 Task: Measure the distance and displacement between Niagara Falls and Niagara Falls State Park.
Action: Mouse moved to (273, 96)
Screenshot: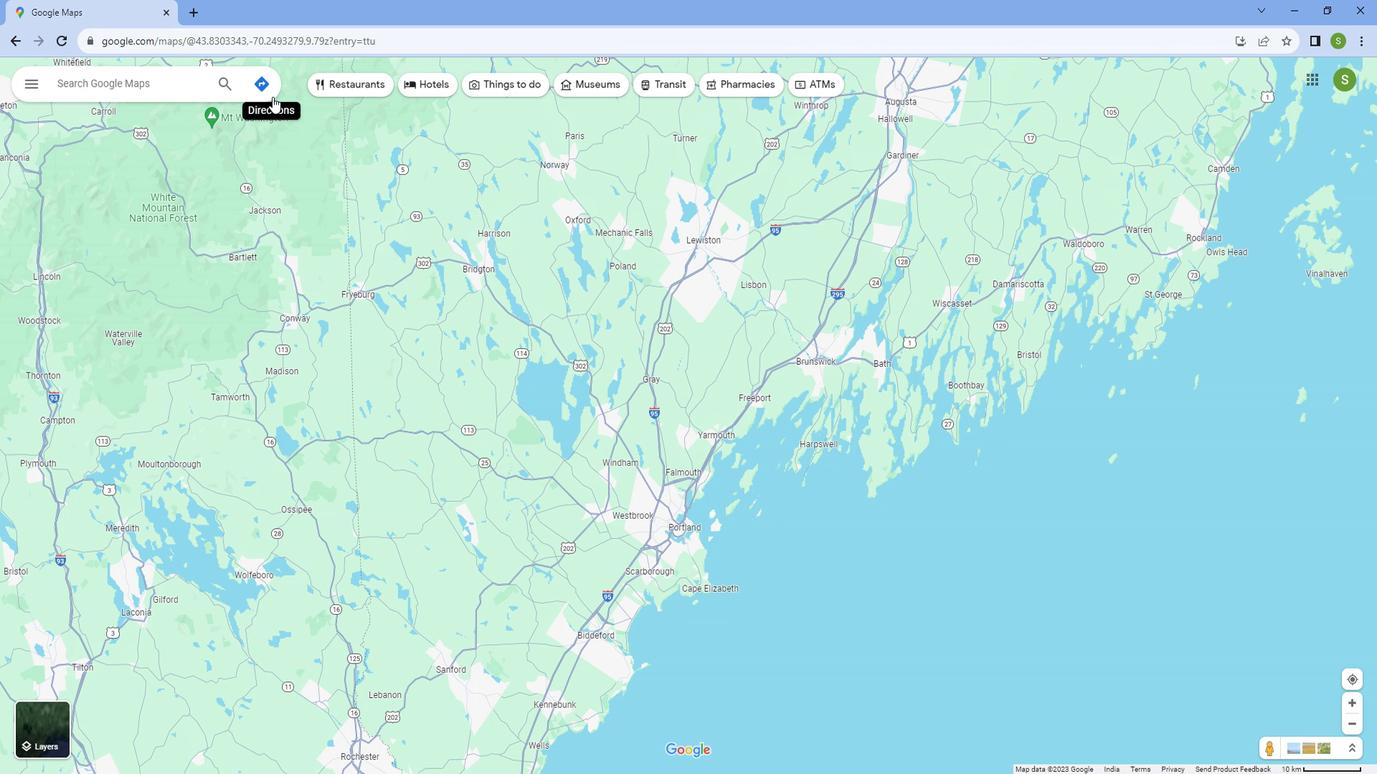 
Action: Mouse pressed left at (273, 96)
Screenshot: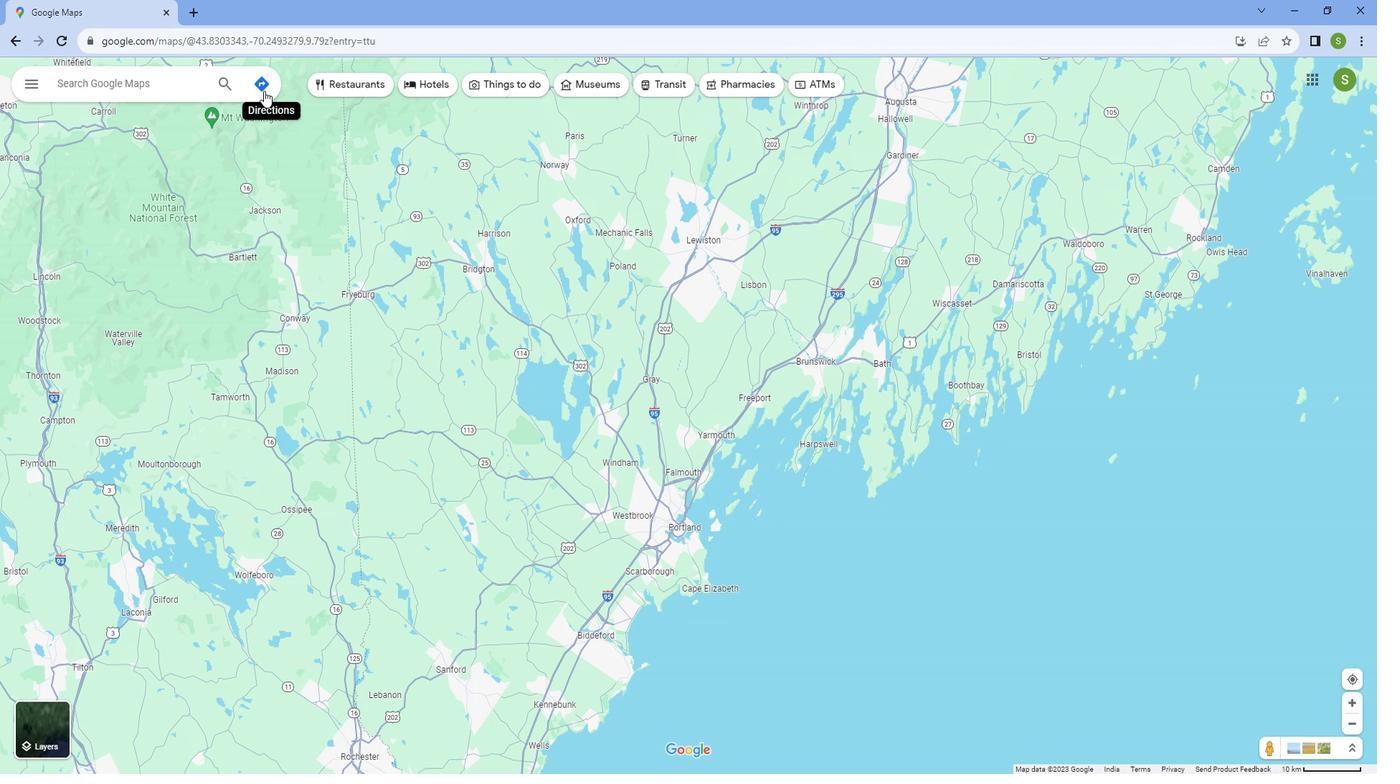
Action: Mouse moved to (167, 137)
Screenshot: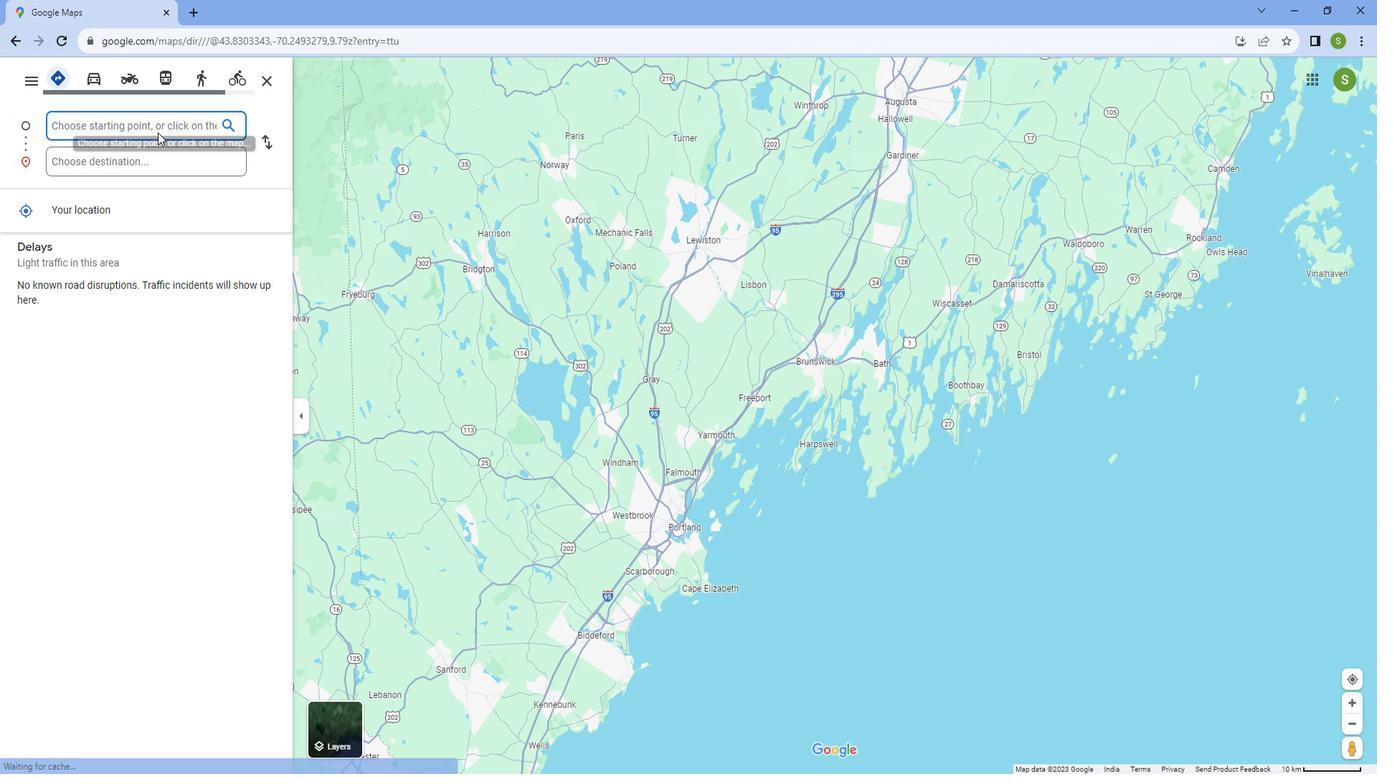 
Action: Mouse pressed left at (167, 137)
Screenshot: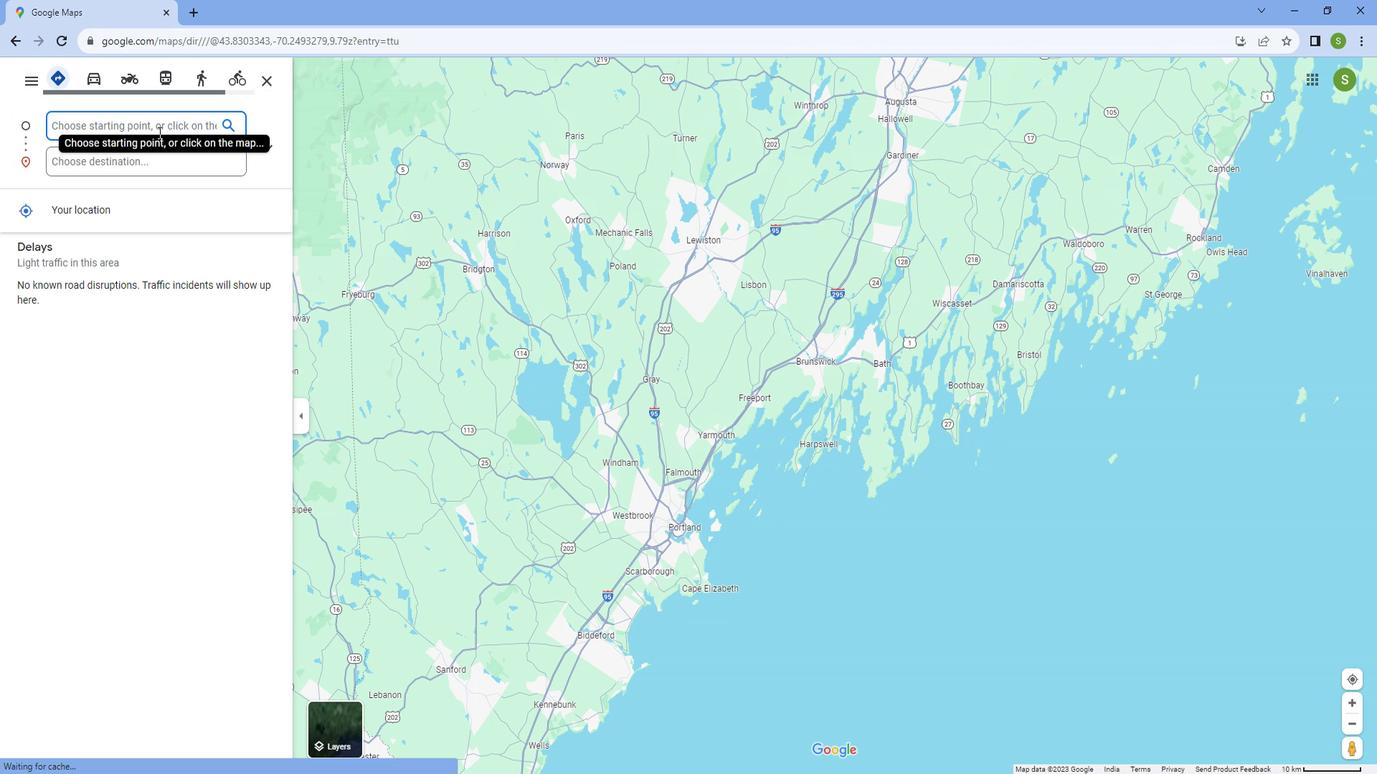 
Action: Mouse moved to (169, 136)
Screenshot: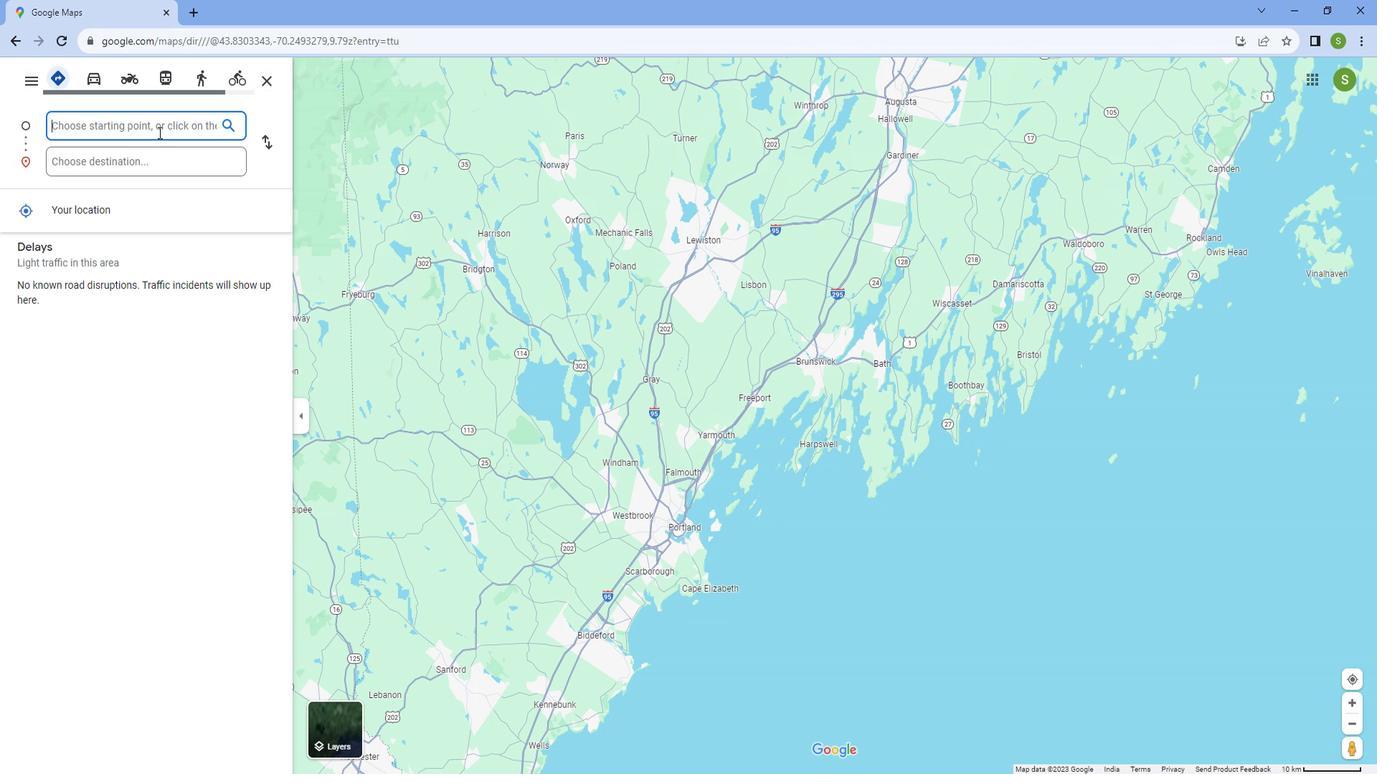 
Action: Key pressed <Key.caps_lock>N<Key.caps_lock>iagara<Key.space><Key.caps_lock>F<Key.caps_lock>alls
Screenshot: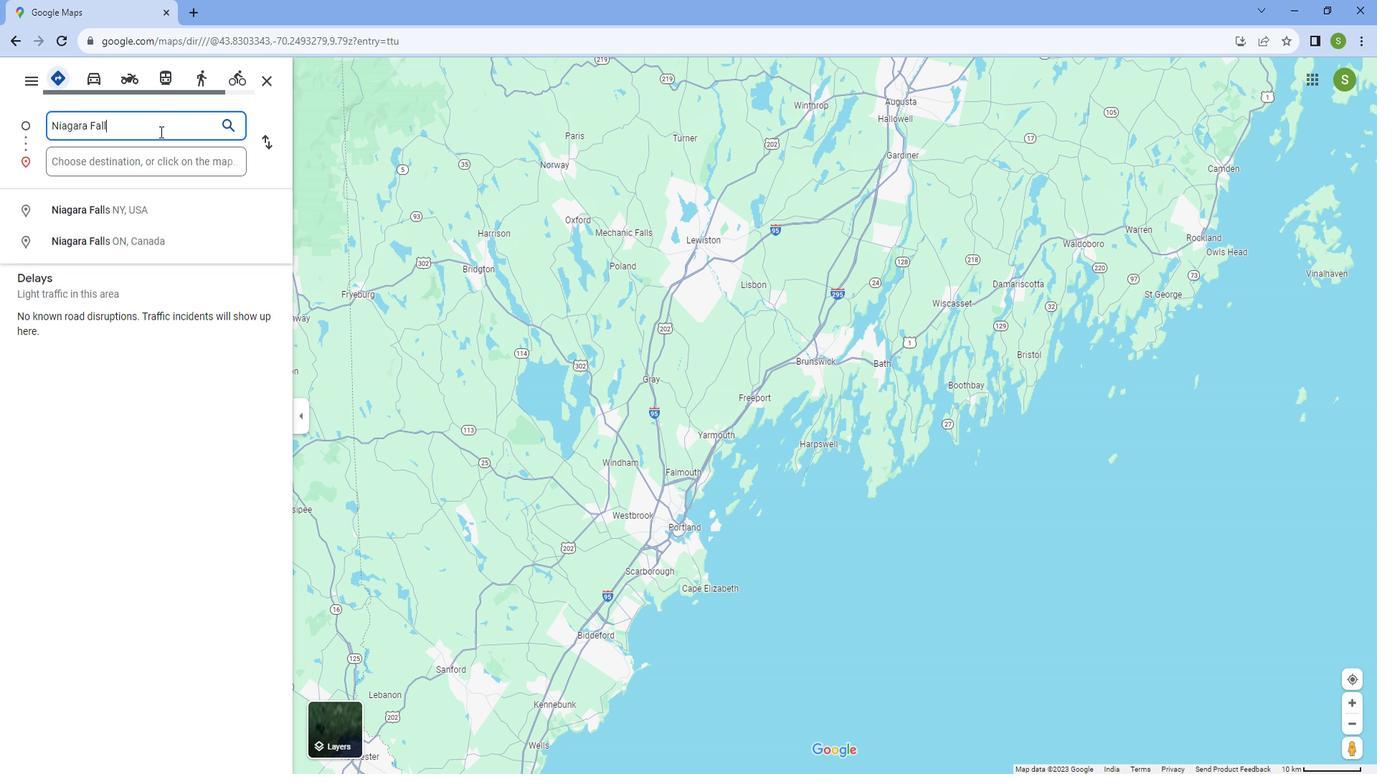 
Action: Mouse moved to (153, 210)
Screenshot: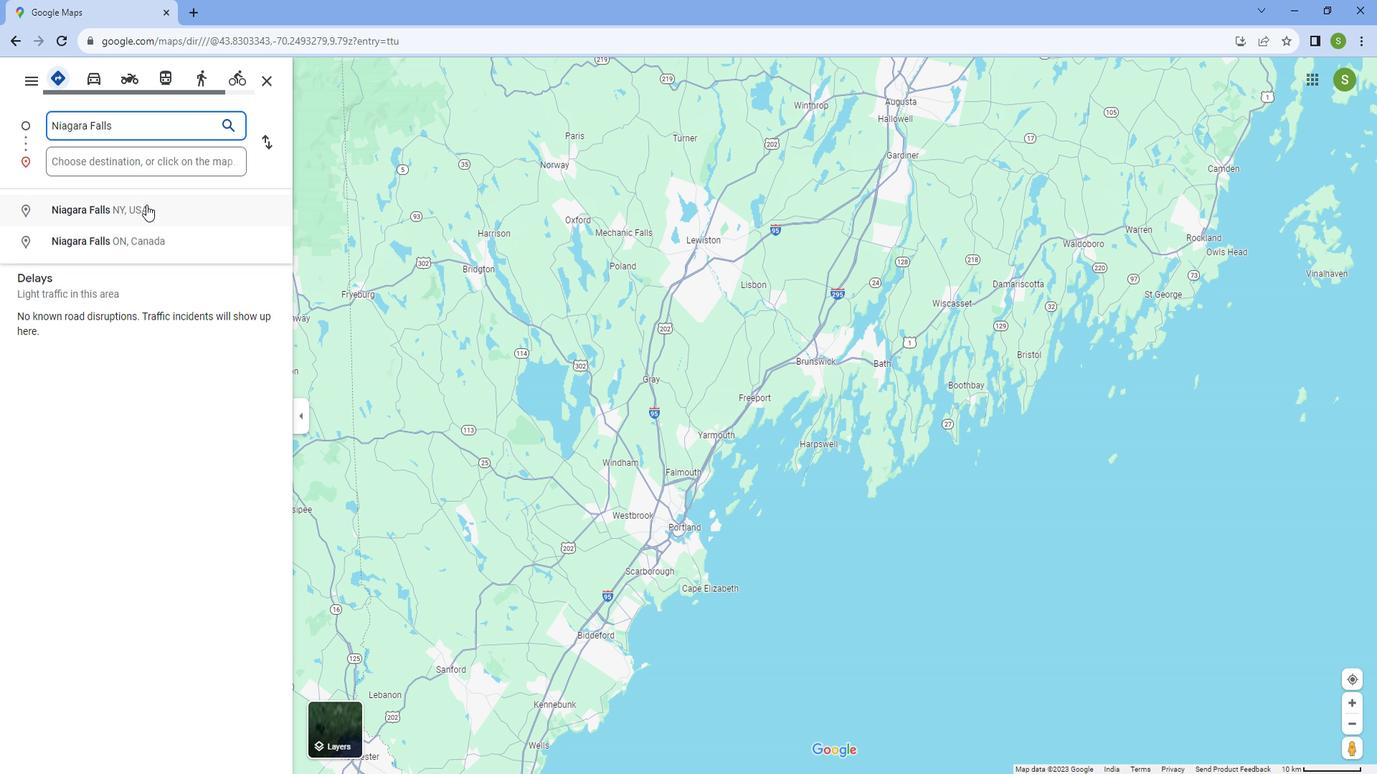 
Action: Mouse pressed left at (153, 210)
Screenshot: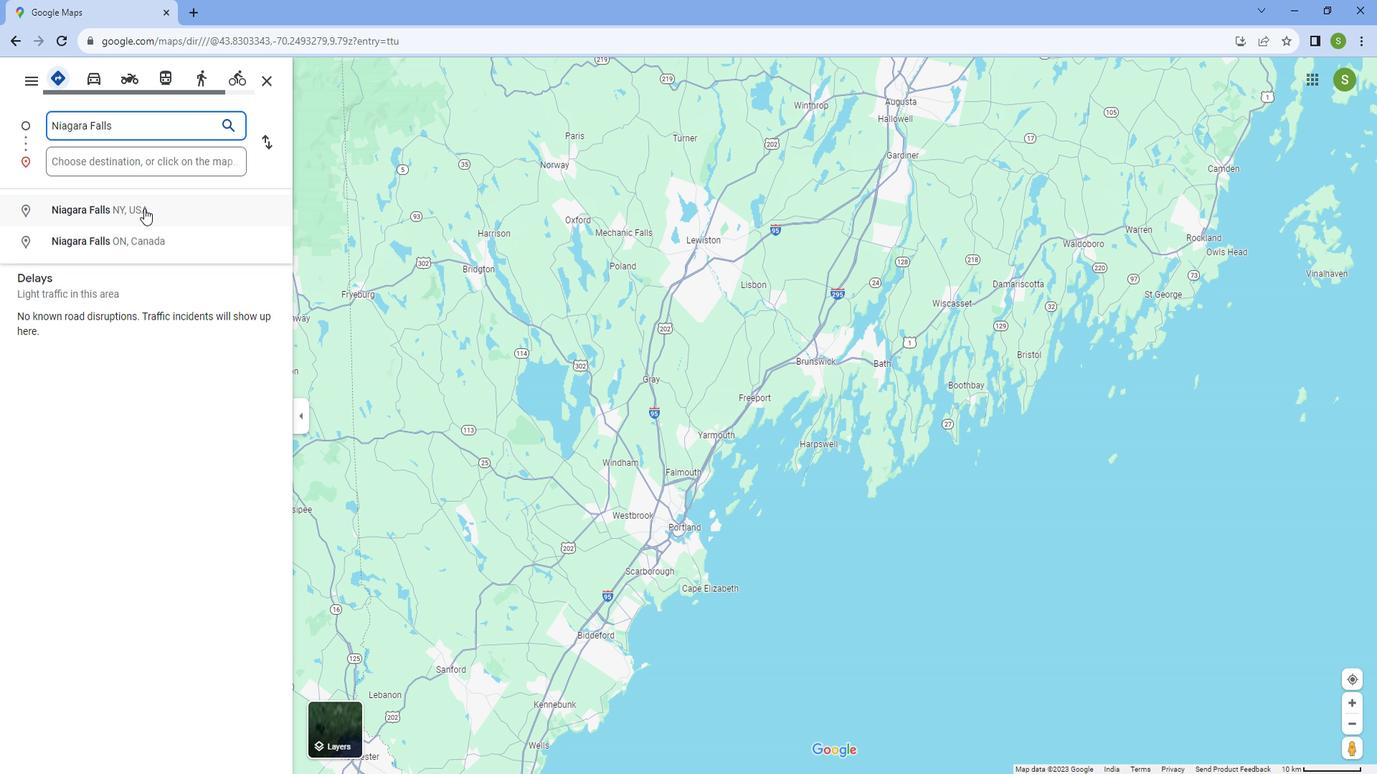 
Action: Mouse moved to (152, 165)
Screenshot: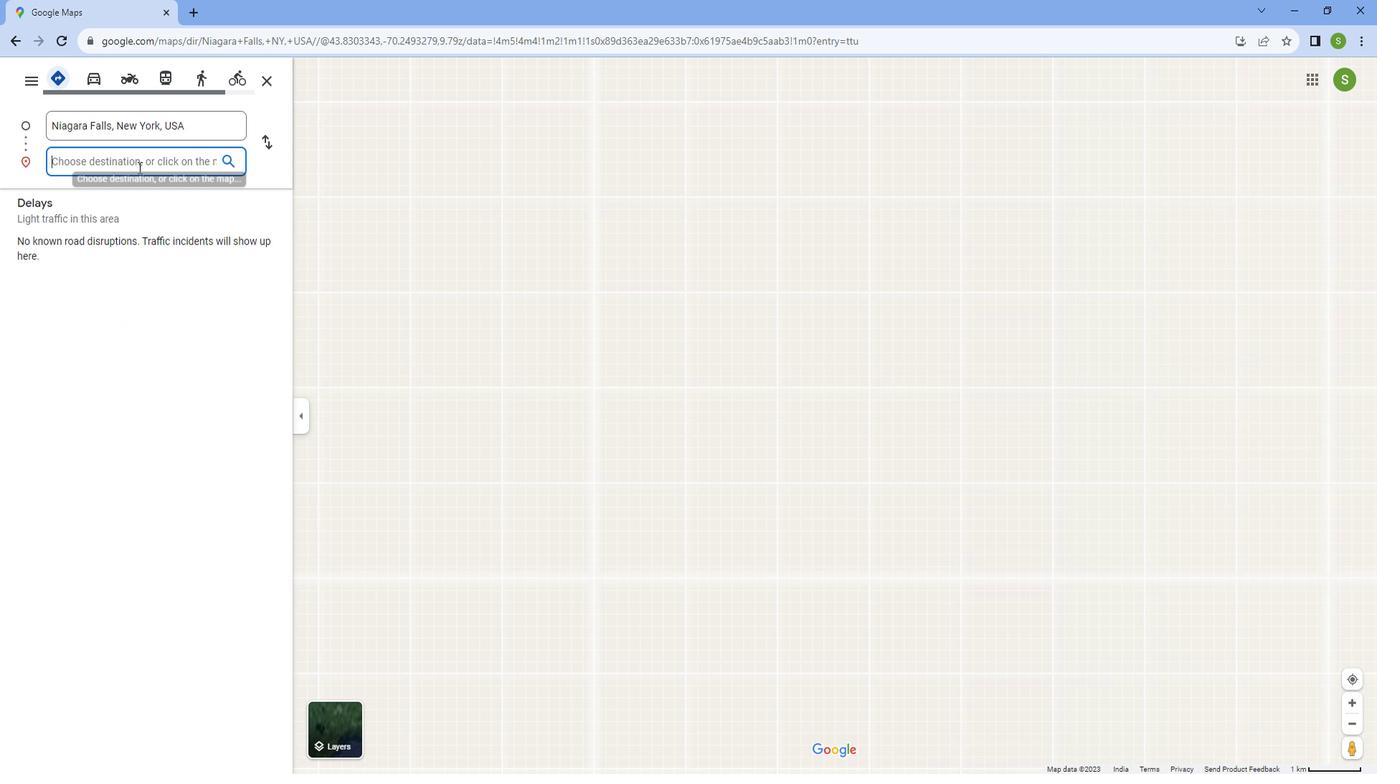 
Action: Mouse pressed left at (152, 165)
Screenshot: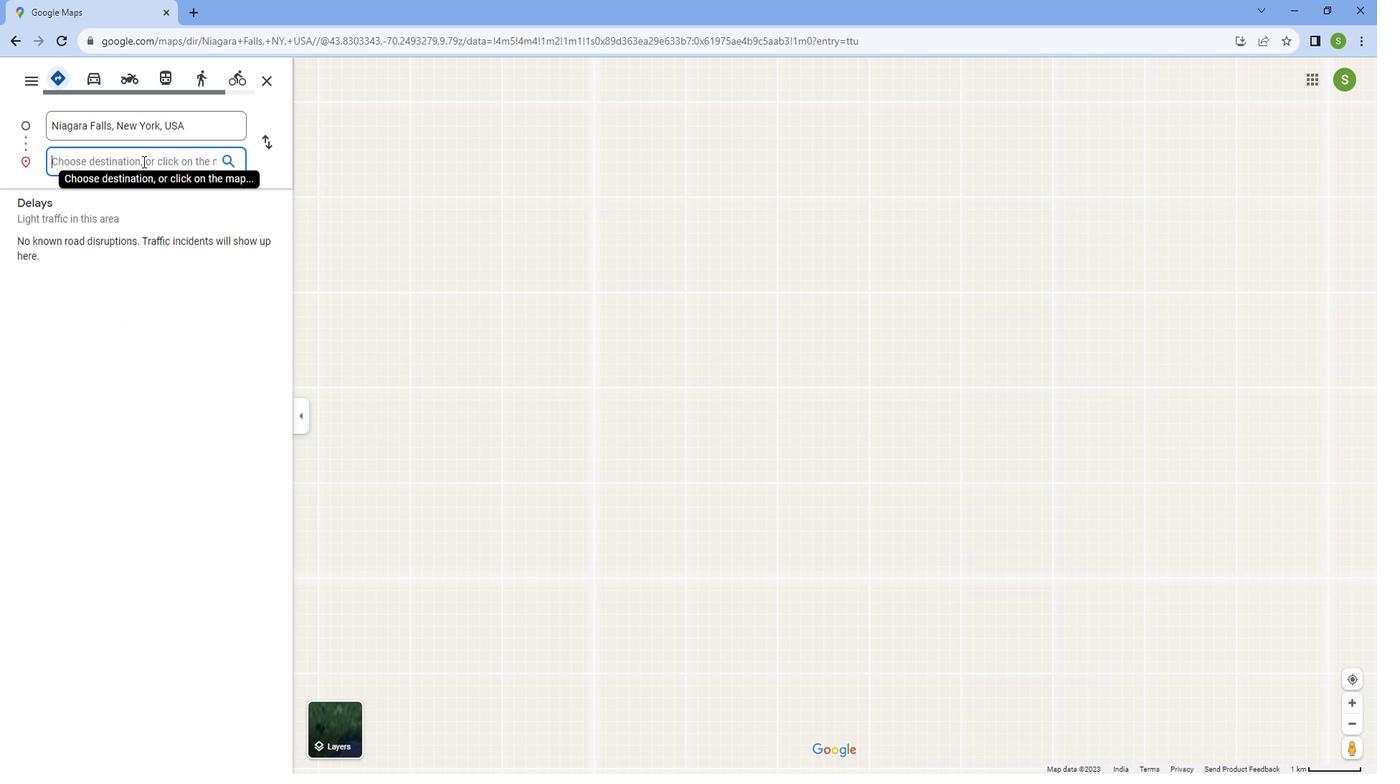 
Action: Key pressed <Key.caps_lock>N<Key.caps_lock>iagara<Key.space><Key.caps_lock>F<Key.caps_lock>alls<Key.space><Key.caps_lock>S<Key.caps_lock>tate<Key.space><Key.caps_lock>P<Key.caps_lock>ark
Screenshot: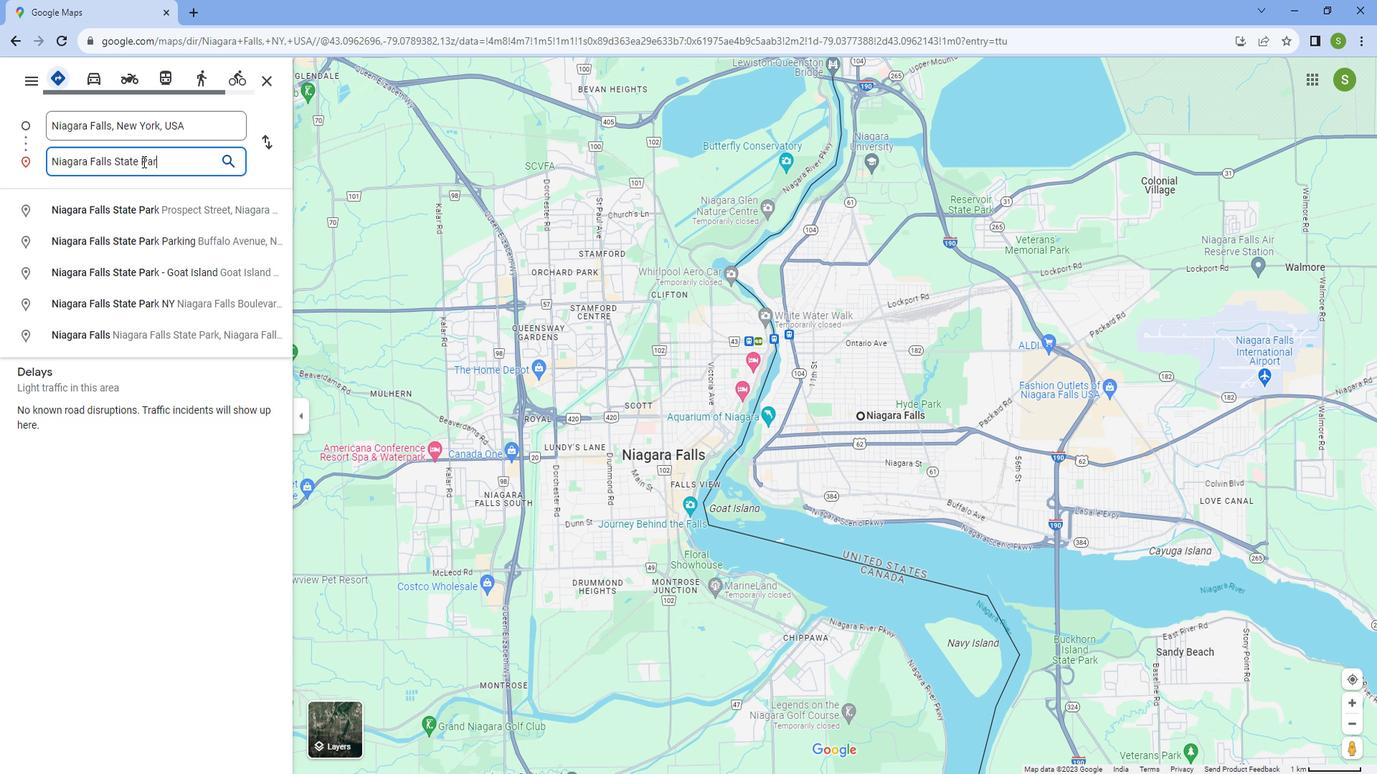 
Action: Mouse moved to (144, 208)
Screenshot: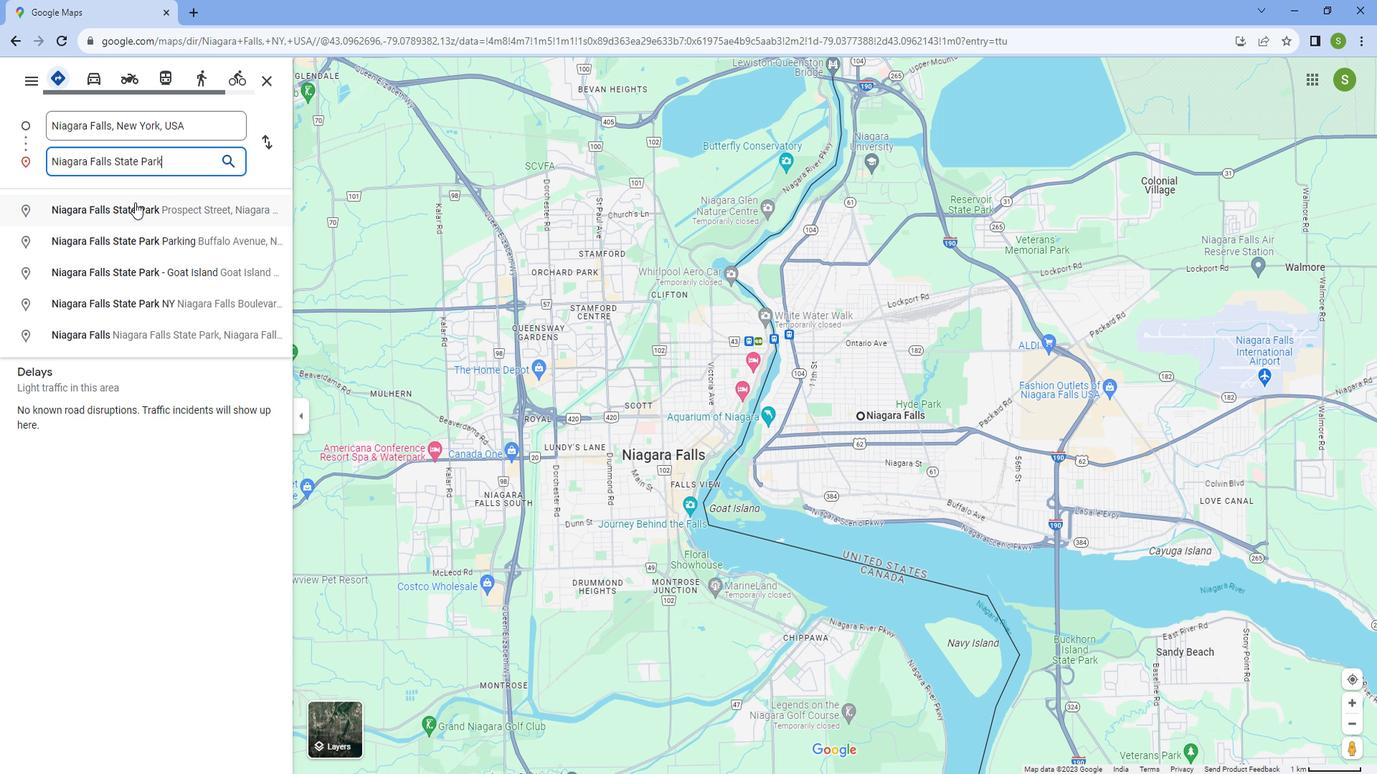 
Action: Mouse pressed left at (144, 208)
Screenshot: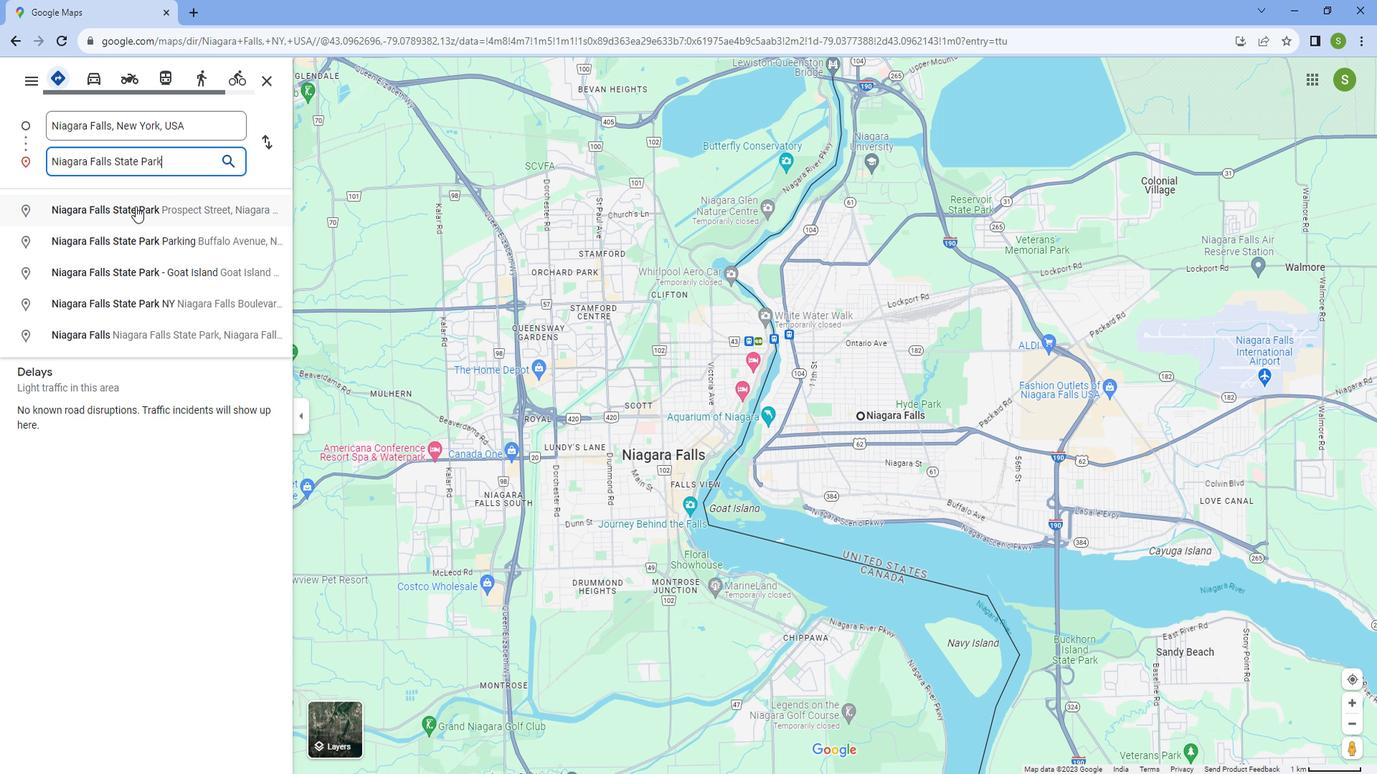 
Action: Mouse moved to (519, 439)
Screenshot: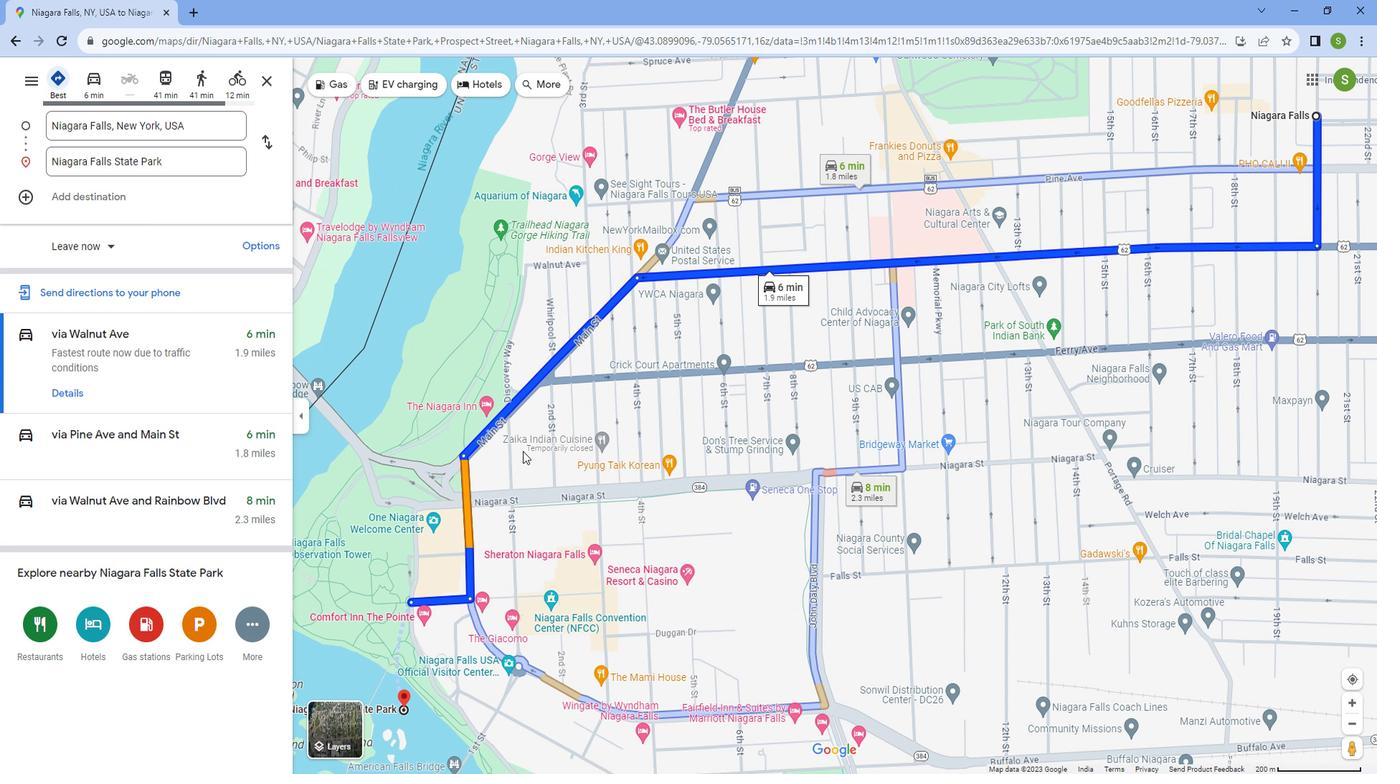 
Action: Mouse scrolled (519, 438) with delta (0, 0)
Screenshot: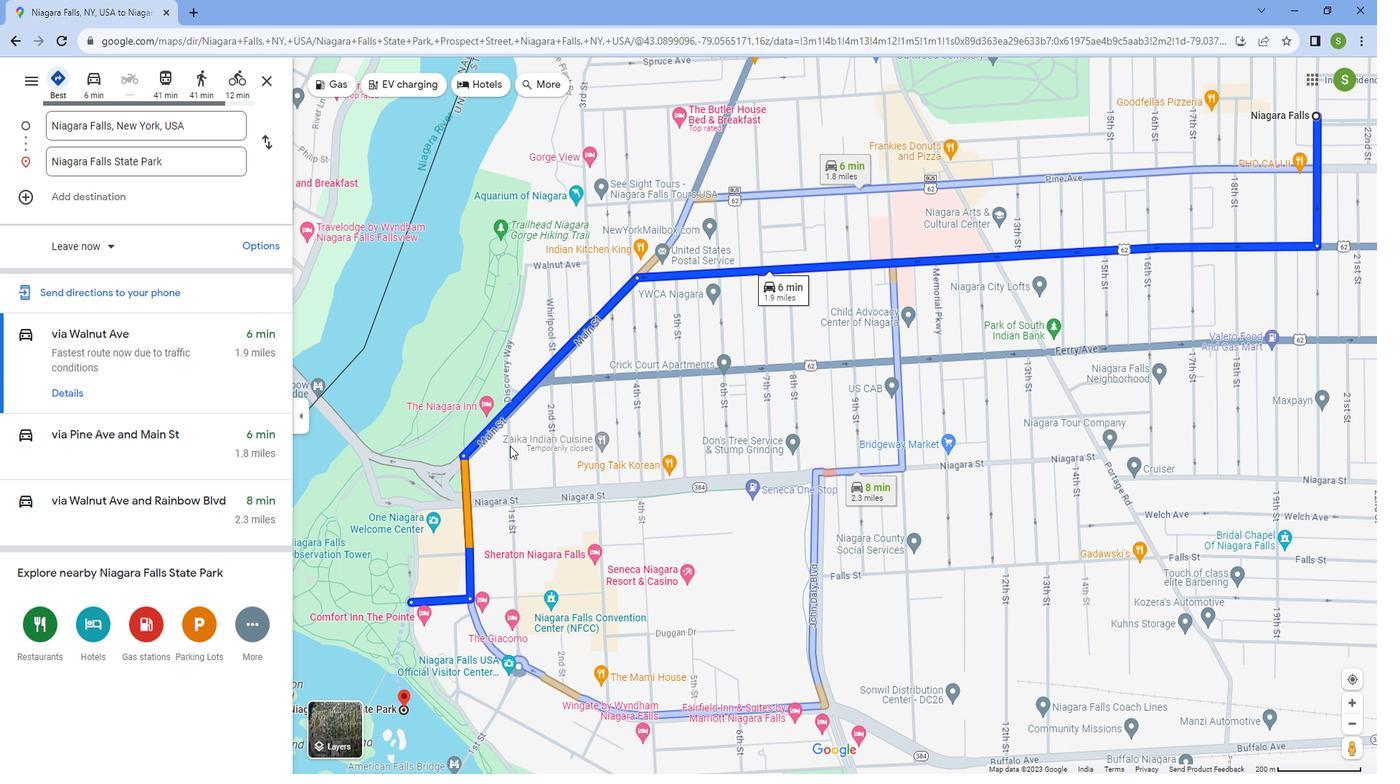 
Action: Mouse scrolled (519, 438) with delta (0, 0)
Screenshot: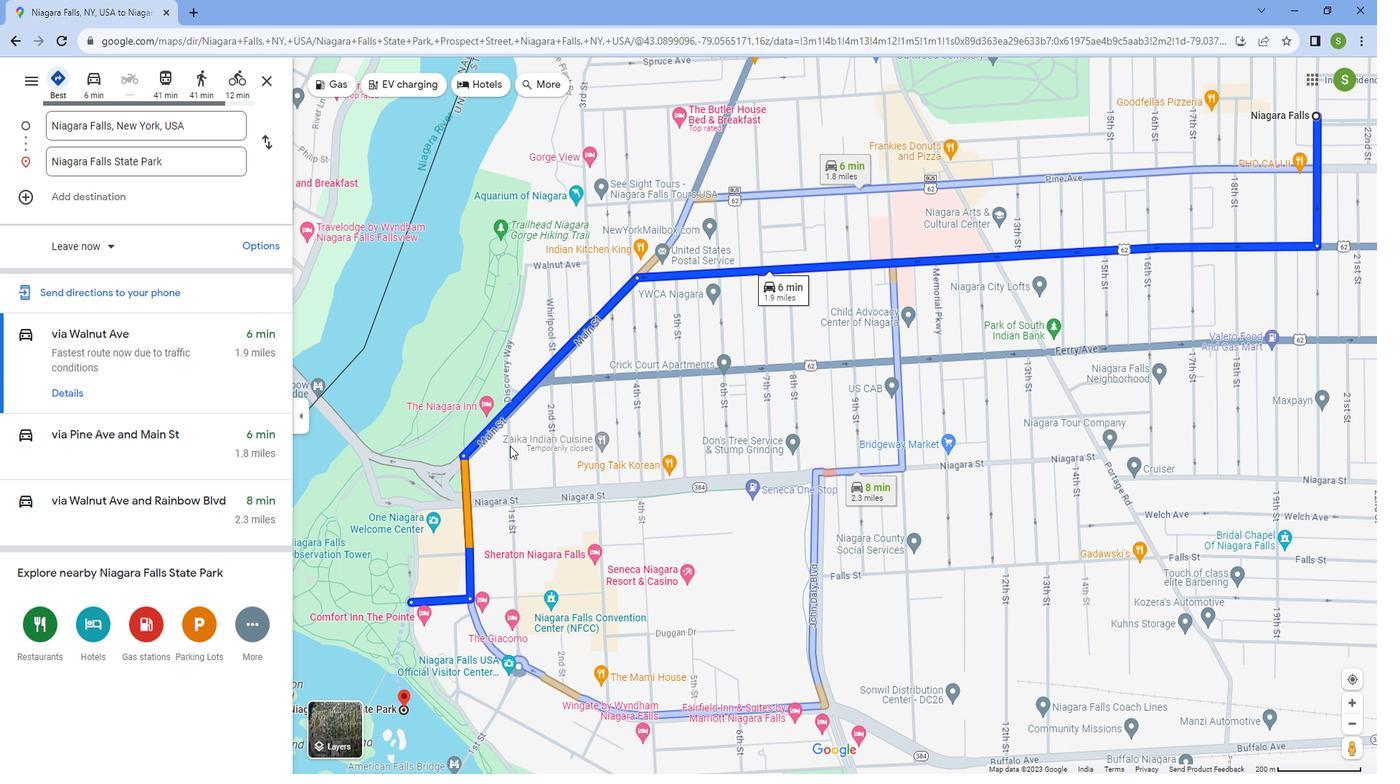 
Action: Mouse scrolled (519, 438) with delta (0, 0)
Screenshot: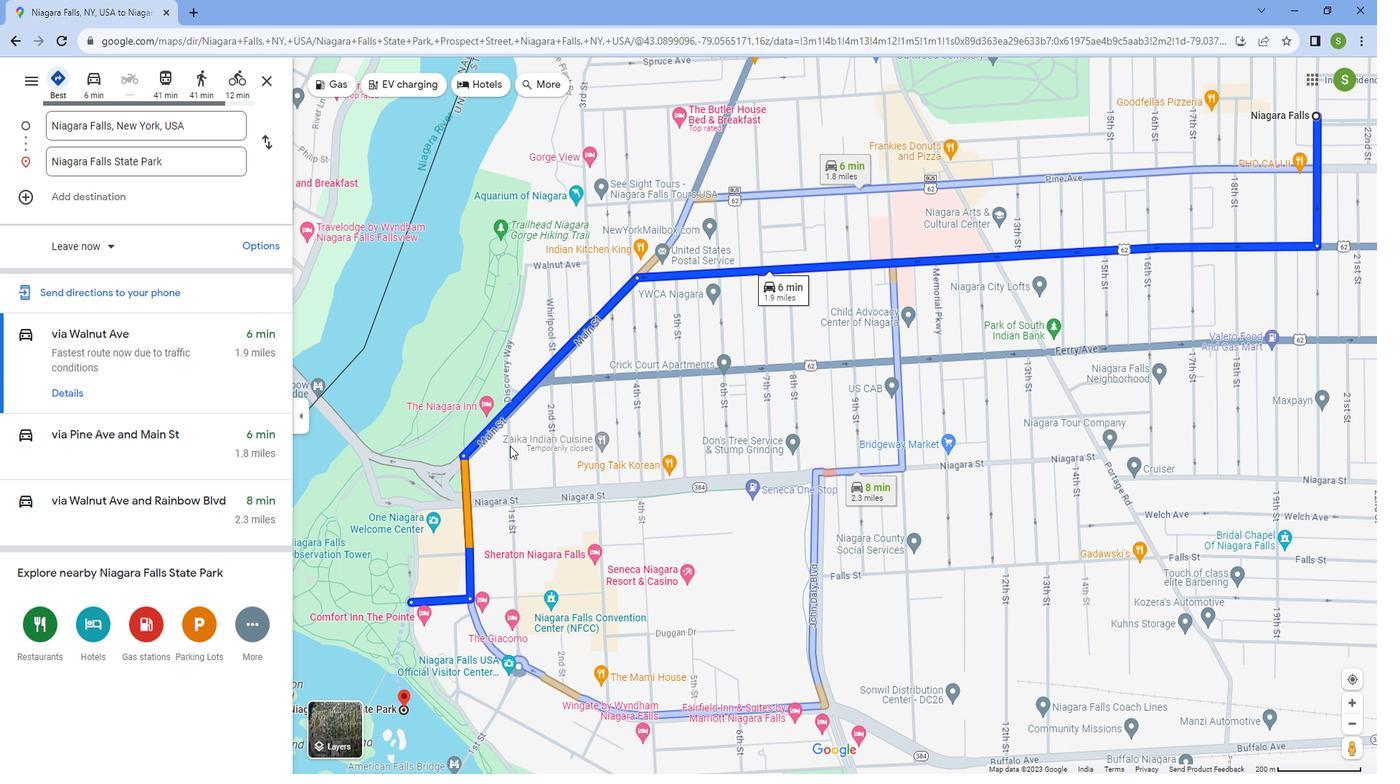 
Action: Mouse scrolled (519, 438) with delta (0, 0)
Screenshot: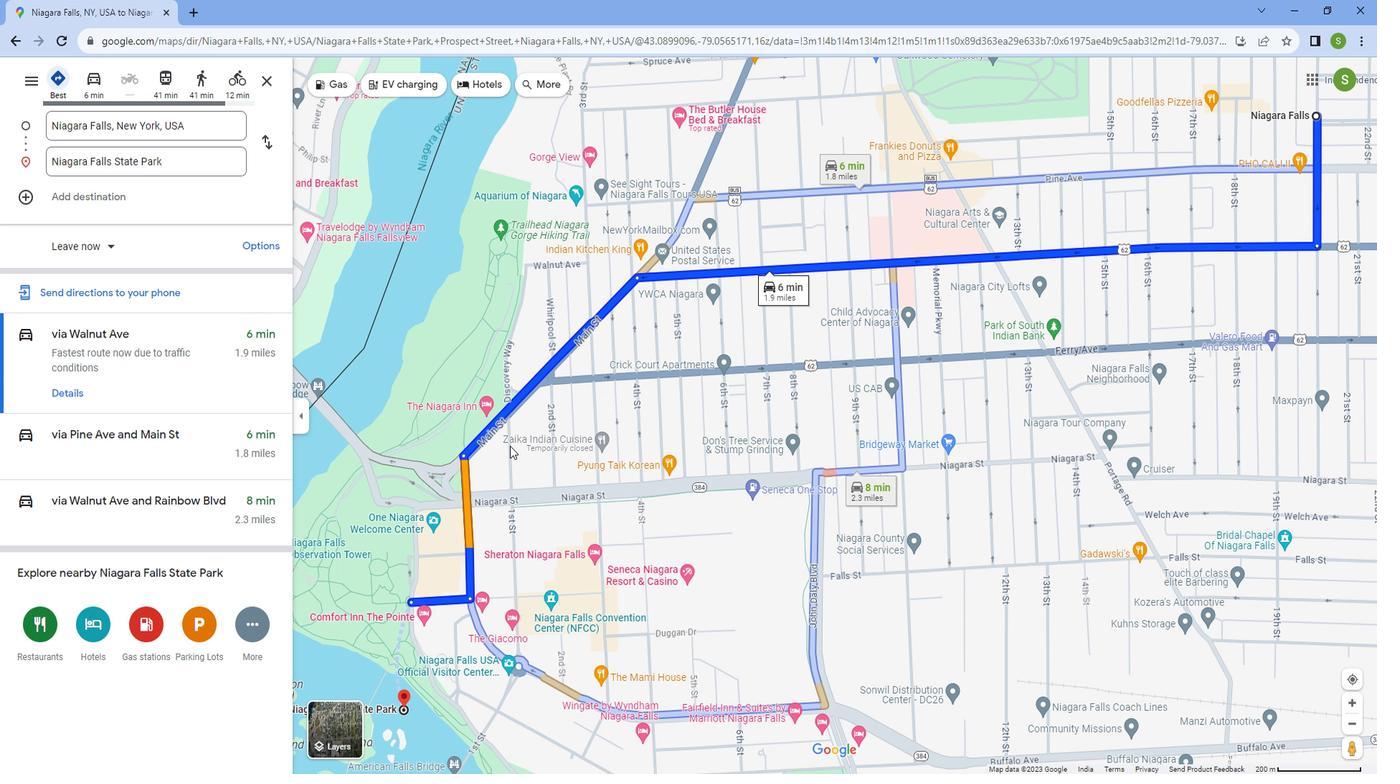 
Action: Mouse scrolled (519, 438) with delta (0, 0)
Screenshot: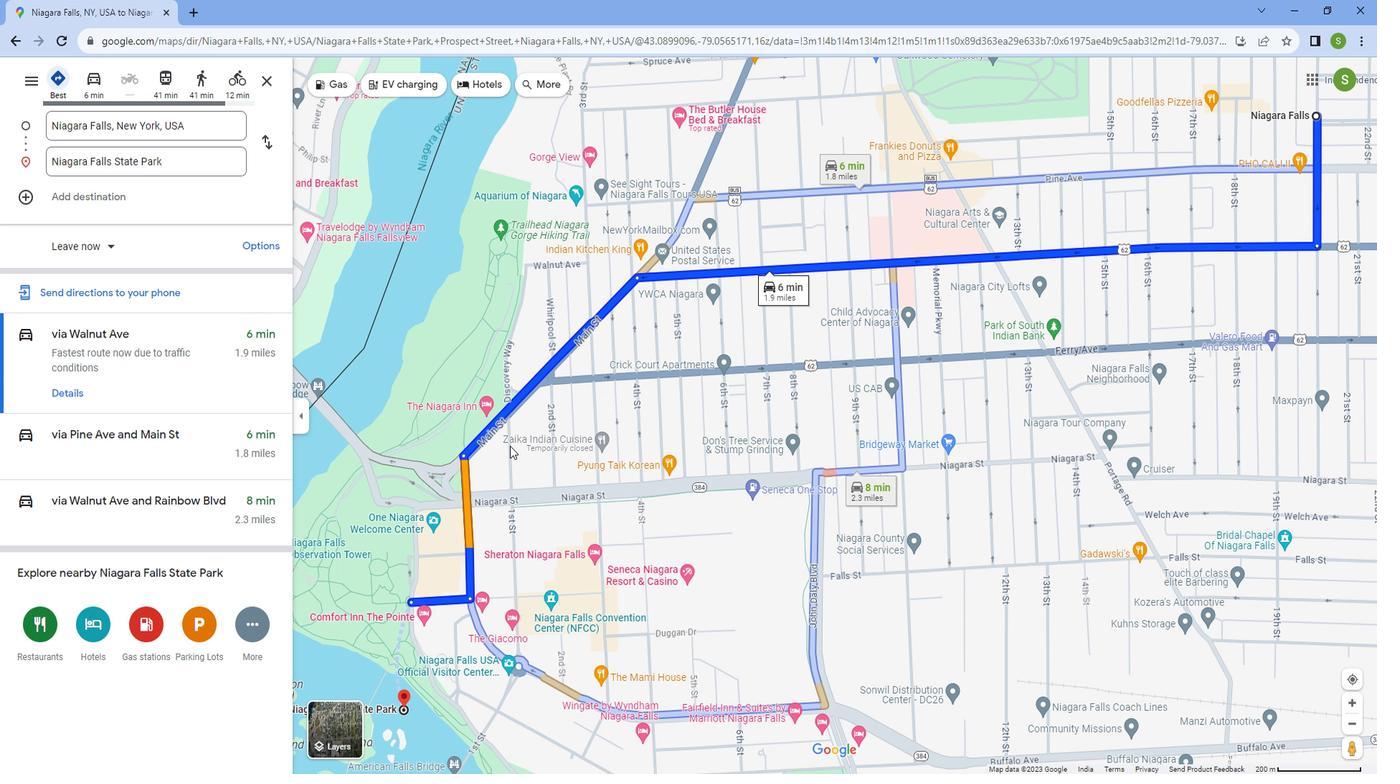 
Action: Mouse scrolled (519, 438) with delta (0, 0)
Screenshot: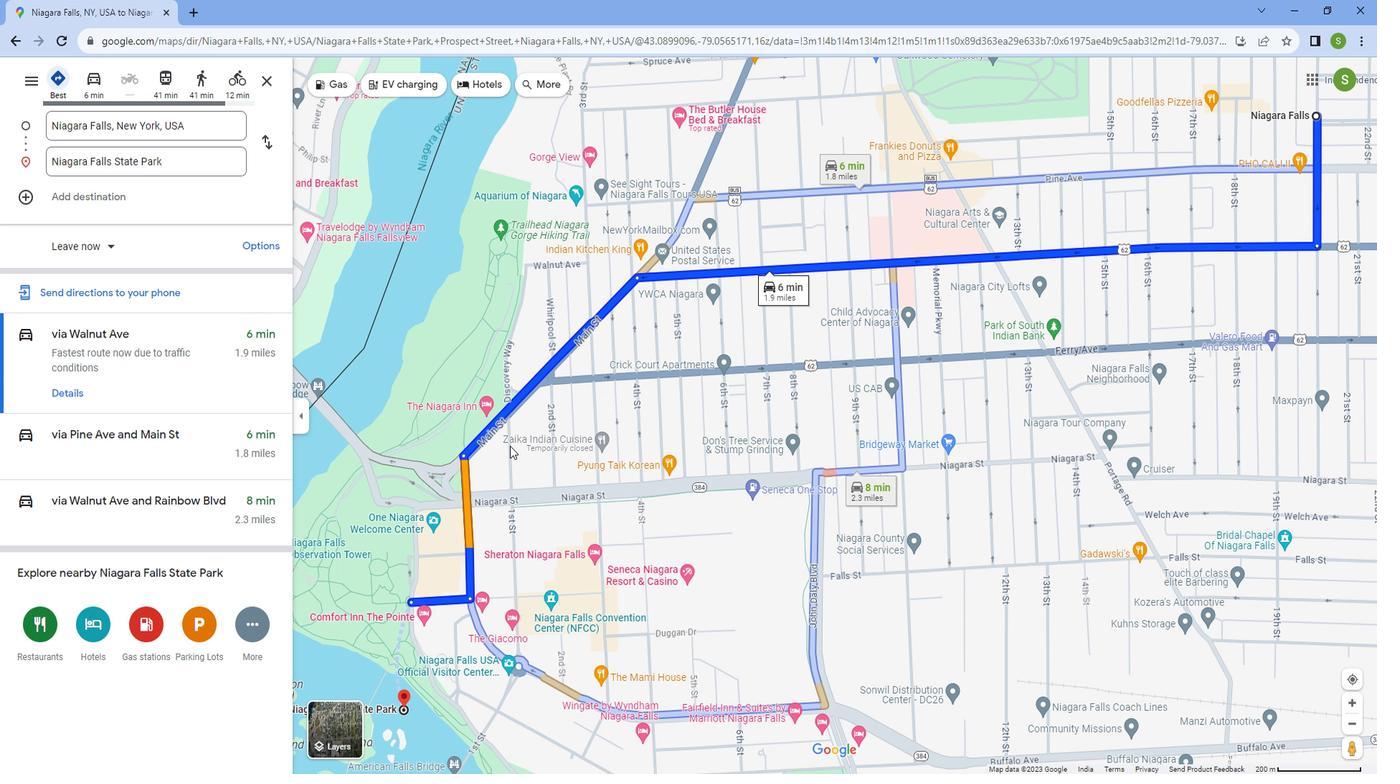 
Action: Mouse moved to (578, 713)
Screenshot: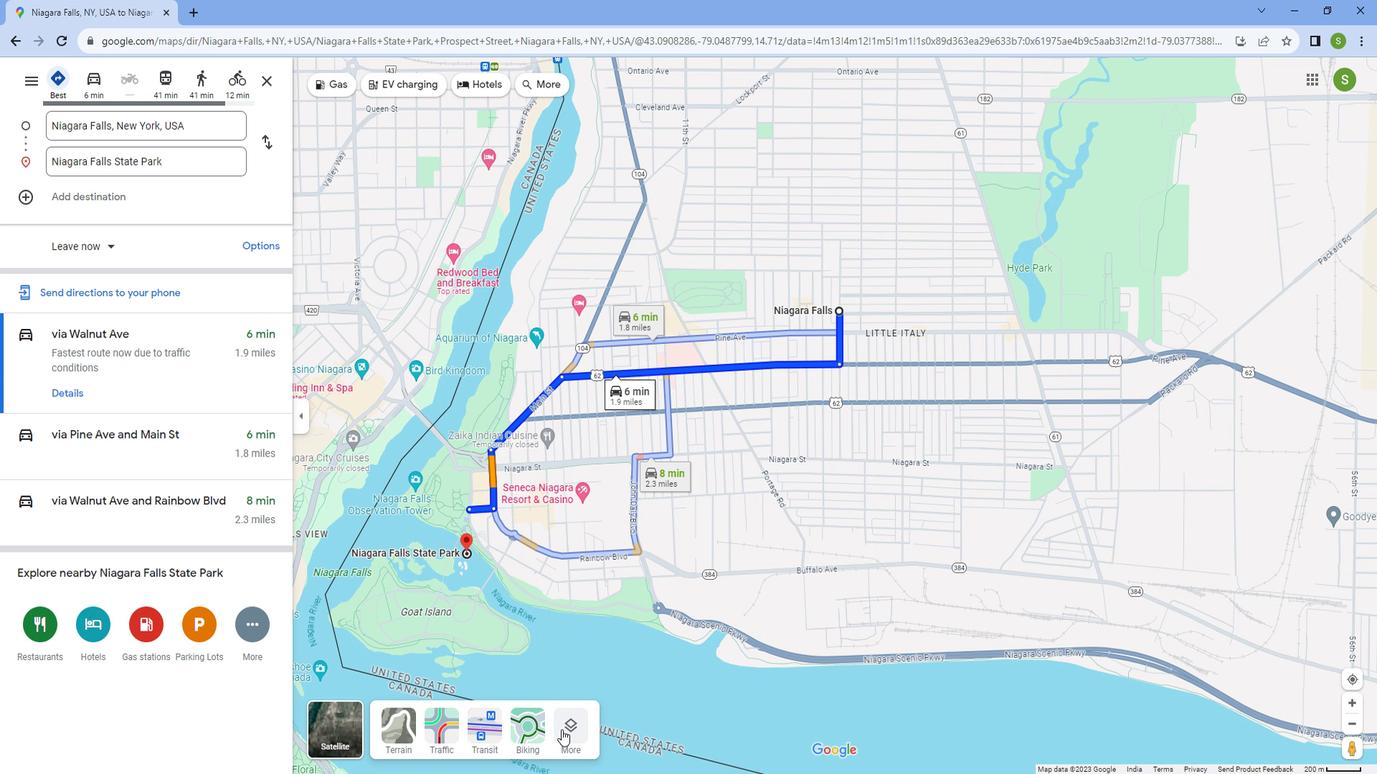 
Action: Mouse pressed left at (578, 713)
Screenshot: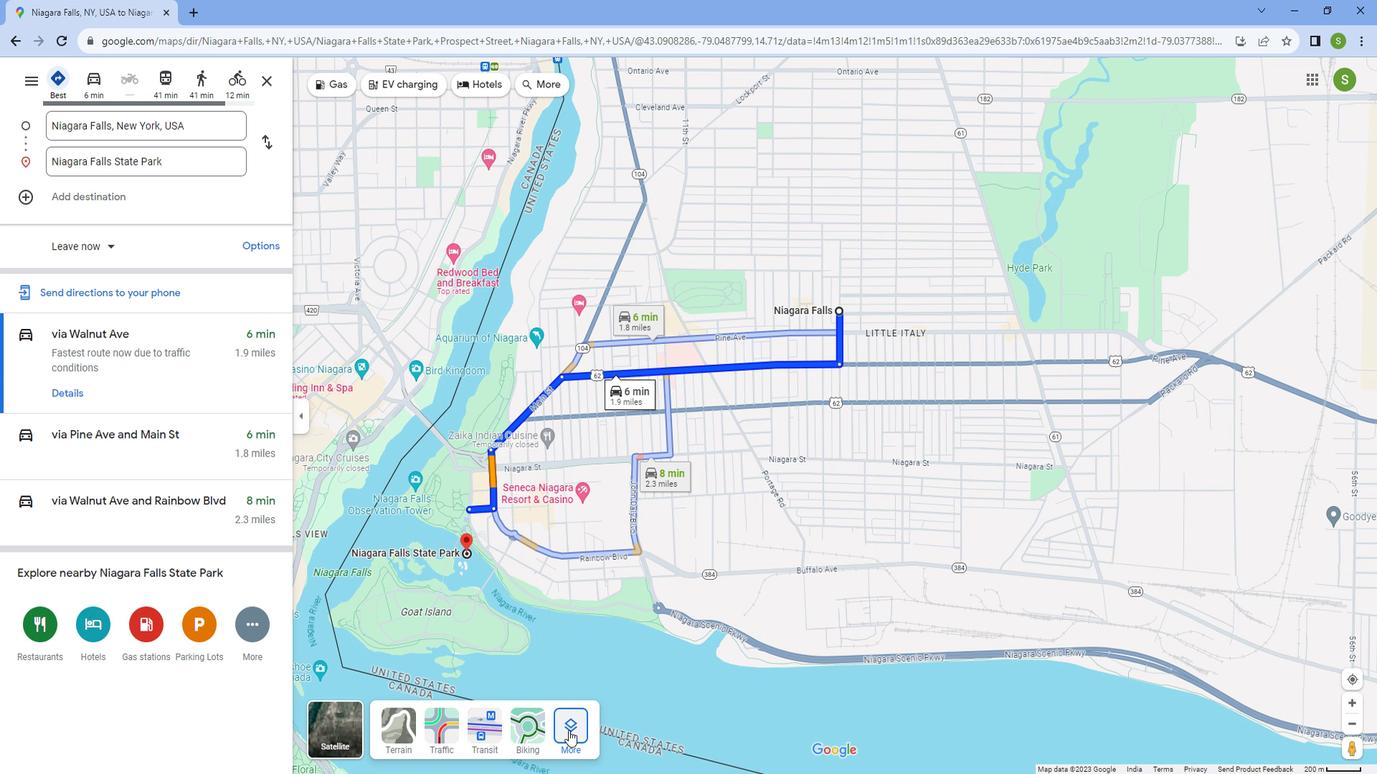
Action: Mouse moved to (451, 591)
Screenshot: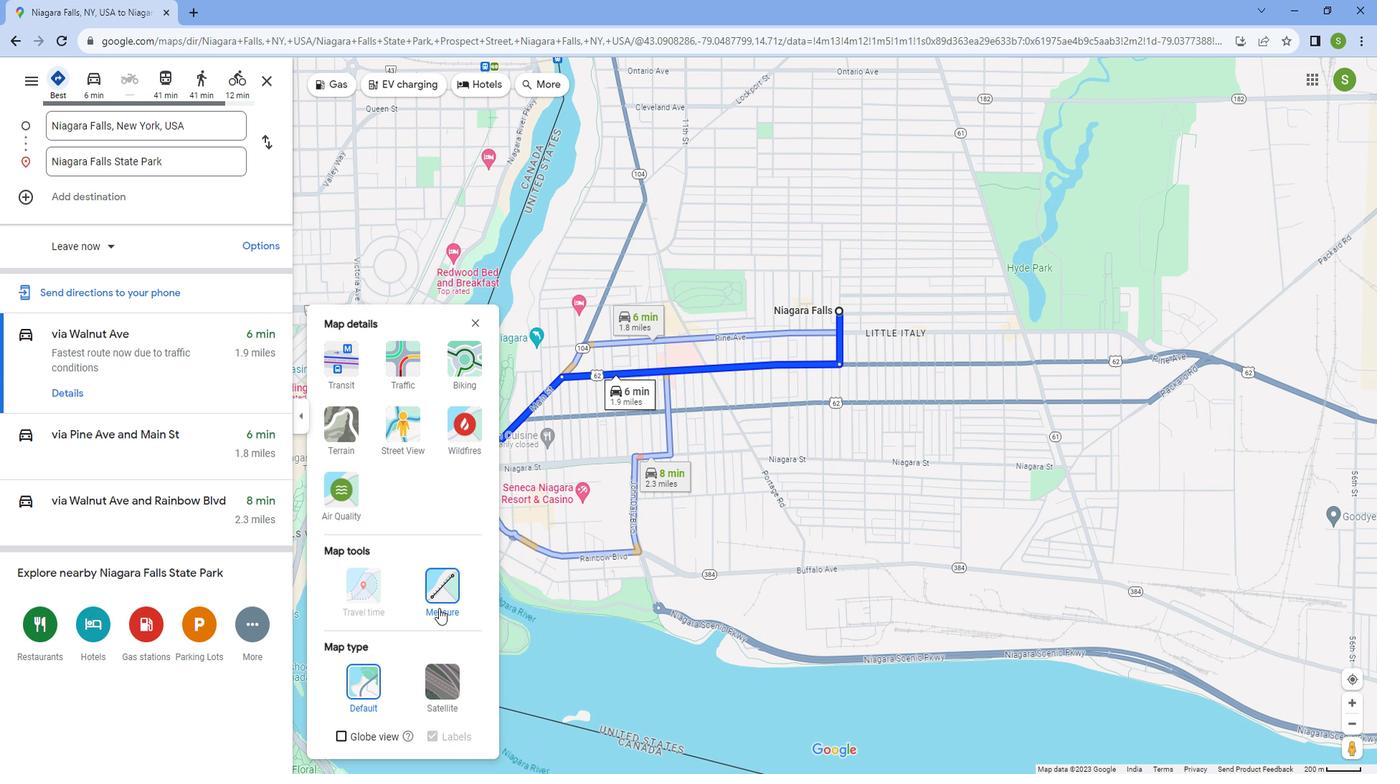
Action: Mouse pressed left at (451, 591)
Screenshot: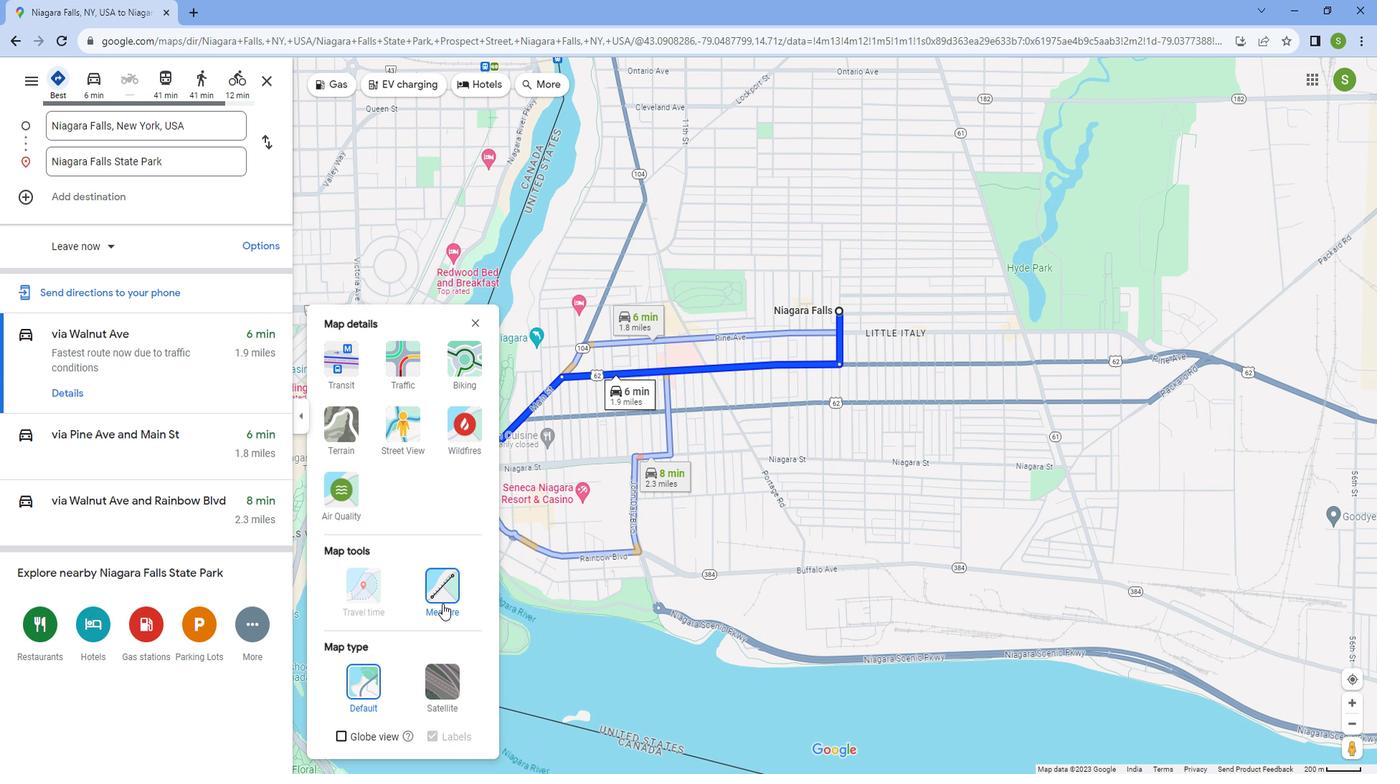 
Action: Mouse moved to (848, 287)
Screenshot: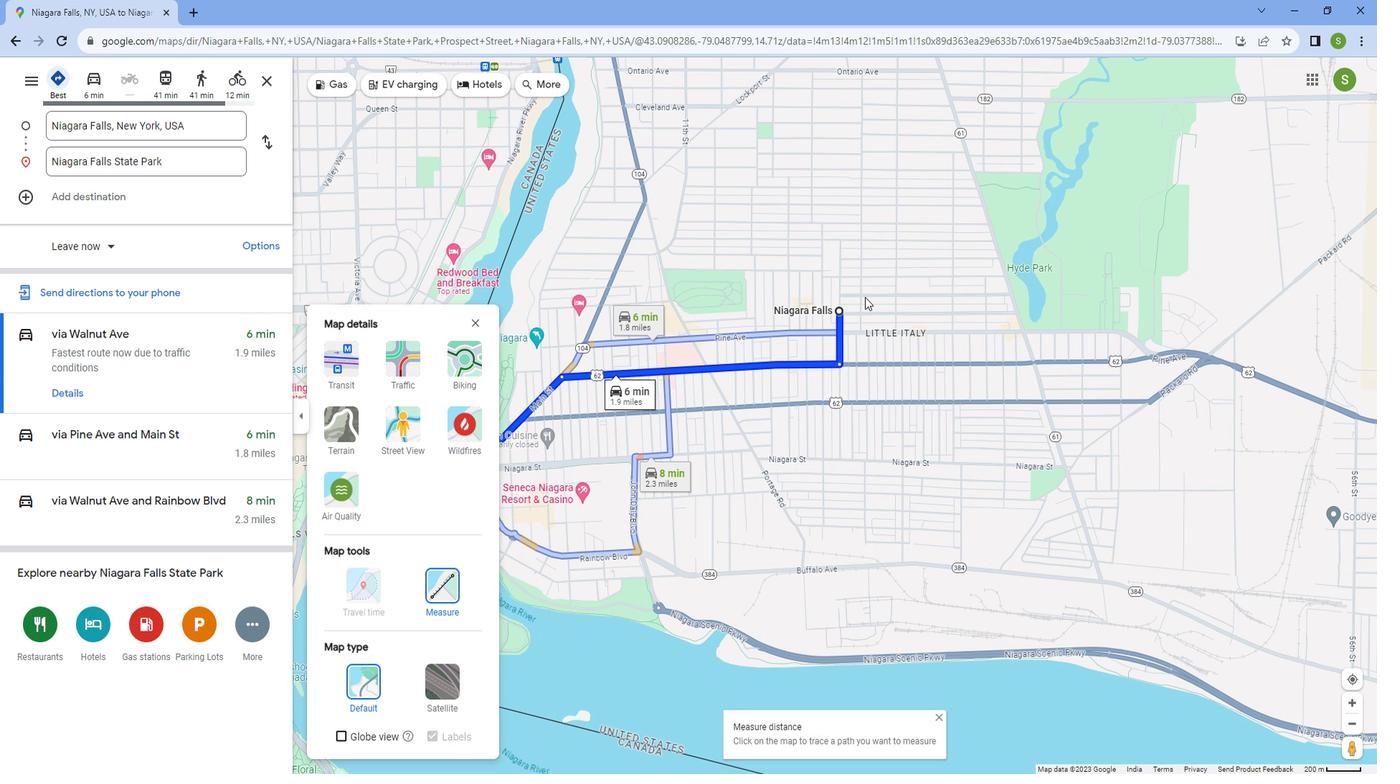 
Action: Mouse scrolled (848, 288) with delta (0, 0)
Screenshot: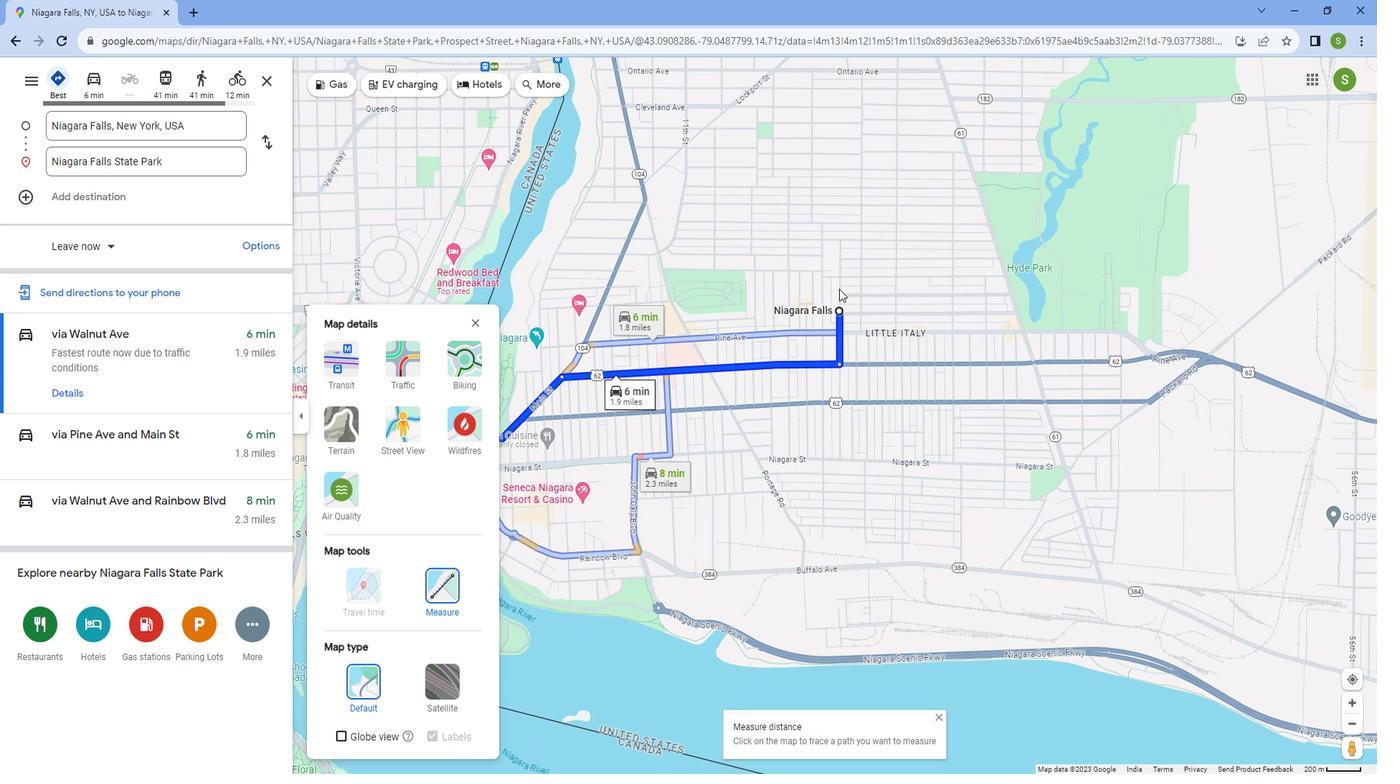 
Action: Mouse scrolled (848, 288) with delta (0, 0)
Screenshot: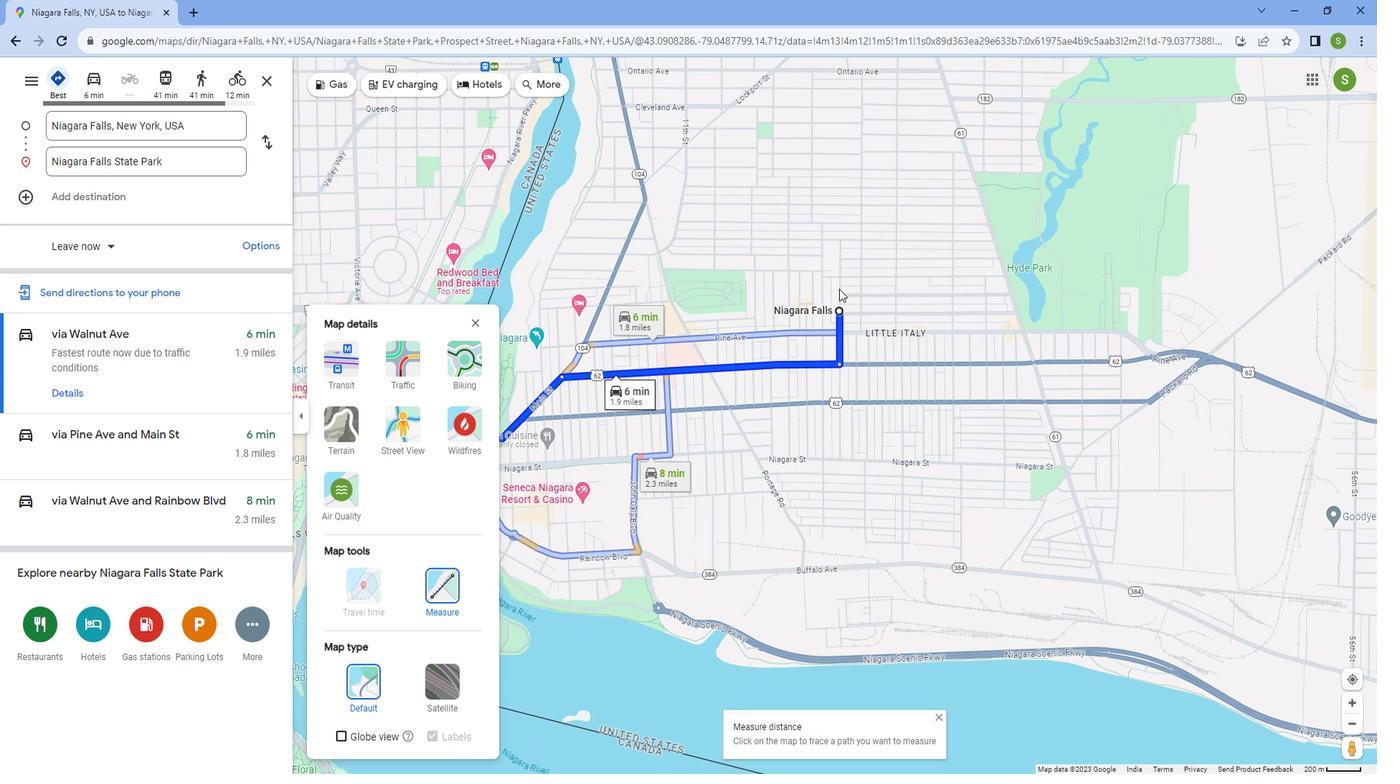 
Action: Mouse scrolled (848, 288) with delta (0, 0)
Screenshot: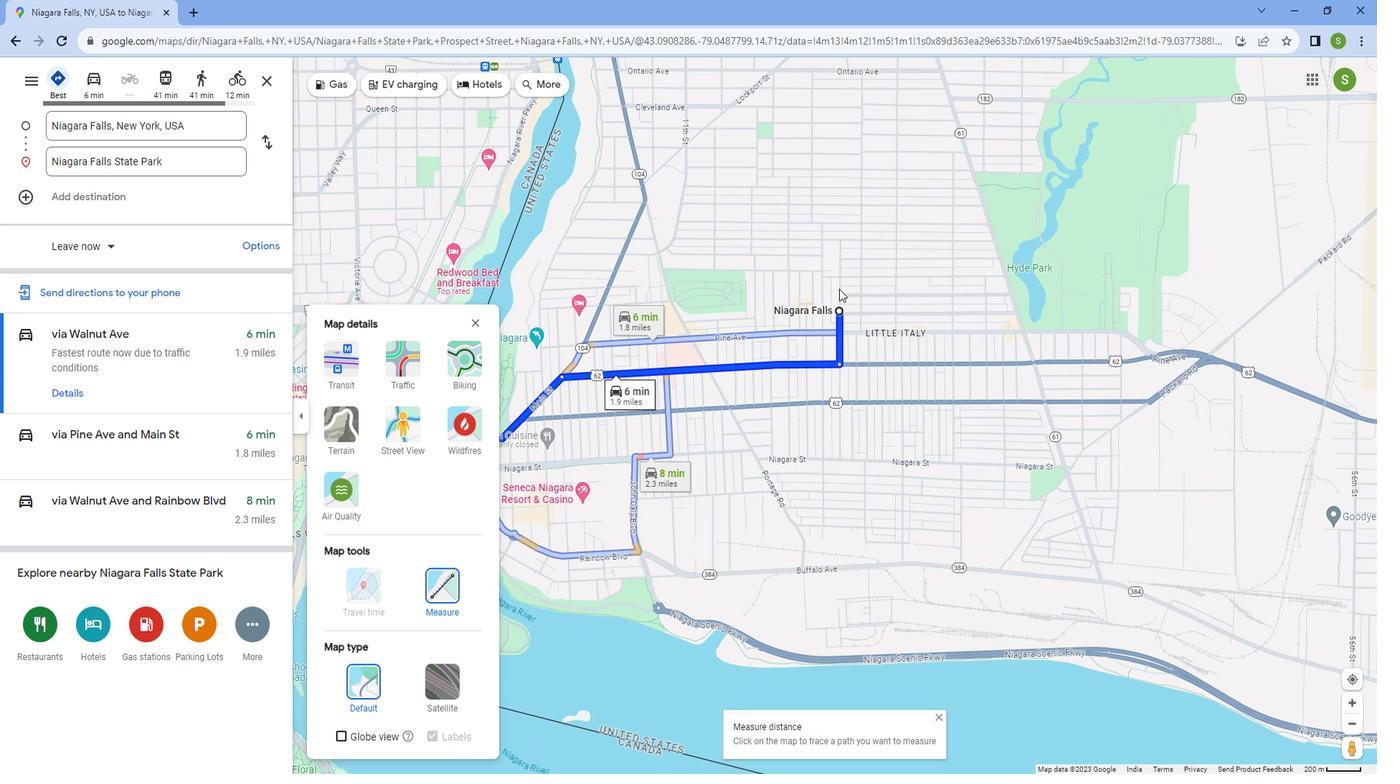 
Action: Mouse scrolled (848, 288) with delta (0, 0)
Screenshot: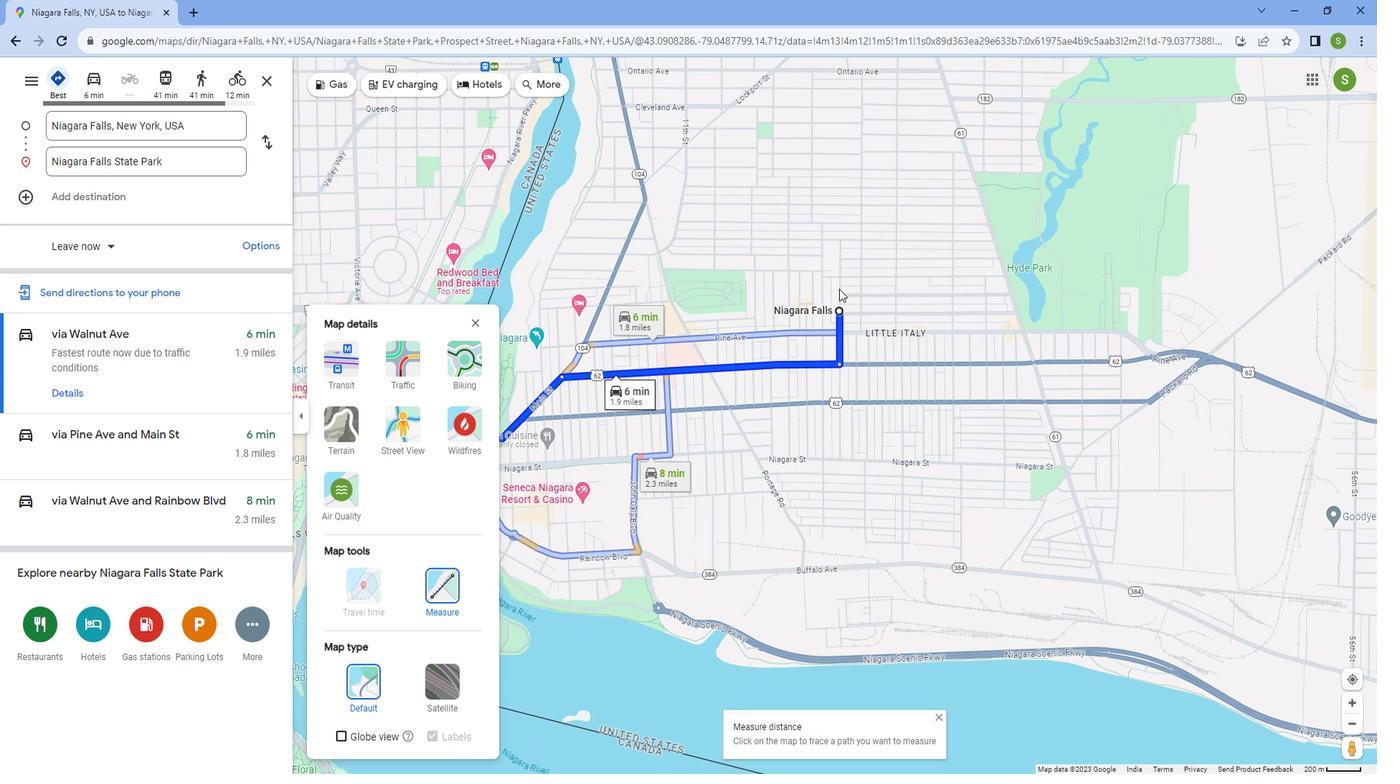 
Action: Mouse scrolled (848, 288) with delta (0, 0)
Screenshot: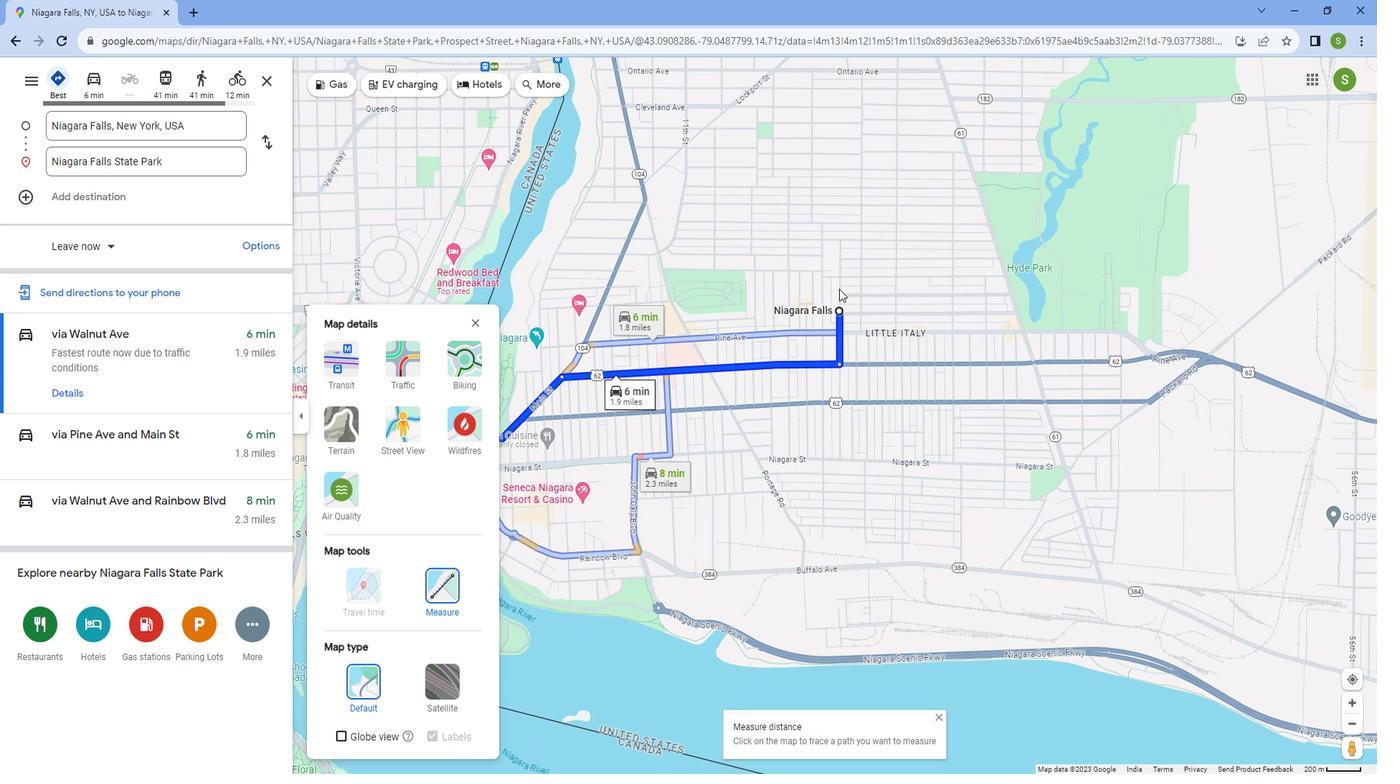 
Action: Mouse scrolled (848, 288) with delta (0, 0)
Screenshot: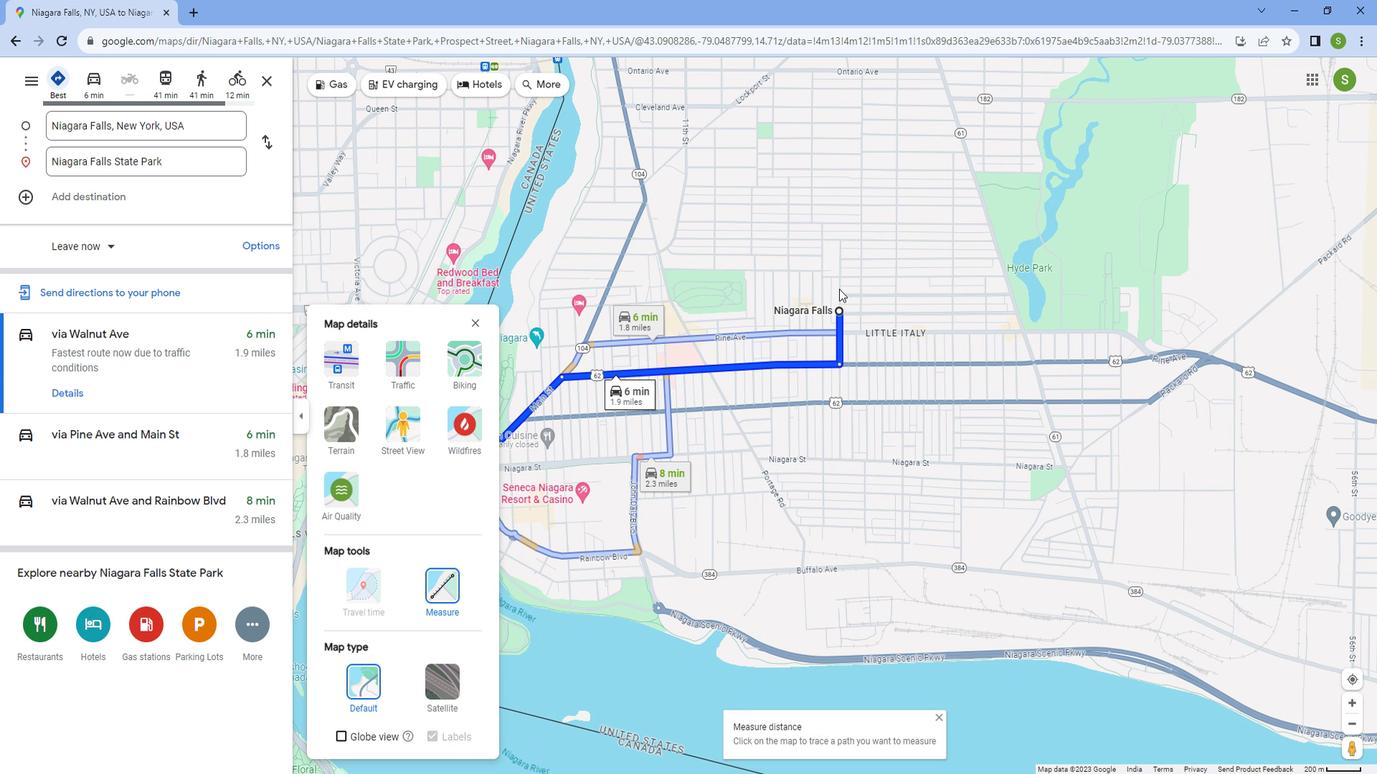 
Action: Mouse scrolled (848, 288) with delta (0, 0)
Screenshot: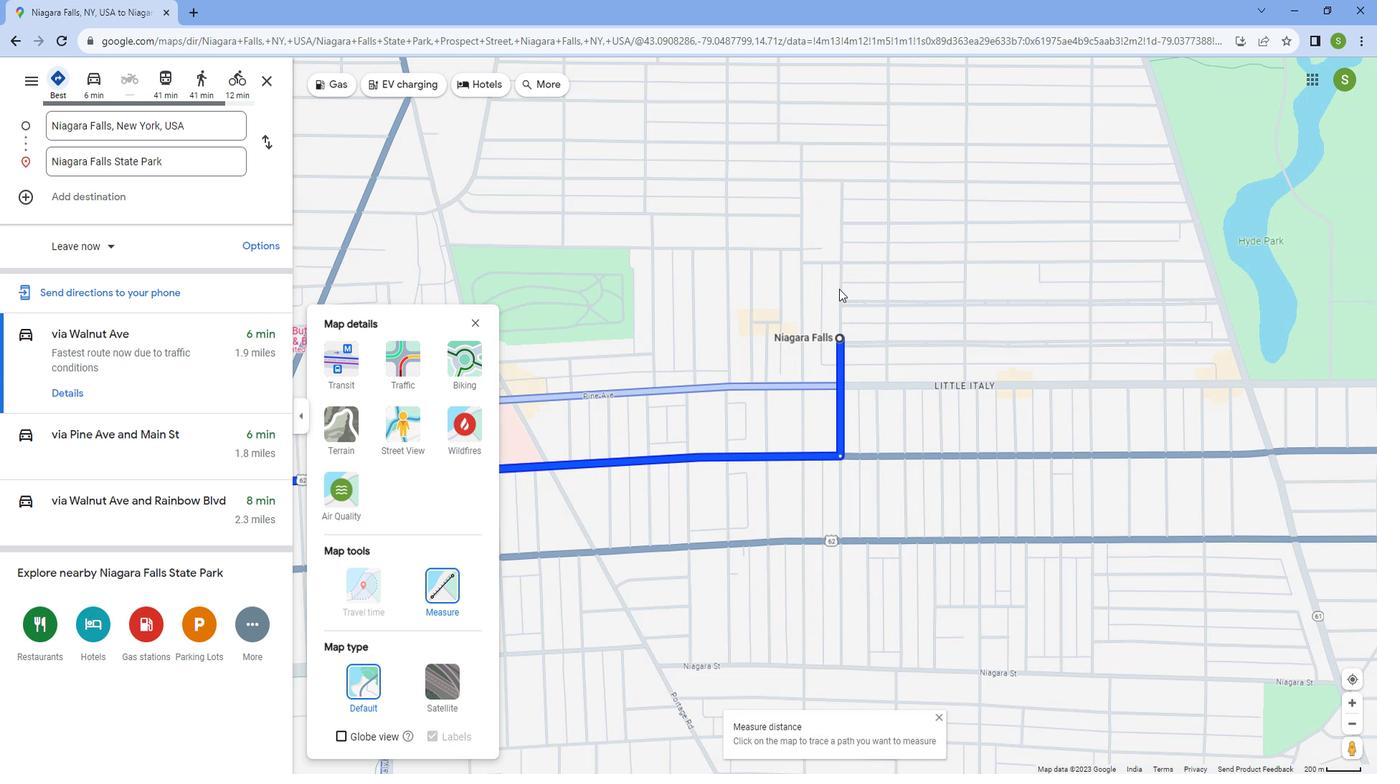 
Action: Mouse scrolled (848, 288) with delta (0, 0)
Screenshot: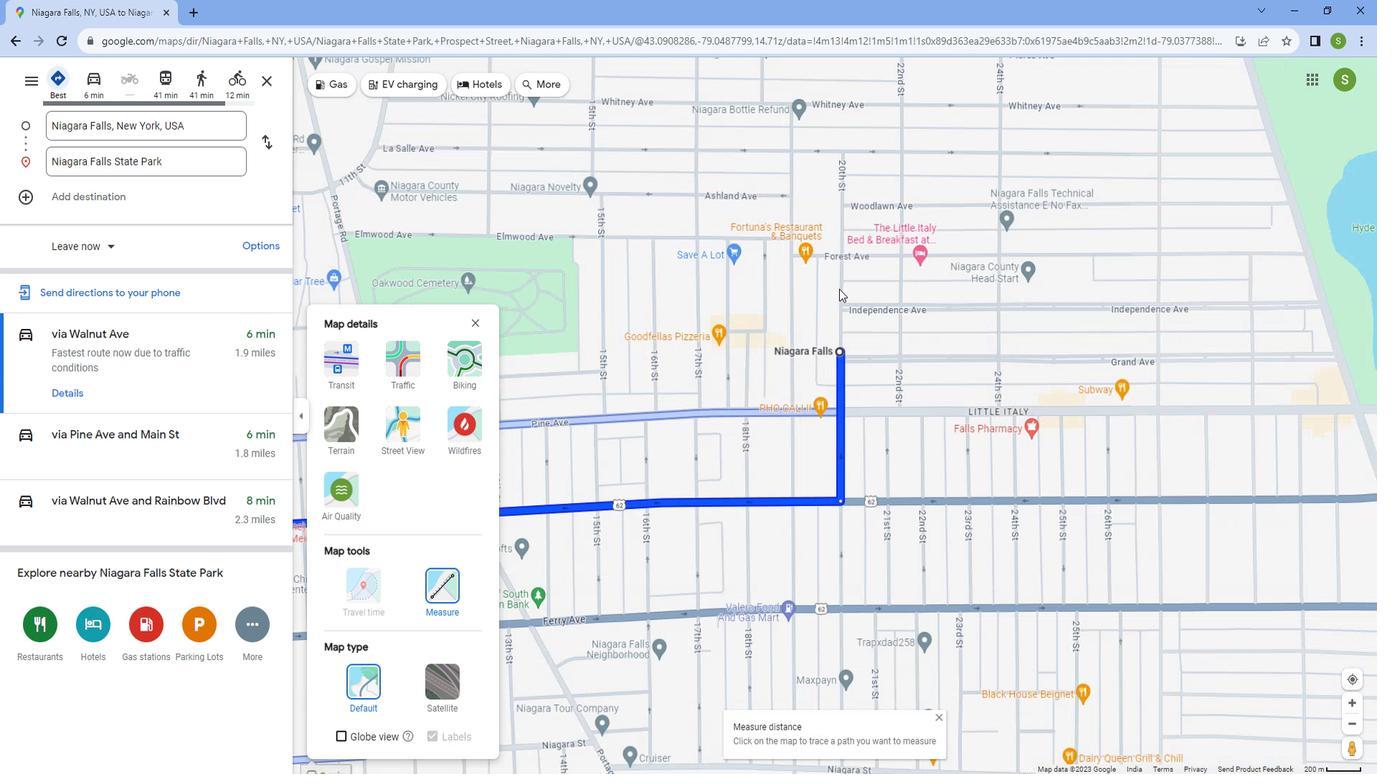 
Action: Mouse scrolled (848, 288) with delta (0, 0)
Screenshot: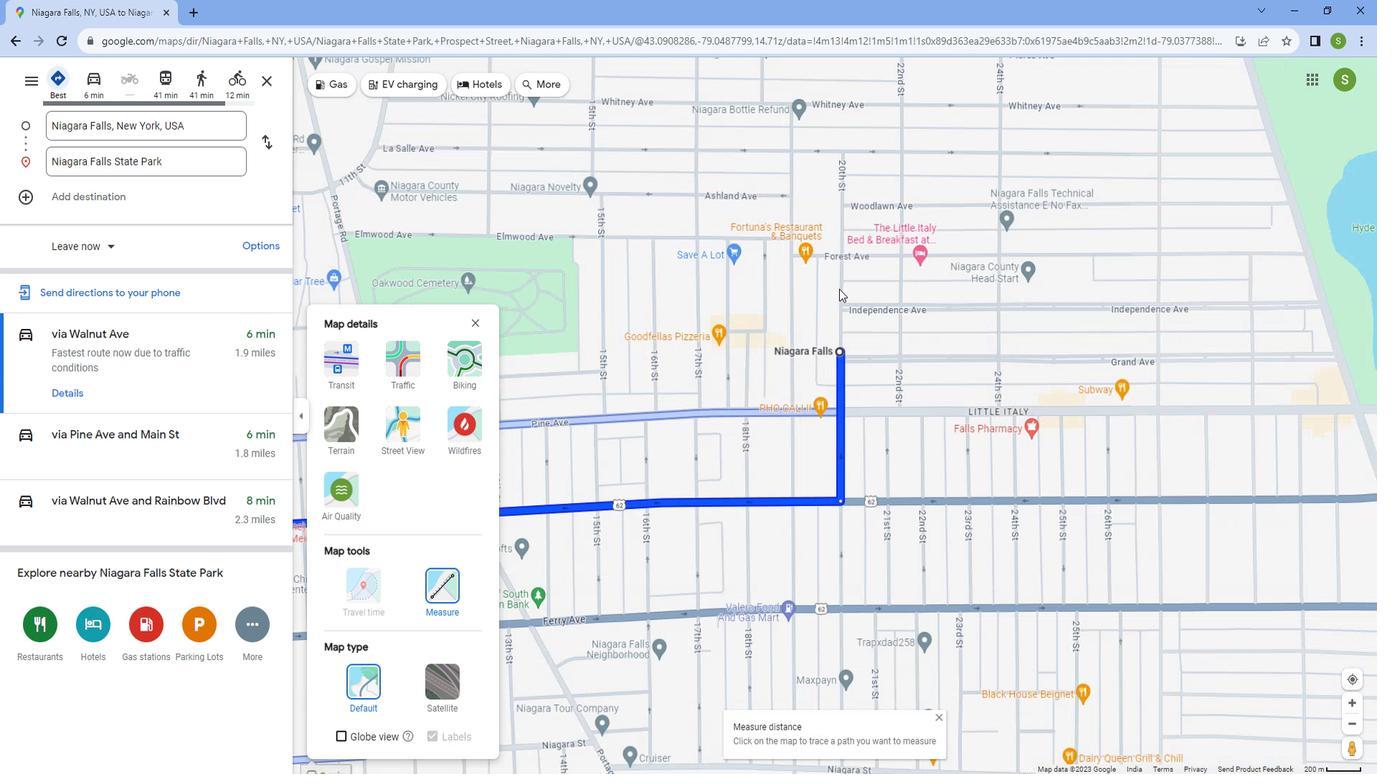 
Action: Mouse scrolled (848, 288) with delta (0, 0)
Screenshot: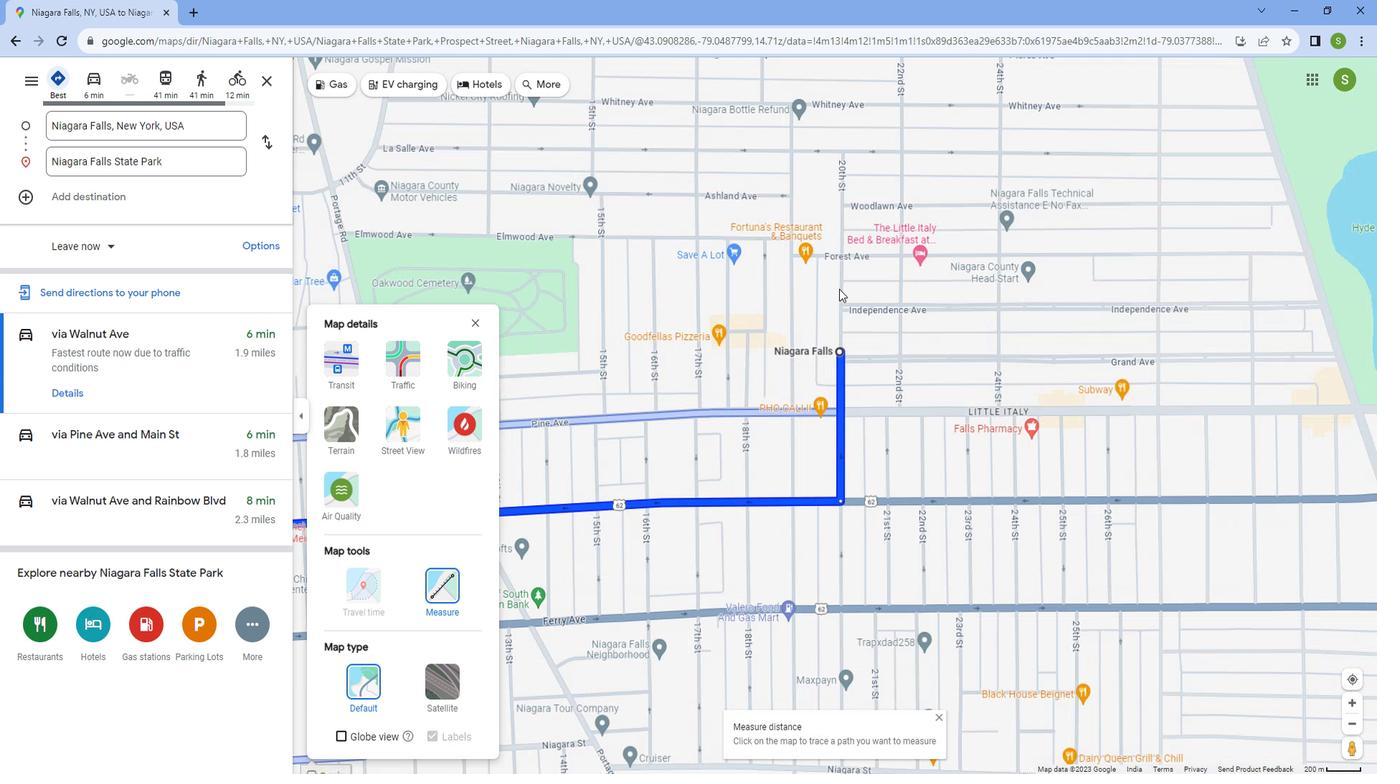 
Action: Mouse scrolled (848, 288) with delta (0, 0)
Screenshot: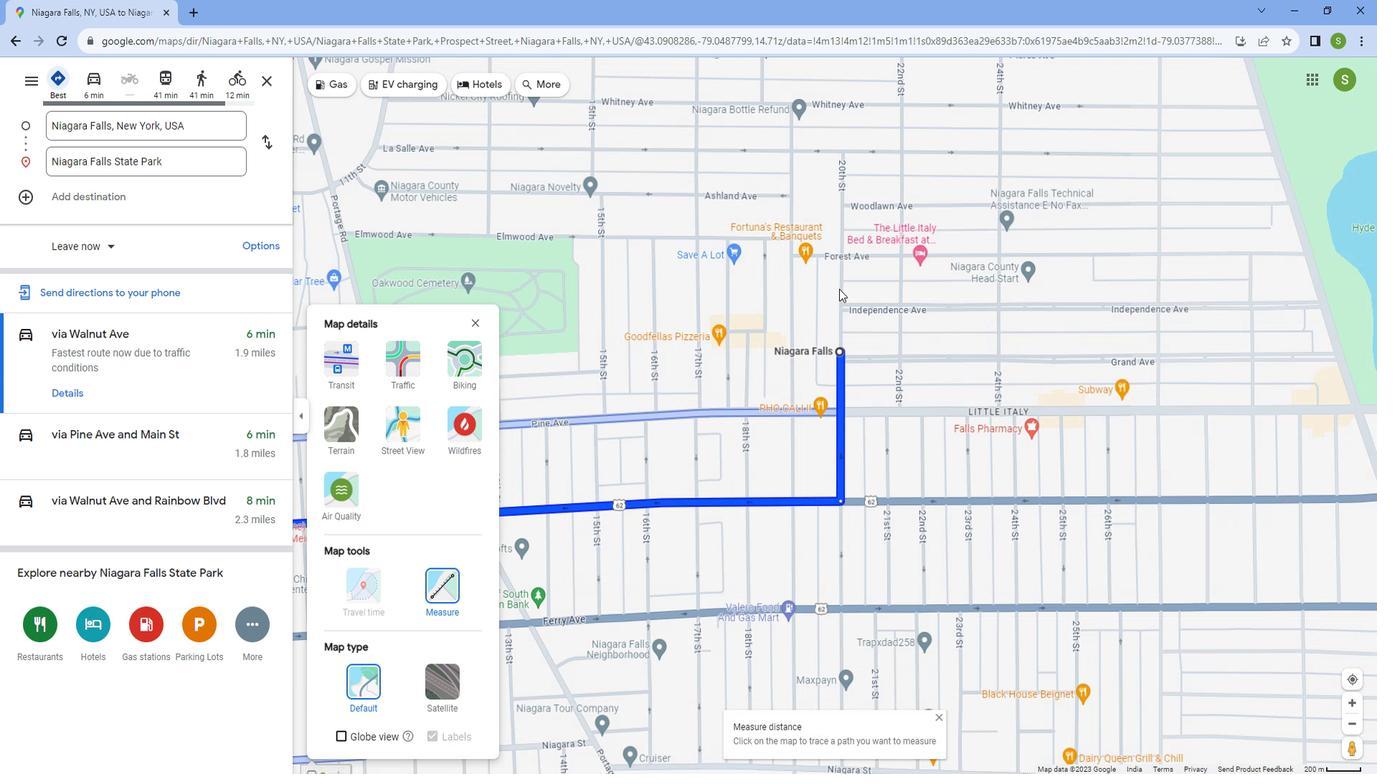 
Action: Mouse scrolled (848, 288) with delta (0, 0)
Screenshot: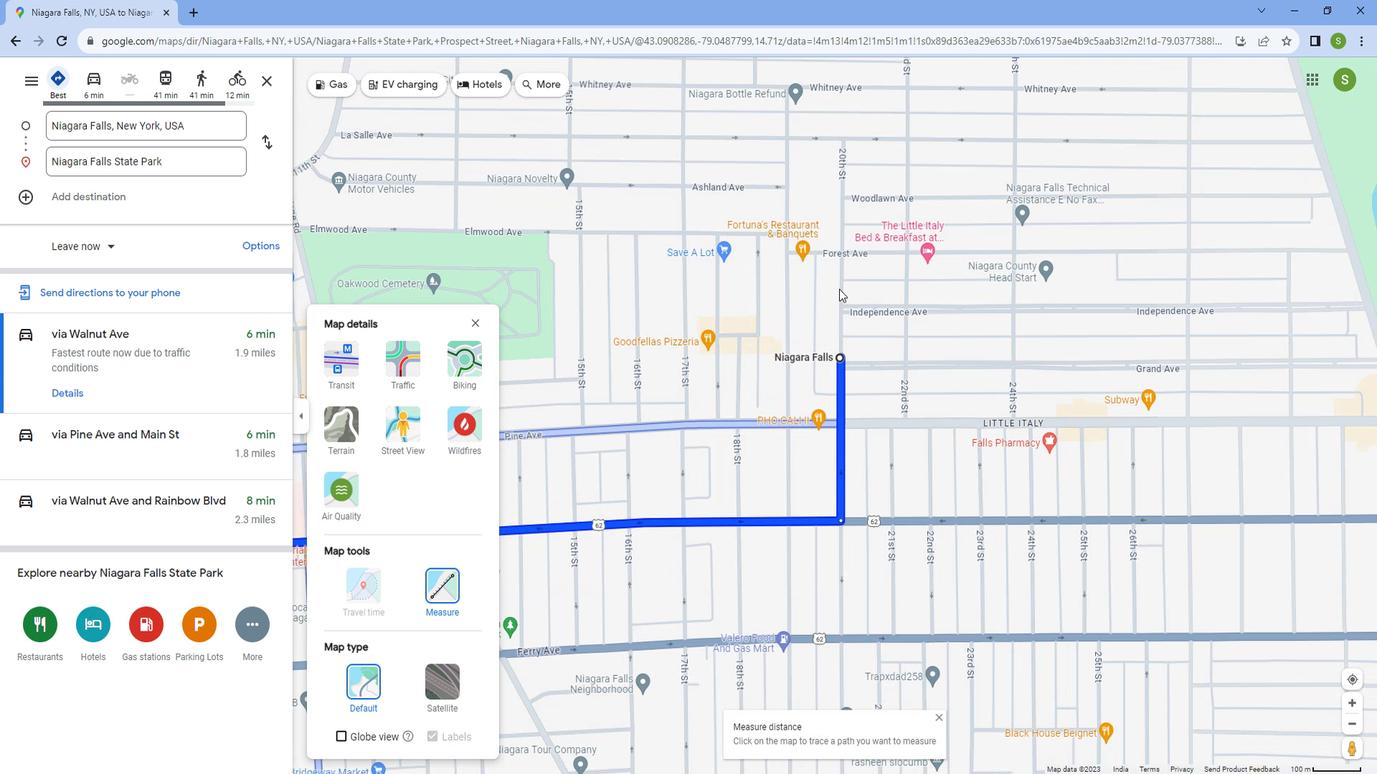 
Action: Mouse moved to (837, 446)
Screenshot: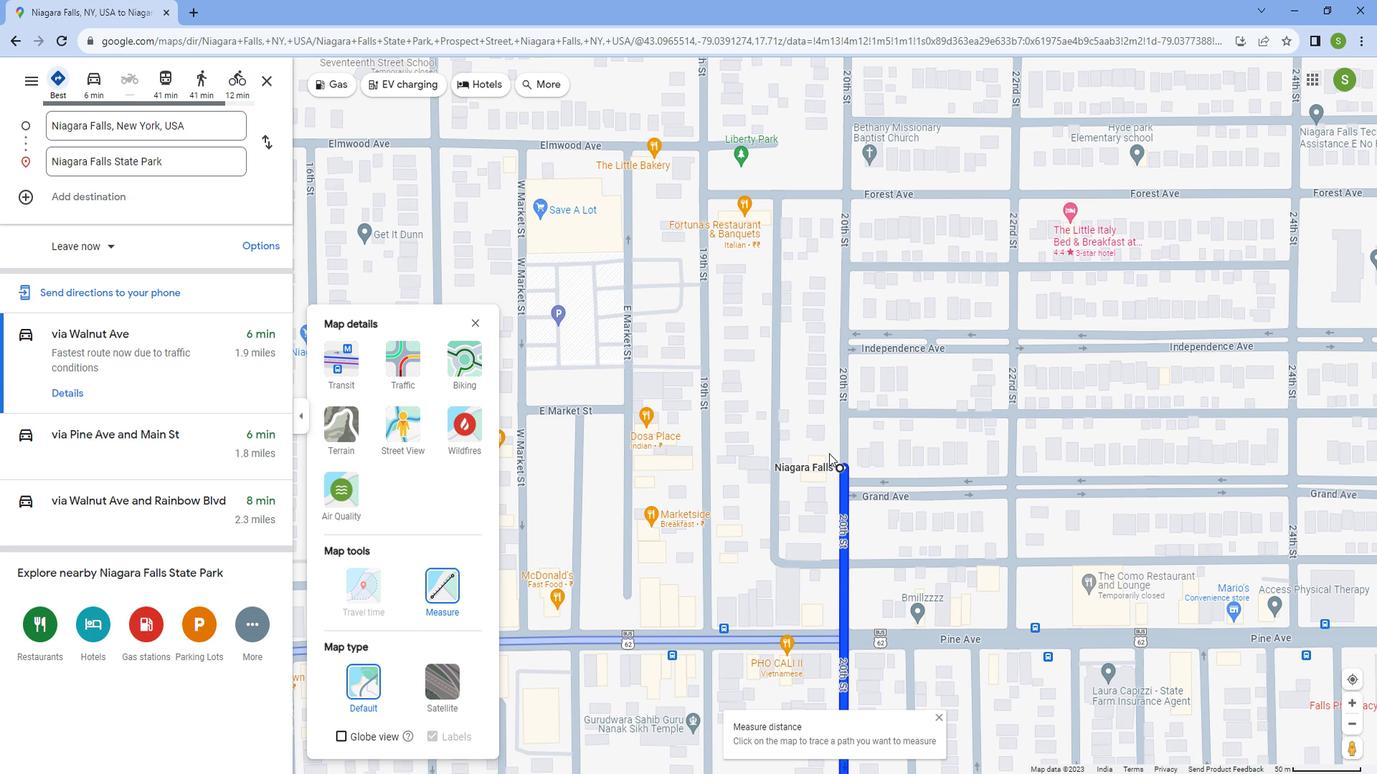 
Action: Mouse scrolled (837, 445) with delta (0, 0)
Screenshot: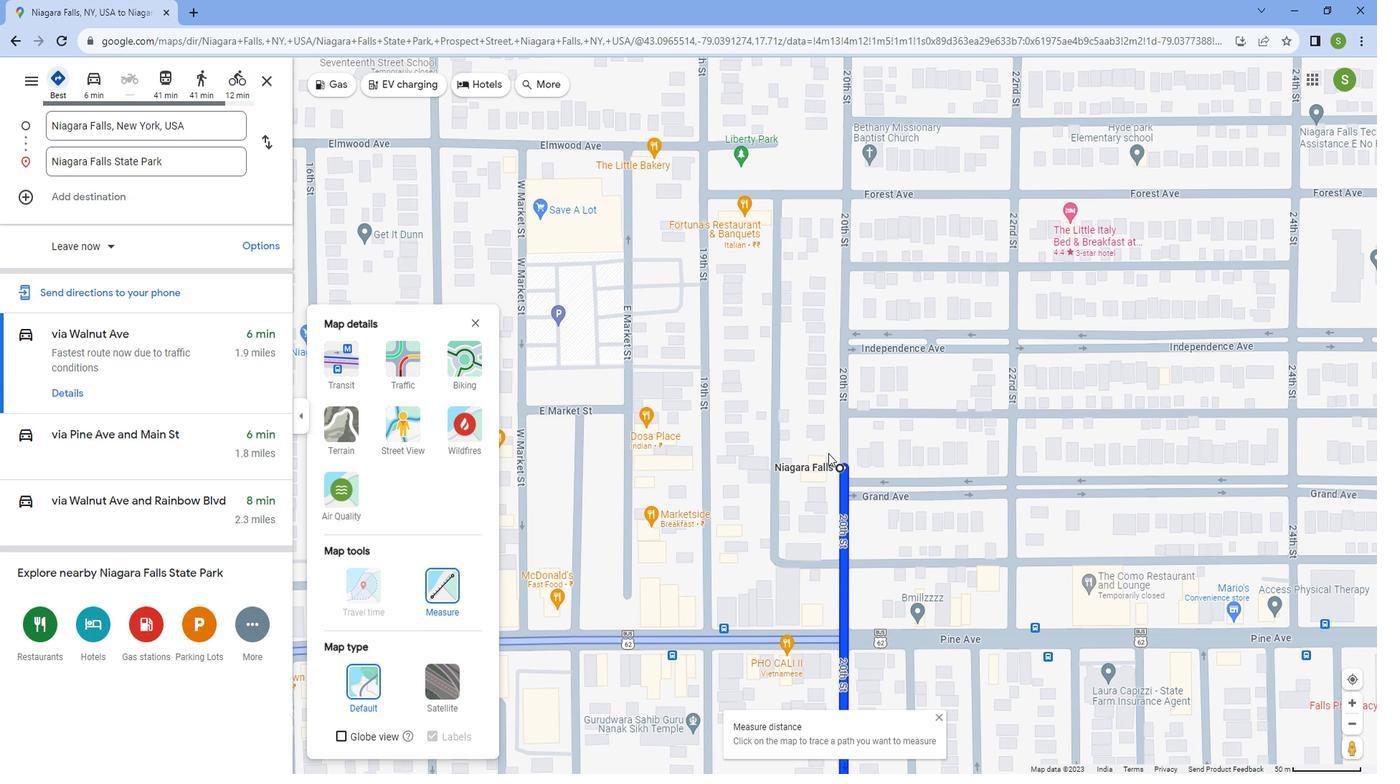 
Action: Mouse scrolled (837, 445) with delta (0, 0)
Screenshot: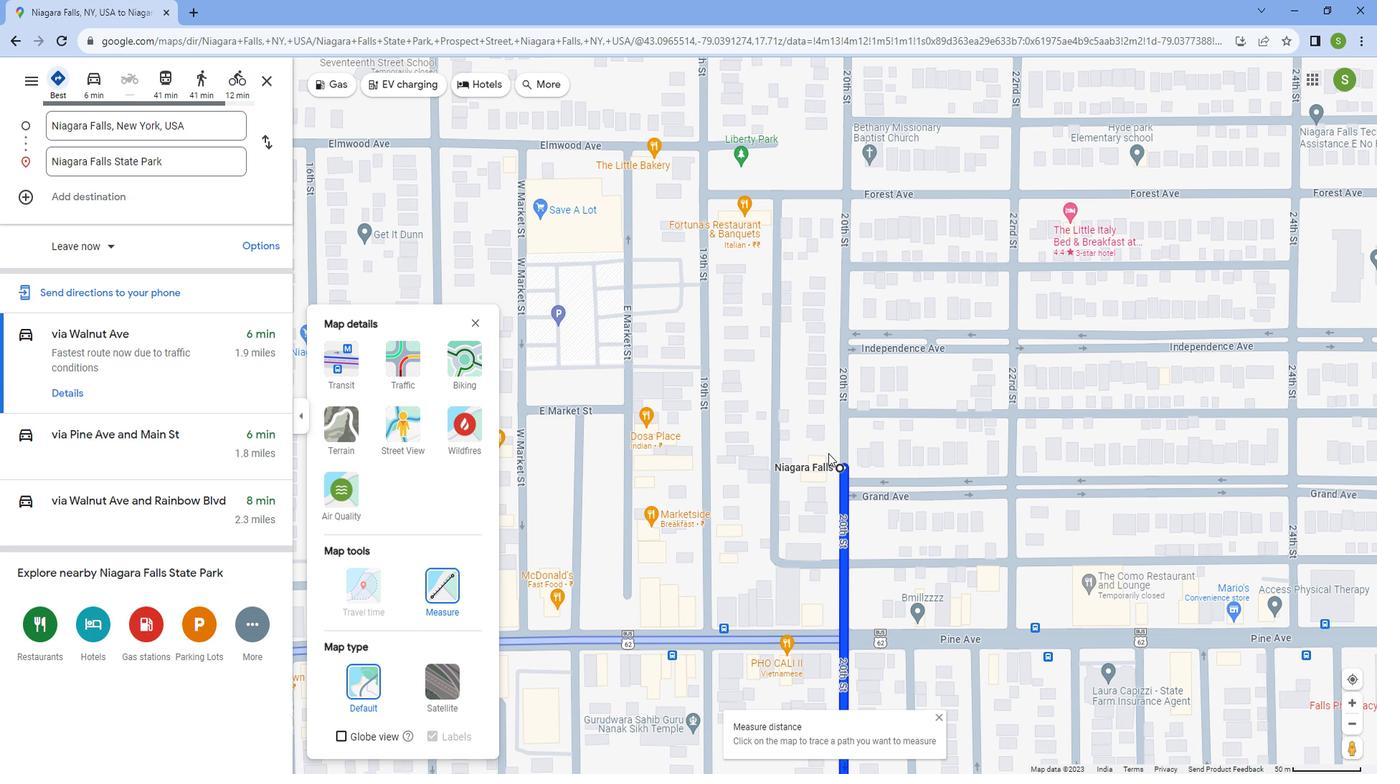 
Action: Mouse moved to (842, 472)
Screenshot: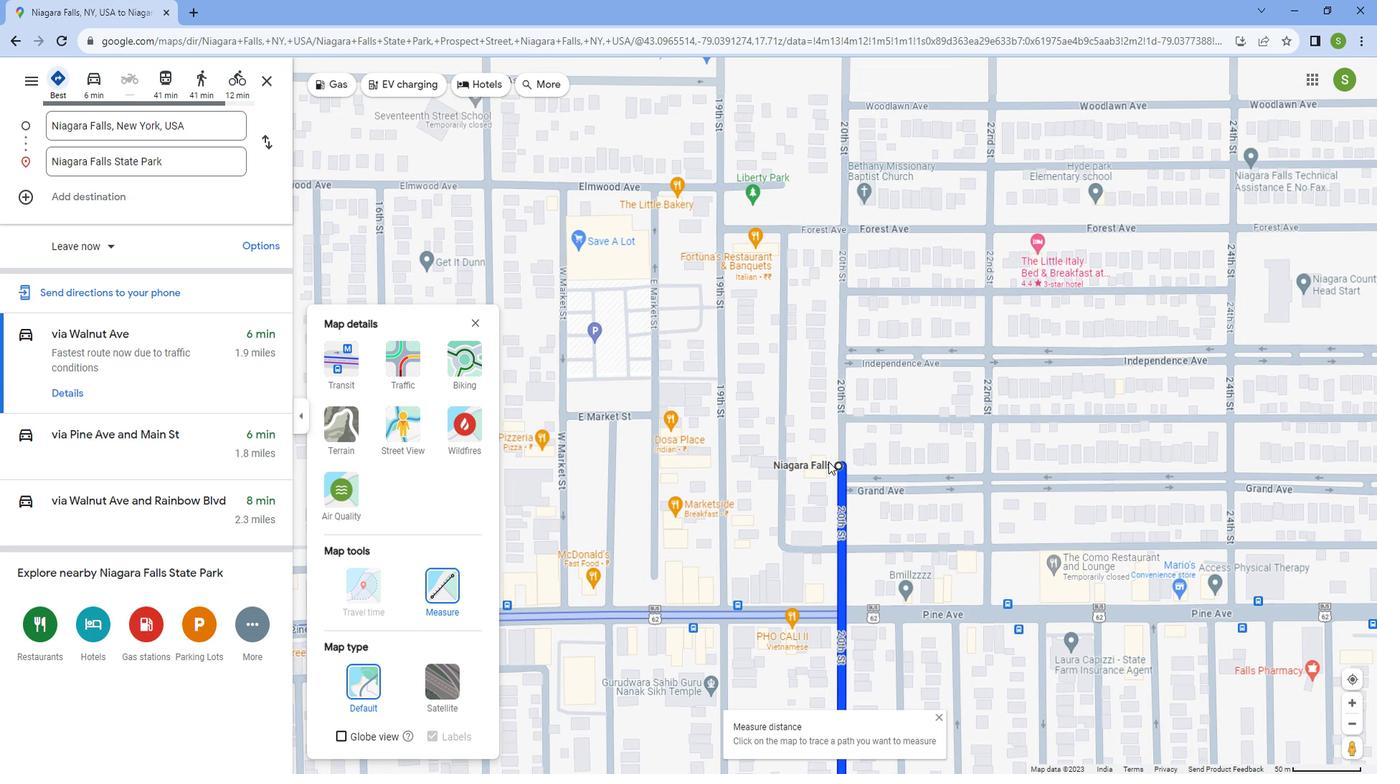 
Action: Mouse scrolled (842, 473) with delta (0, 0)
Screenshot: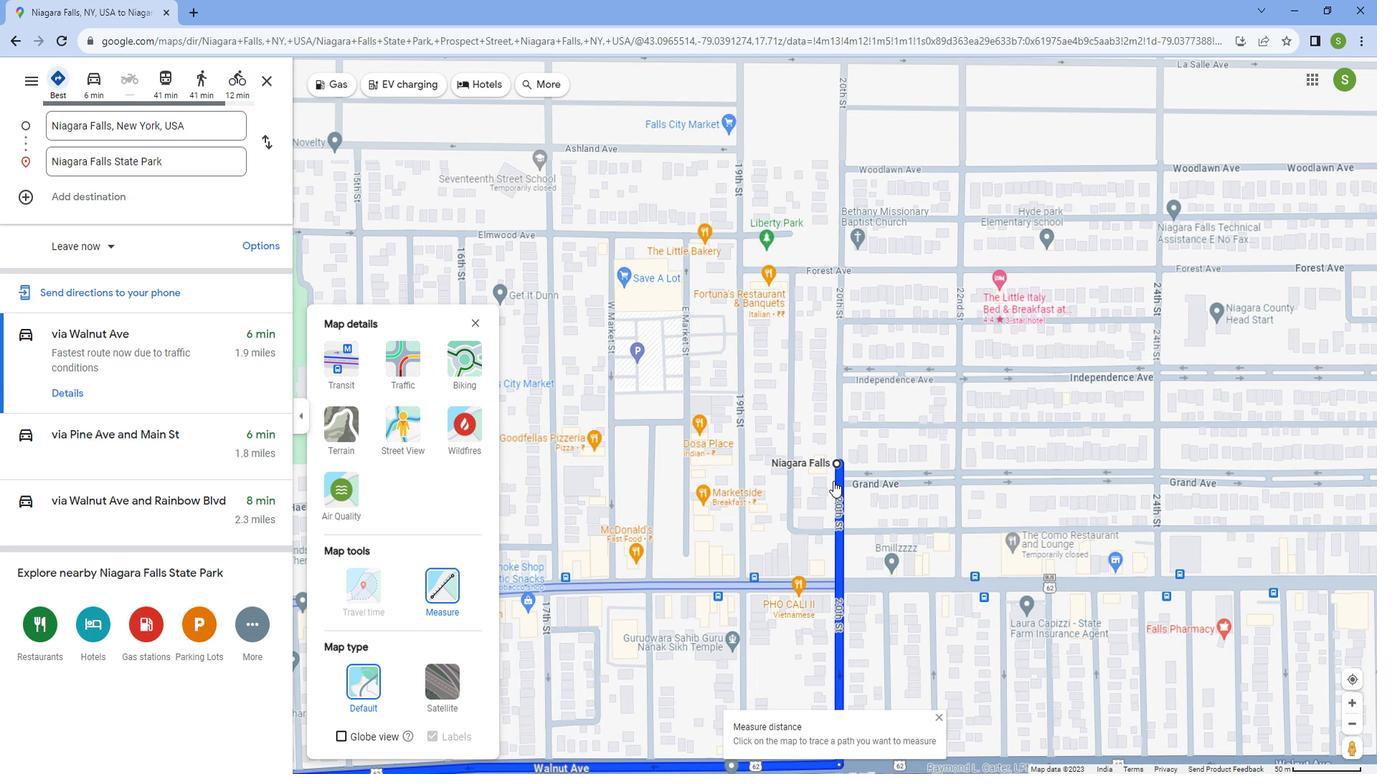 
Action: Mouse scrolled (842, 473) with delta (0, 0)
Screenshot: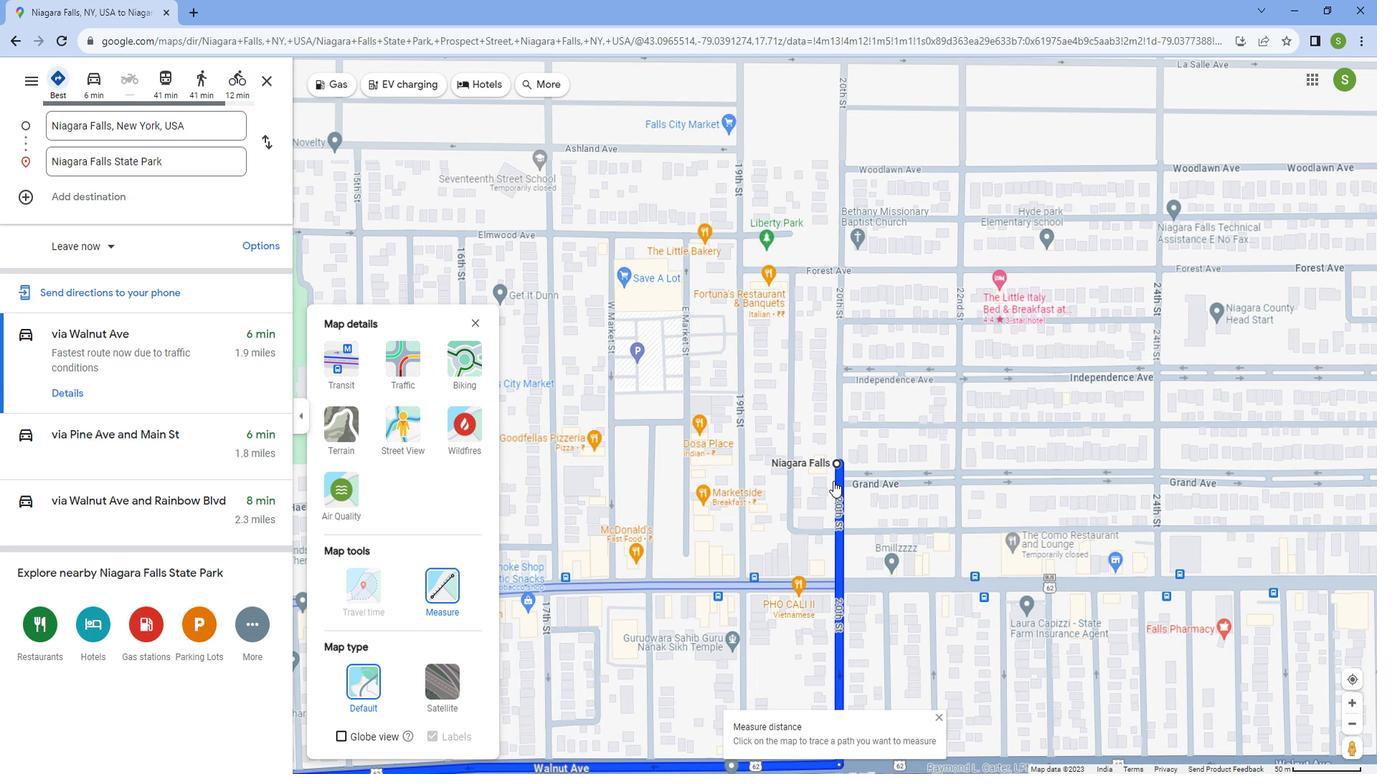 
Action: Mouse scrolled (842, 473) with delta (0, 0)
Screenshot: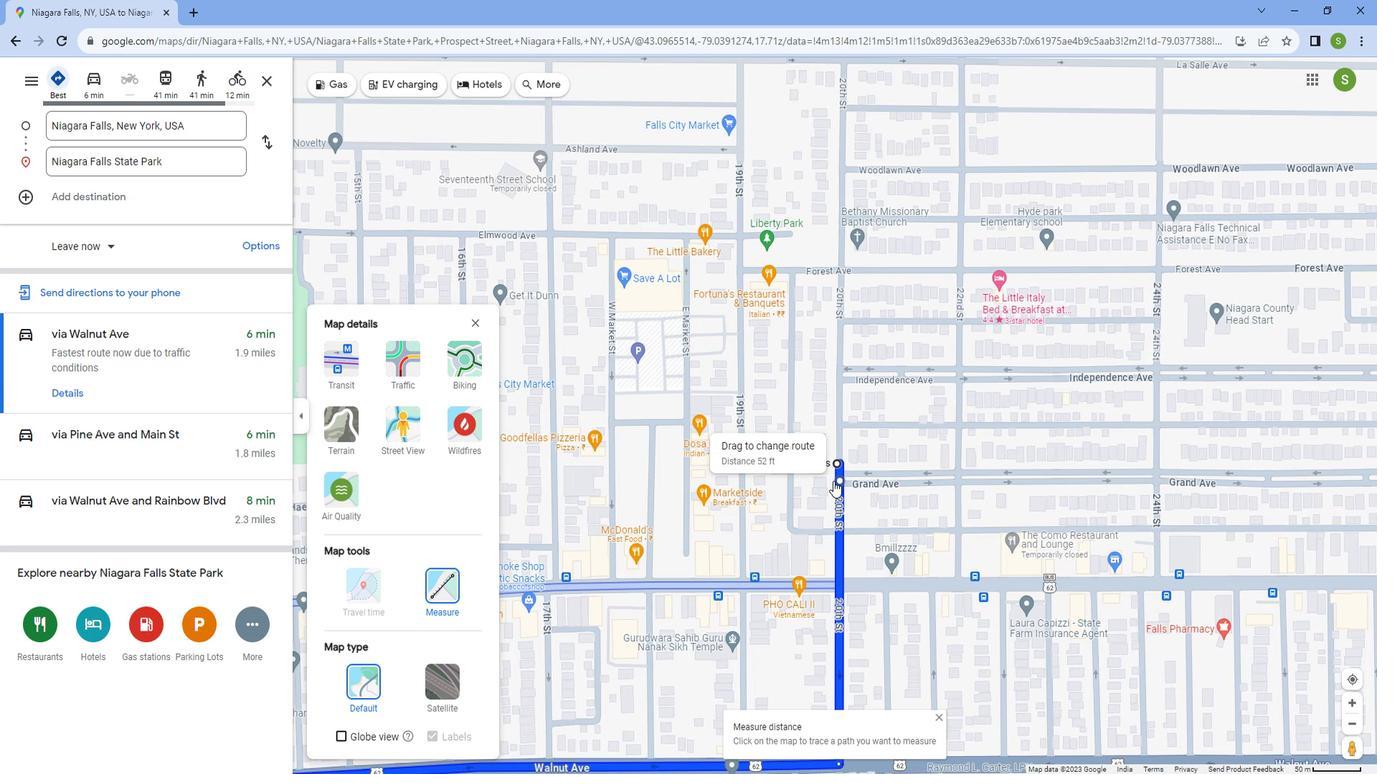 
Action: Mouse moved to (842, 473)
Screenshot: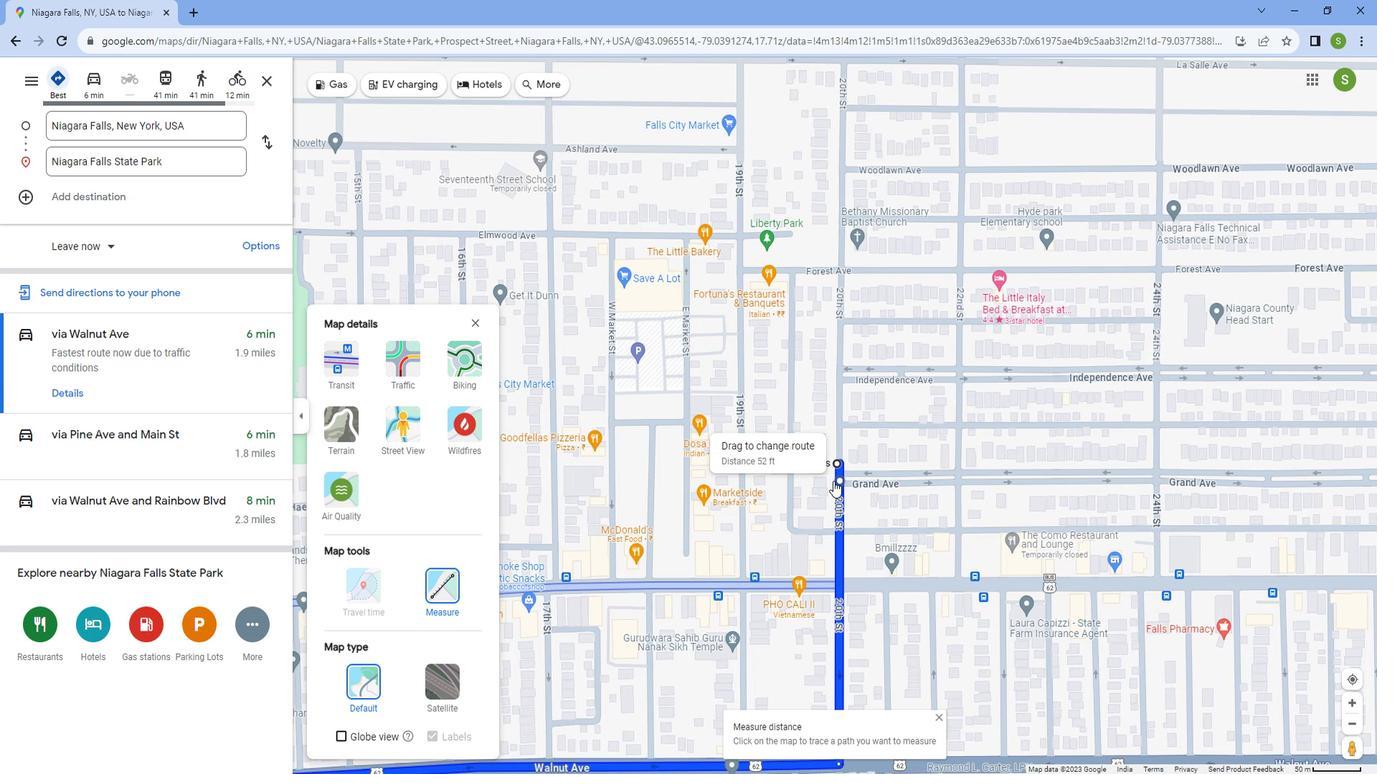 
Action: Mouse scrolled (842, 474) with delta (0, 0)
Screenshot: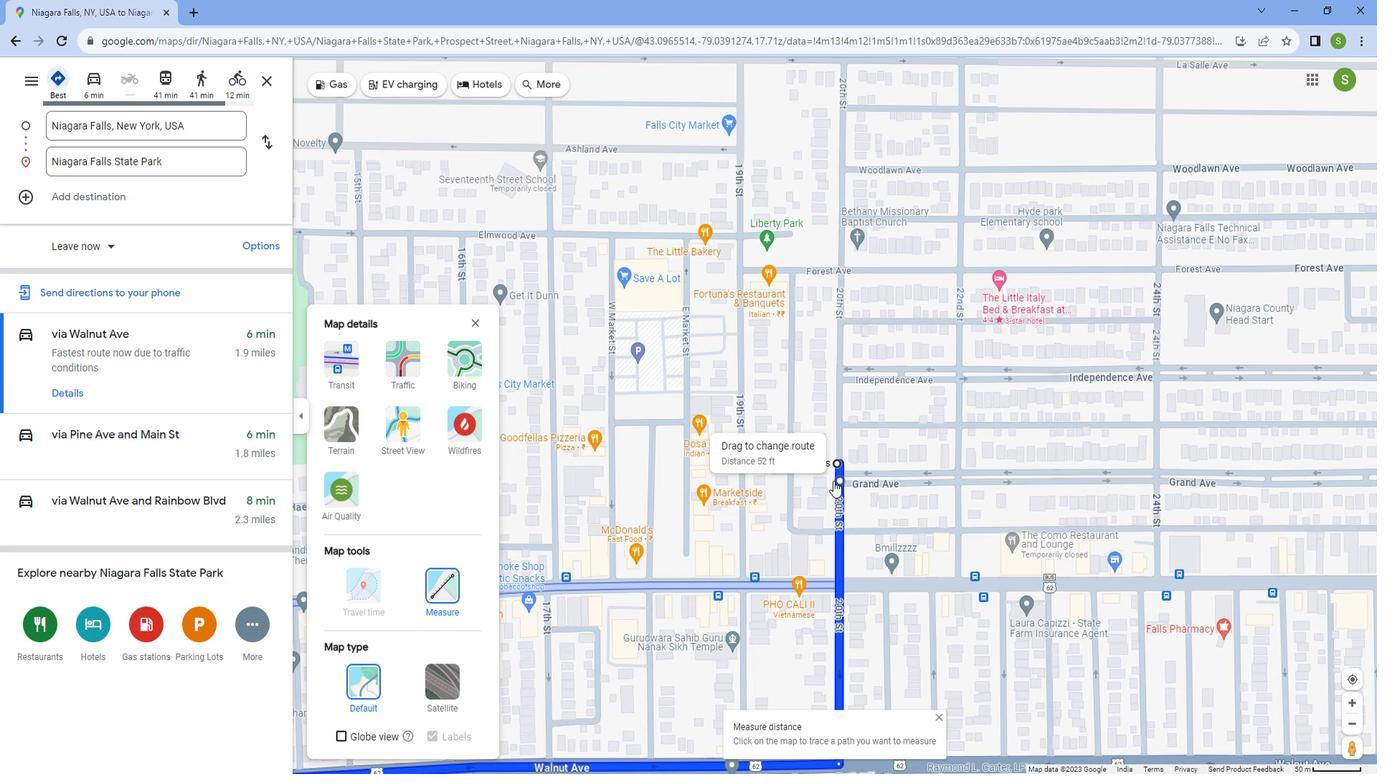 
Action: Mouse moved to (842, 473)
Screenshot: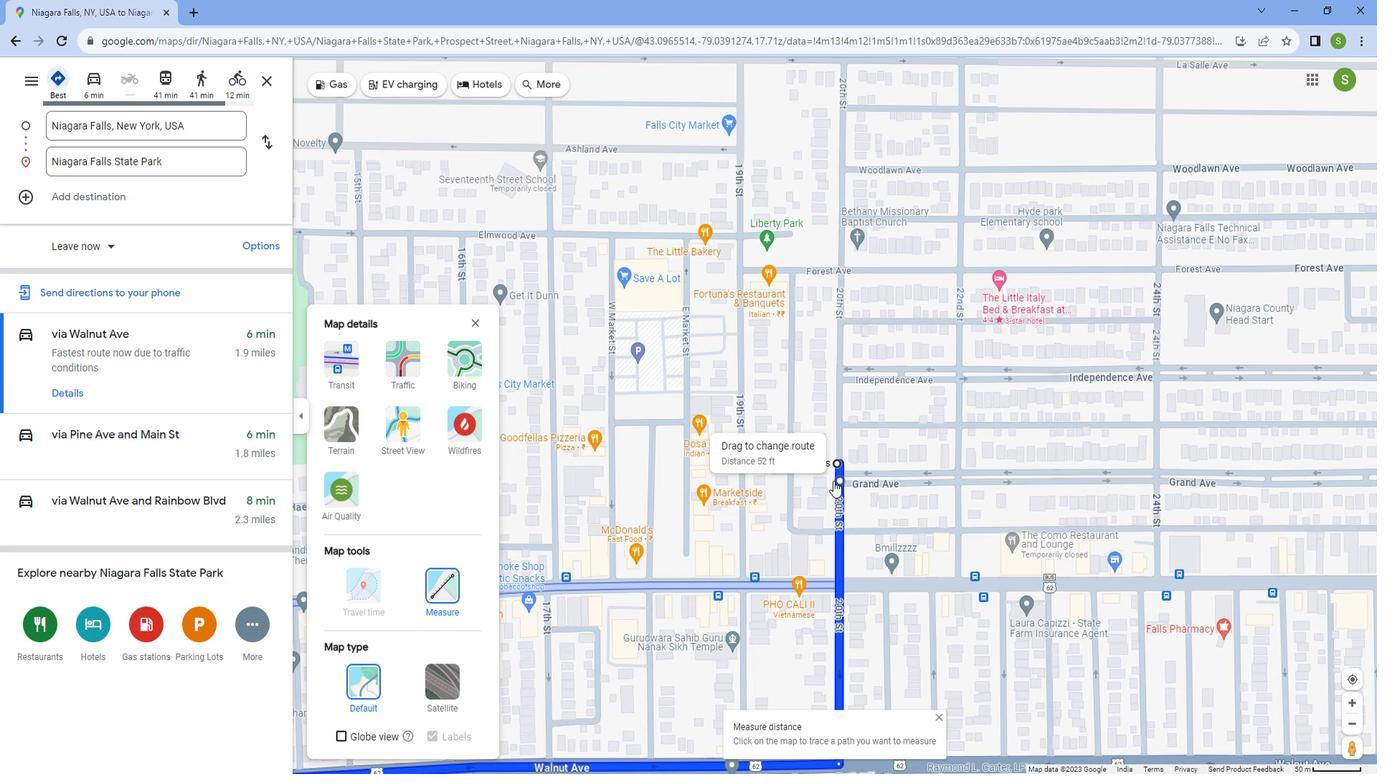 
Action: Mouse scrolled (842, 474) with delta (0, 0)
Screenshot: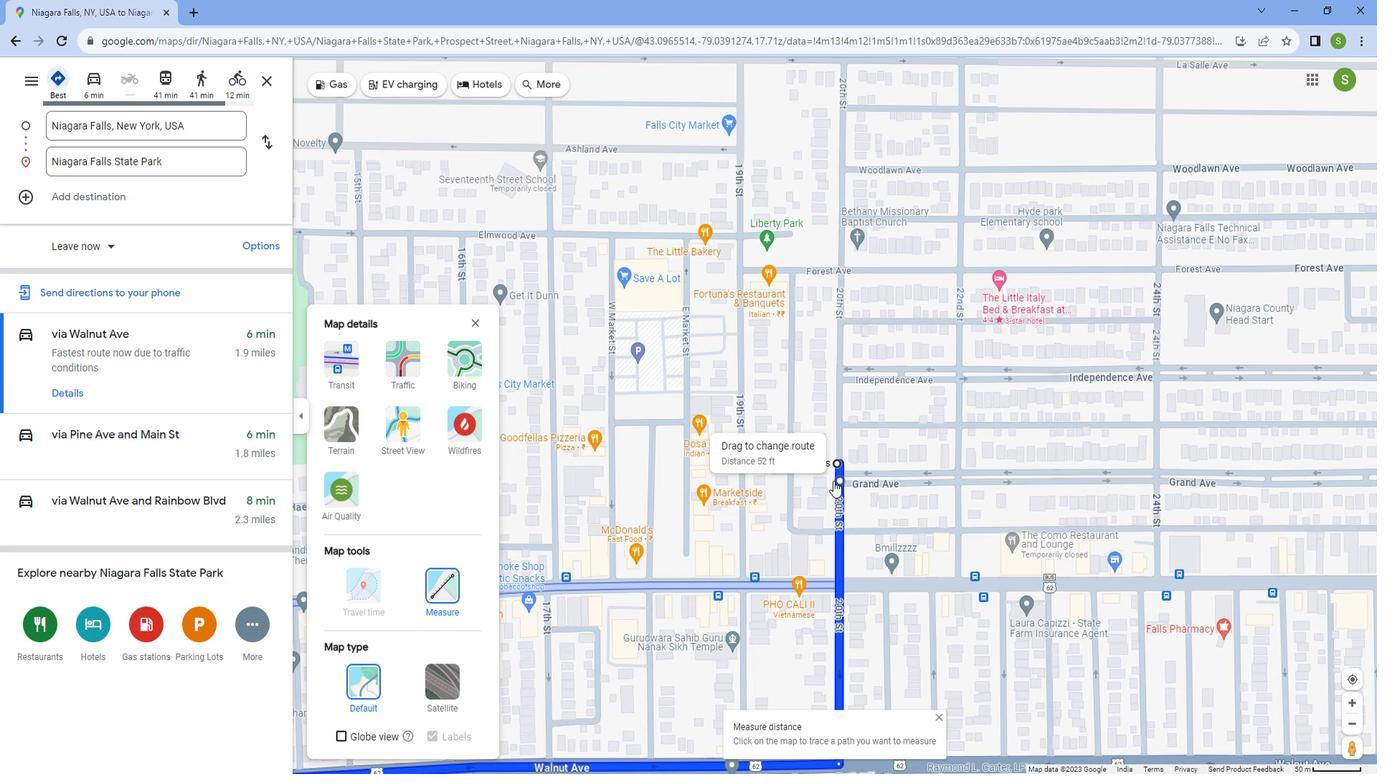 
Action: Mouse moved to (842, 473)
Screenshot: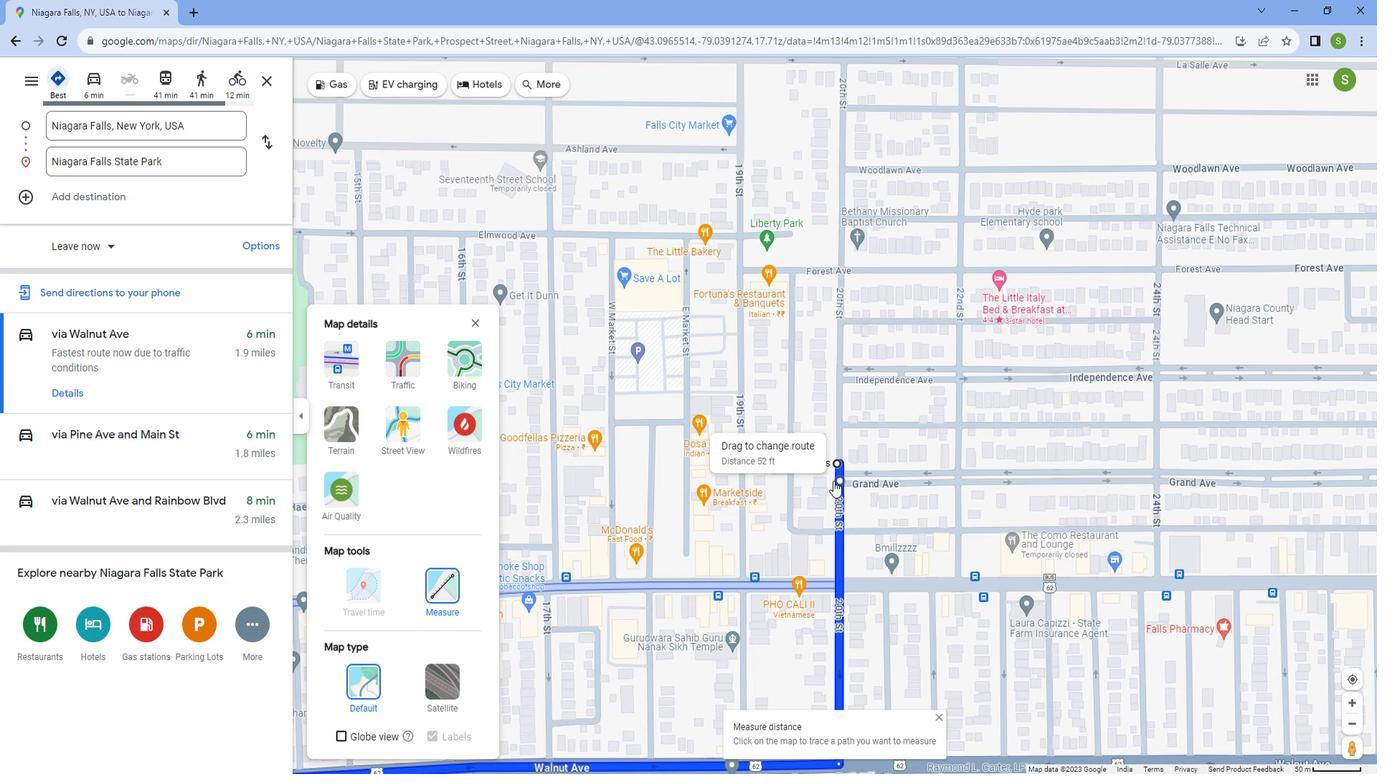 
Action: Mouse scrolled (842, 474) with delta (0, 0)
Screenshot: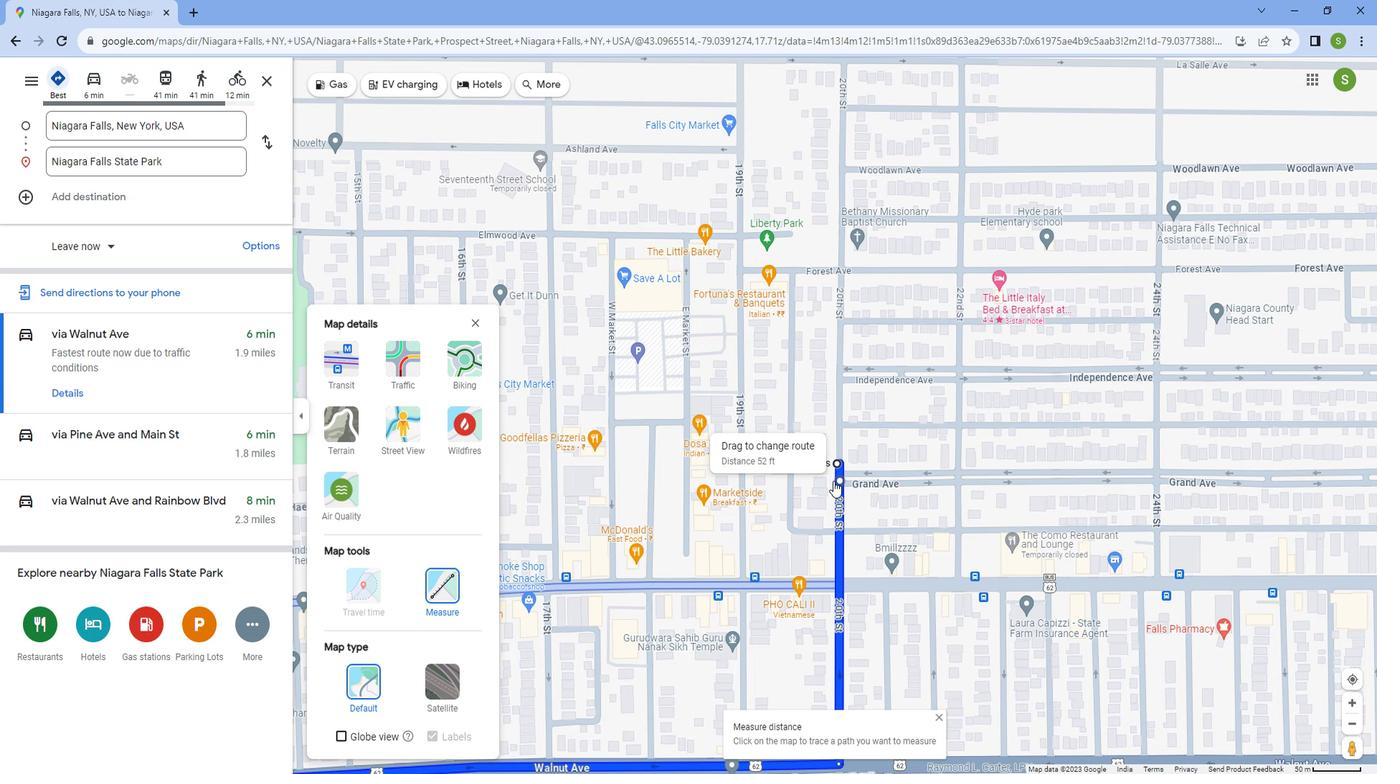 
Action: Mouse scrolled (842, 474) with delta (0, 0)
Screenshot: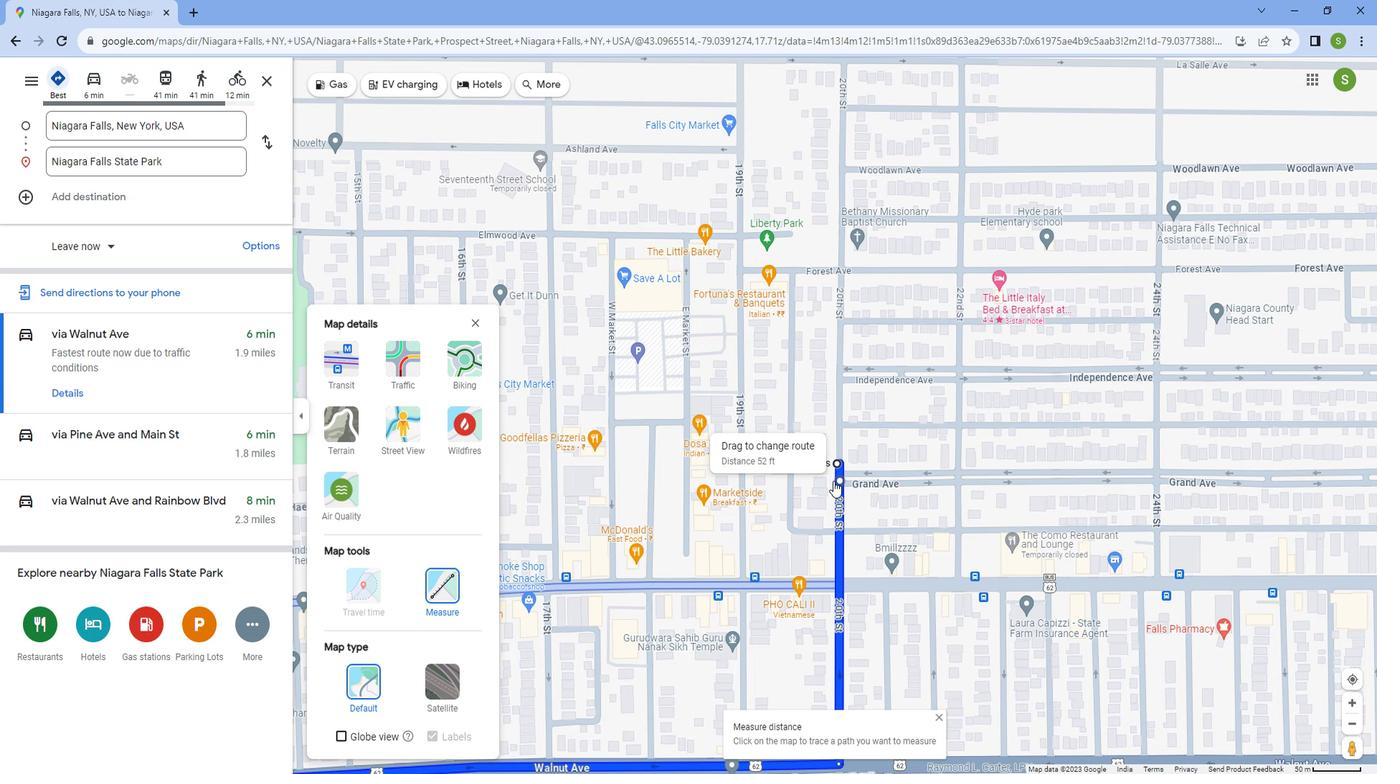 
Action: Mouse scrolled (842, 474) with delta (0, 0)
Screenshot: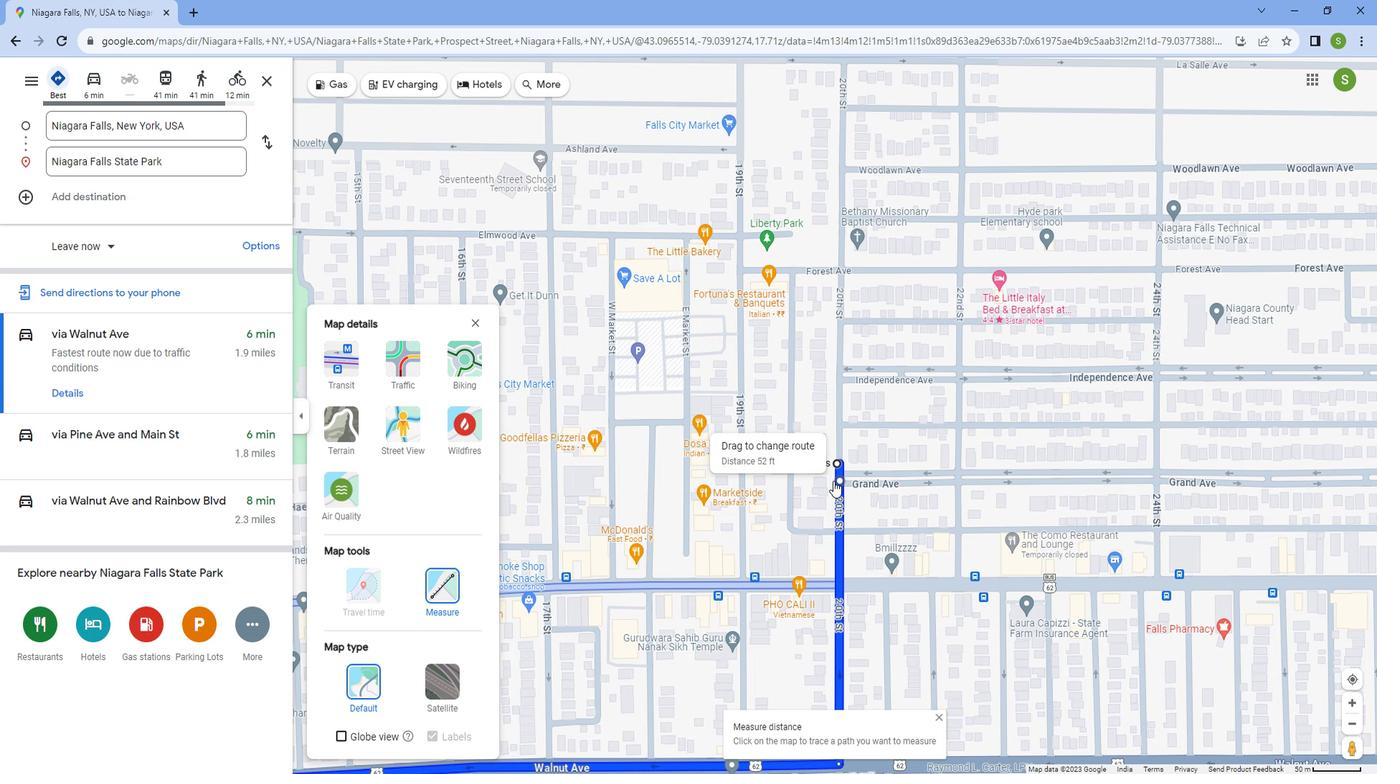 
Action: Mouse moved to (840, 473)
Screenshot: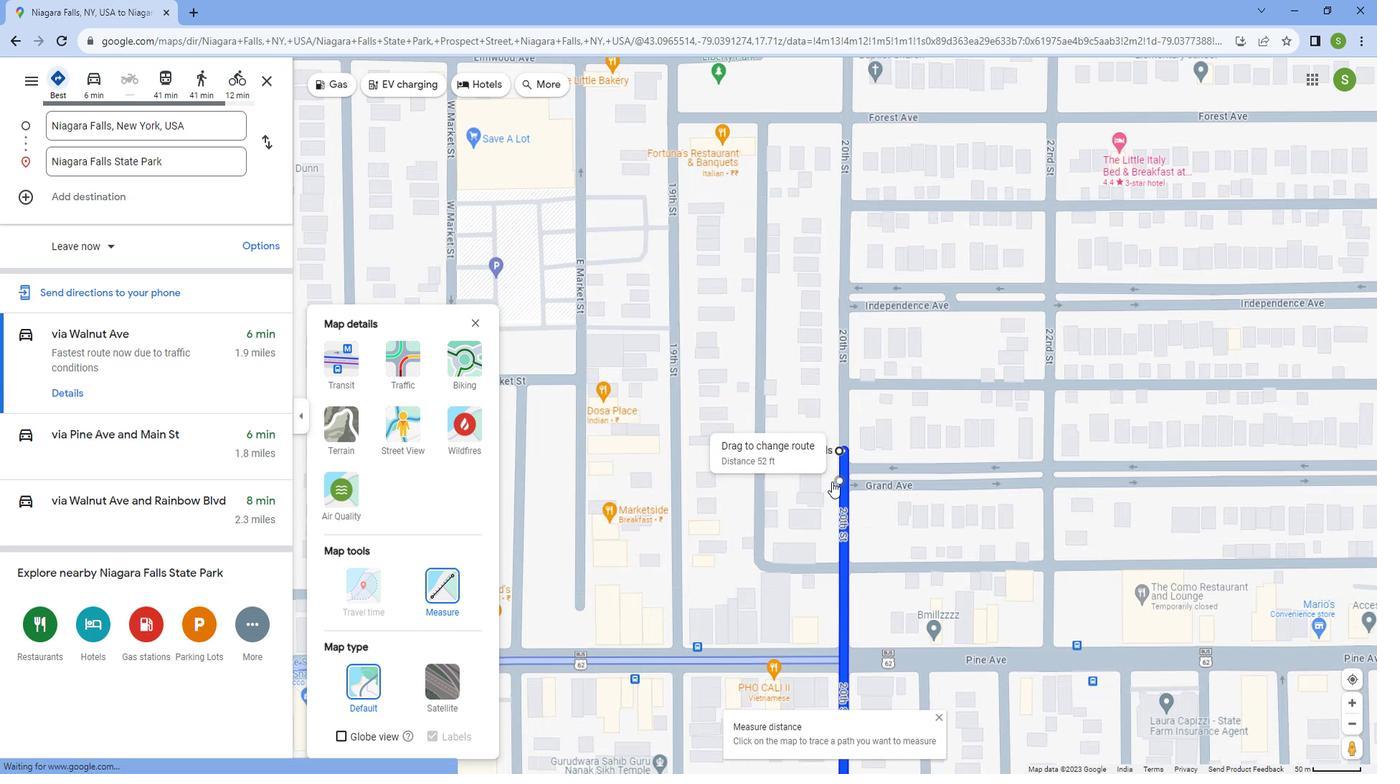 
Action: Mouse scrolled (840, 474) with delta (0, 0)
Screenshot: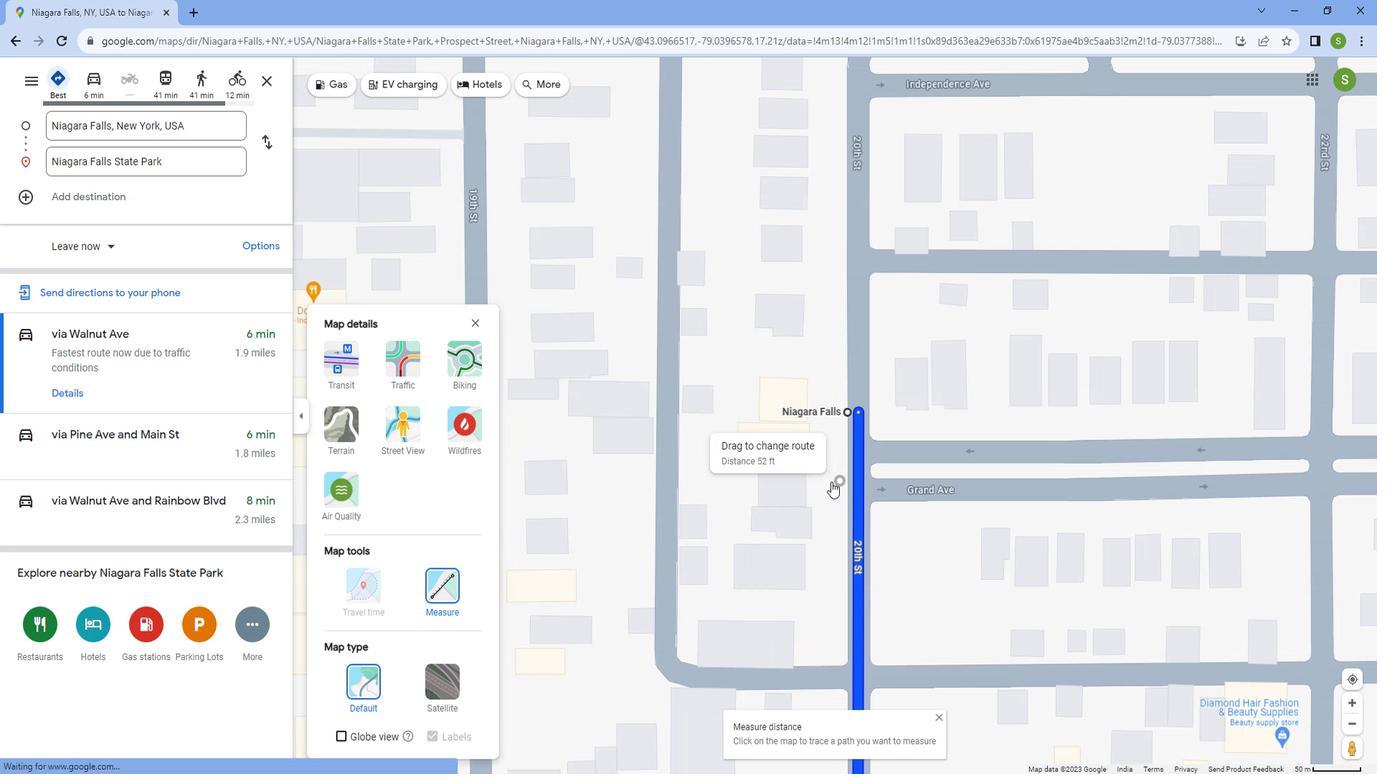 
Action: Mouse scrolled (840, 474) with delta (0, 0)
Screenshot: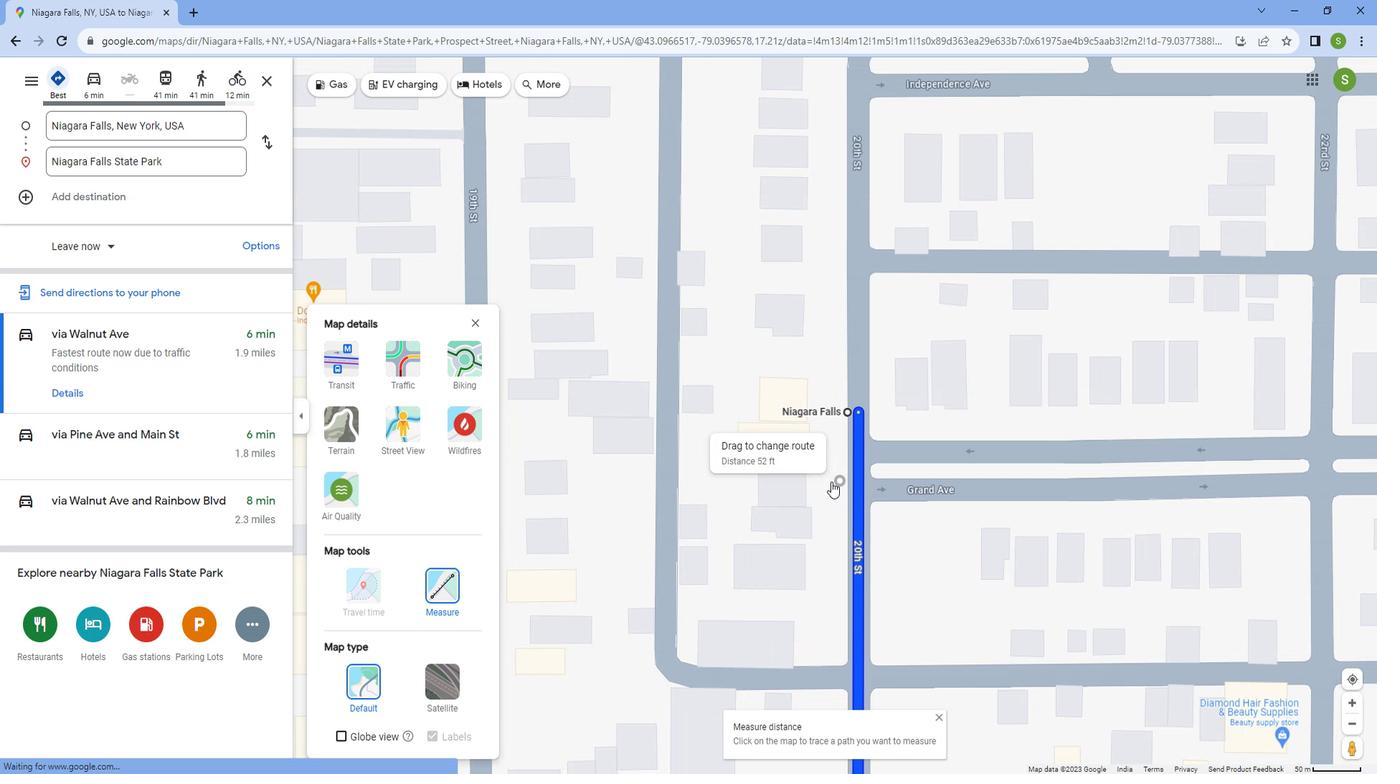 
Action: Mouse moved to (836, 472)
Screenshot: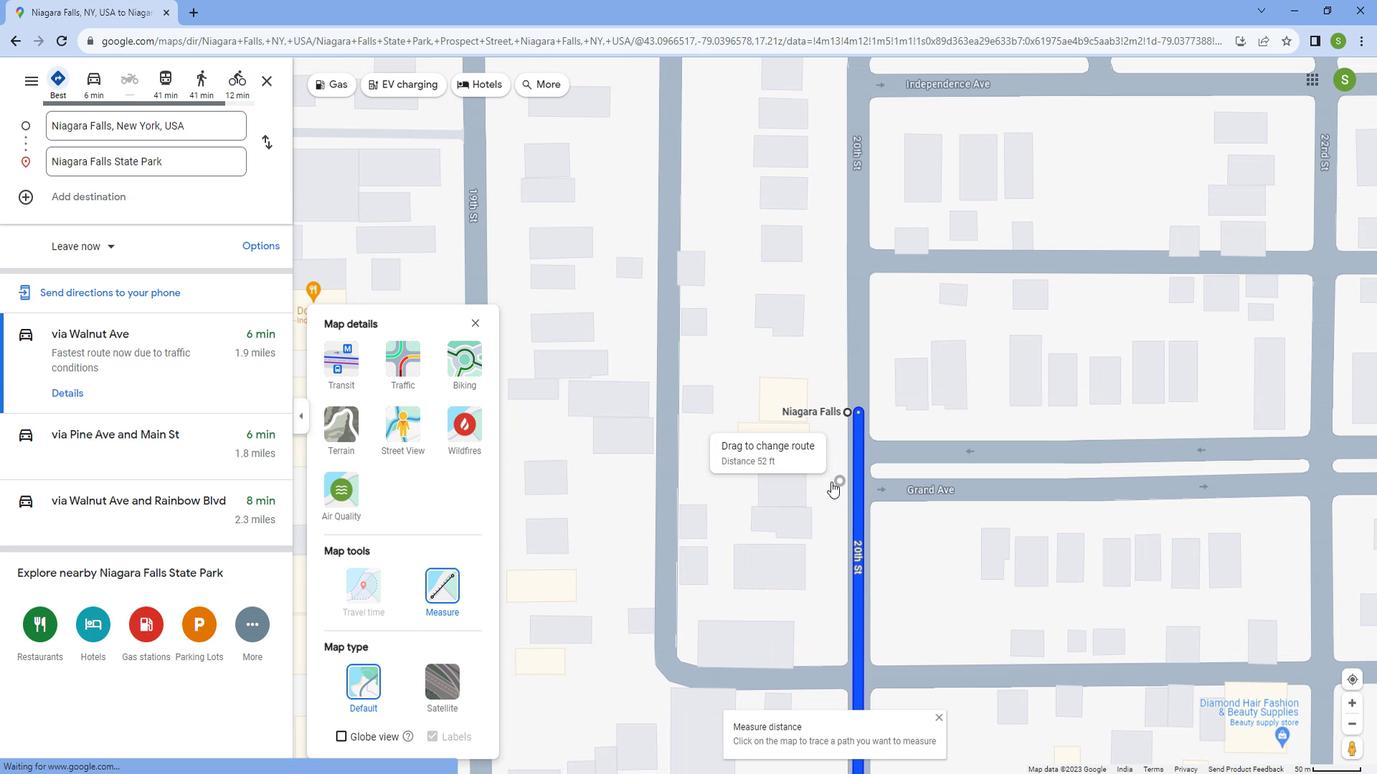 
Action: Mouse scrolled (836, 473) with delta (0, 0)
Screenshot: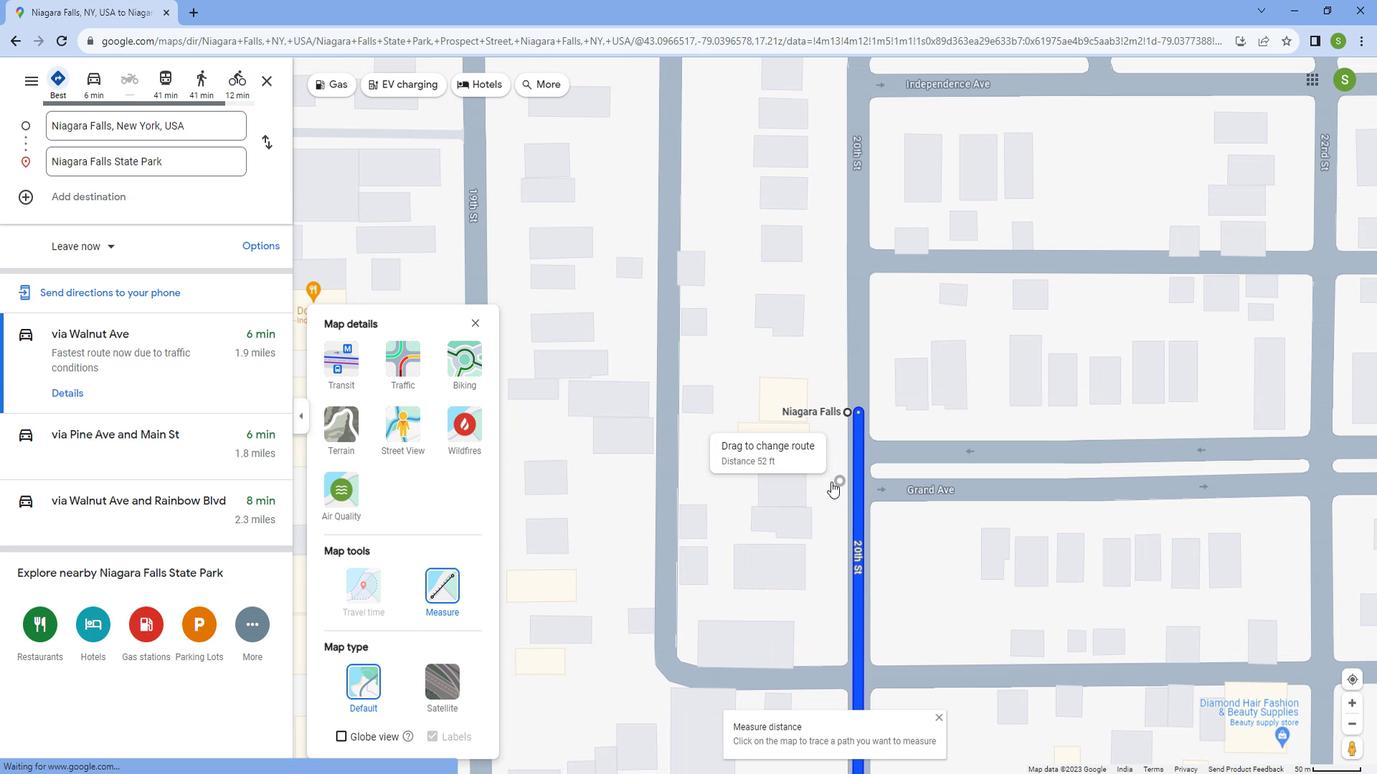 
Action: Mouse moved to (836, 472)
Screenshot: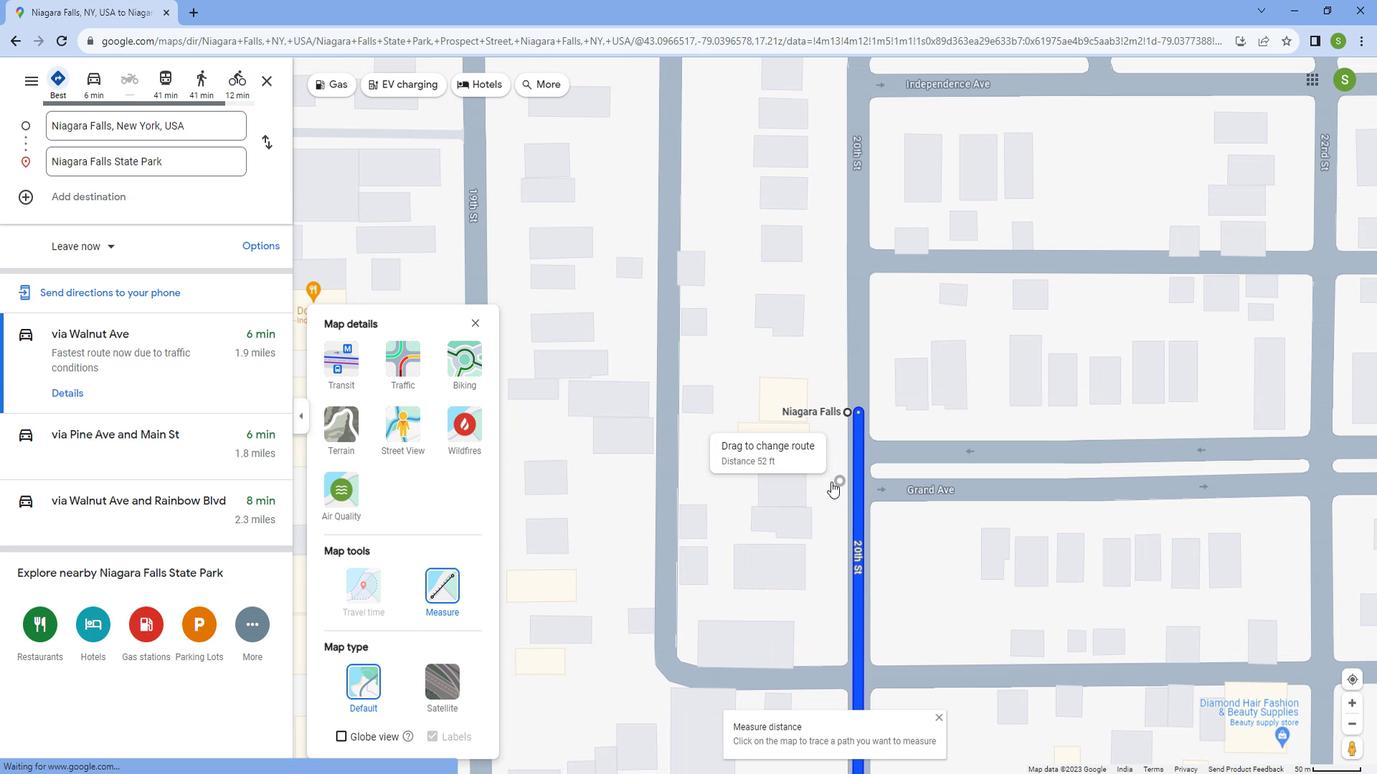 
Action: Mouse scrolled (836, 472) with delta (0, 0)
Screenshot: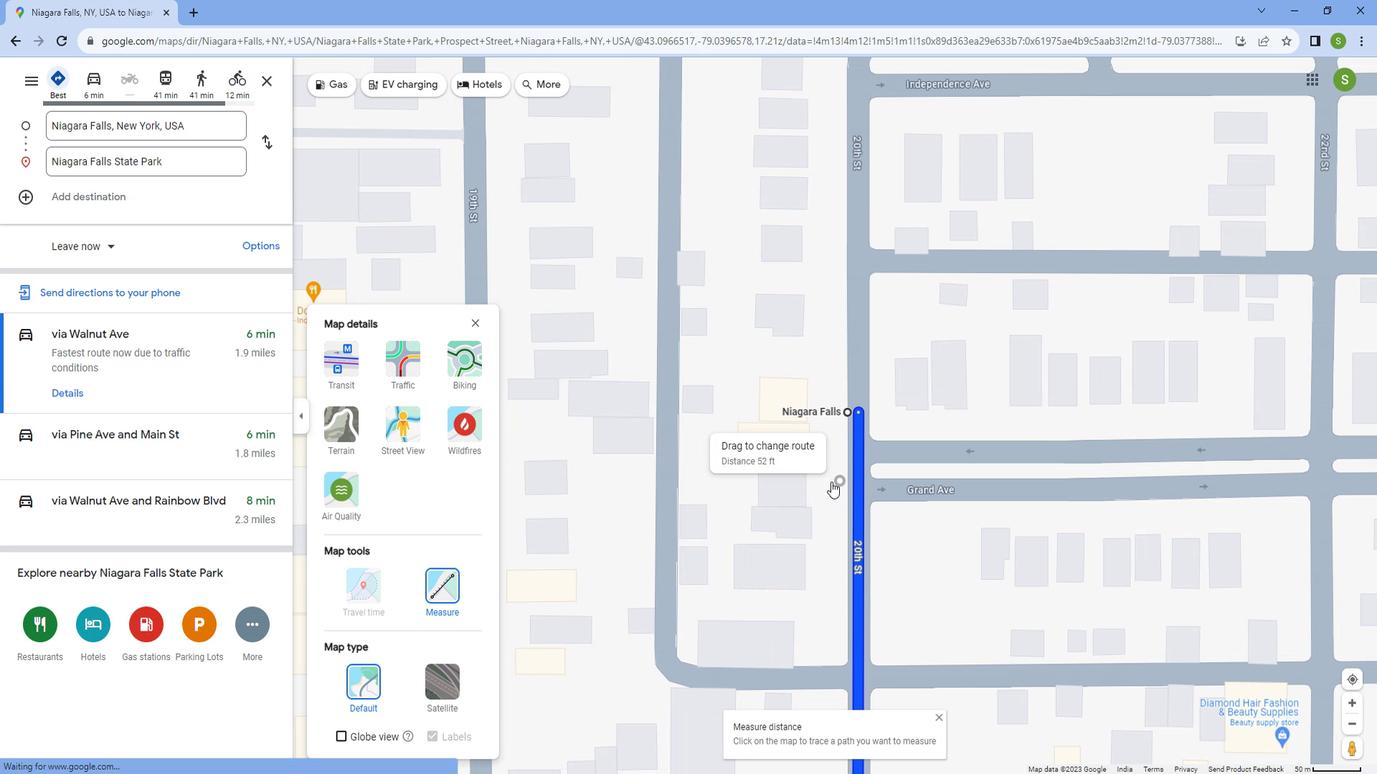 
Action: Mouse scrolled (836, 472) with delta (0, 0)
Screenshot: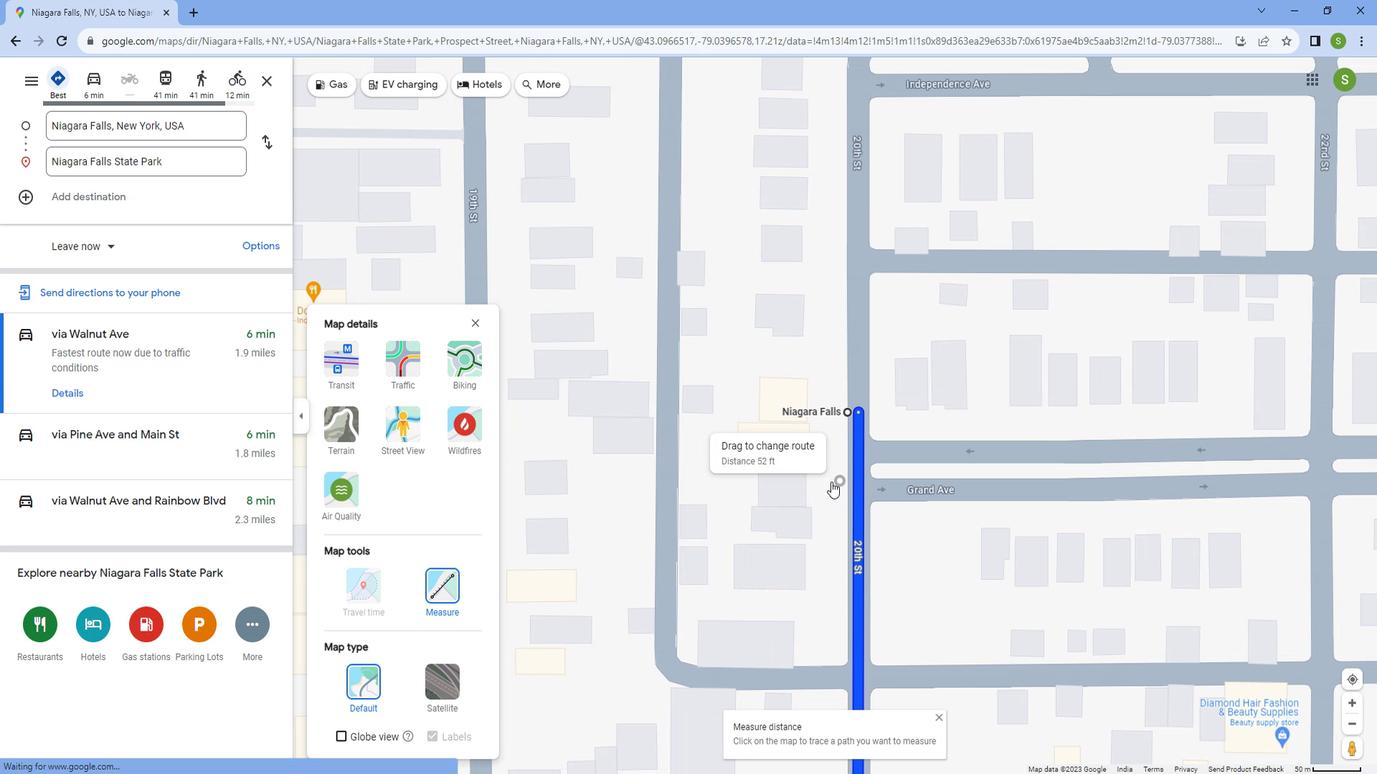 
Action: Mouse scrolled (836, 472) with delta (0, 0)
Screenshot: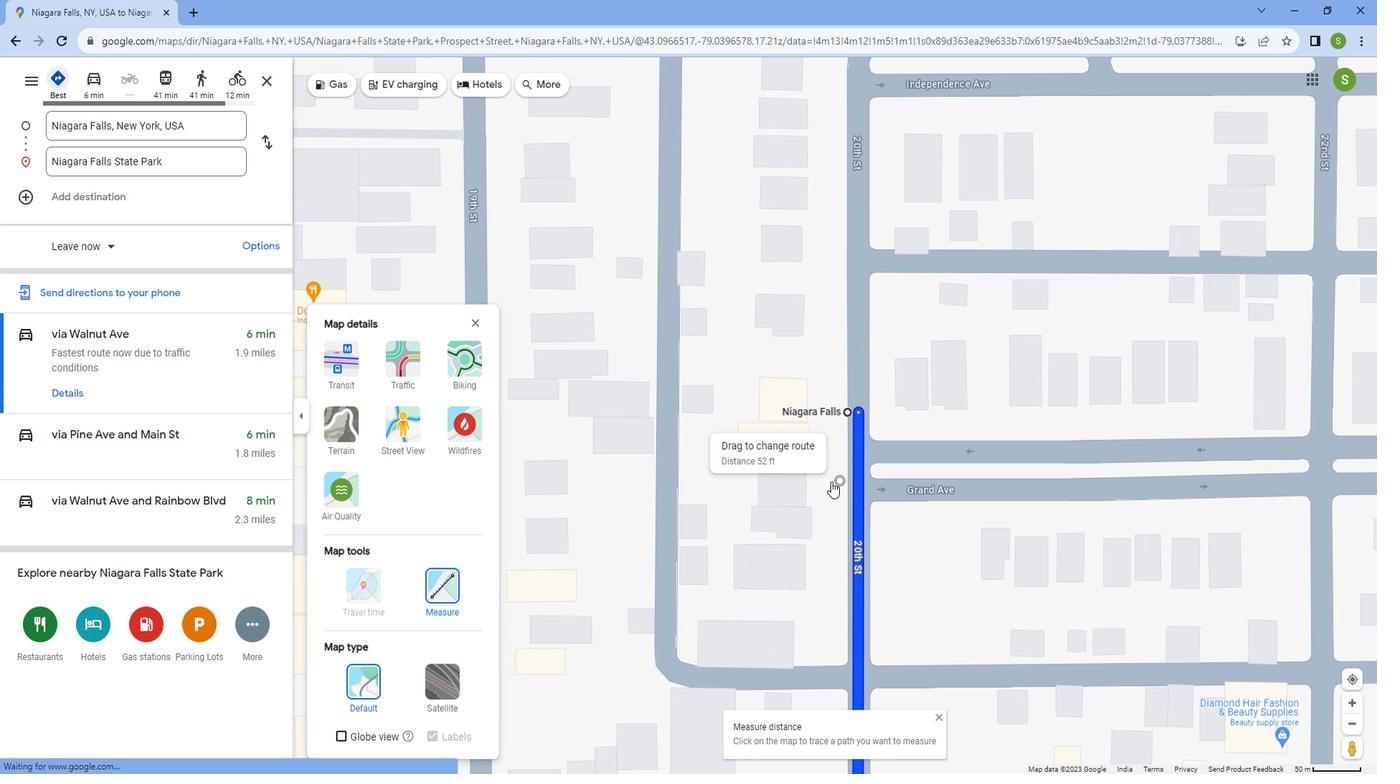 
Action: Mouse scrolled (836, 472) with delta (0, 0)
Screenshot: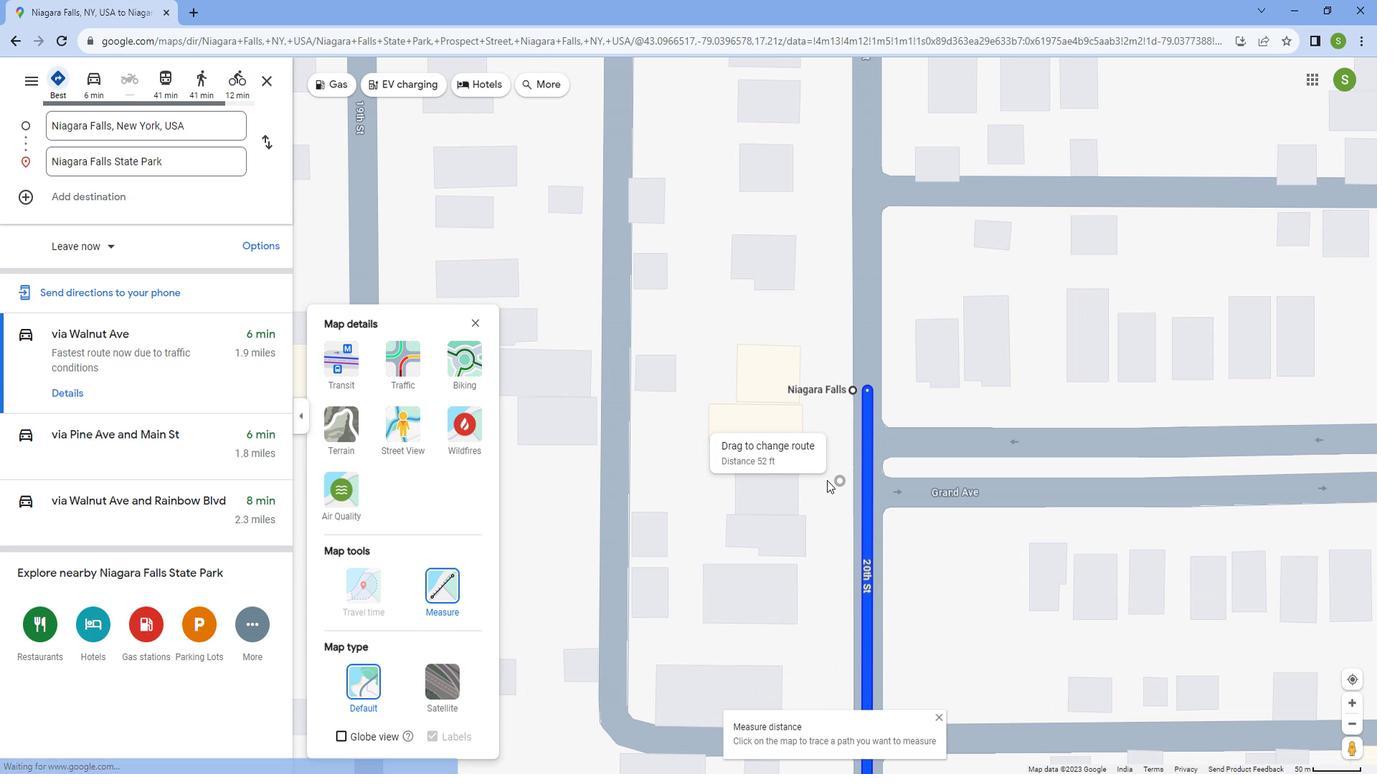 
Action: Mouse moved to (903, 244)
Screenshot: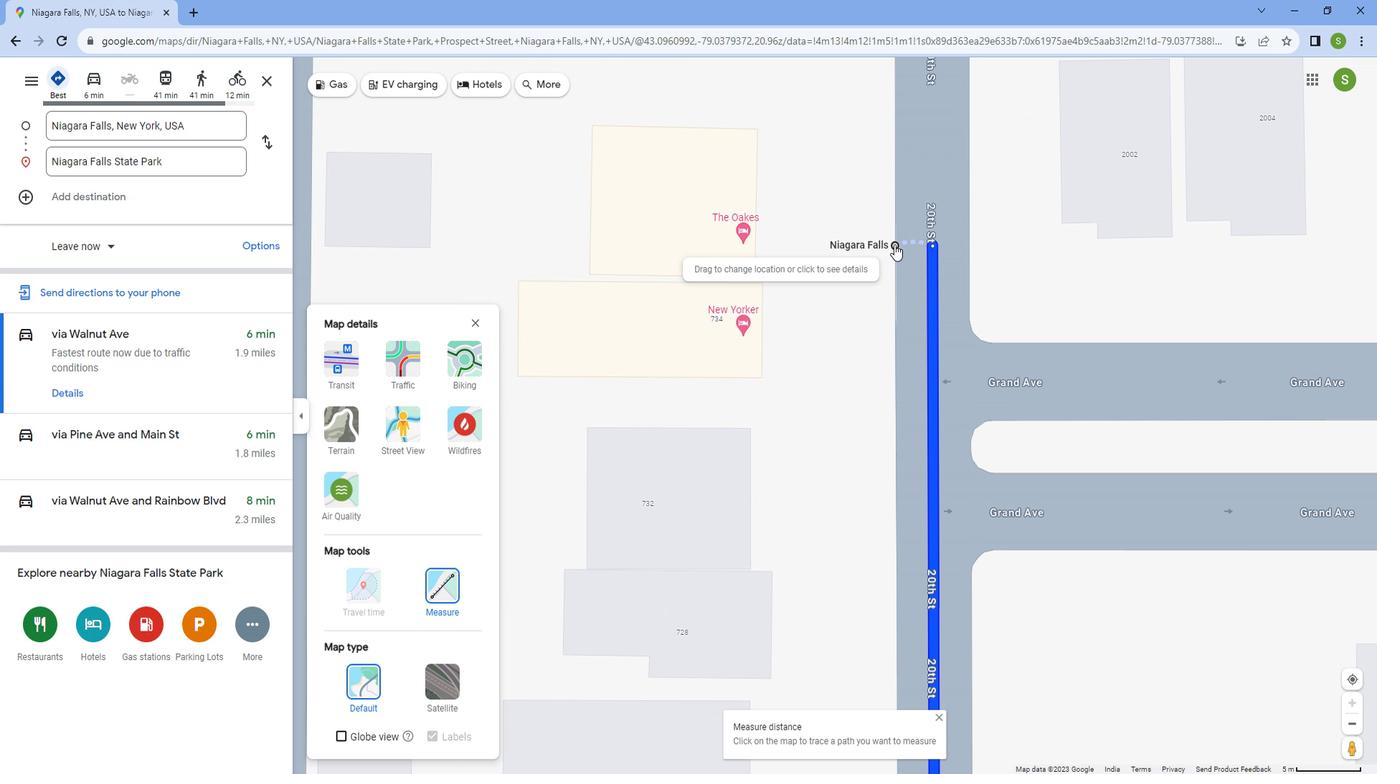 
Action: Mouse pressed left at (903, 244)
Screenshot: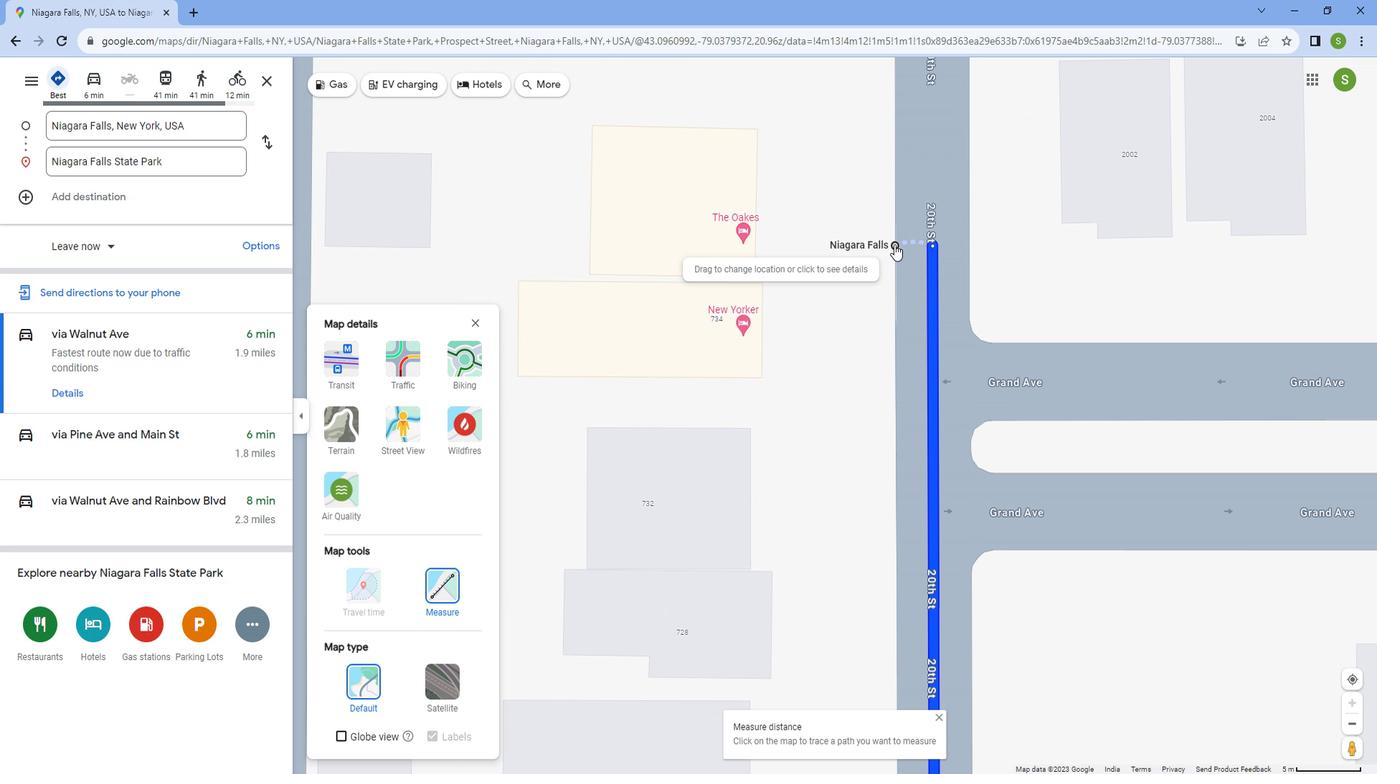 
Action: Mouse moved to (888, 280)
Screenshot: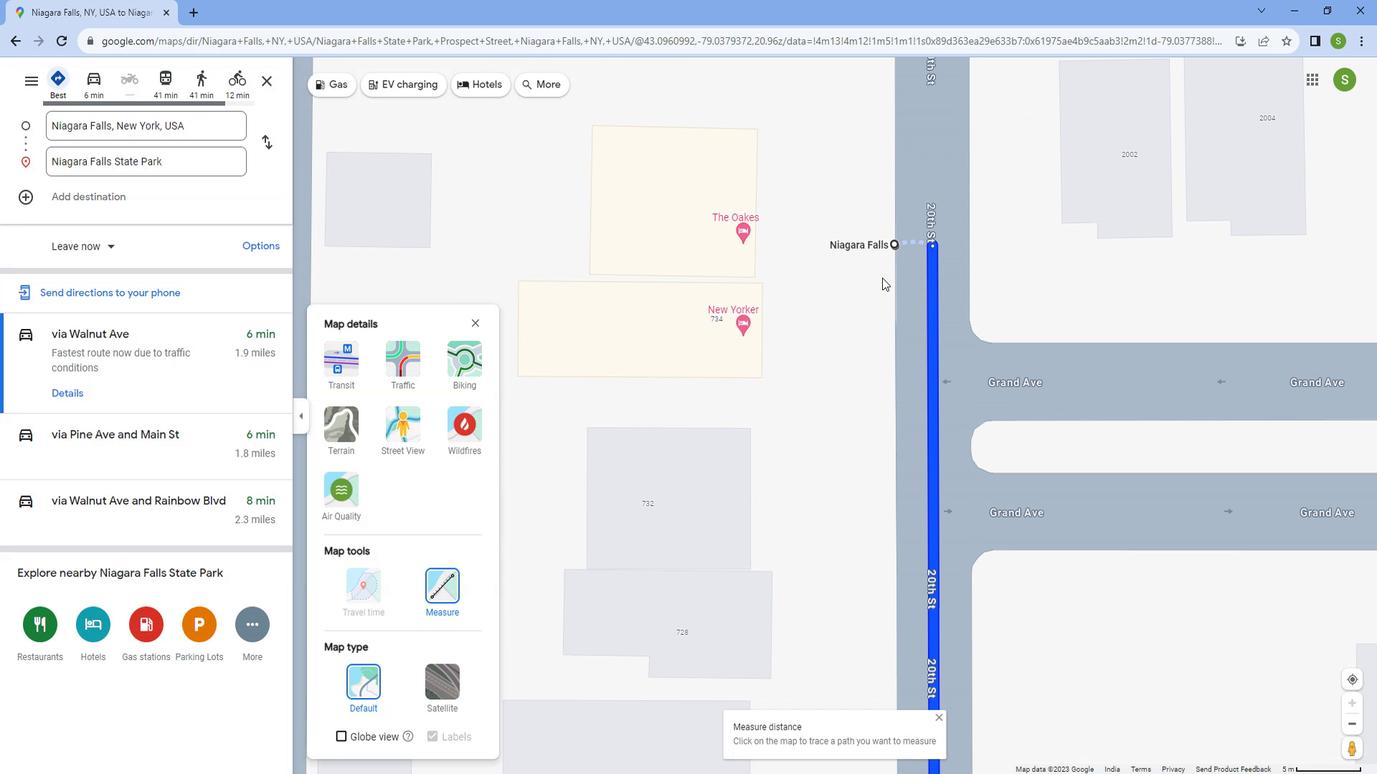 
Action: Mouse scrolled (888, 279) with delta (0, 0)
Screenshot: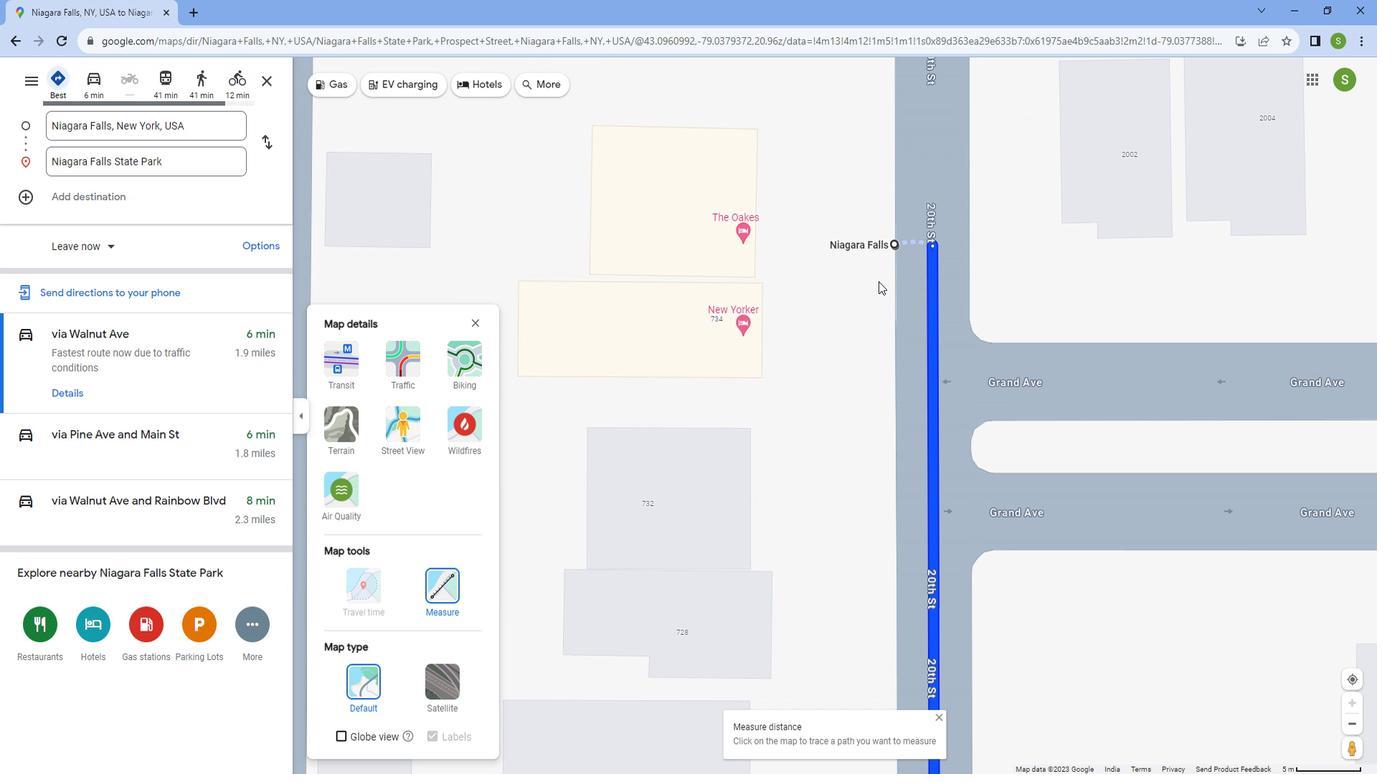 
Action: Mouse scrolled (888, 279) with delta (0, 0)
Screenshot: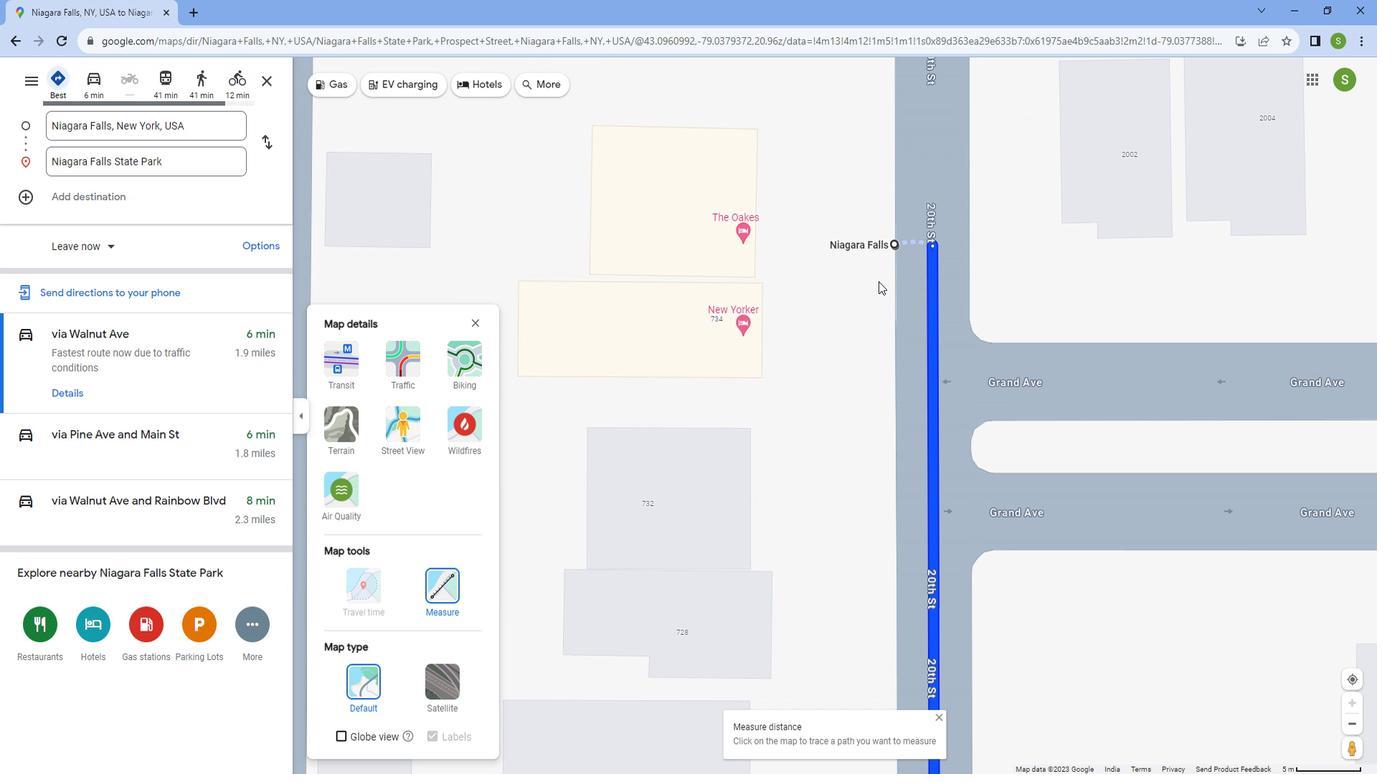 
Action: Mouse scrolled (888, 279) with delta (0, 0)
Screenshot: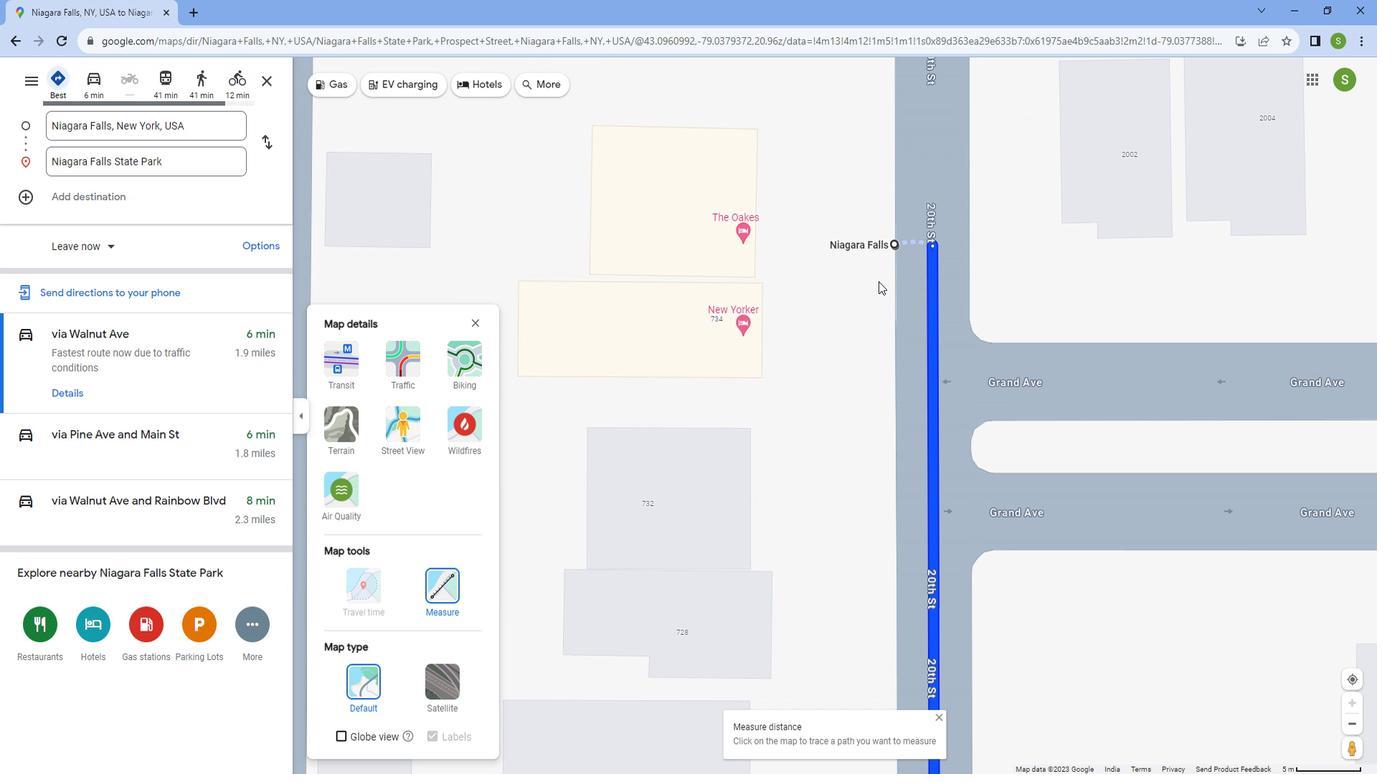 
Action: Mouse scrolled (888, 279) with delta (0, 0)
Screenshot: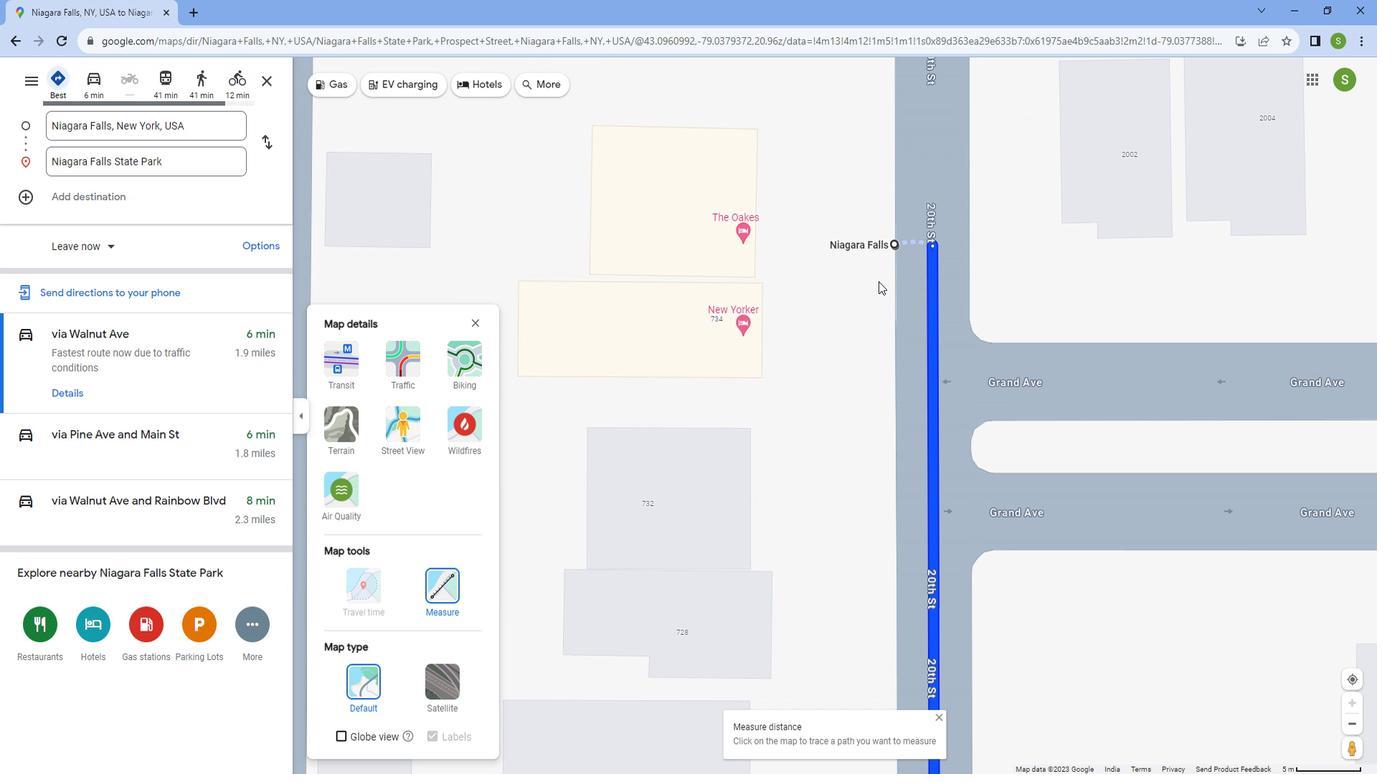 
Action: Mouse scrolled (888, 279) with delta (0, 0)
Screenshot: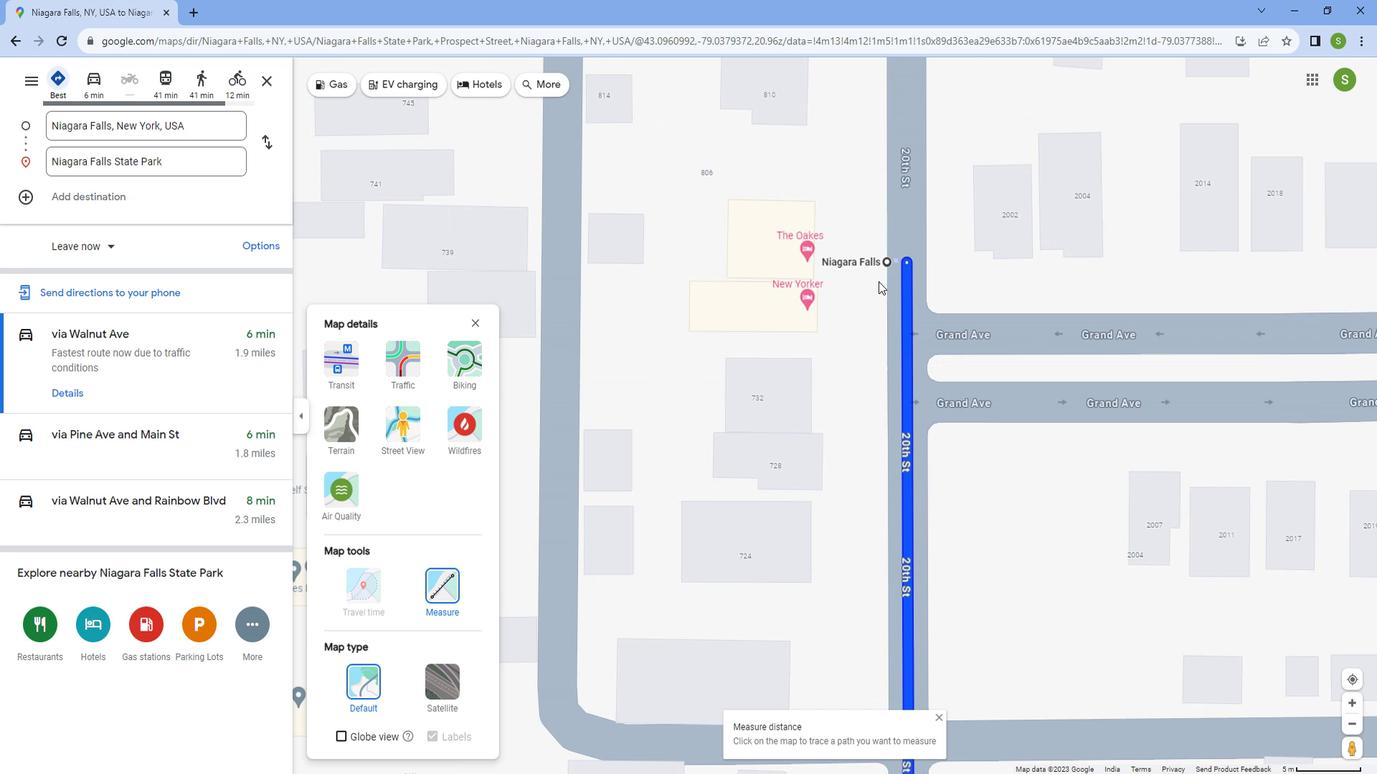 
Action: Mouse scrolled (888, 279) with delta (0, 0)
Screenshot: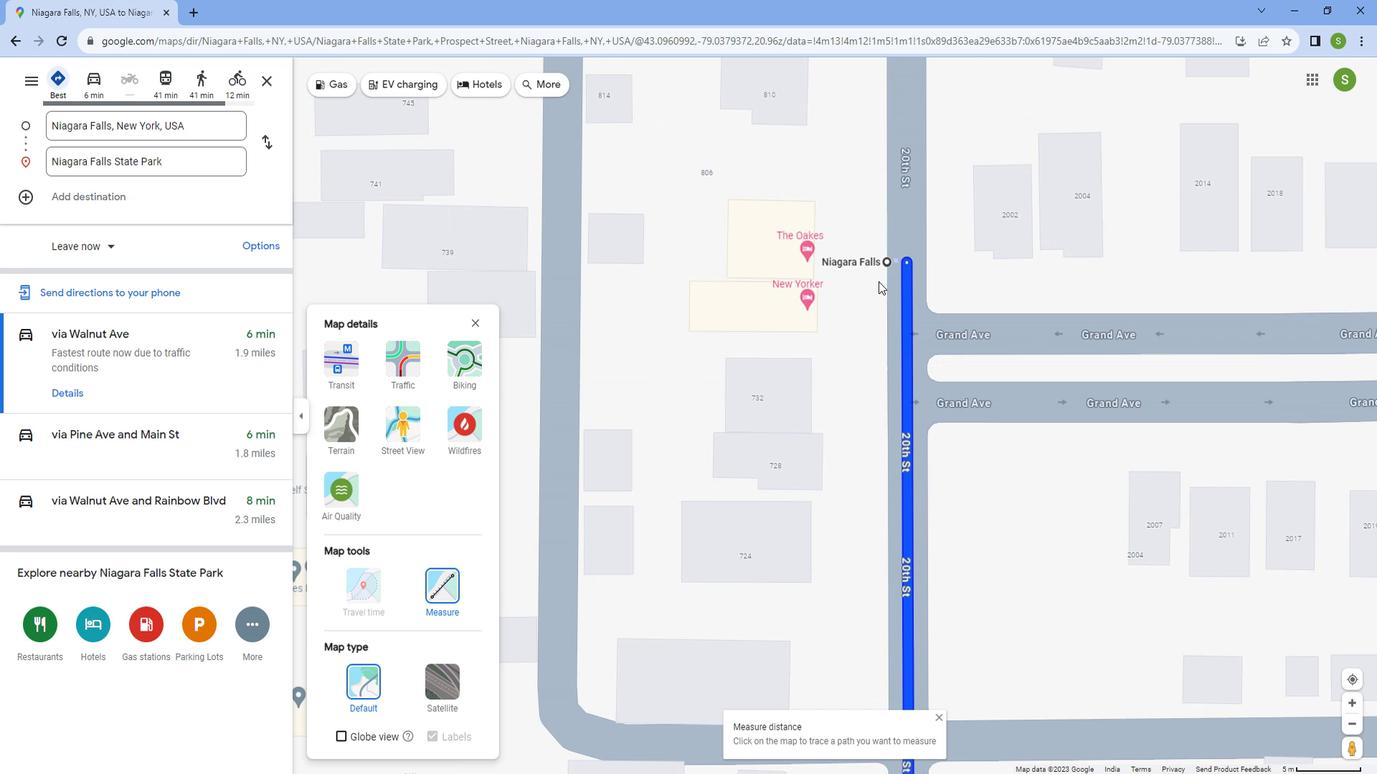 
Action: Mouse scrolled (888, 279) with delta (0, 0)
Screenshot: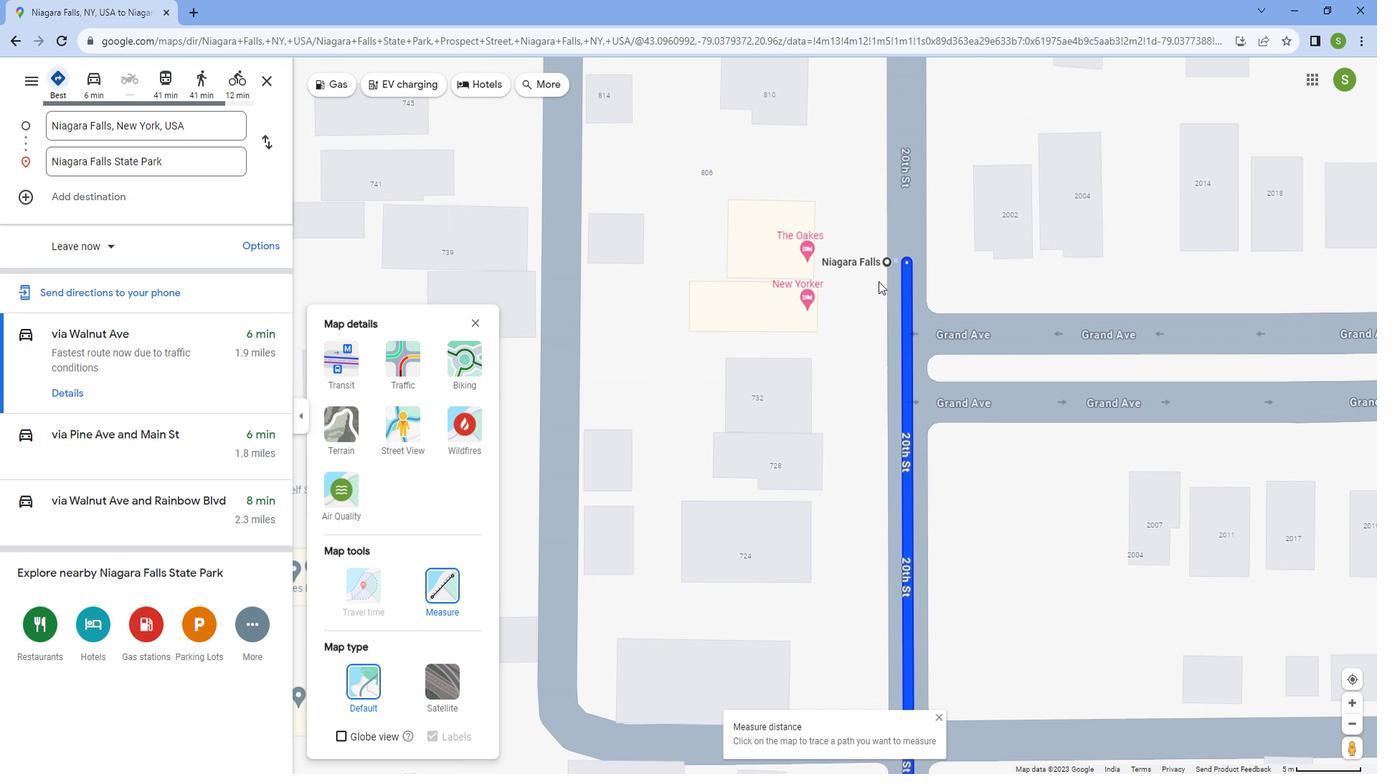 
Action: Mouse scrolled (888, 279) with delta (0, 0)
Screenshot: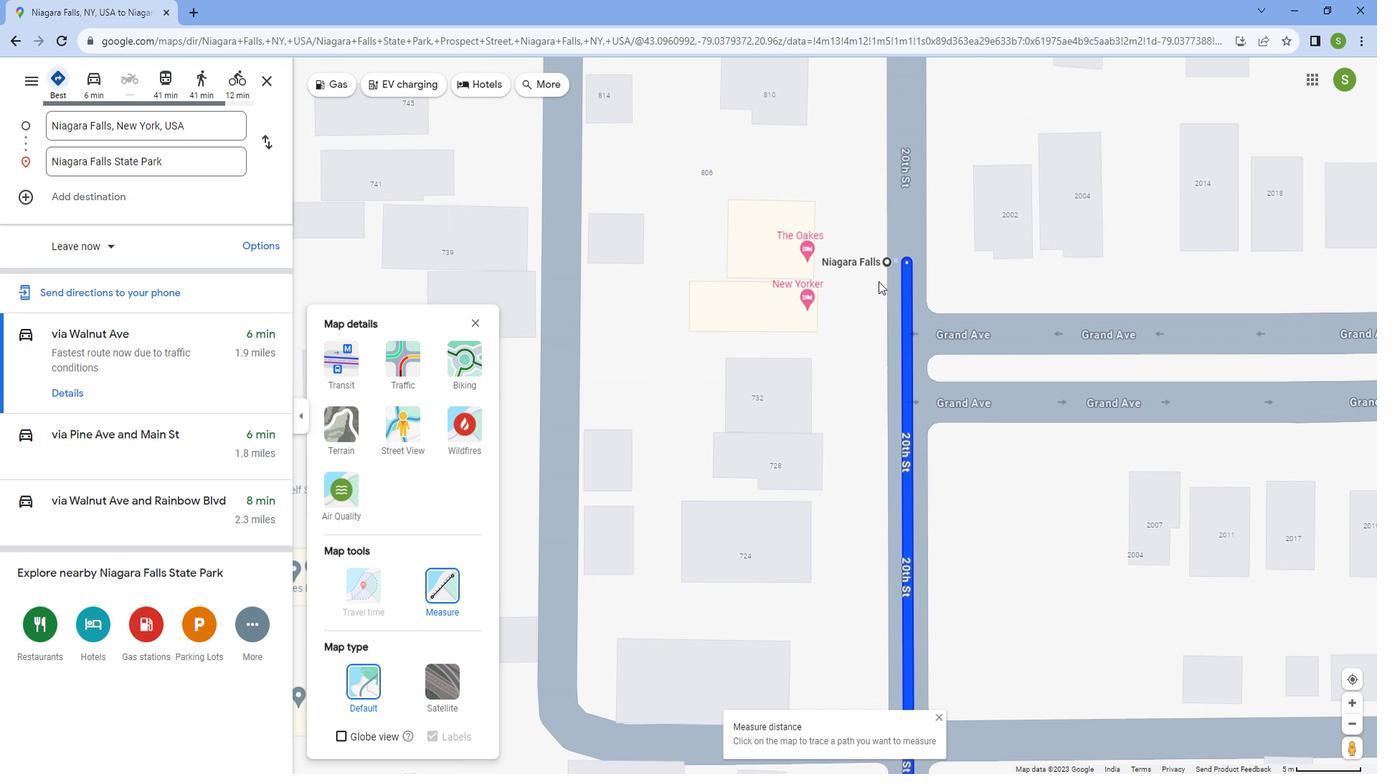 
Action: Mouse scrolled (888, 279) with delta (0, 0)
Screenshot: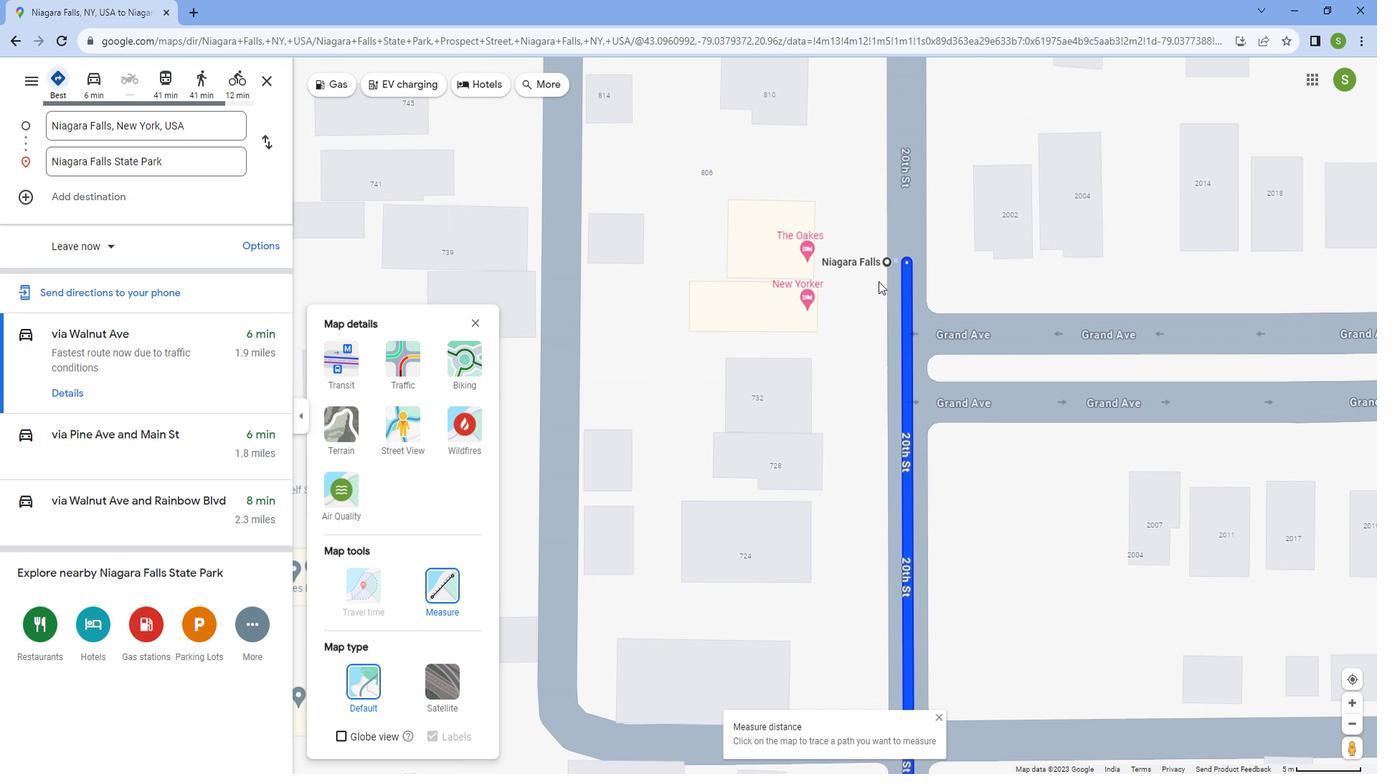 
Action: Mouse scrolled (888, 279) with delta (0, 0)
Screenshot: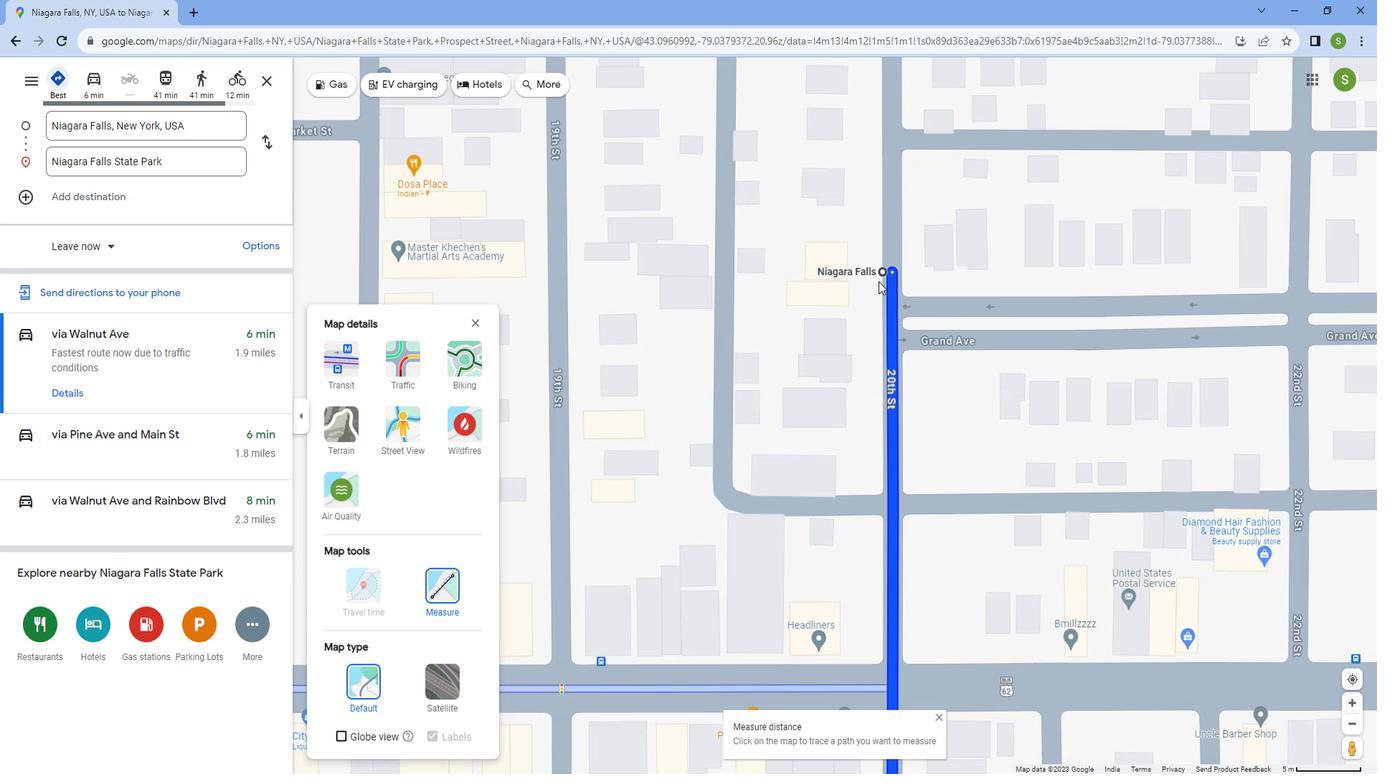 
Action: Mouse scrolled (888, 279) with delta (0, 0)
Screenshot: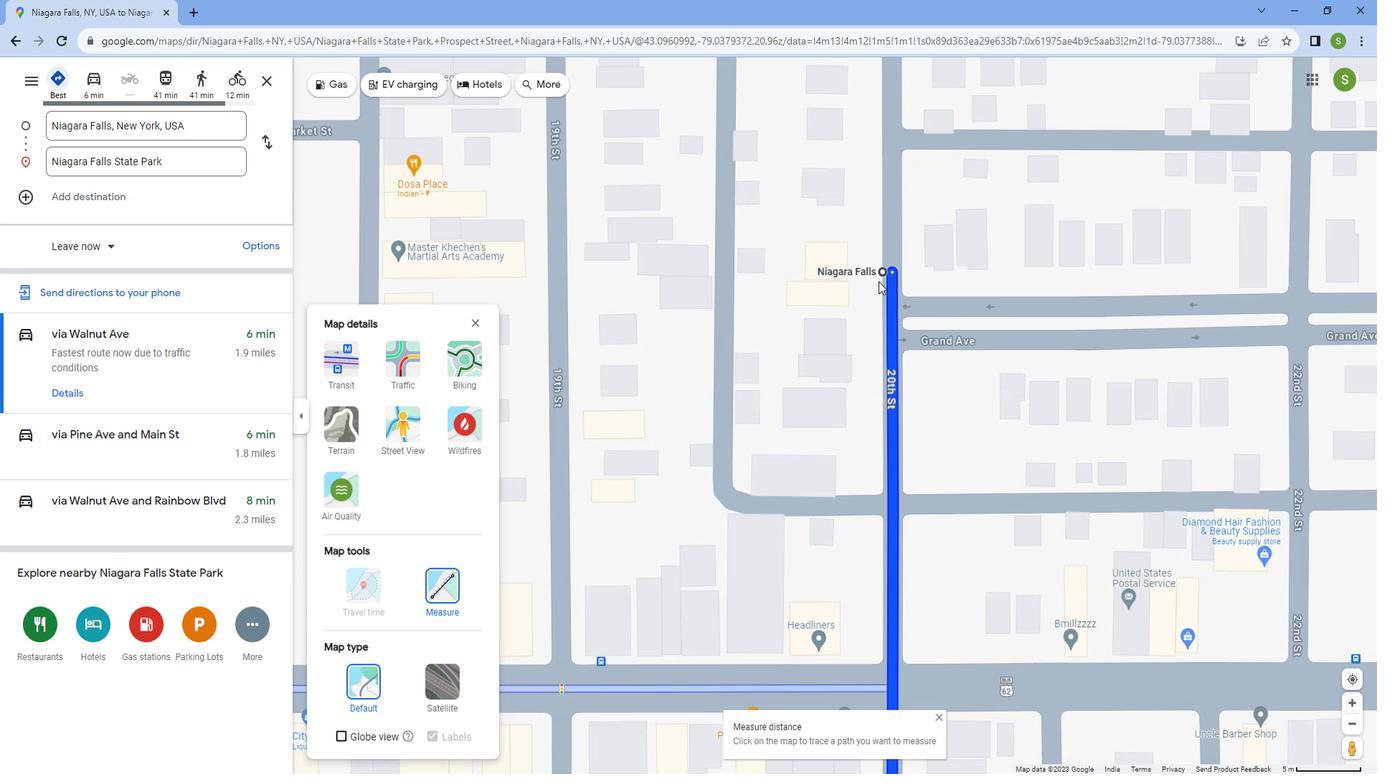 
Action: Mouse scrolled (888, 279) with delta (0, 0)
Screenshot: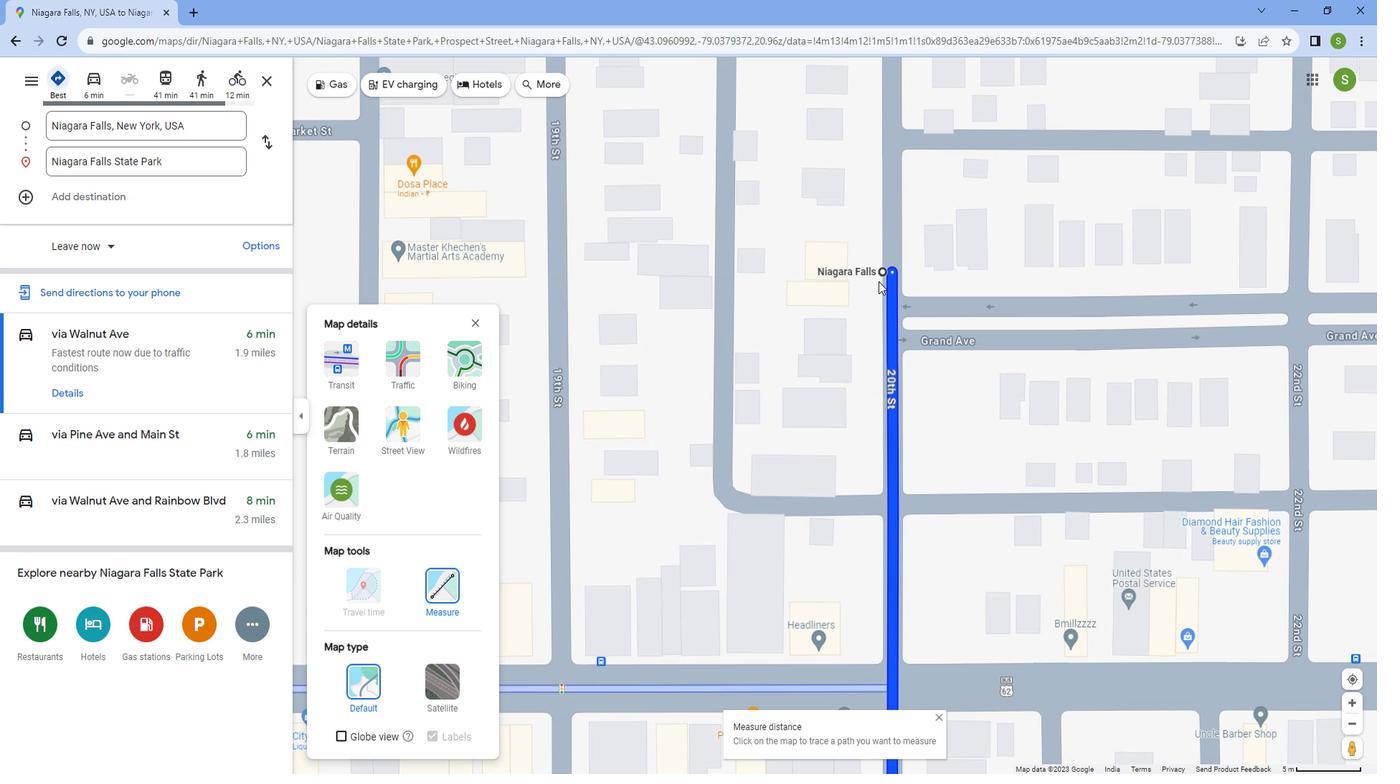 
Action: Mouse scrolled (888, 279) with delta (0, 0)
Screenshot: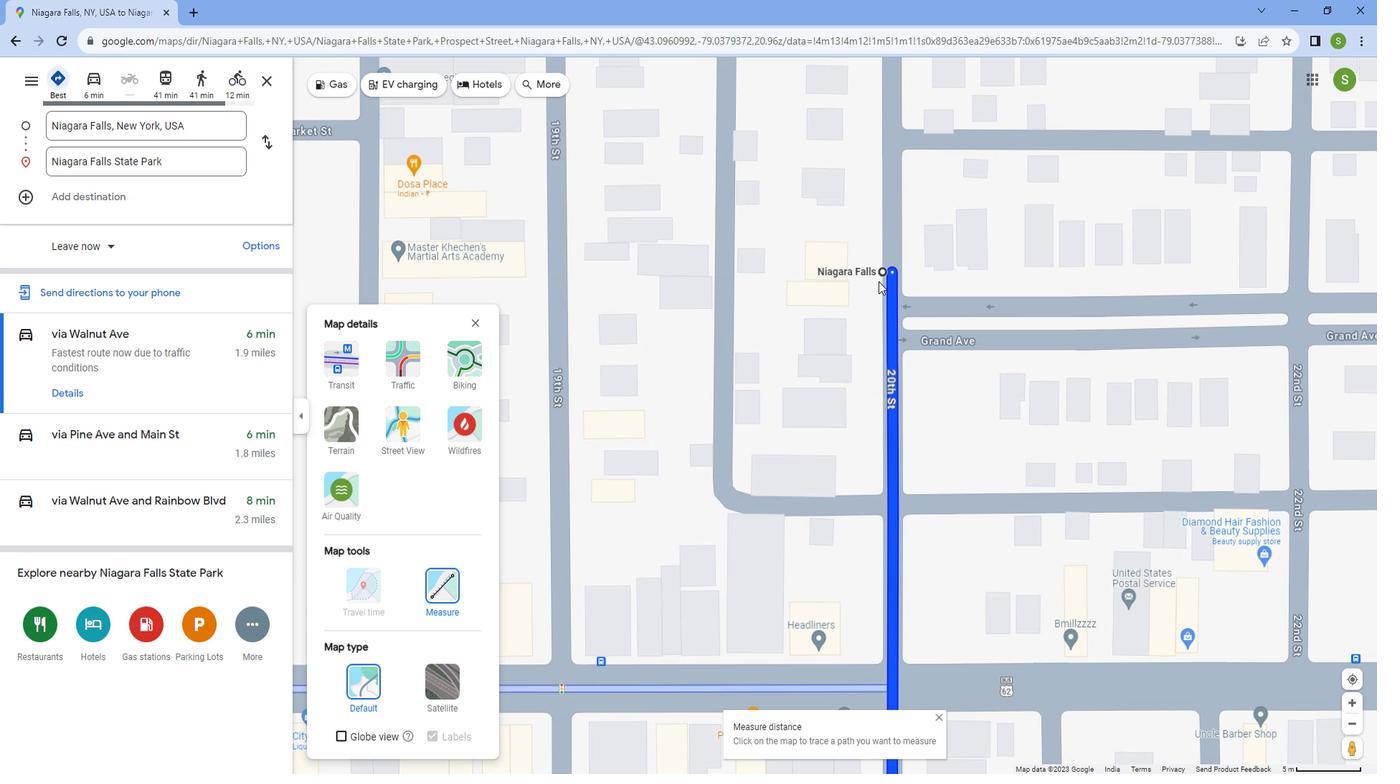 
Action: Mouse scrolled (888, 279) with delta (0, 0)
Screenshot: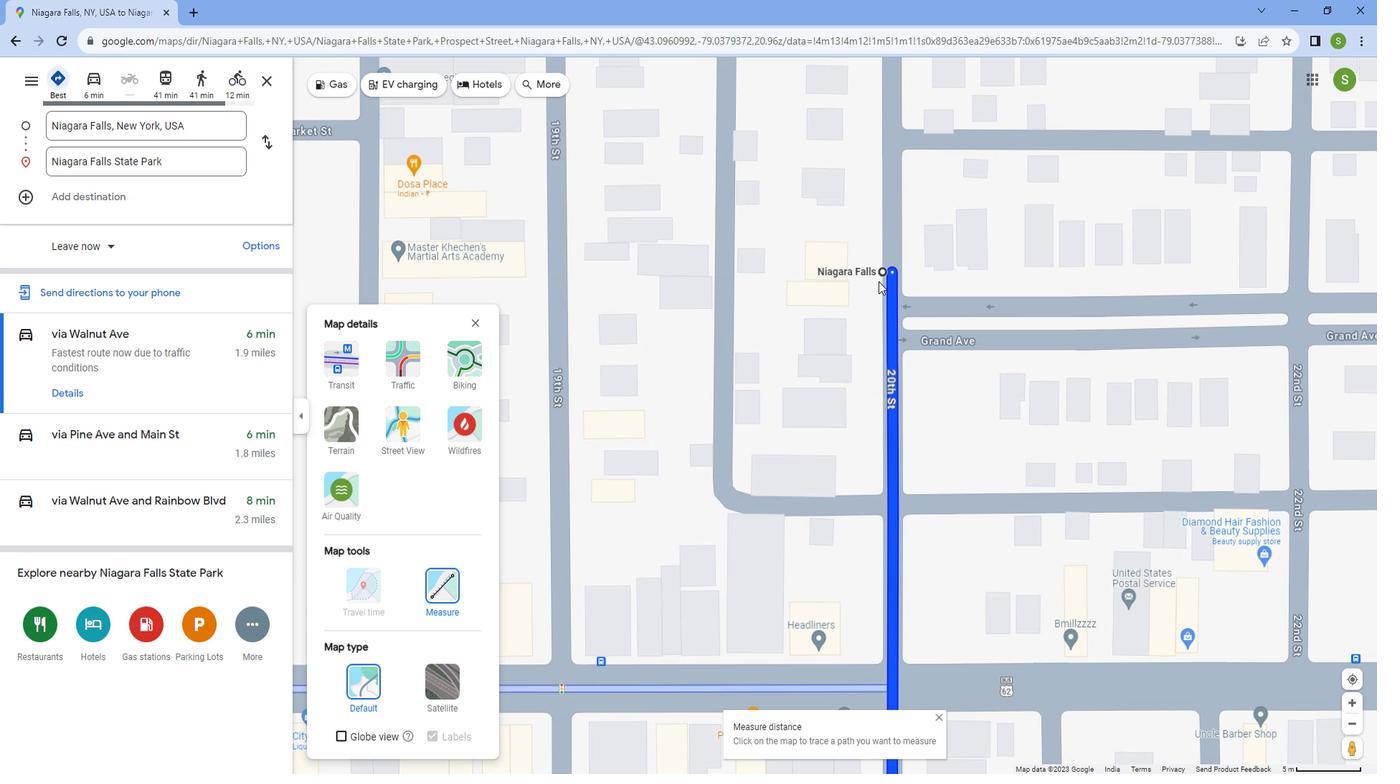 
Action: Mouse scrolled (888, 279) with delta (0, 0)
Screenshot: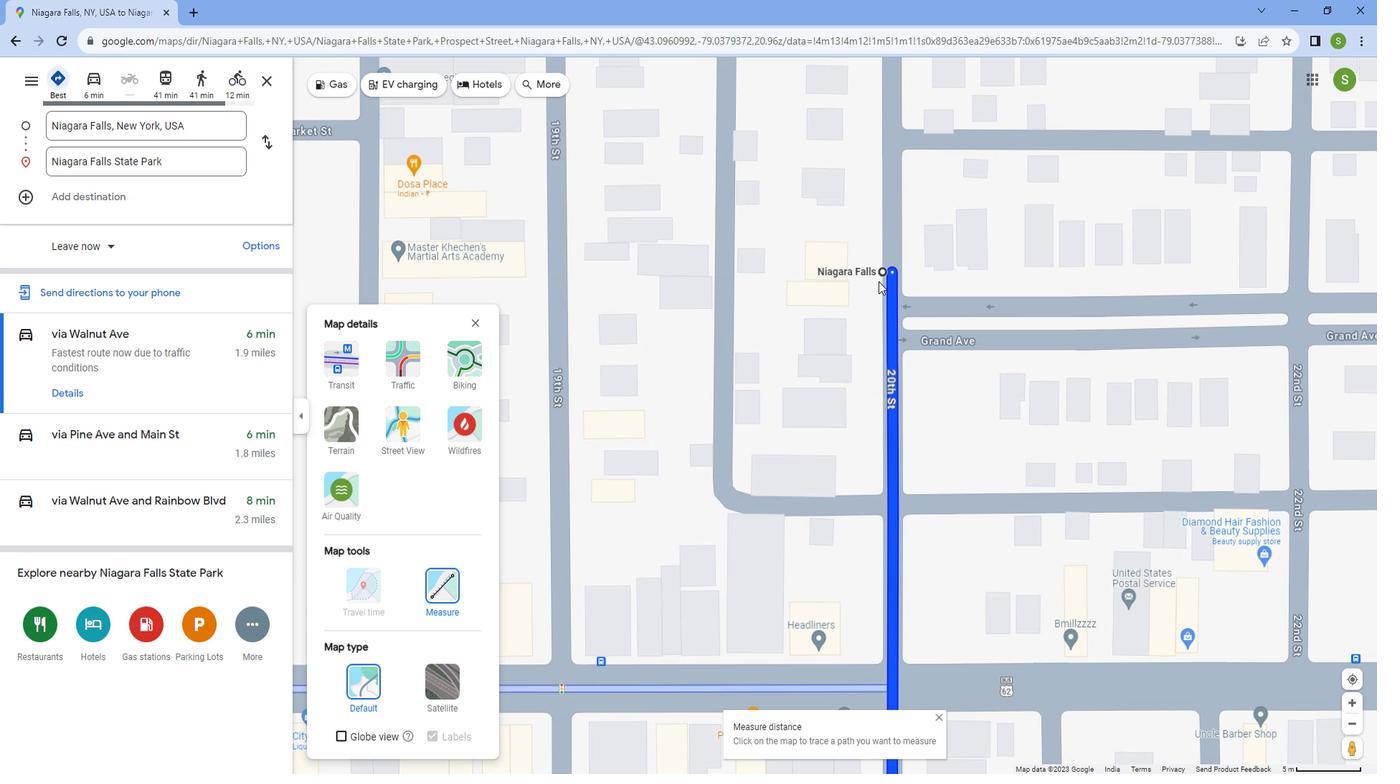 
Action: Mouse scrolled (888, 279) with delta (0, 0)
Screenshot: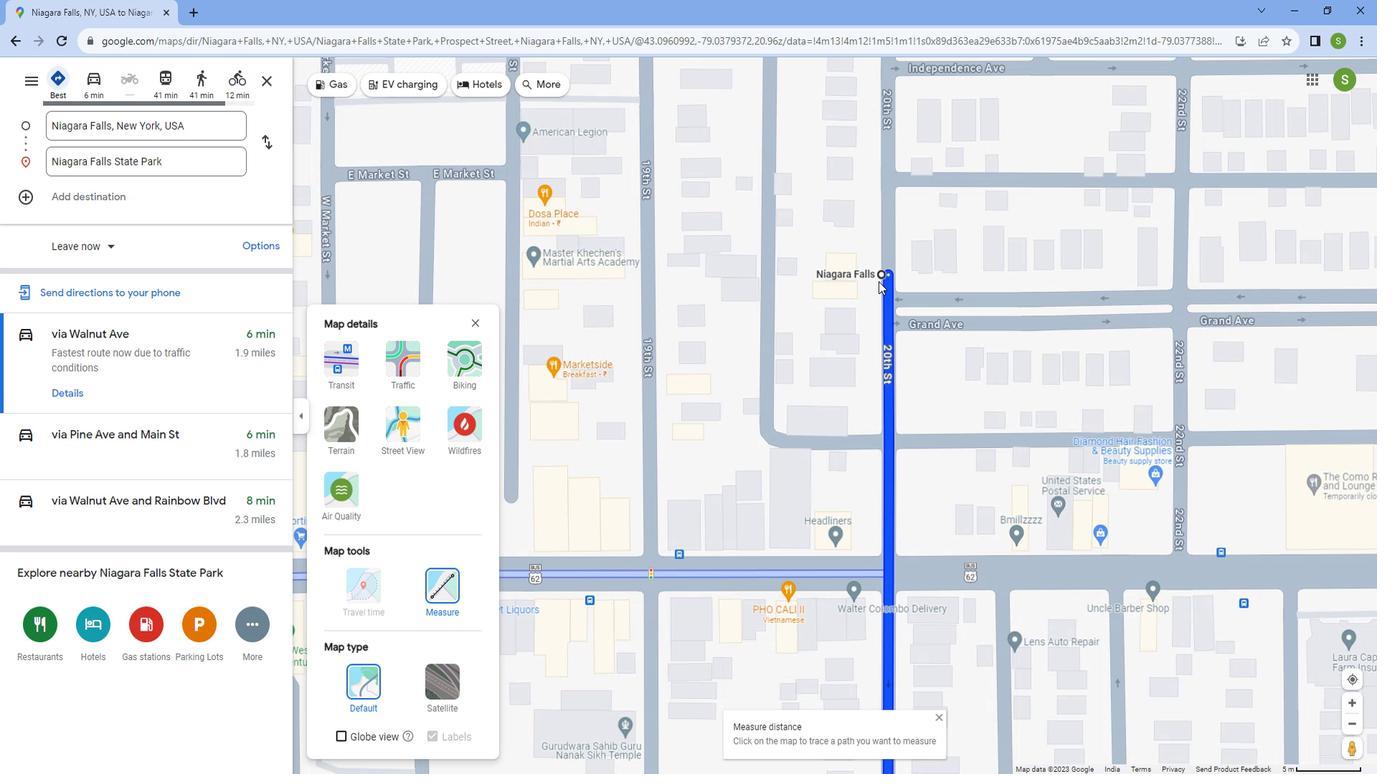 
Action: Mouse scrolled (888, 279) with delta (0, 0)
Screenshot: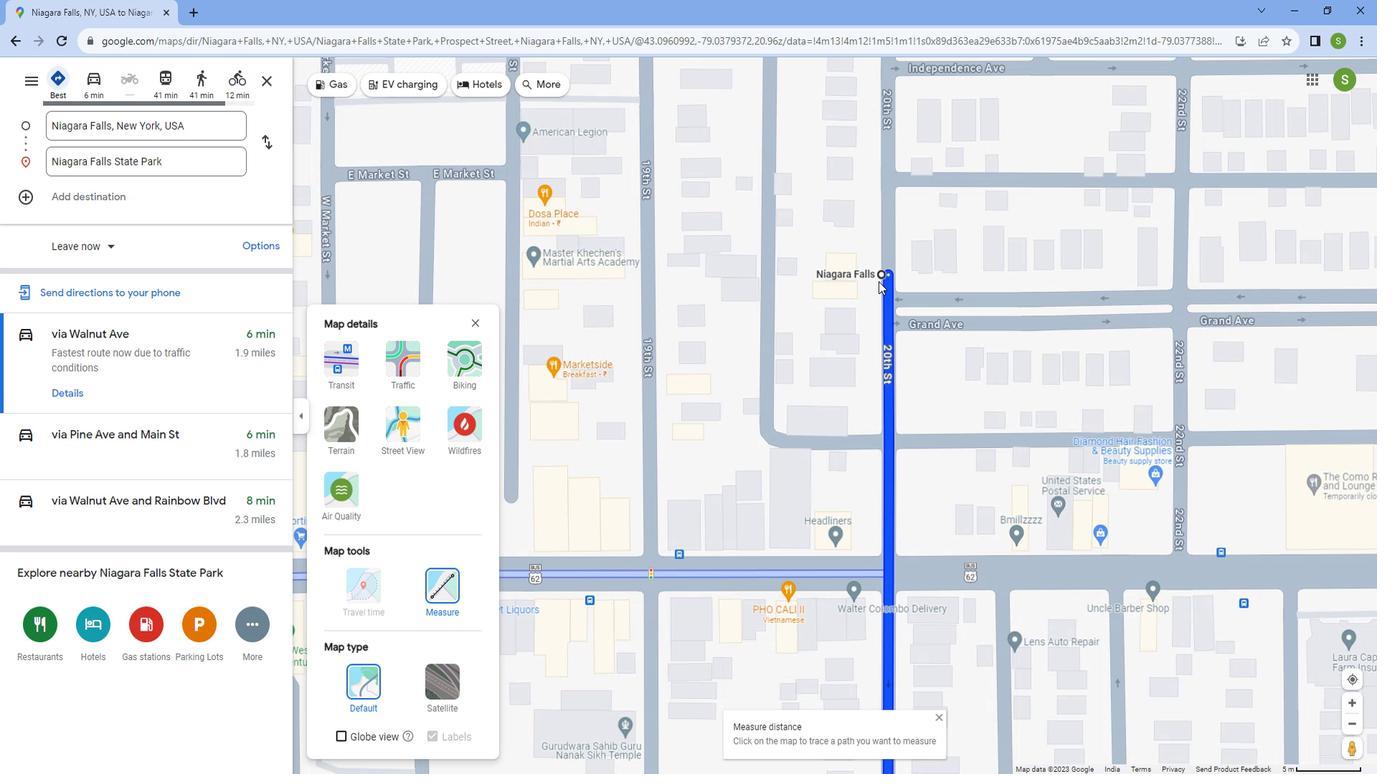 
Action: Mouse scrolled (888, 279) with delta (0, 0)
Screenshot: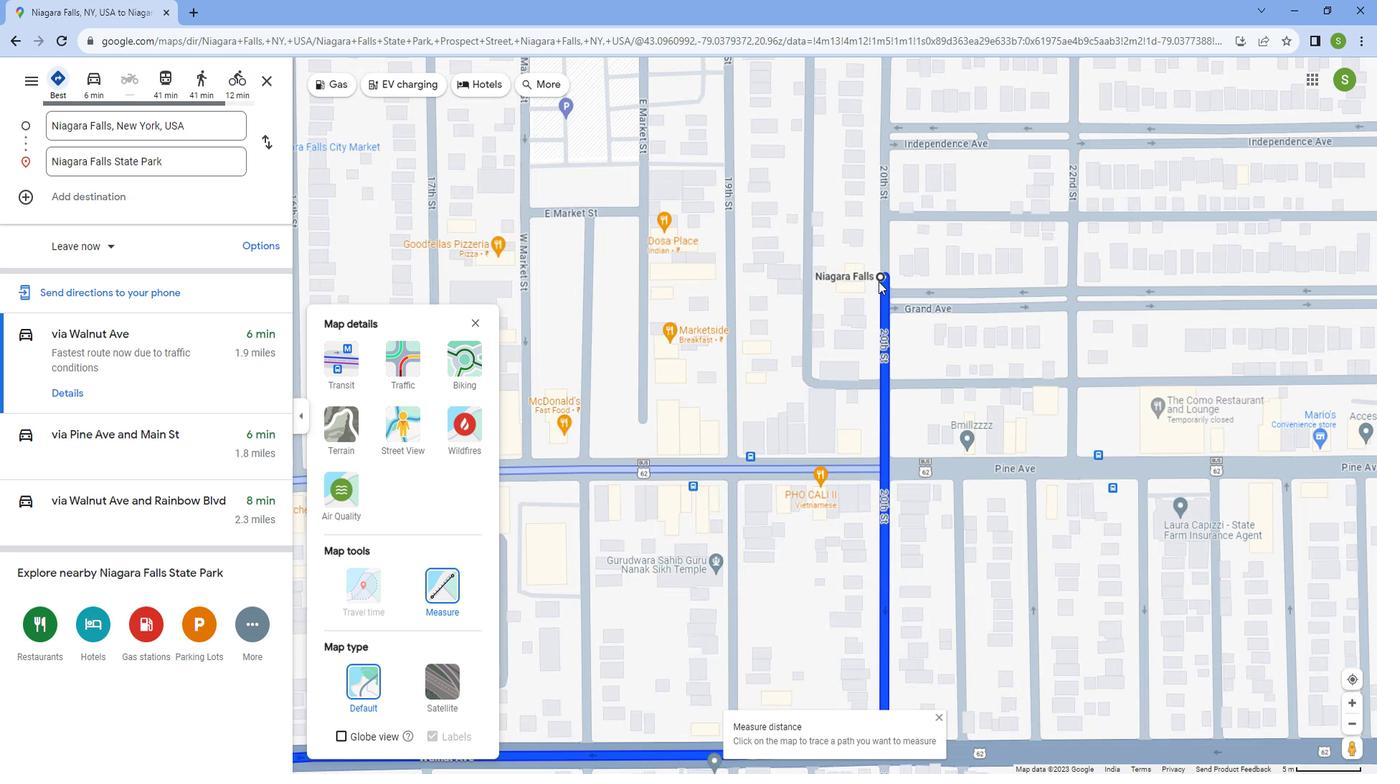 
Action: Mouse scrolled (888, 279) with delta (0, 0)
Screenshot: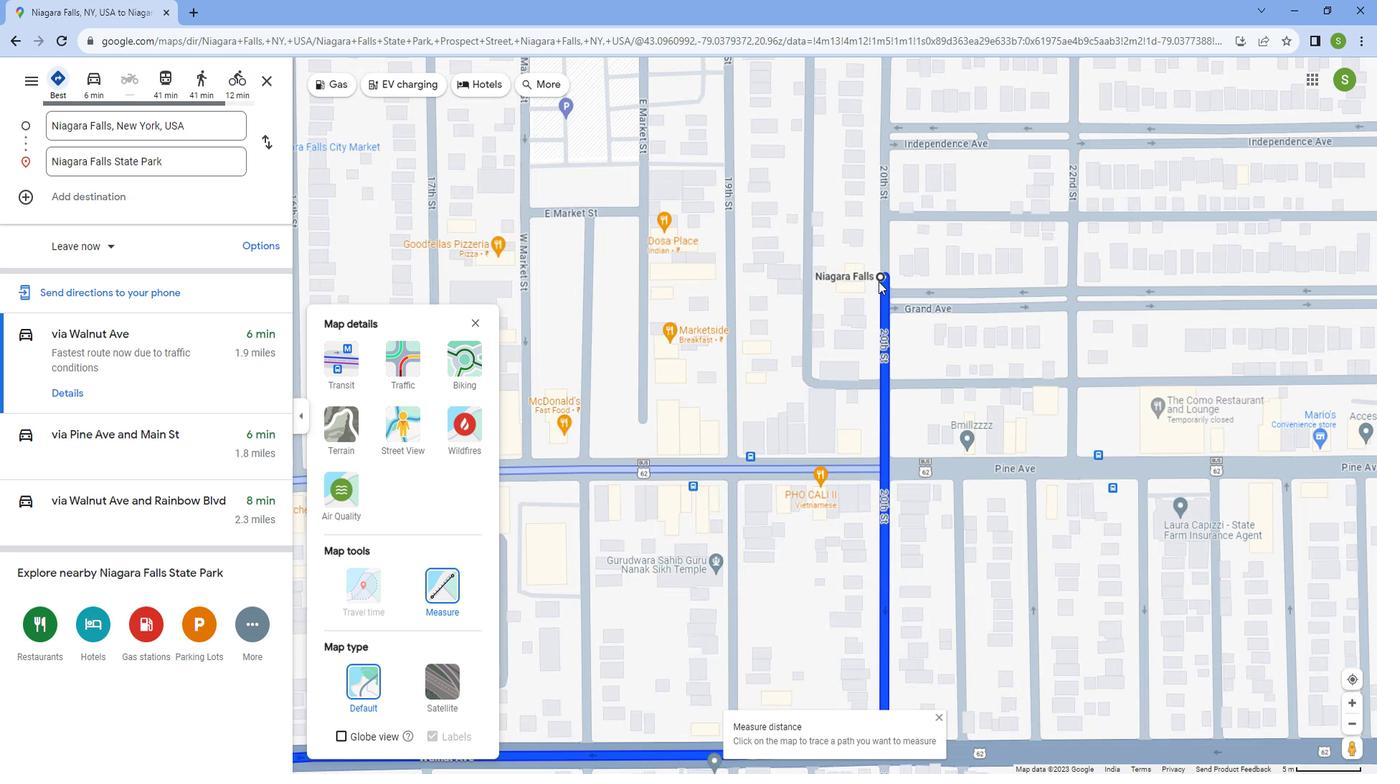 
Action: Mouse scrolled (888, 279) with delta (0, 0)
Screenshot: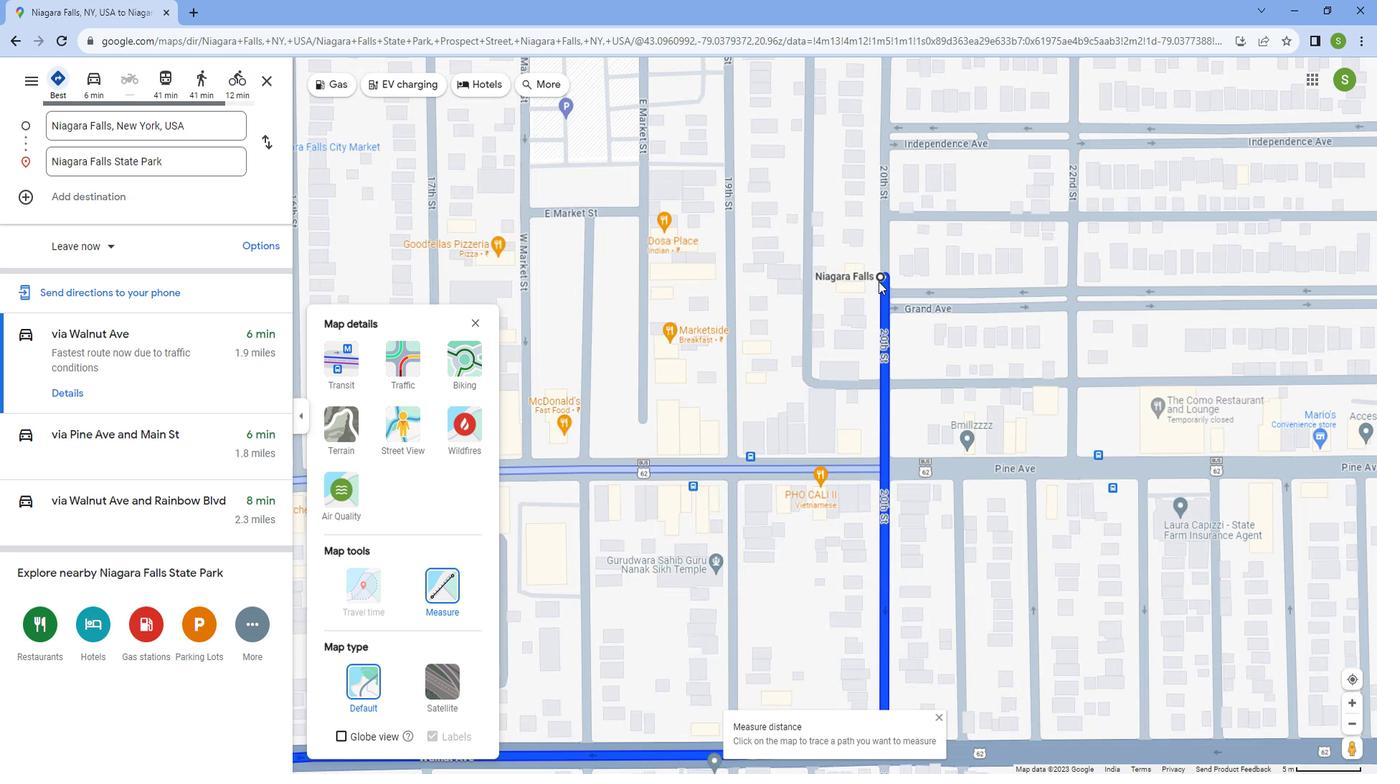 
Action: Mouse scrolled (888, 279) with delta (0, 0)
Screenshot: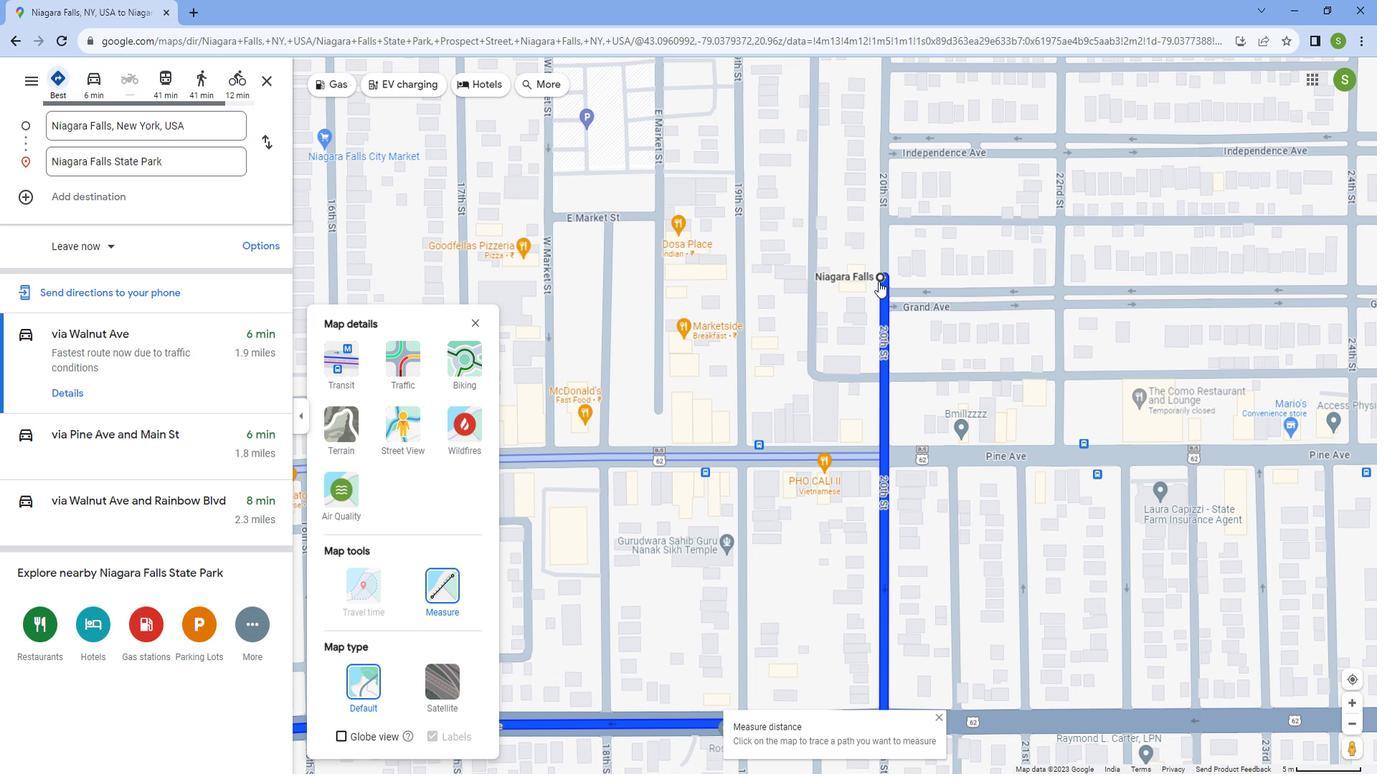 
Action: Mouse scrolled (888, 279) with delta (0, 0)
Screenshot: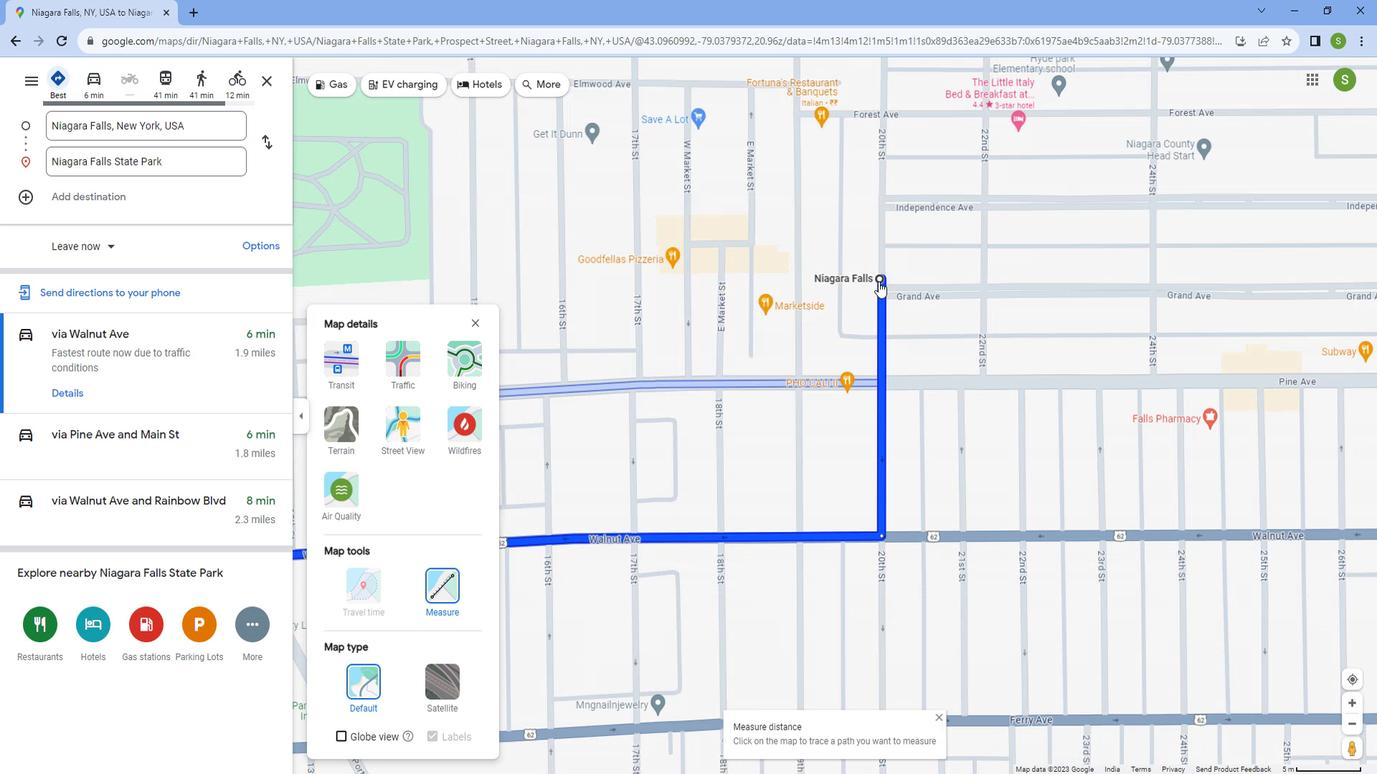 
Action: Mouse scrolled (888, 279) with delta (0, 0)
Screenshot: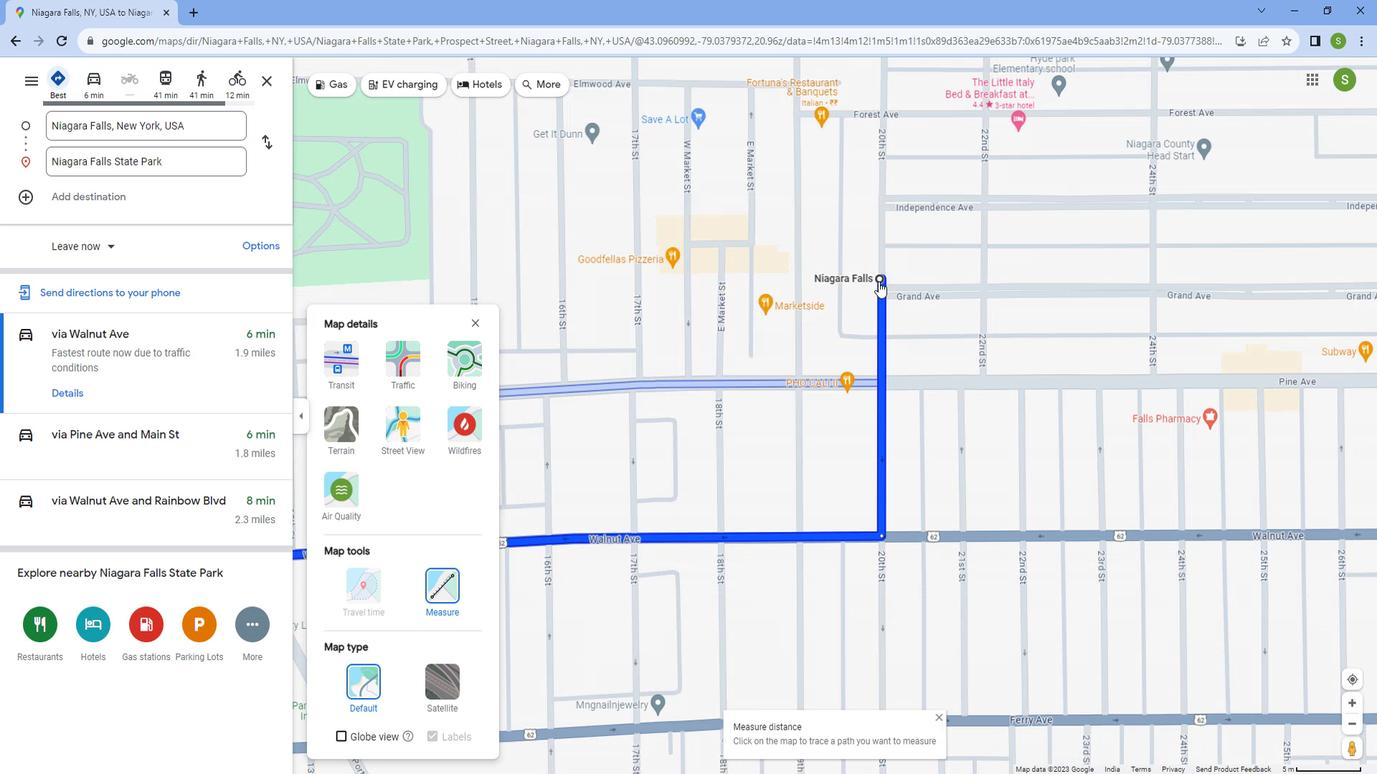 
Action: Mouse scrolled (888, 279) with delta (0, 0)
Screenshot: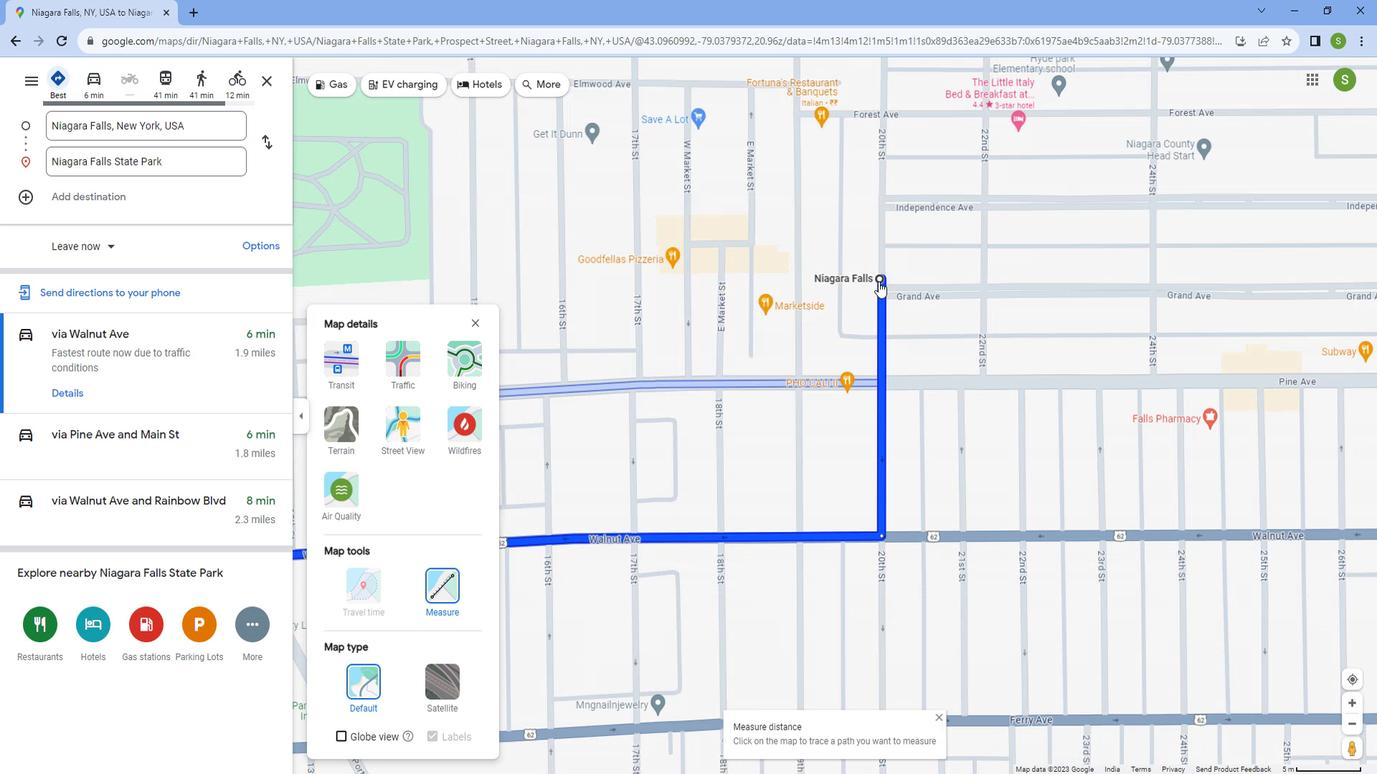 
Action: Mouse scrolled (888, 279) with delta (0, 0)
Screenshot: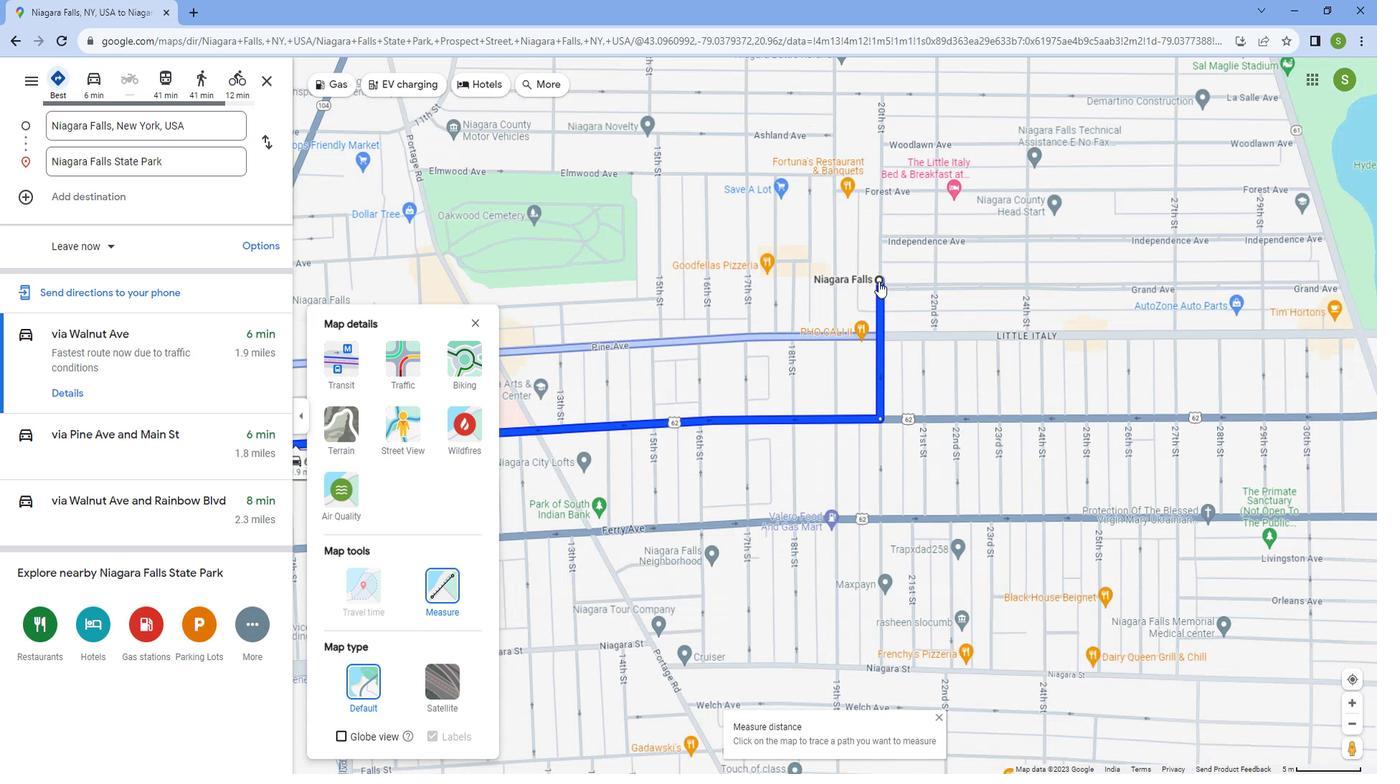 
Action: Mouse scrolled (888, 279) with delta (0, 0)
Screenshot: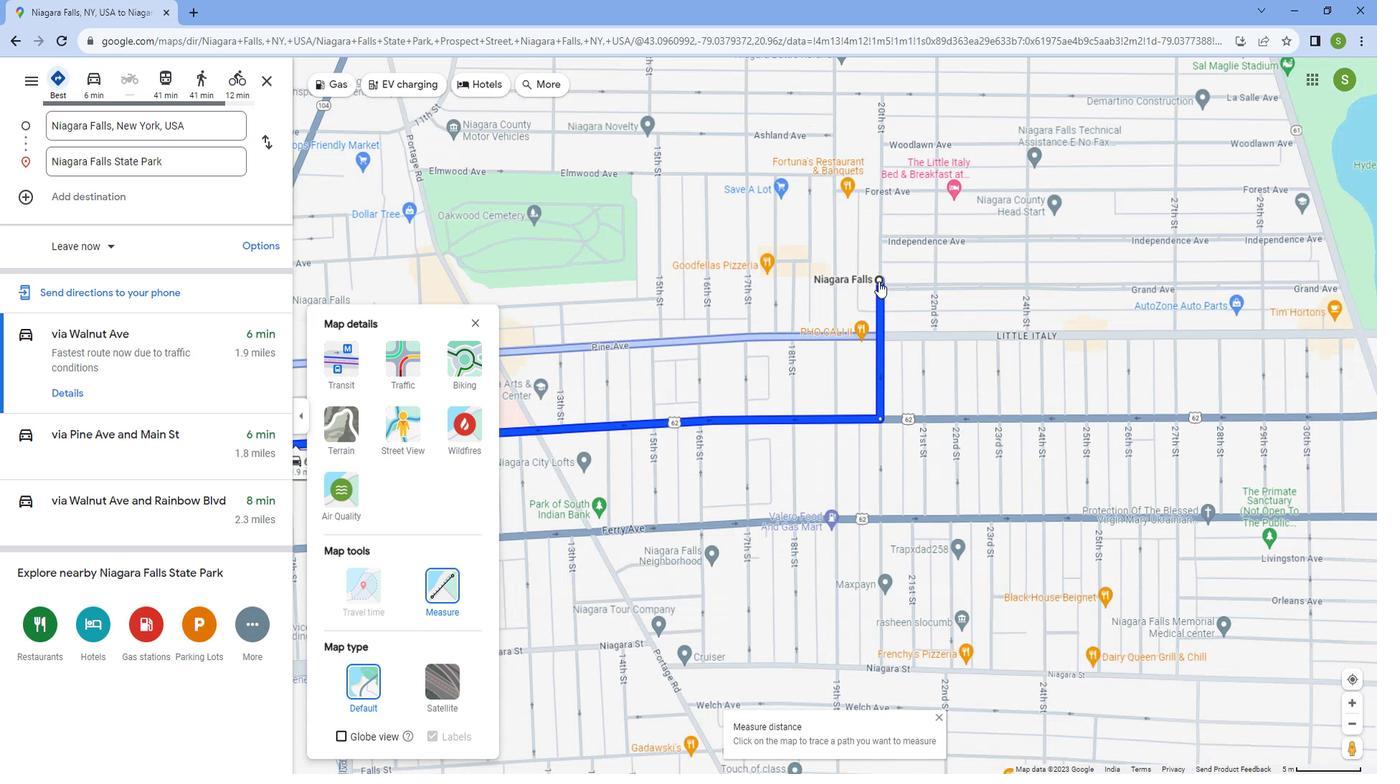 
Action: Mouse scrolled (888, 279) with delta (0, 0)
Screenshot: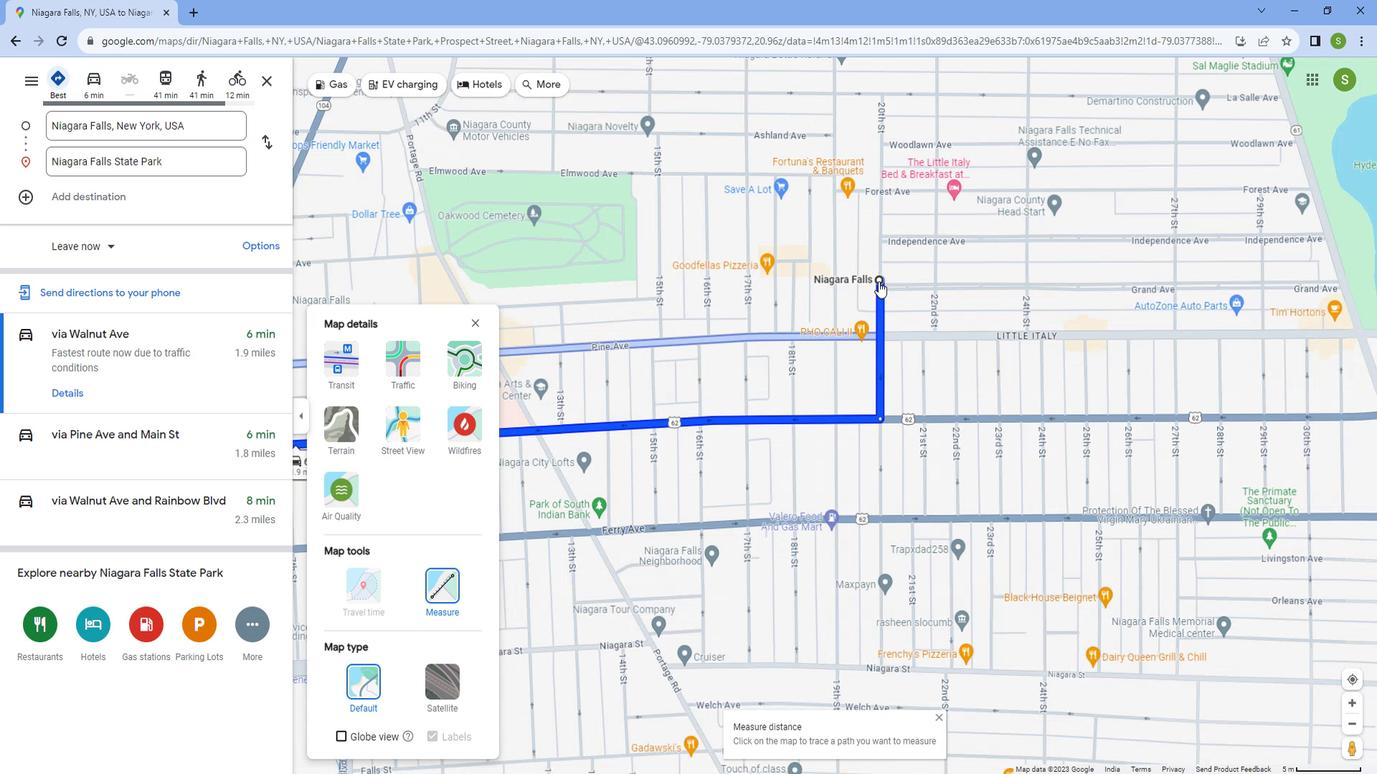 
Action: Mouse scrolled (888, 279) with delta (0, 0)
Screenshot: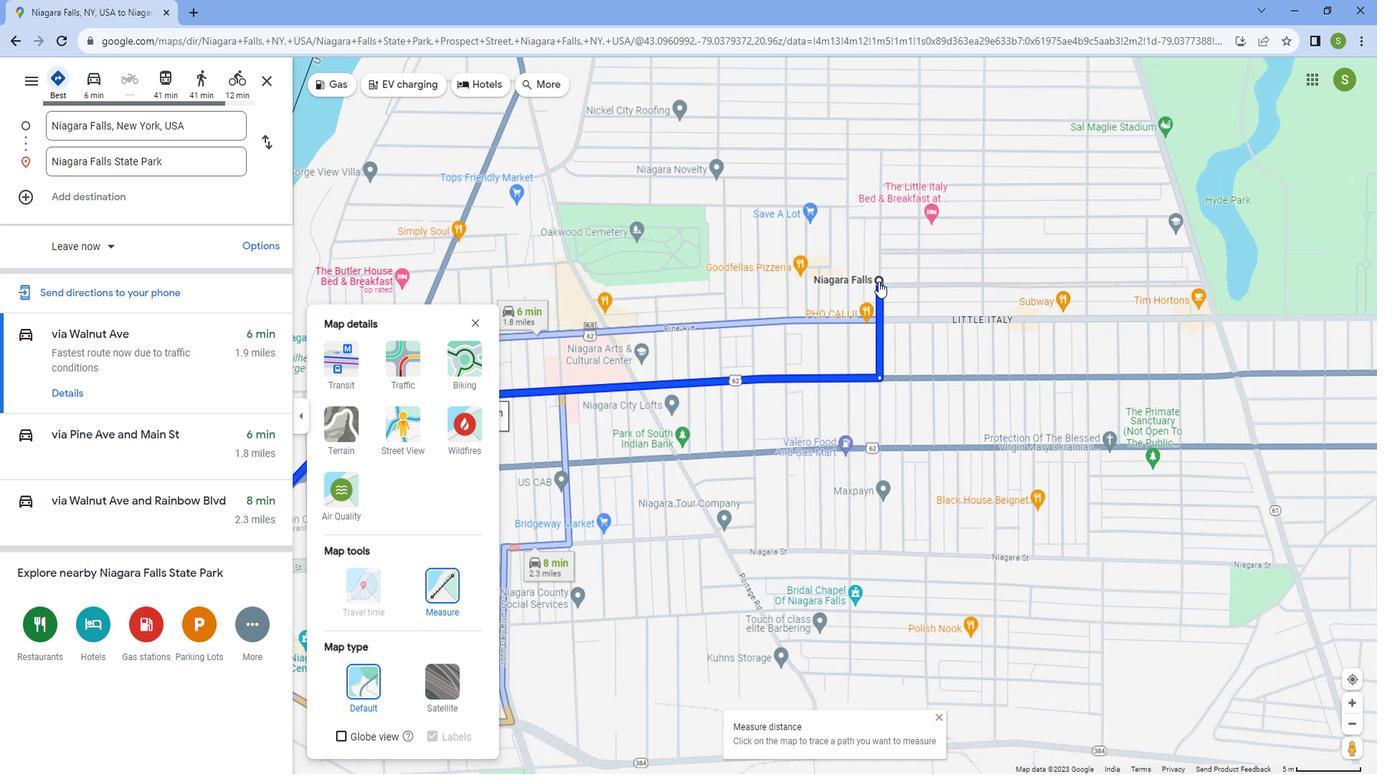 
Action: Mouse scrolled (888, 279) with delta (0, 0)
Screenshot: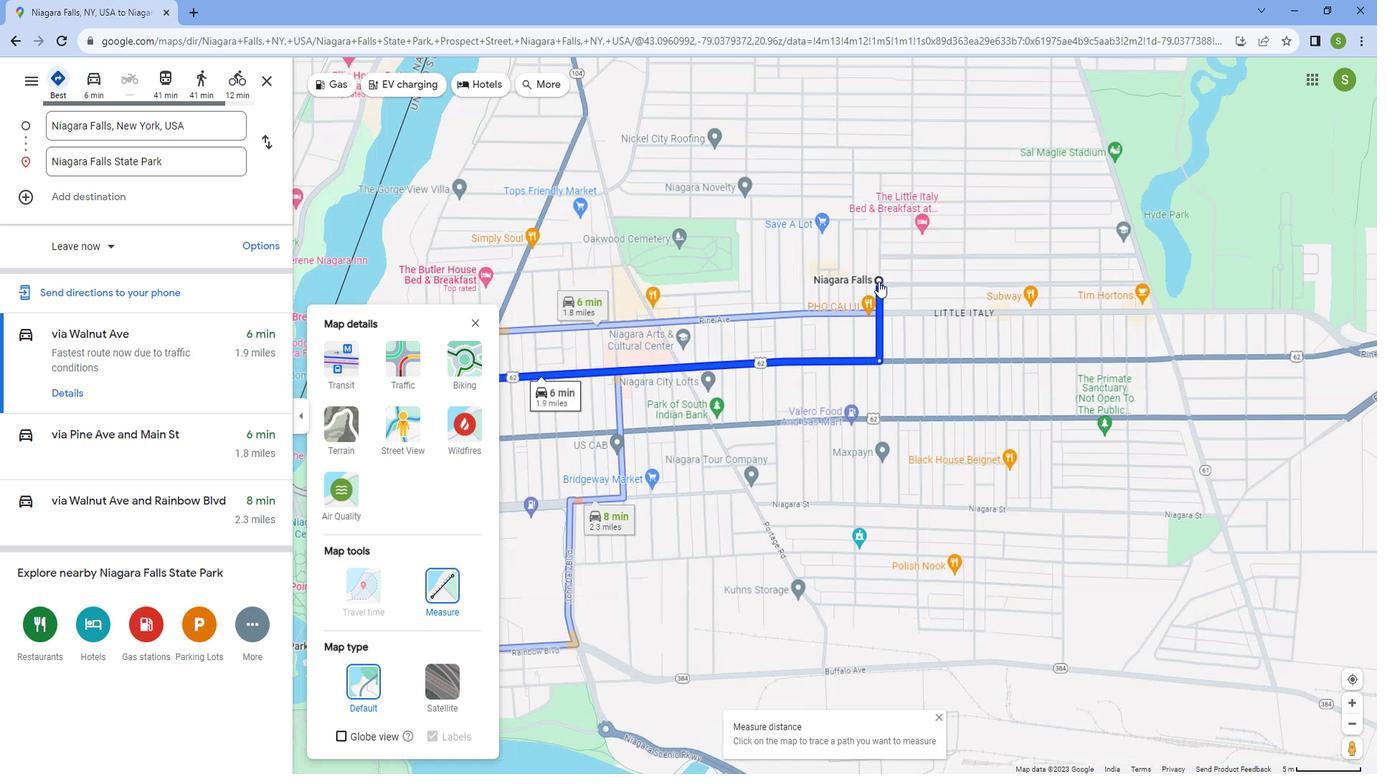 
Action: Mouse scrolled (888, 279) with delta (0, 0)
Screenshot: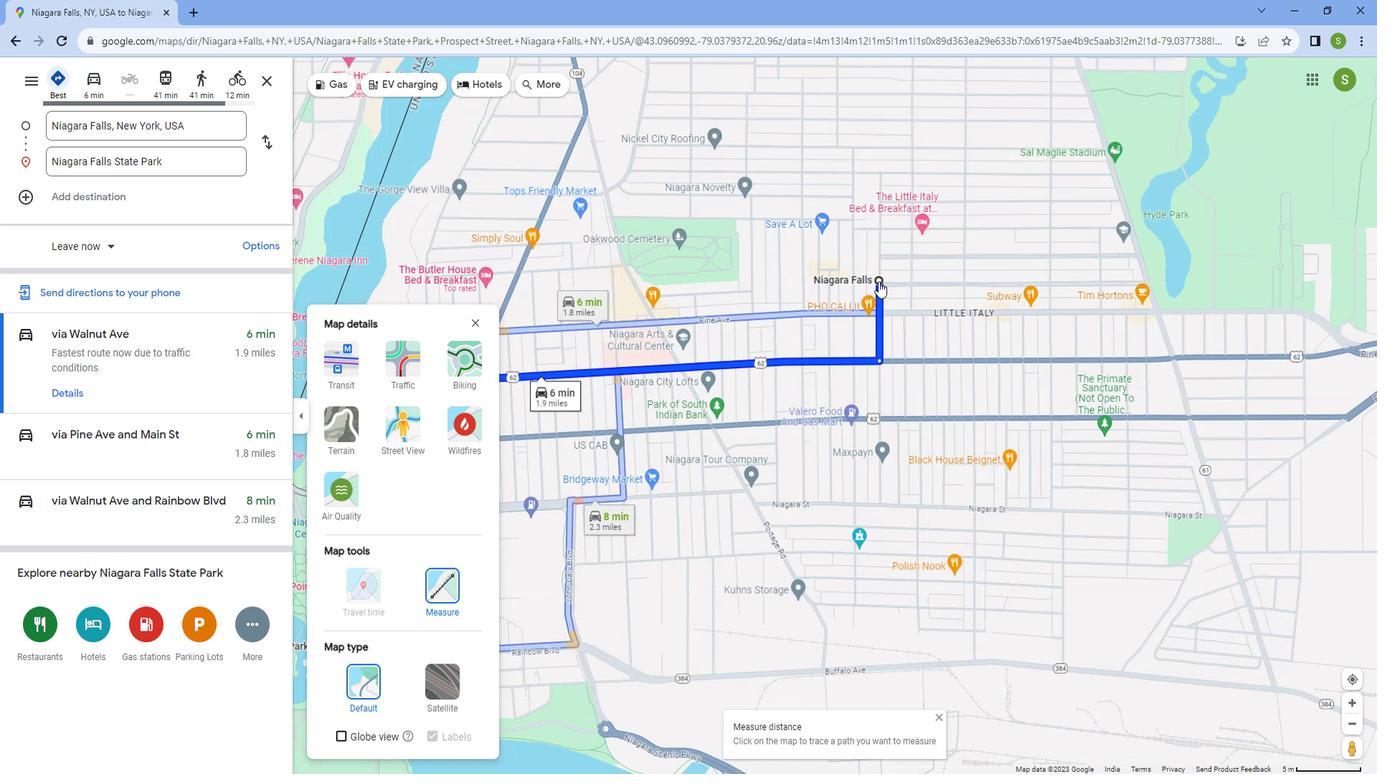 
Action: Mouse scrolled (888, 279) with delta (0, 0)
Screenshot: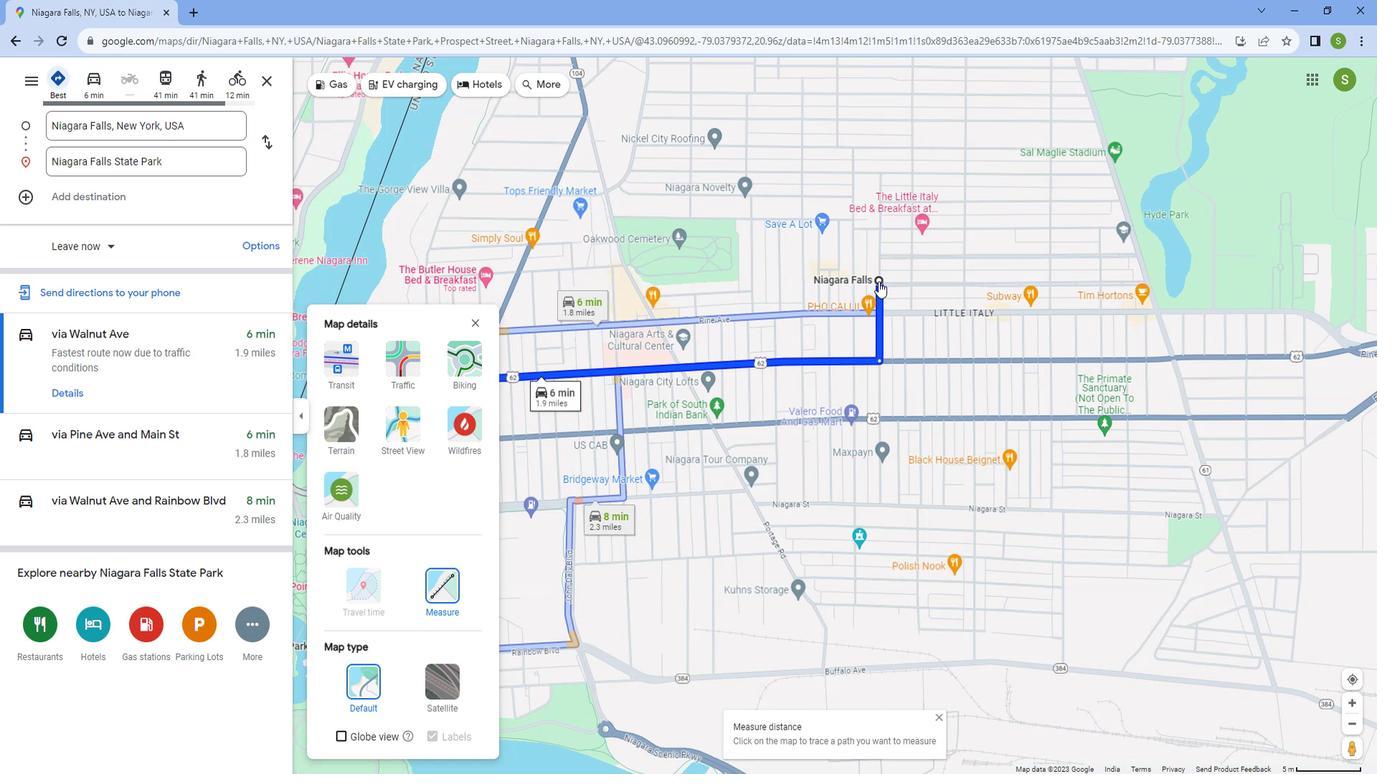 
Action: Mouse scrolled (888, 279) with delta (0, 0)
Screenshot: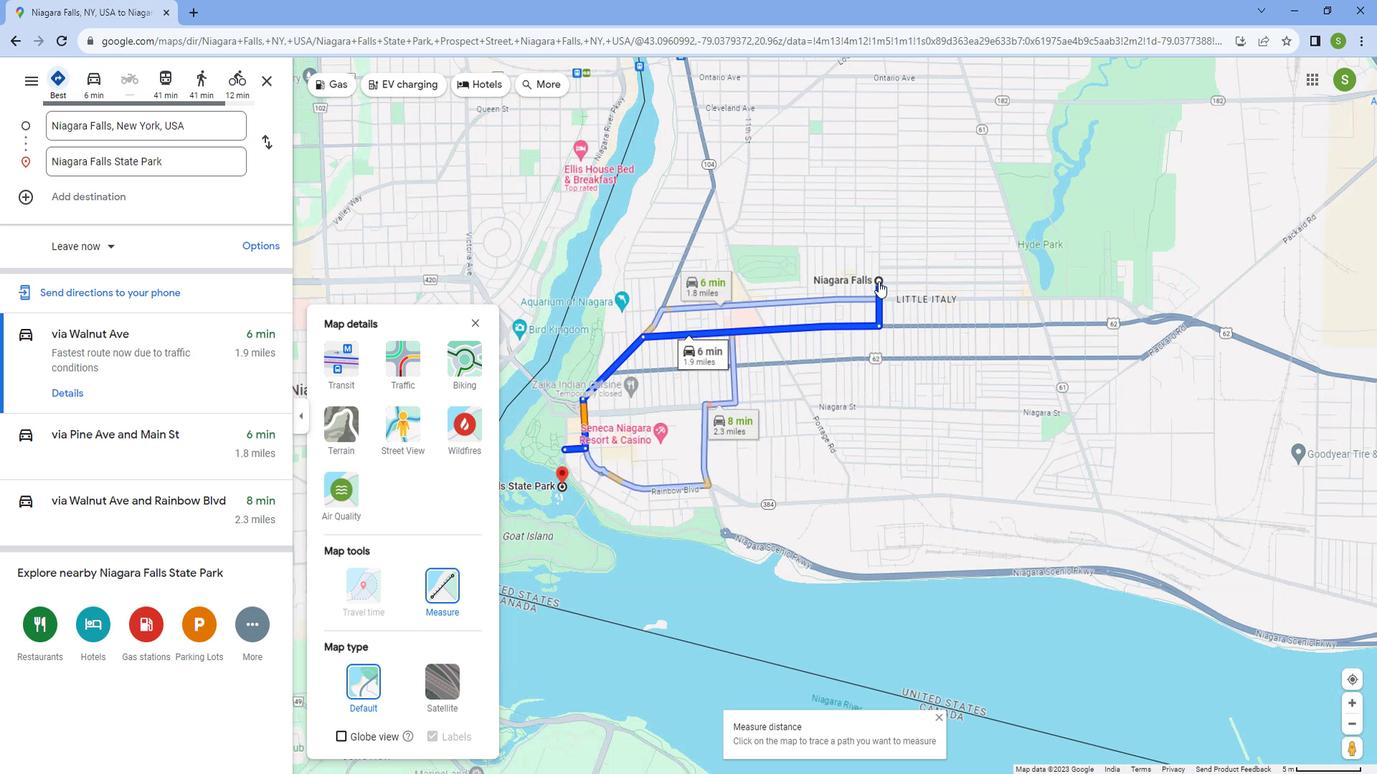 
Action: Mouse scrolled (888, 279) with delta (0, 0)
Screenshot: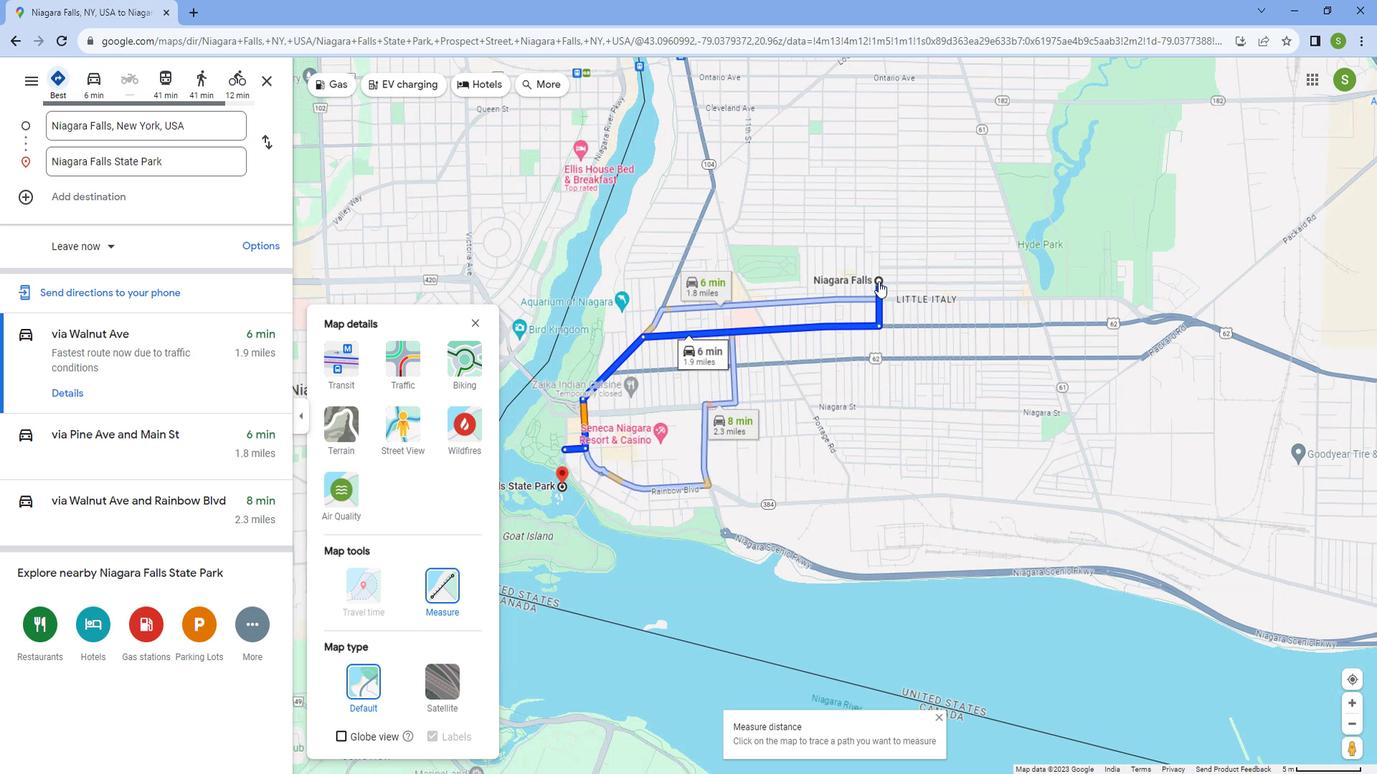 
Action: Mouse scrolled (888, 279) with delta (0, 0)
Screenshot: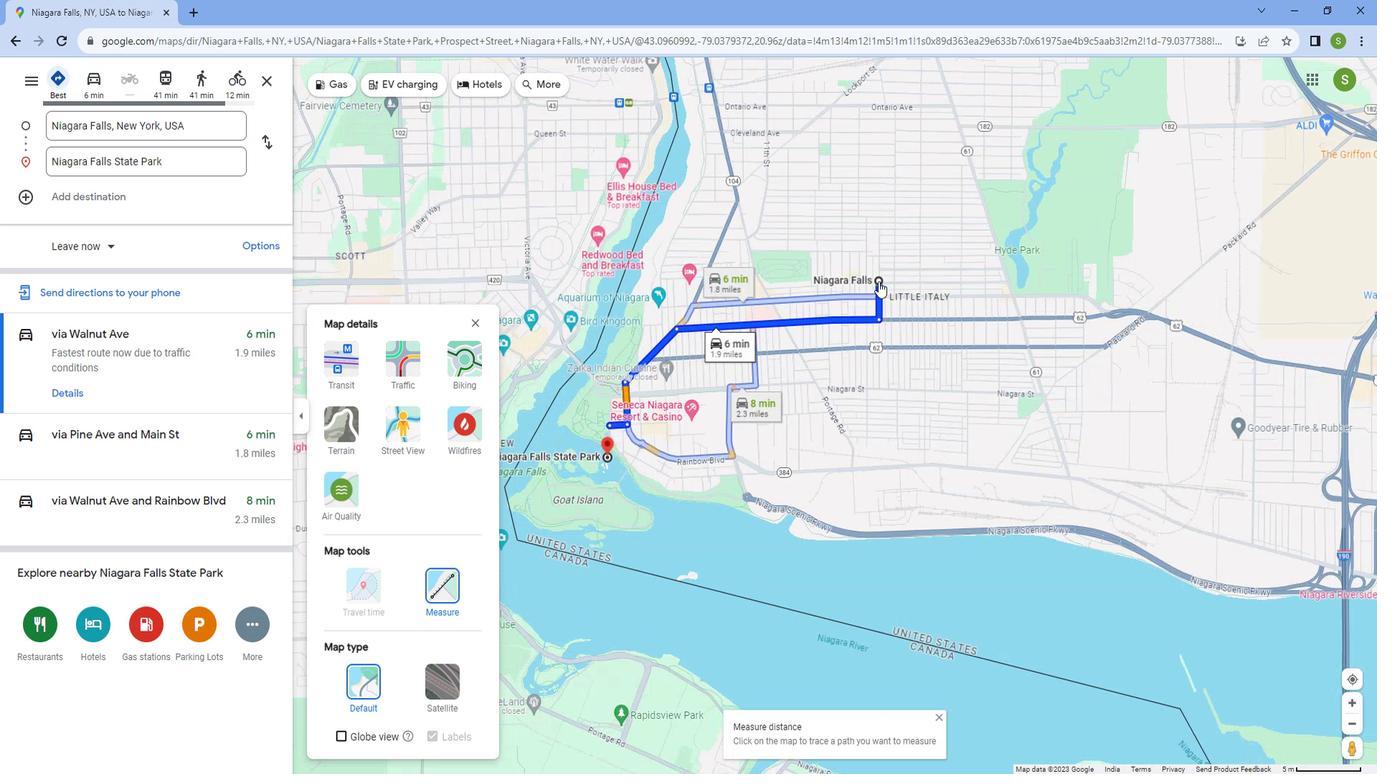 
Action: Mouse moved to (730, 390)
Screenshot: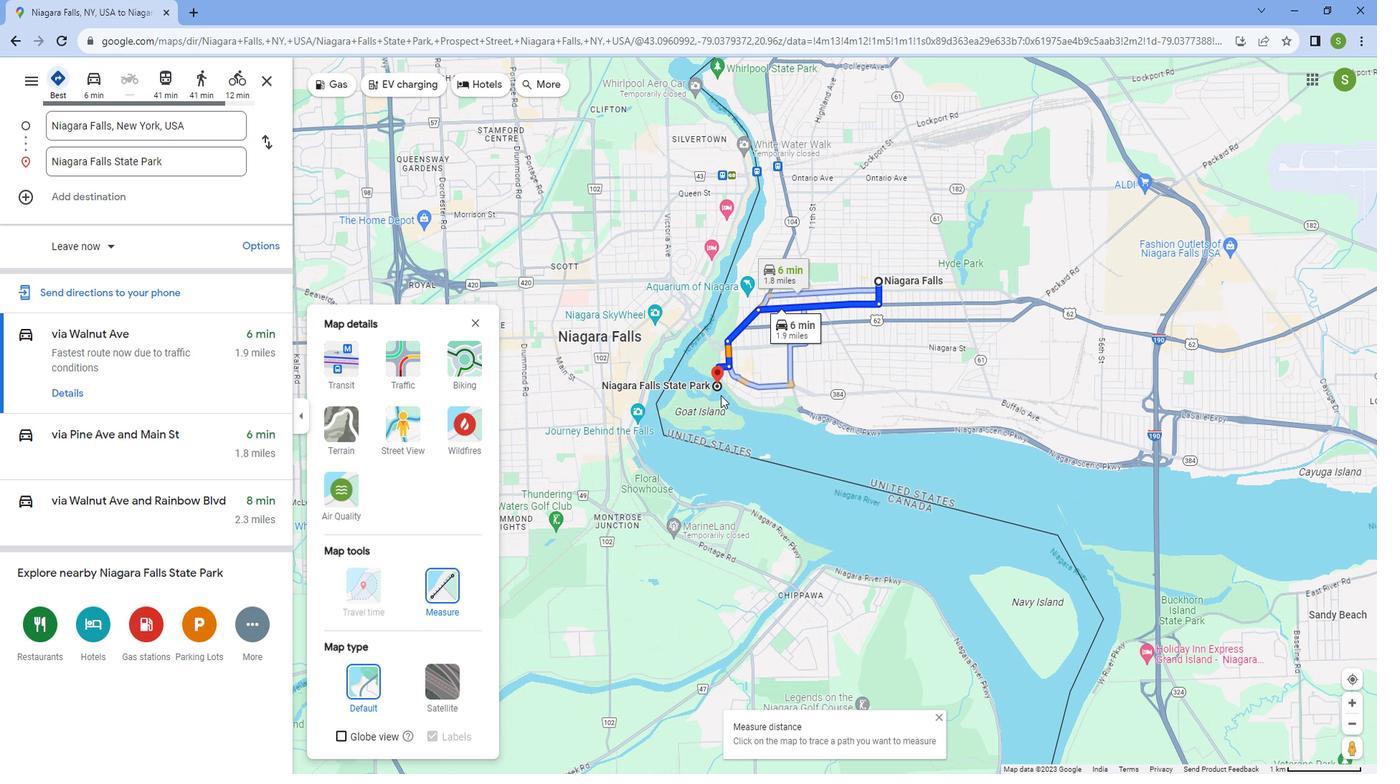 
Action: Mouse scrolled (730, 390) with delta (0, 0)
Screenshot: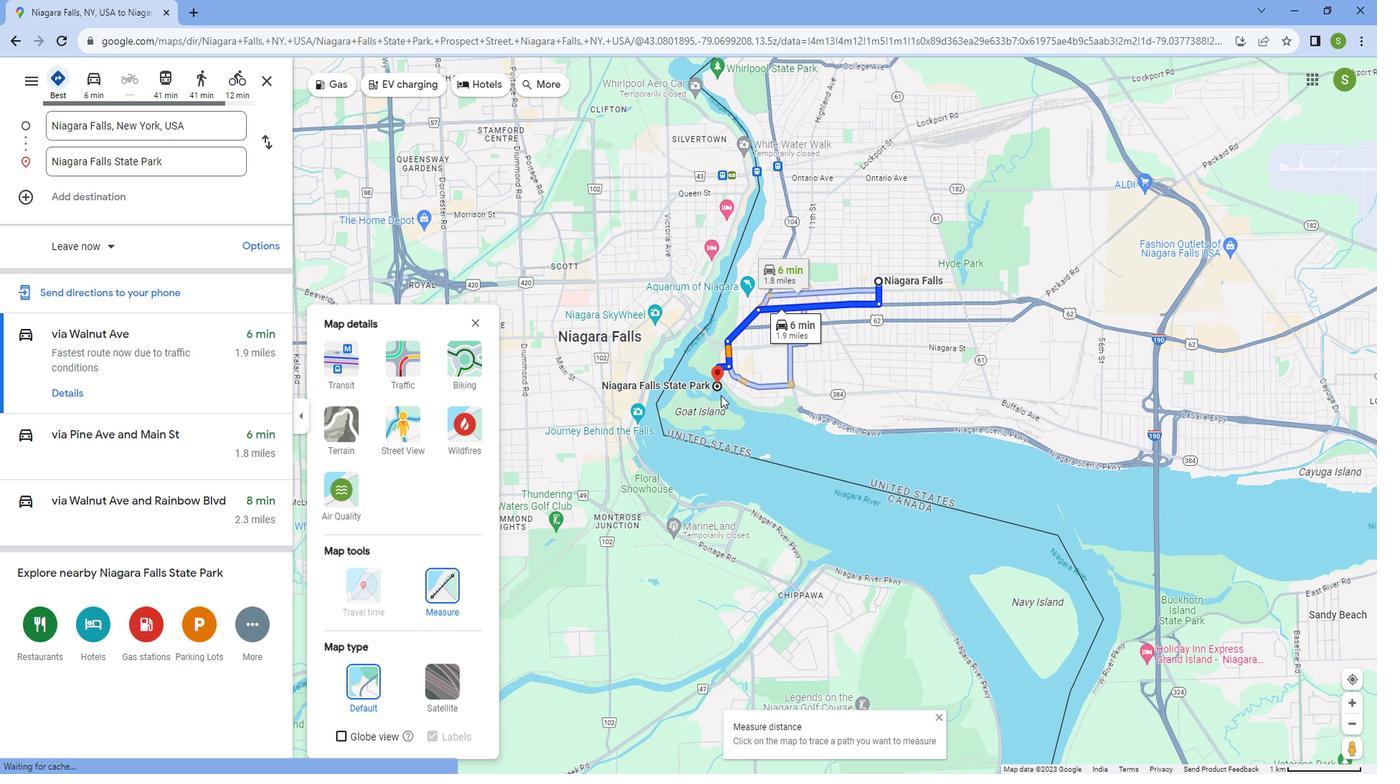
Action: Mouse scrolled (730, 390) with delta (0, 0)
Screenshot: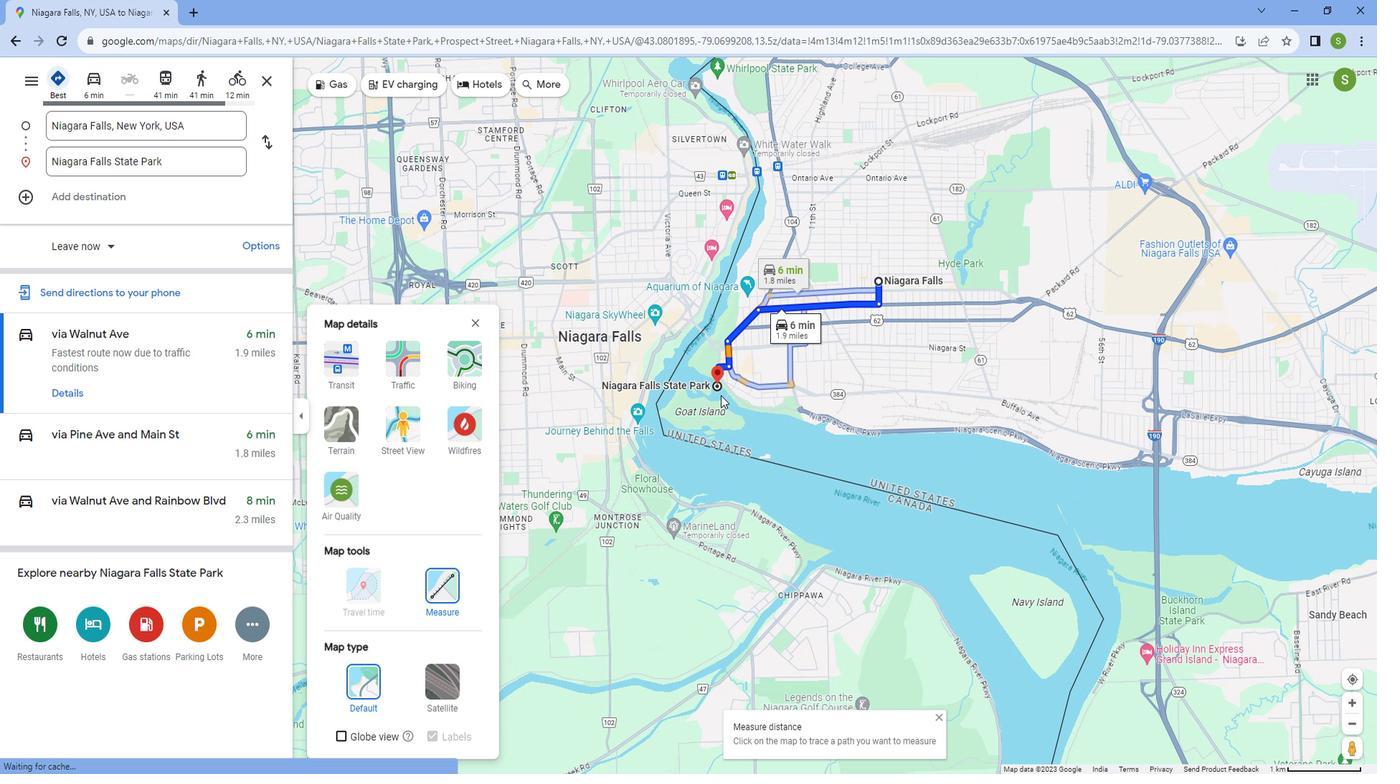 
Action: Mouse scrolled (730, 390) with delta (0, 0)
Screenshot: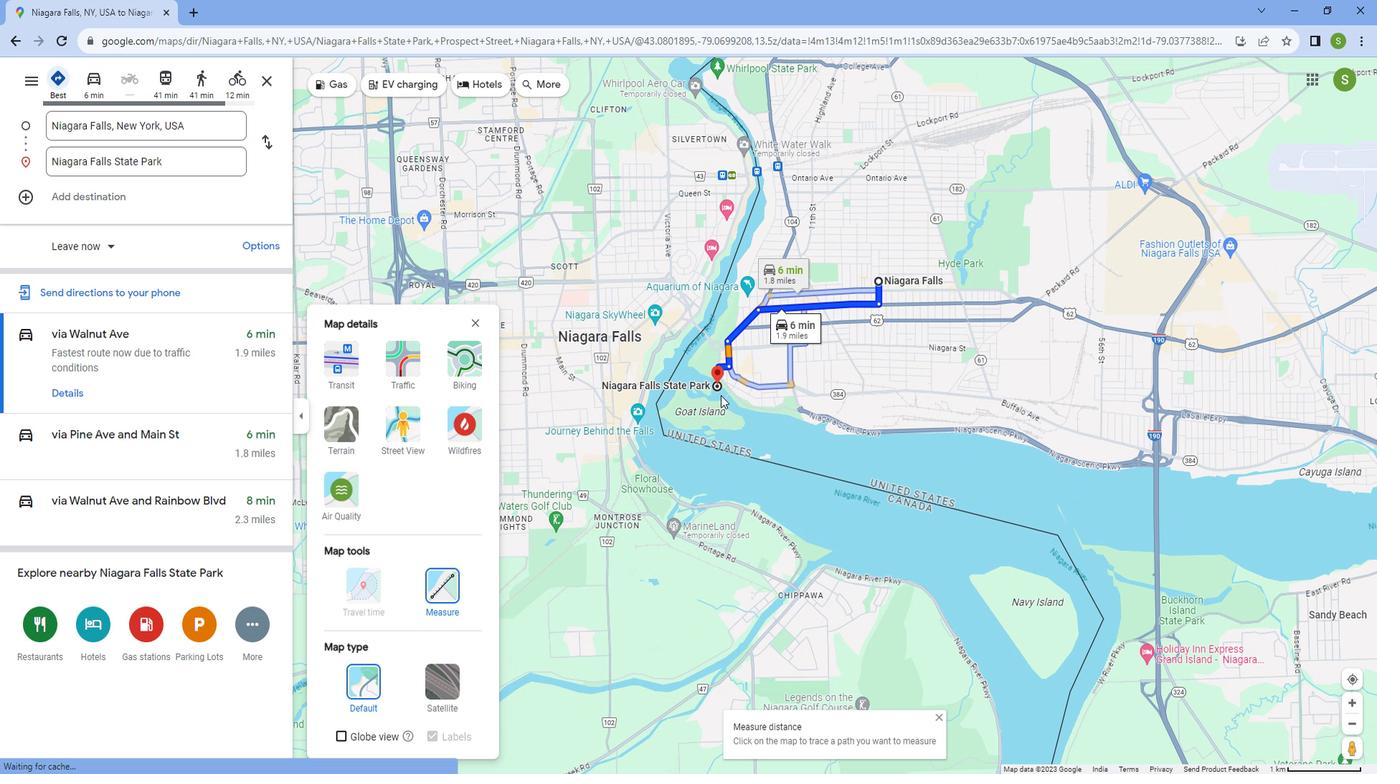 
Action: Mouse scrolled (730, 390) with delta (0, 0)
Screenshot: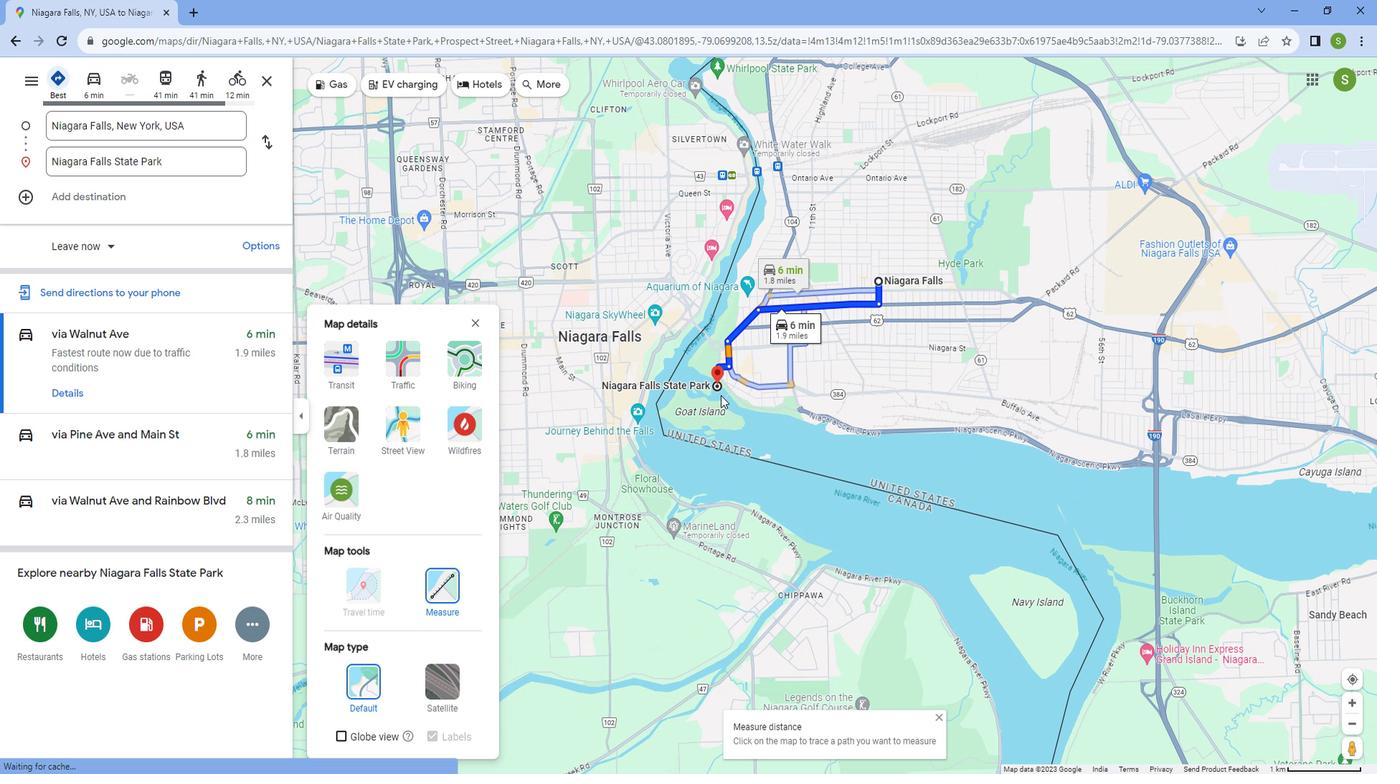 
Action: Mouse scrolled (730, 390) with delta (0, 0)
Screenshot: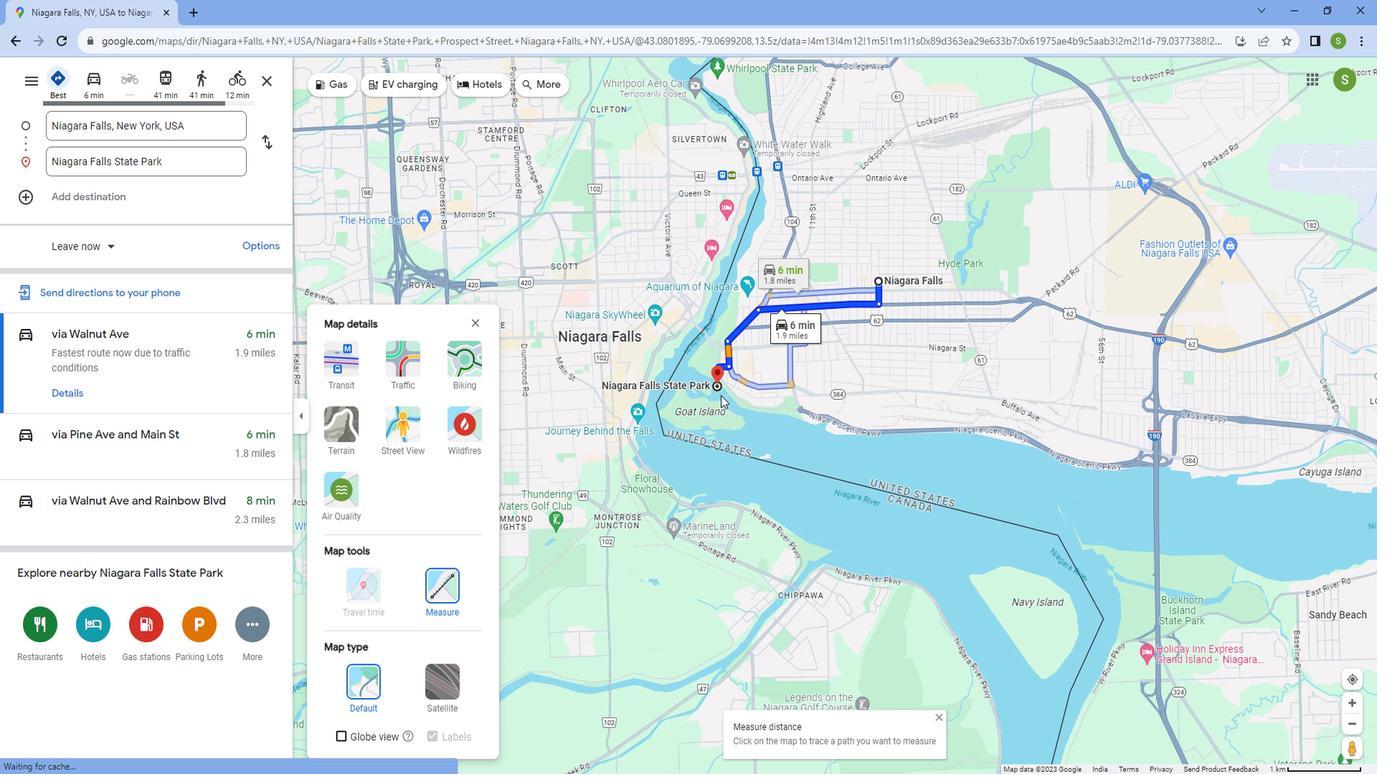 
Action: Mouse scrolled (730, 390) with delta (0, 0)
Screenshot: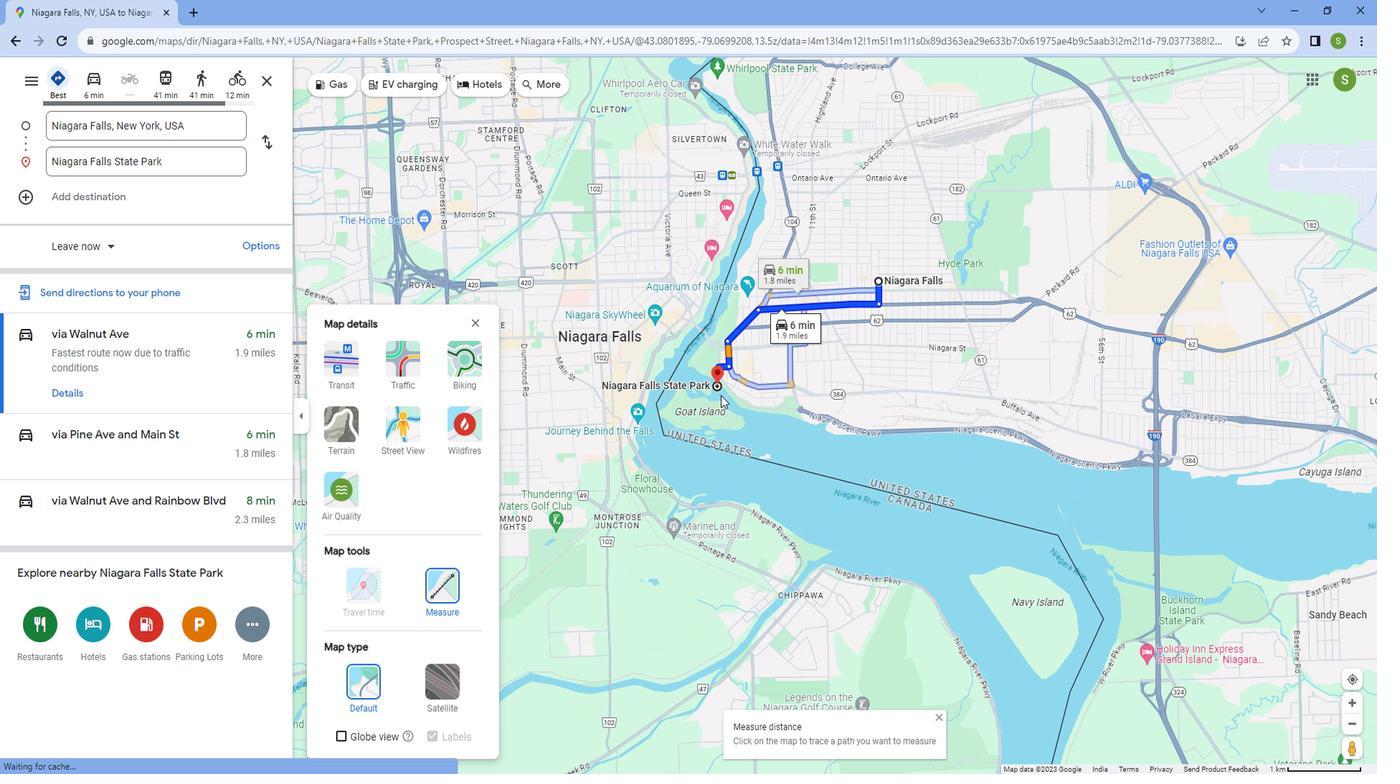 
Action: Mouse moved to (728, 389)
Screenshot: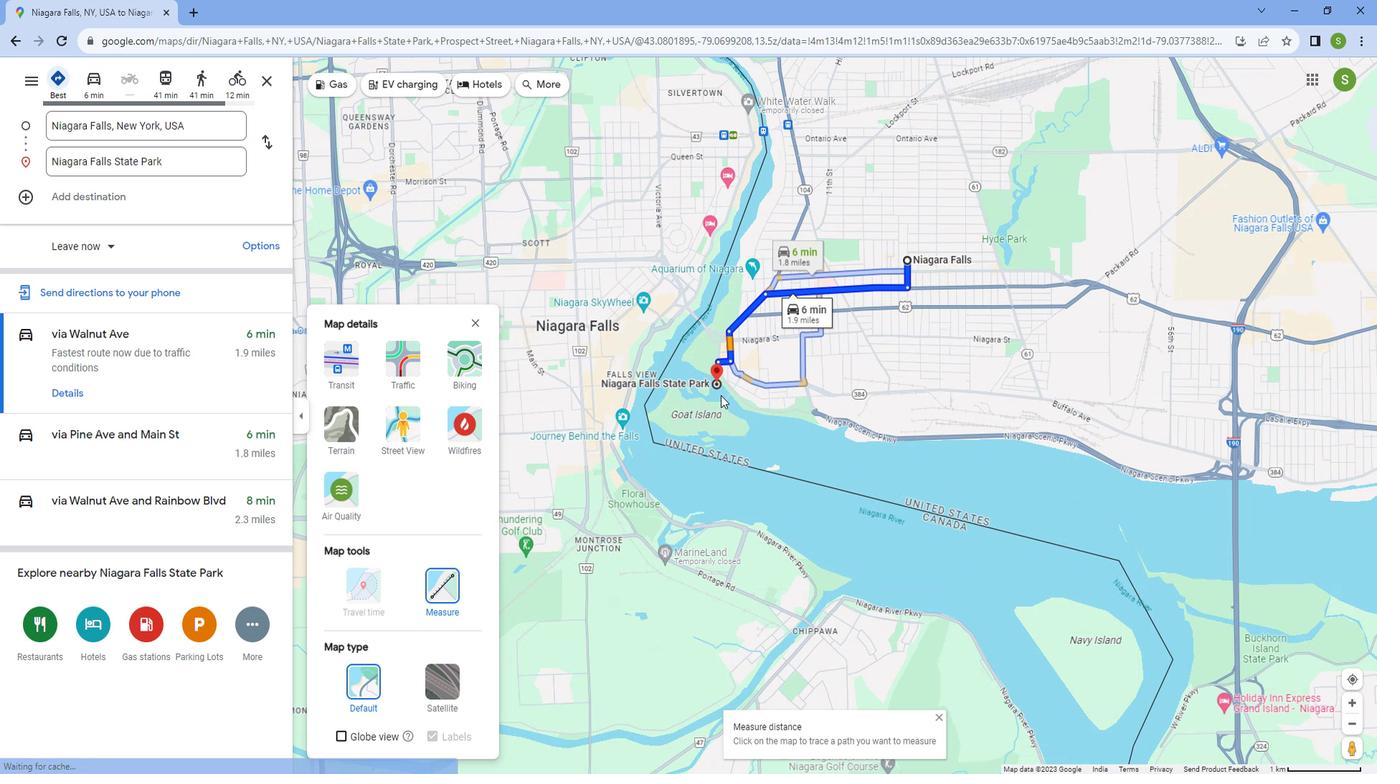 
Action: Mouse scrolled (728, 390) with delta (0, 0)
Screenshot: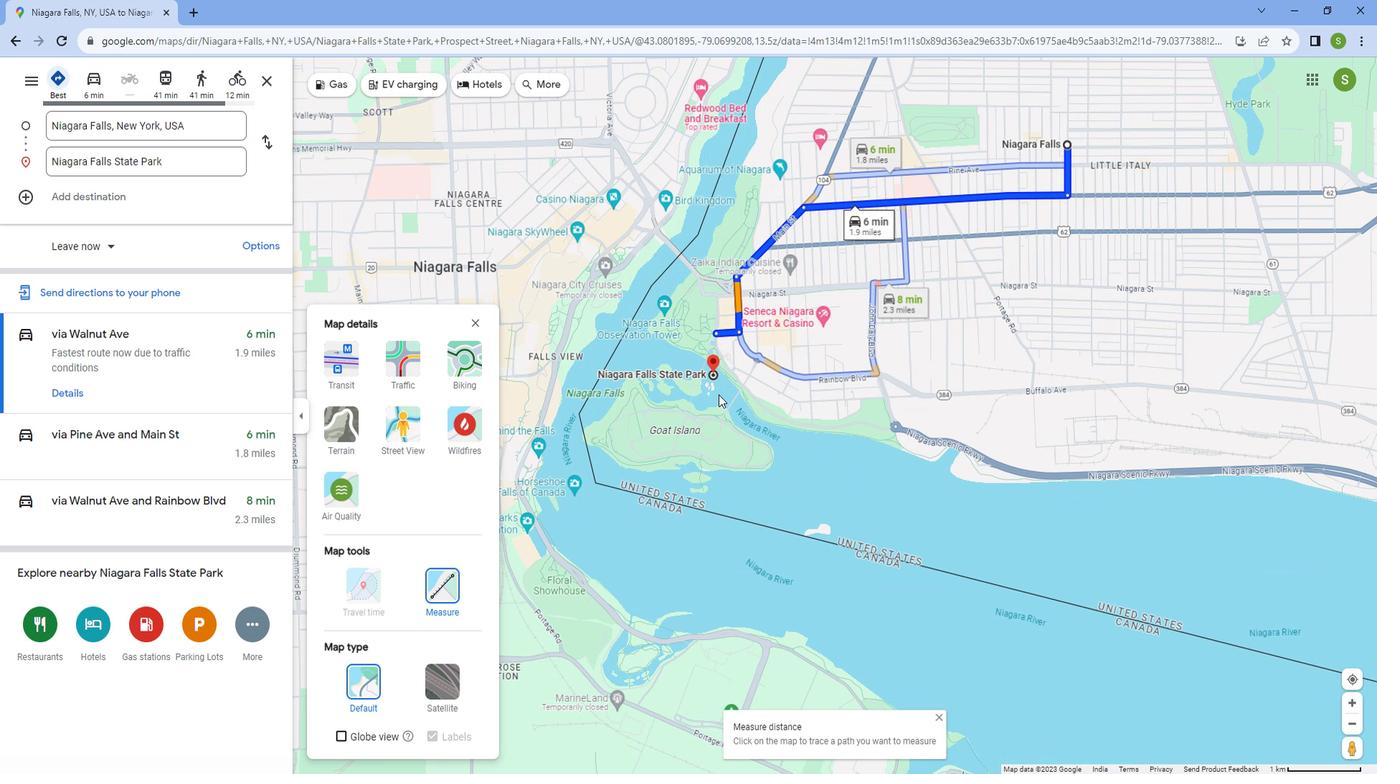 
Action: Mouse scrolled (728, 390) with delta (0, 0)
Screenshot: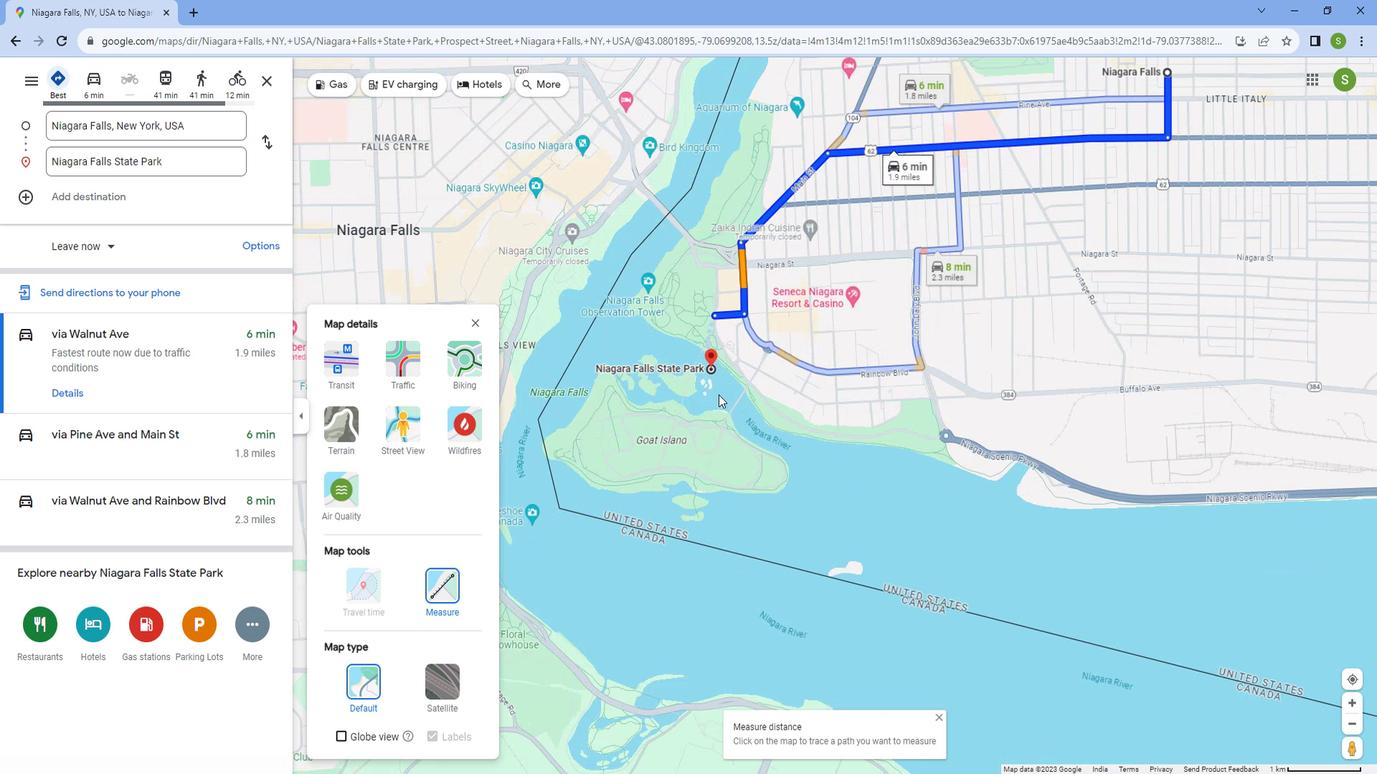 
Action: Mouse scrolled (728, 390) with delta (0, 0)
Screenshot: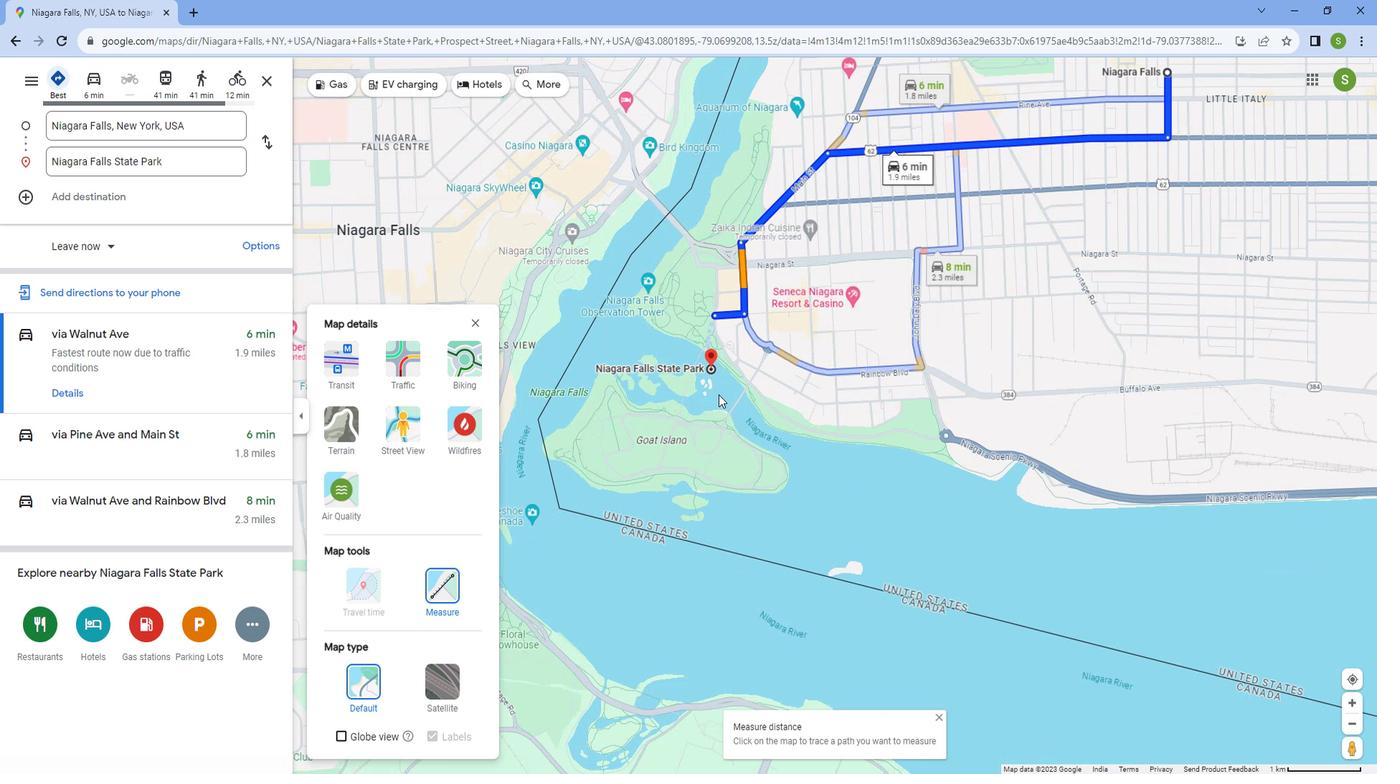
Action: Mouse scrolled (728, 390) with delta (0, 0)
Screenshot: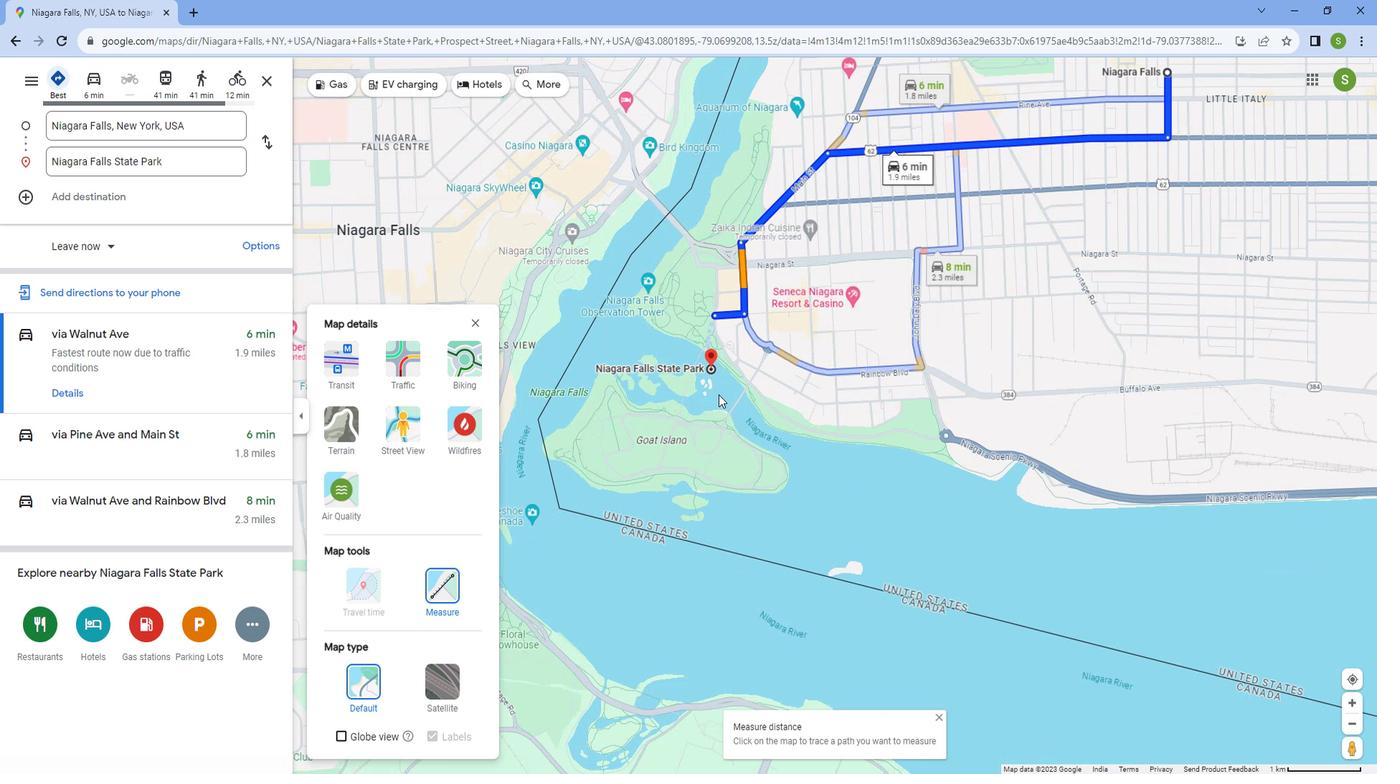 
Action: Mouse scrolled (728, 390) with delta (0, 0)
Screenshot: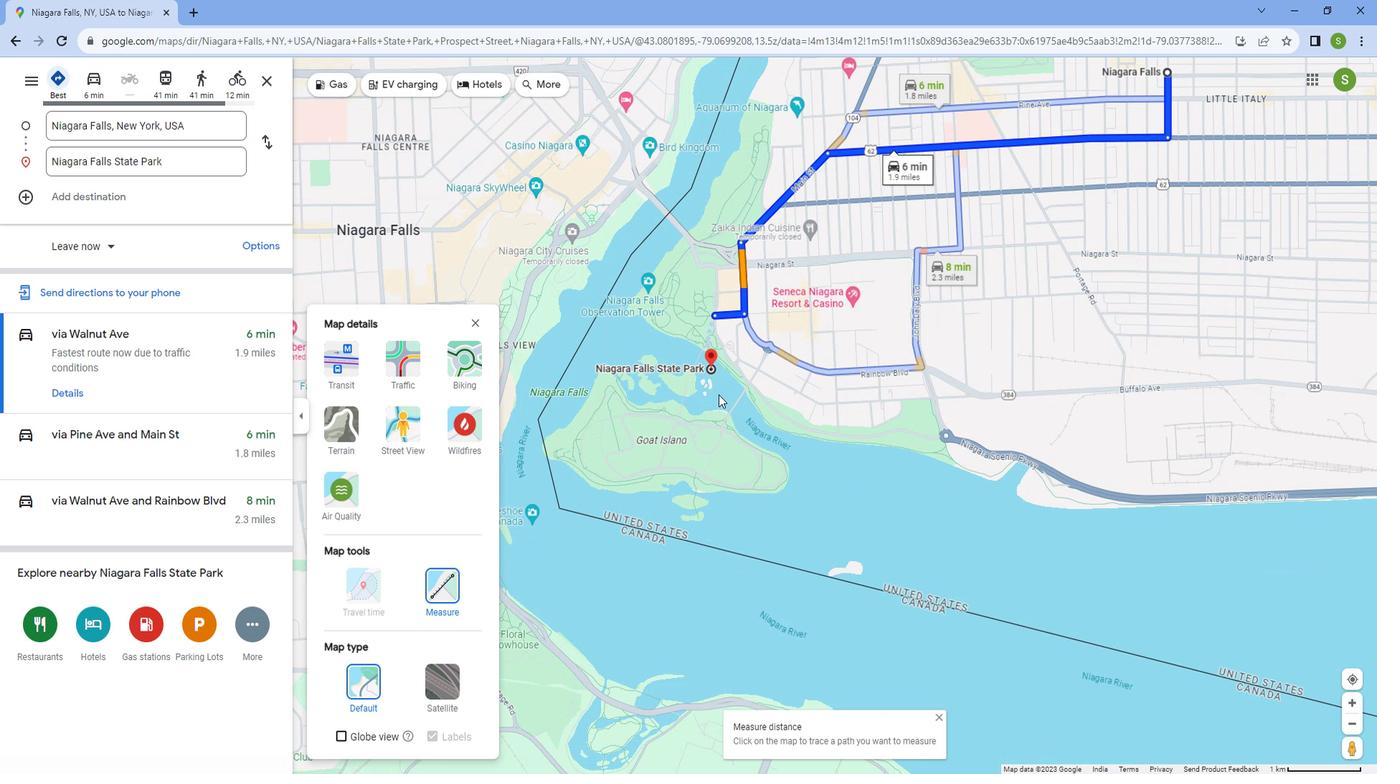 
Action: Mouse moved to (693, 316)
Screenshot: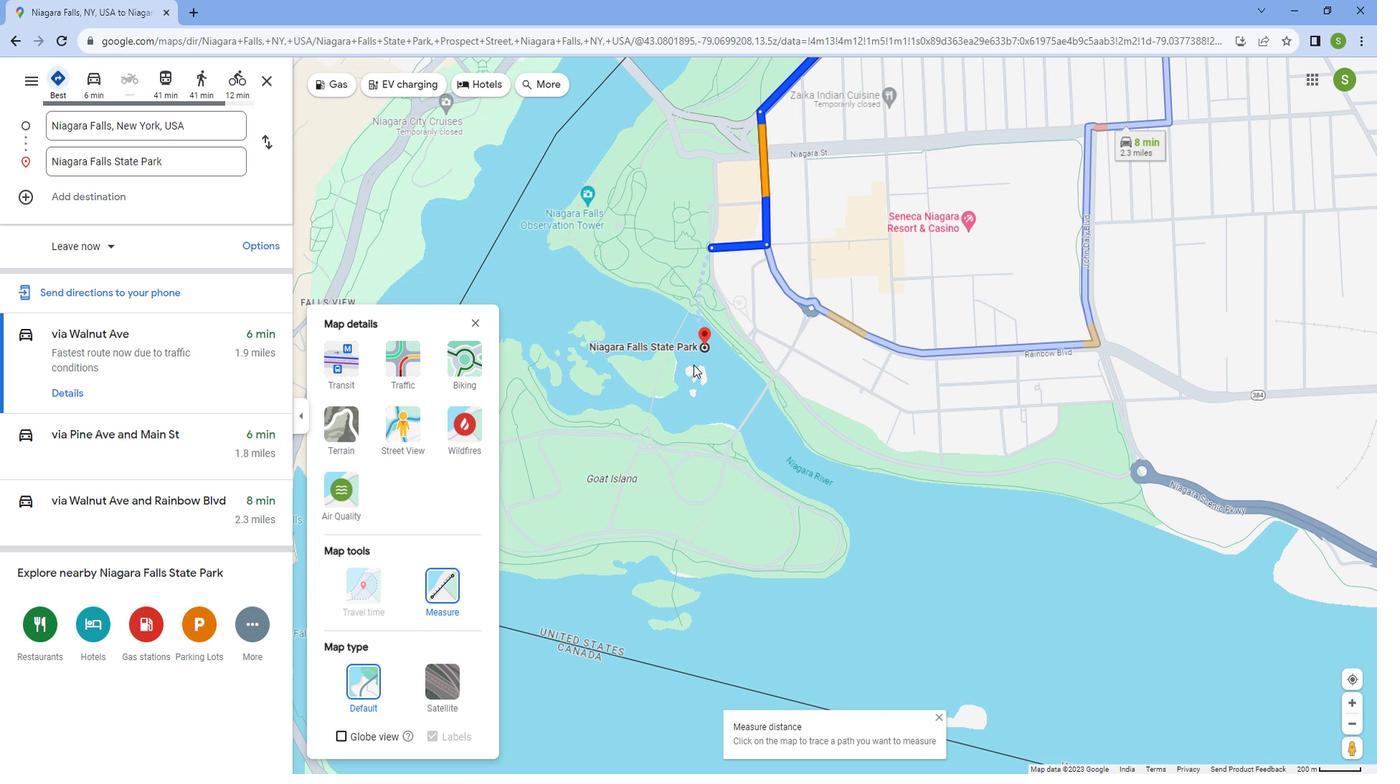 
Action: Mouse scrolled (693, 317) with delta (0, 0)
Screenshot: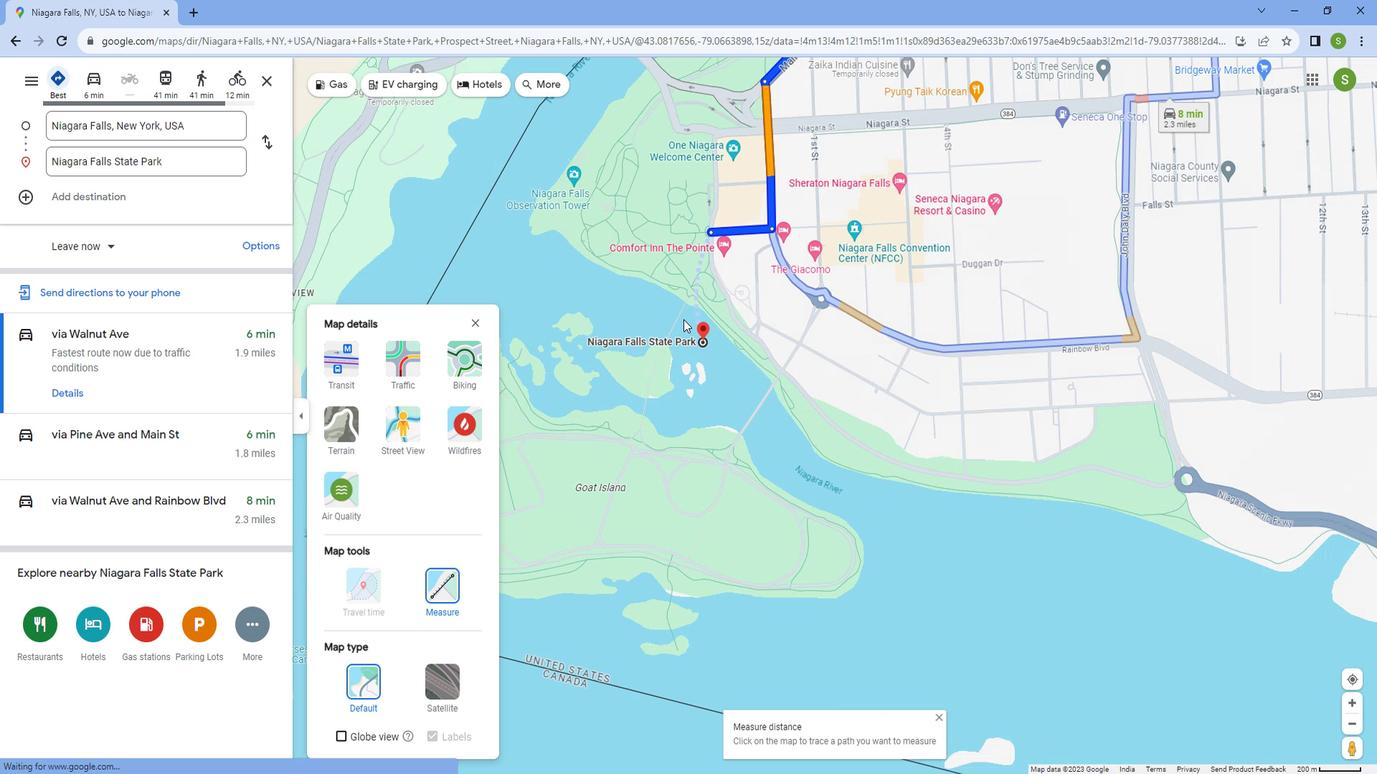 
Action: Mouse moved to (693, 335)
Screenshot: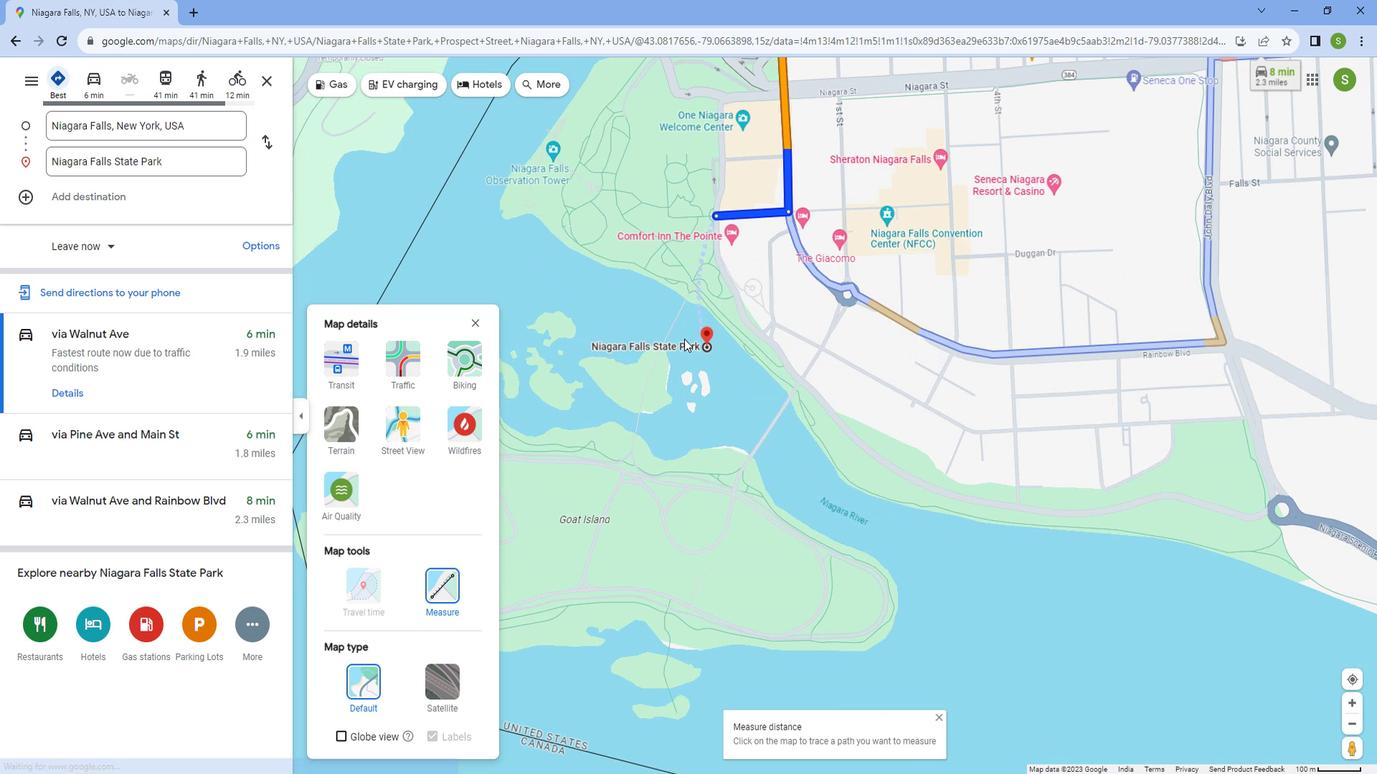 
Action: Mouse scrolled (693, 336) with delta (0, 0)
Screenshot: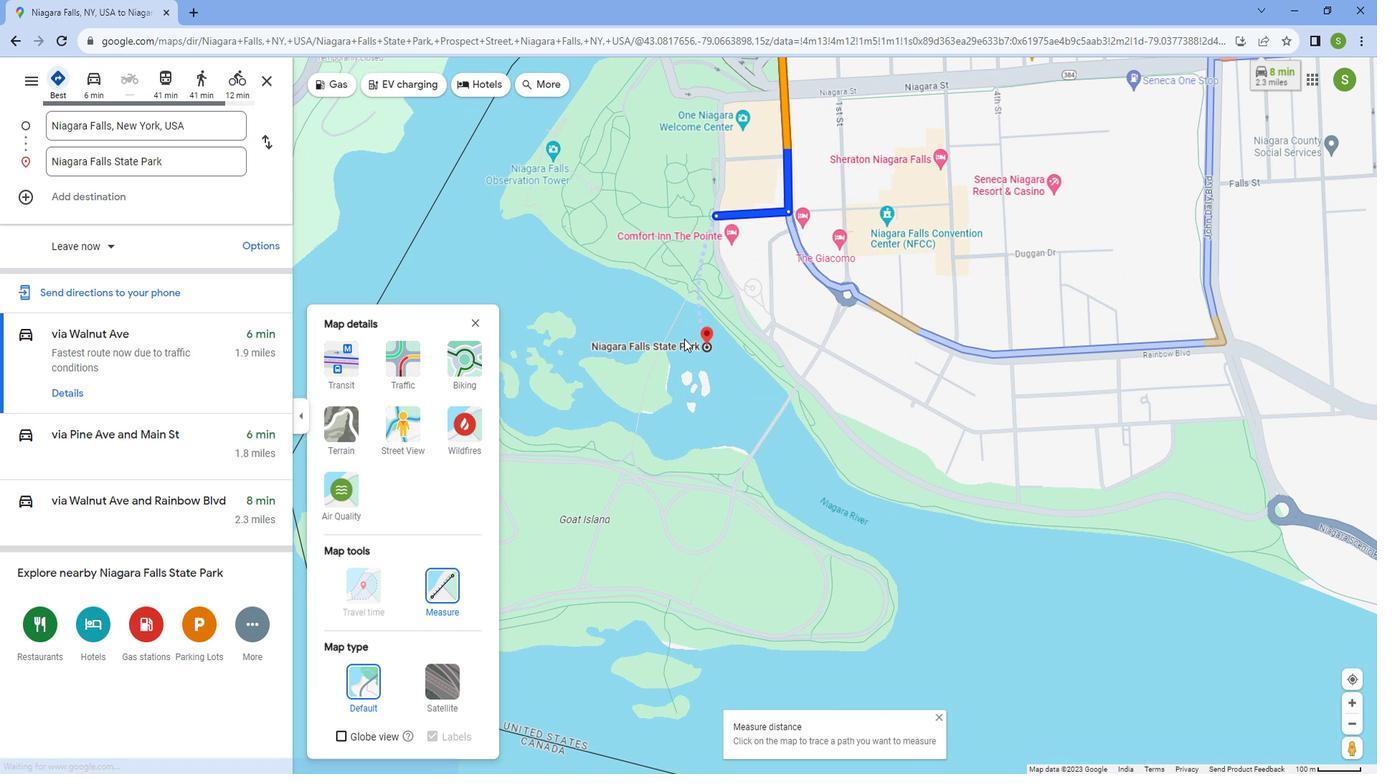 
Action: Mouse scrolled (693, 336) with delta (0, 0)
Screenshot: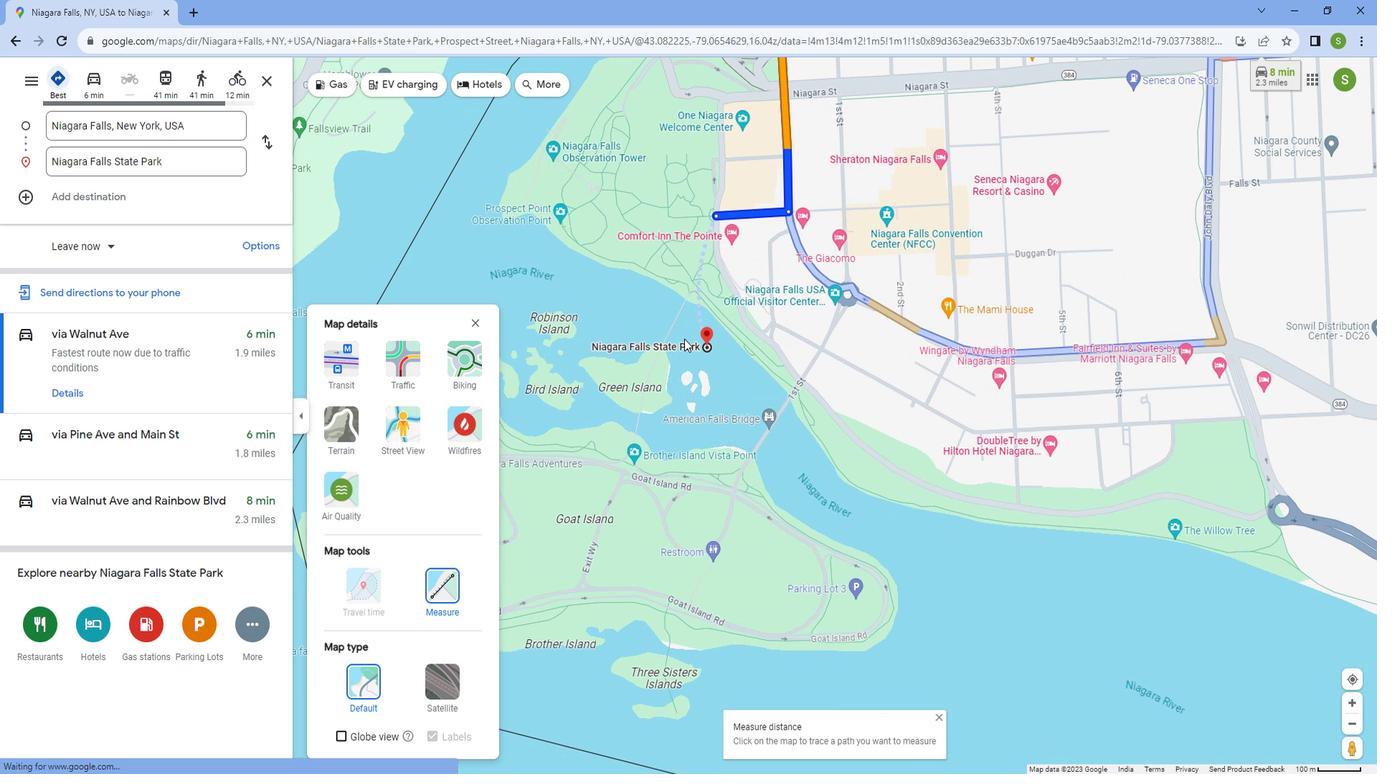 
Action: Mouse scrolled (693, 336) with delta (0, 0)
Screenshot: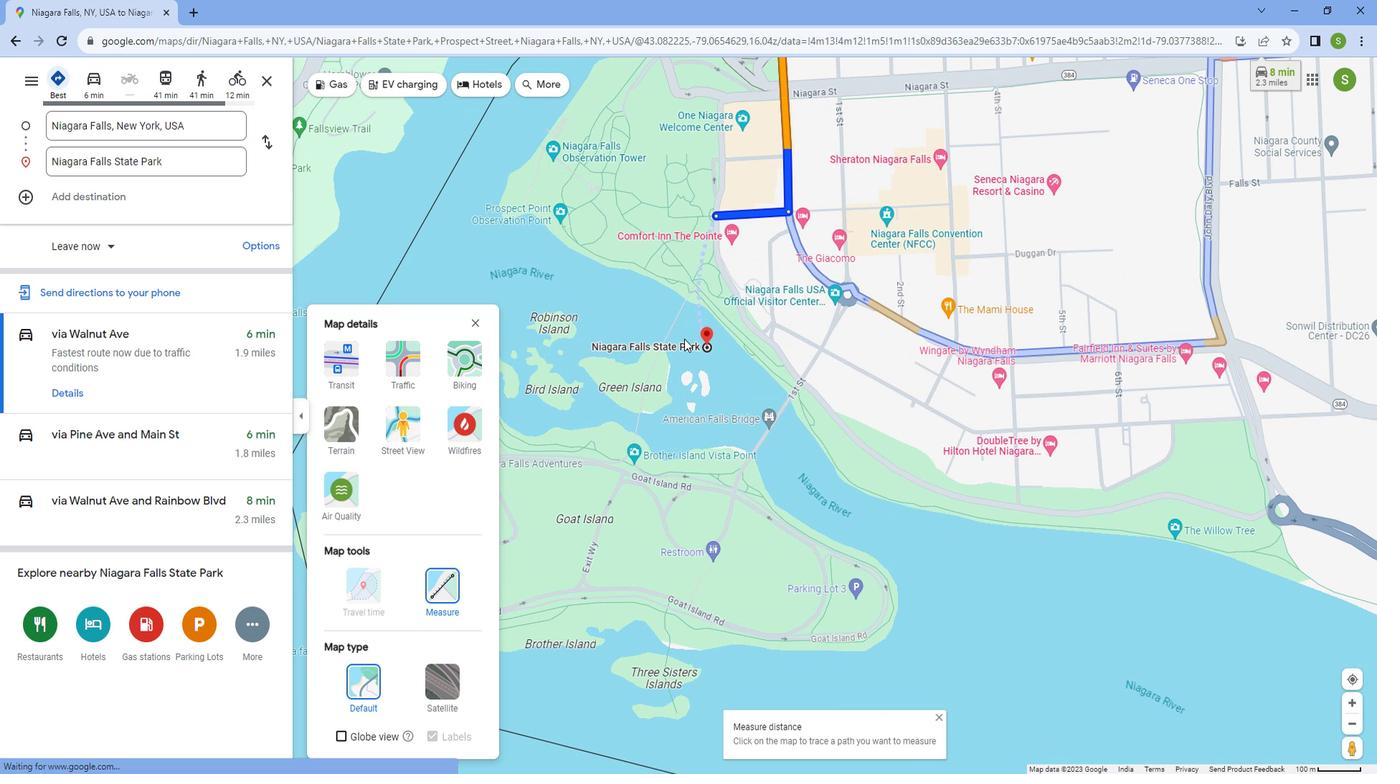 
Action: Mouse scrolled (693, 336) with delta (0, 0)
Screenshot: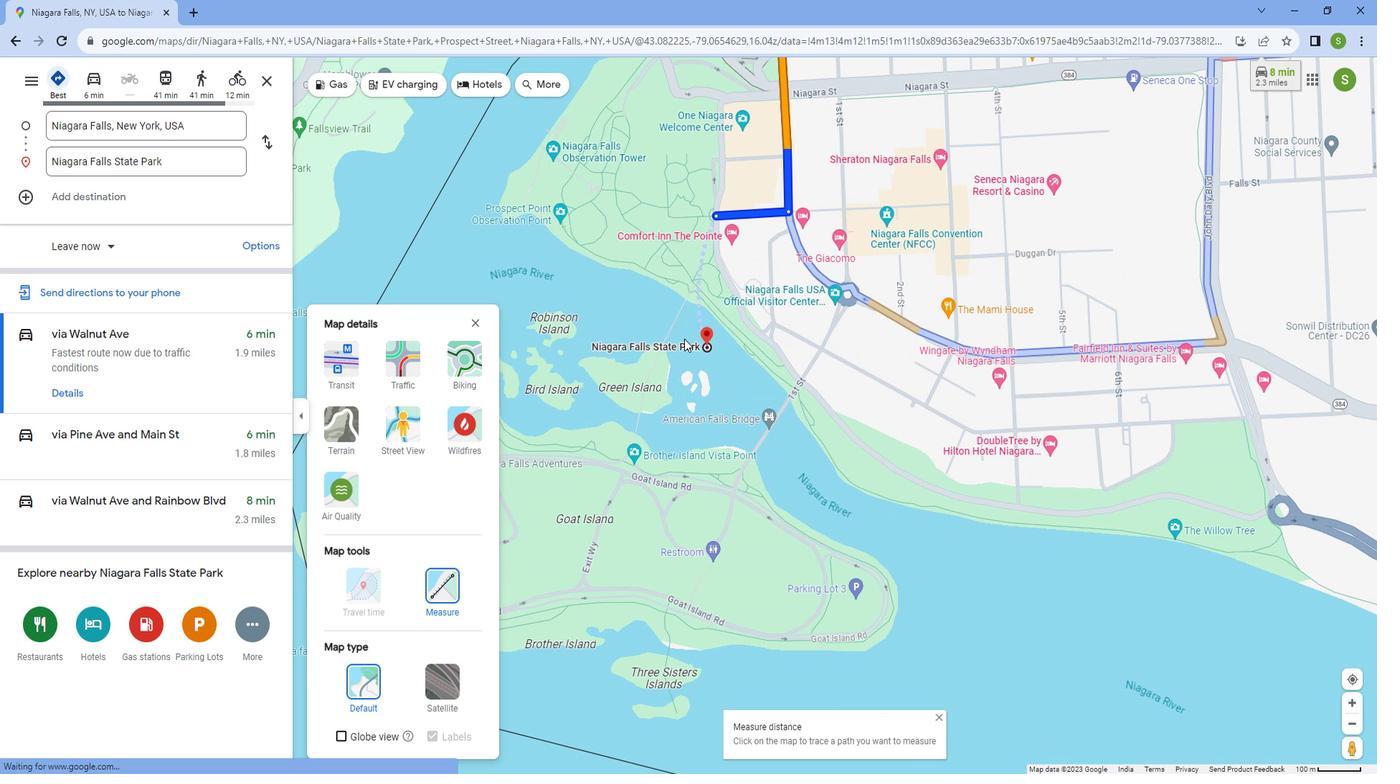 
Action: Mouse scrolled (693, 336) with delta (0, 0)
Screenshot: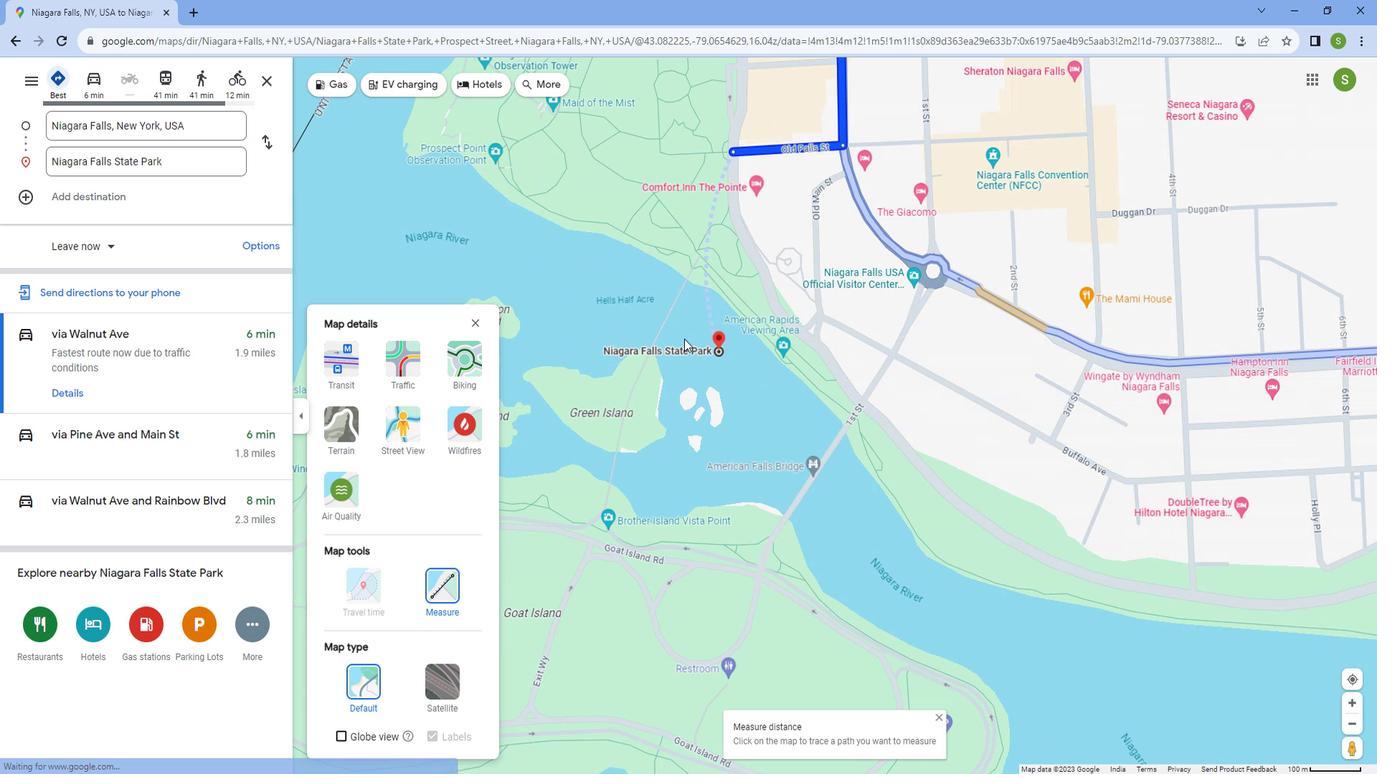 
Action: Mouse scrolled (693, 336) with delta (0, 0)
Screenshot: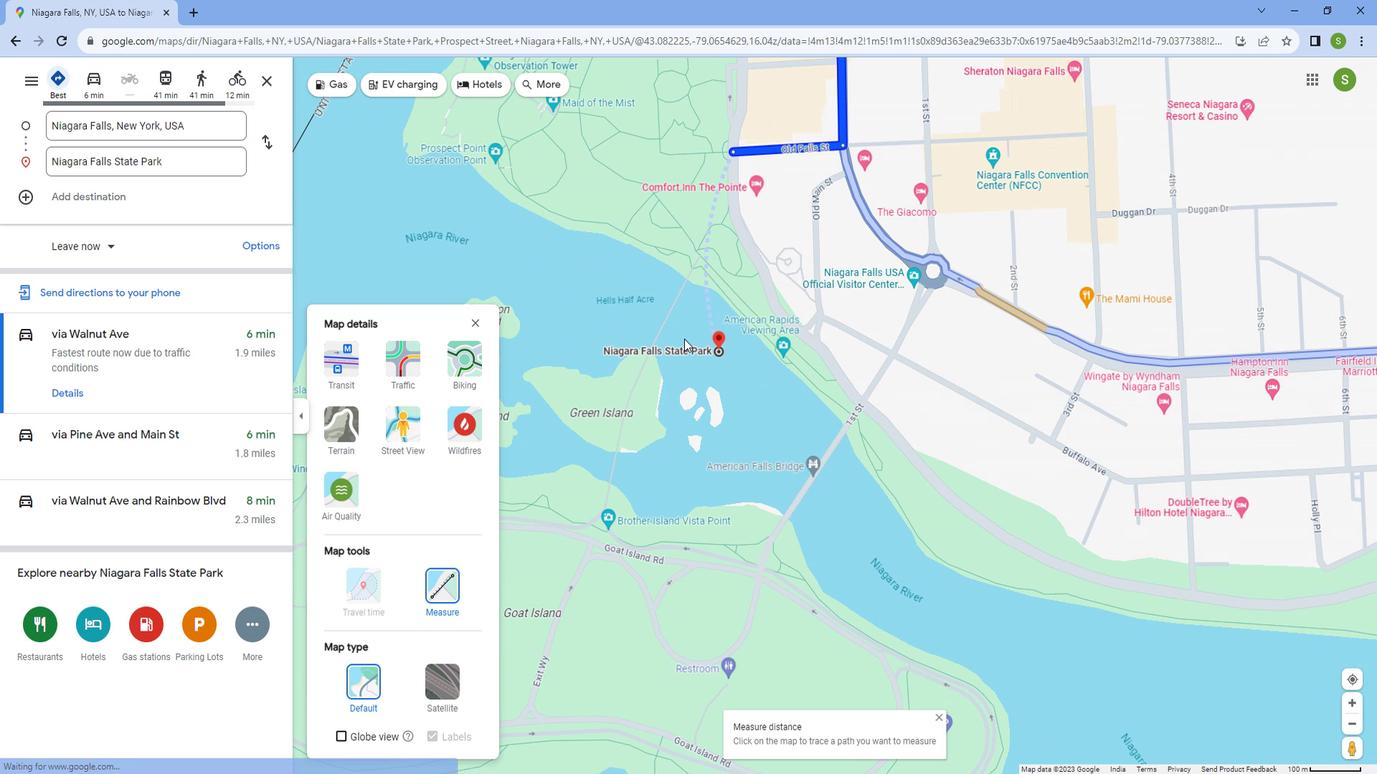 
Action: Mouse scrolled (693, 336) with delta (0, 0)
Screenshot: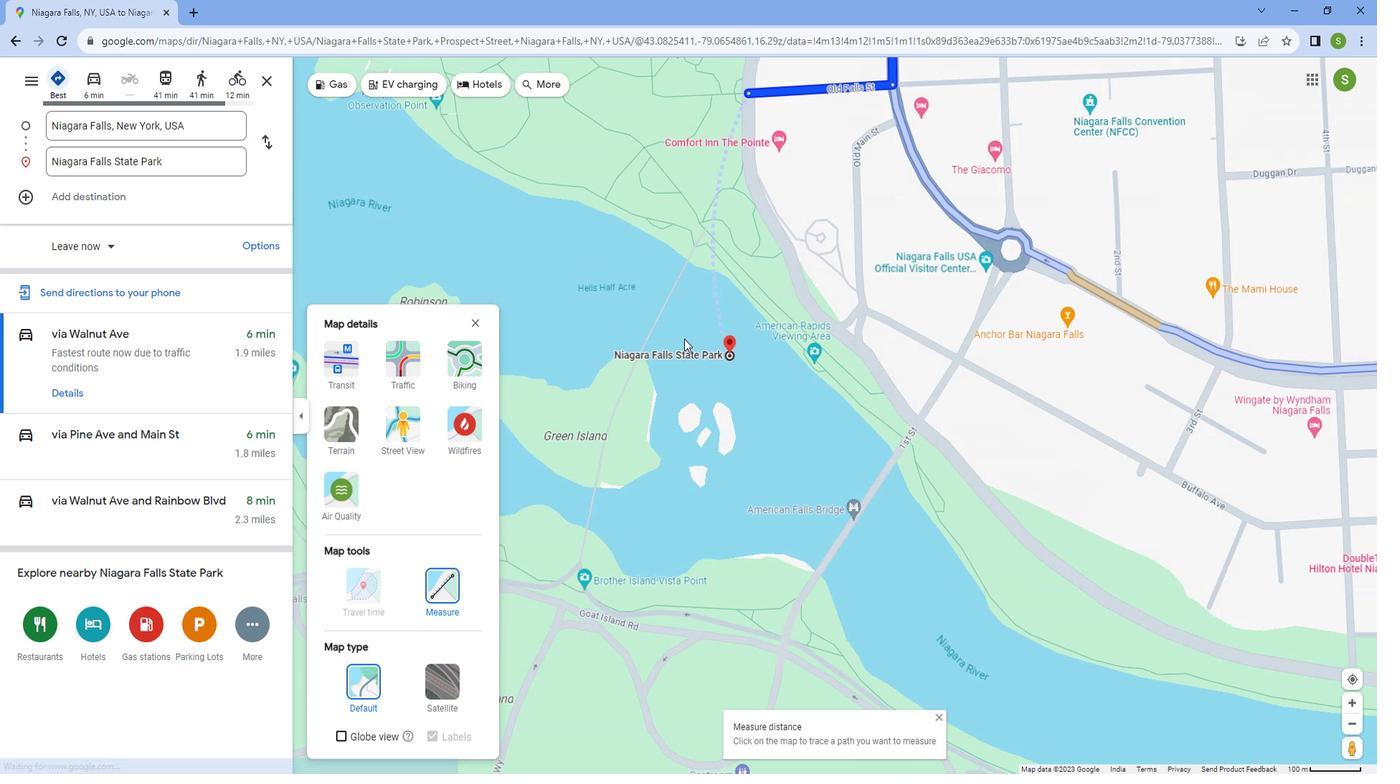 
Action: Mouse scrolled (693, 336) with delta (0, 0)
Screenshot: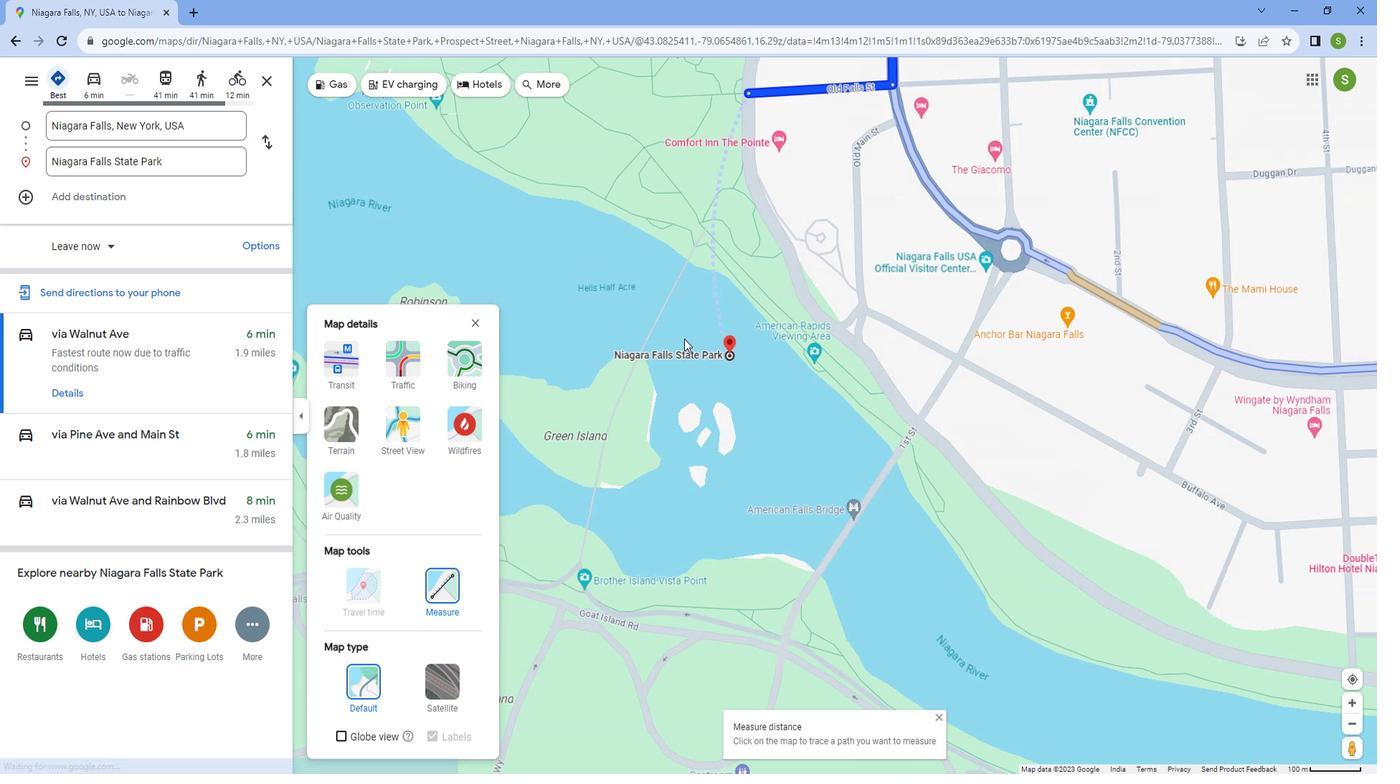 
Action: Mouse scrolled (693, 336) with delta (0, 0)
Screenshot: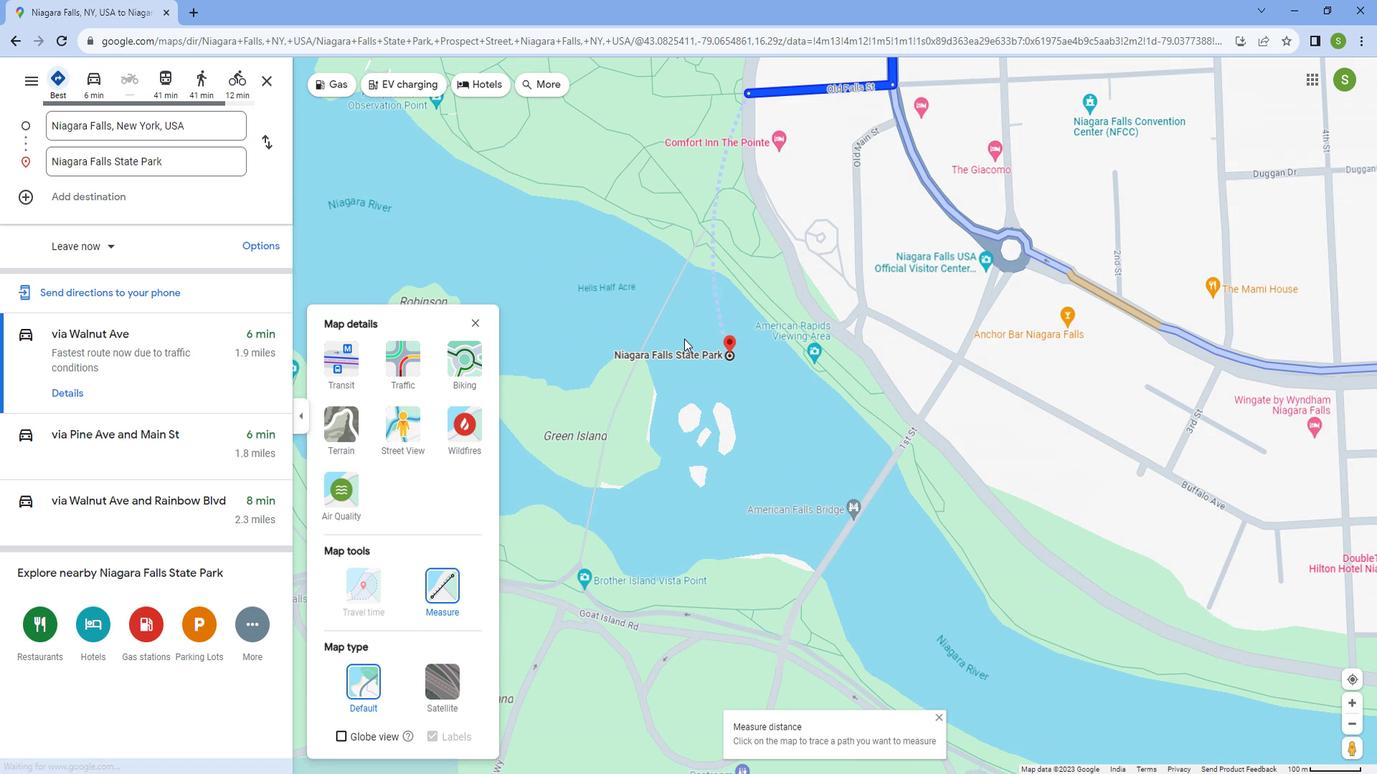 
Action: Mouse scrolled (693, 336) with delta (0, 0)
Screenshot: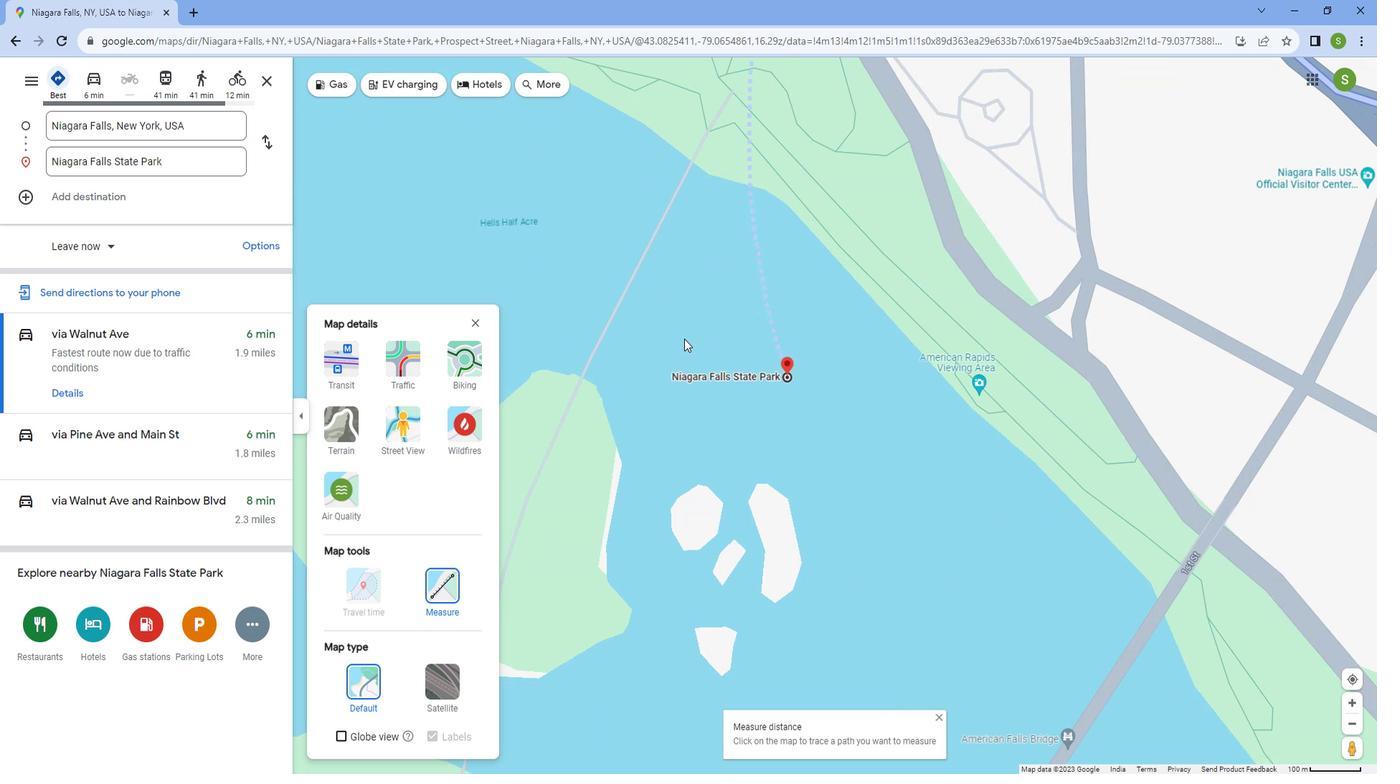 
Action: Mouse scrolled (693, 336) with delta (0, 0)
Screenshot: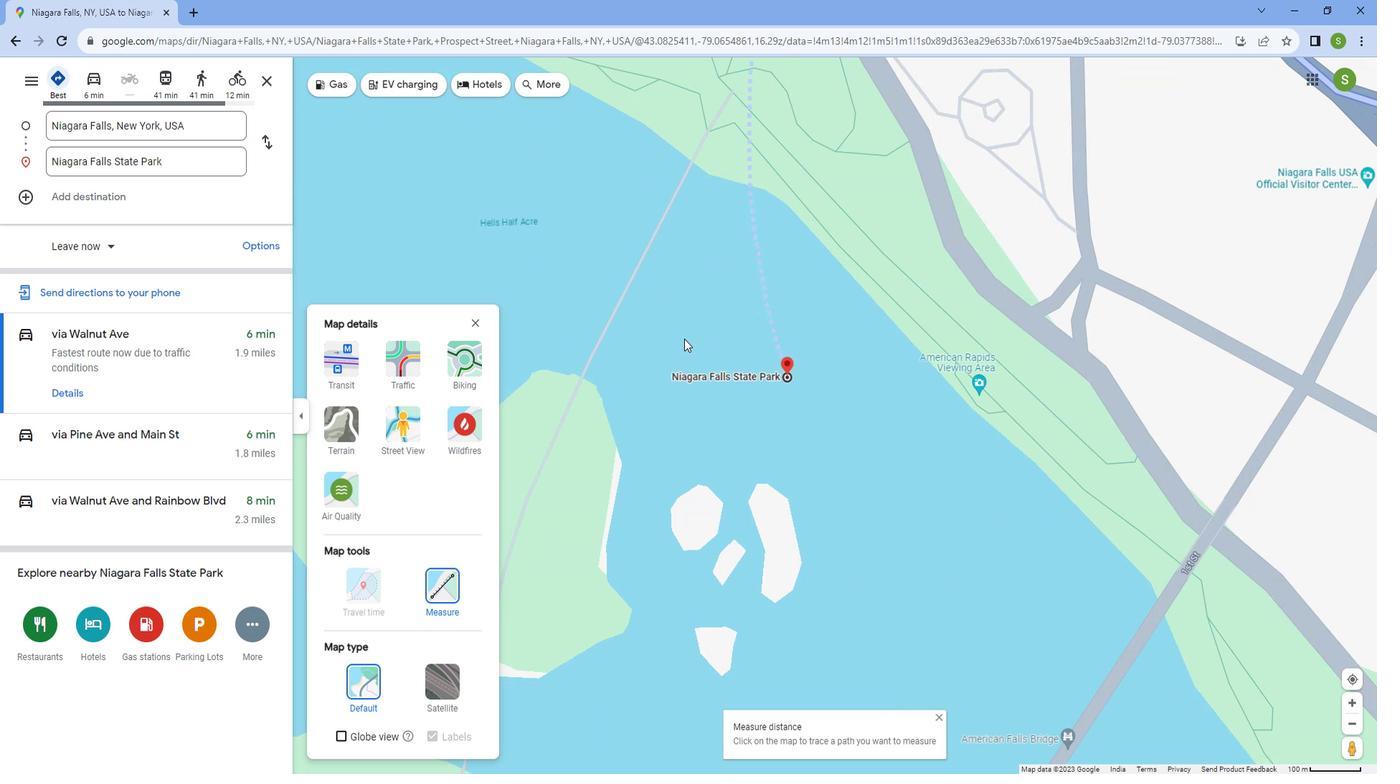 
Action: Mouse scrolled (693, 336) with delta (0, 0)
Screenshot: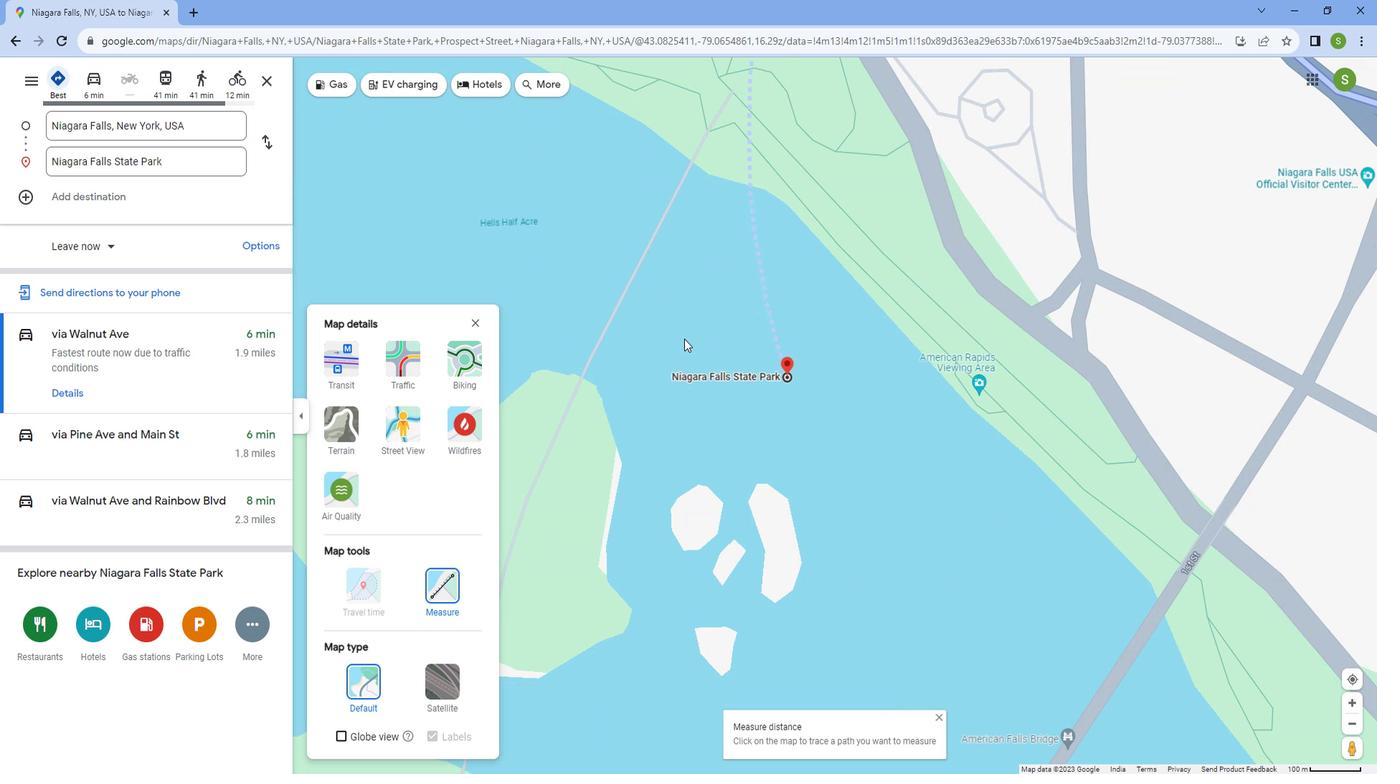 
Action: Mouse scrolled (693, 336) with delta (0, 0)
Screenshot: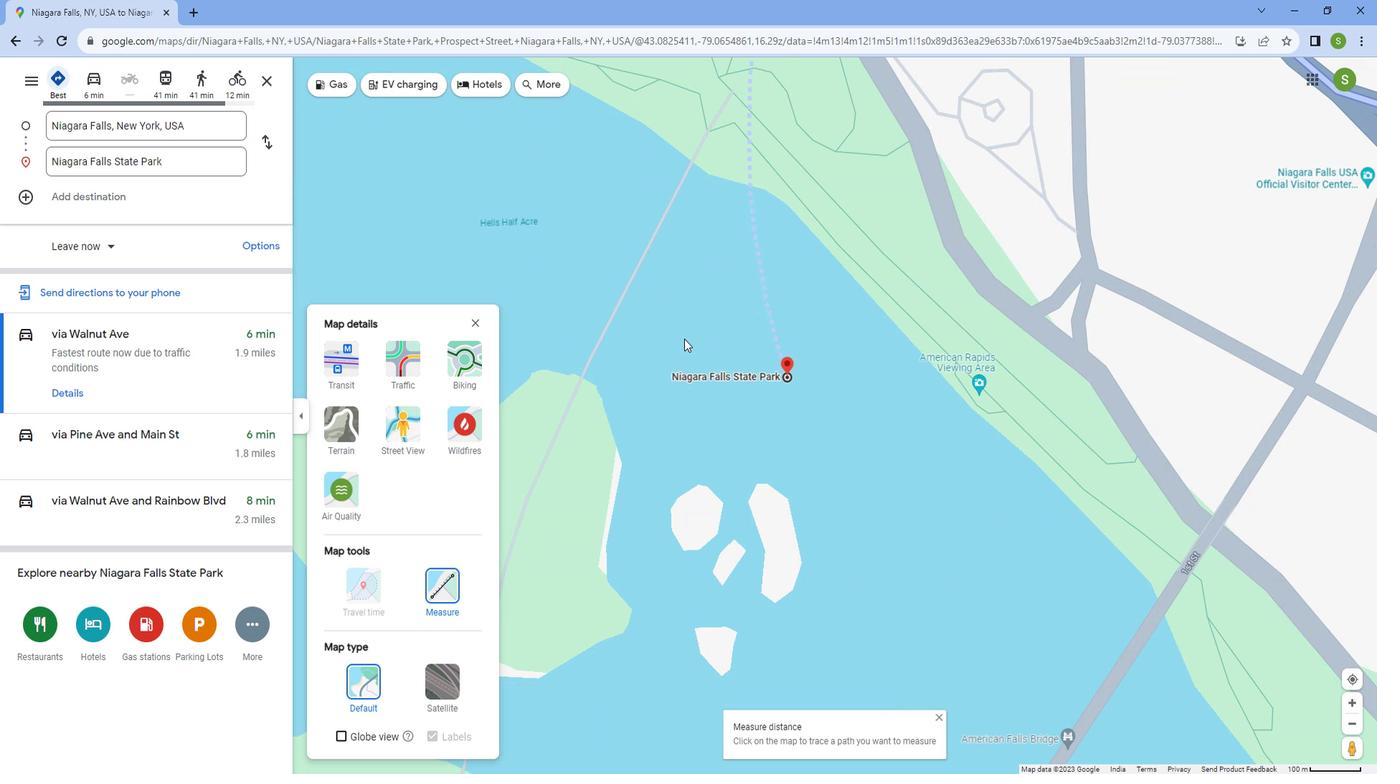 
Action: Mouse scrolled (693, 336) with delta (0, 0)
Screenshot: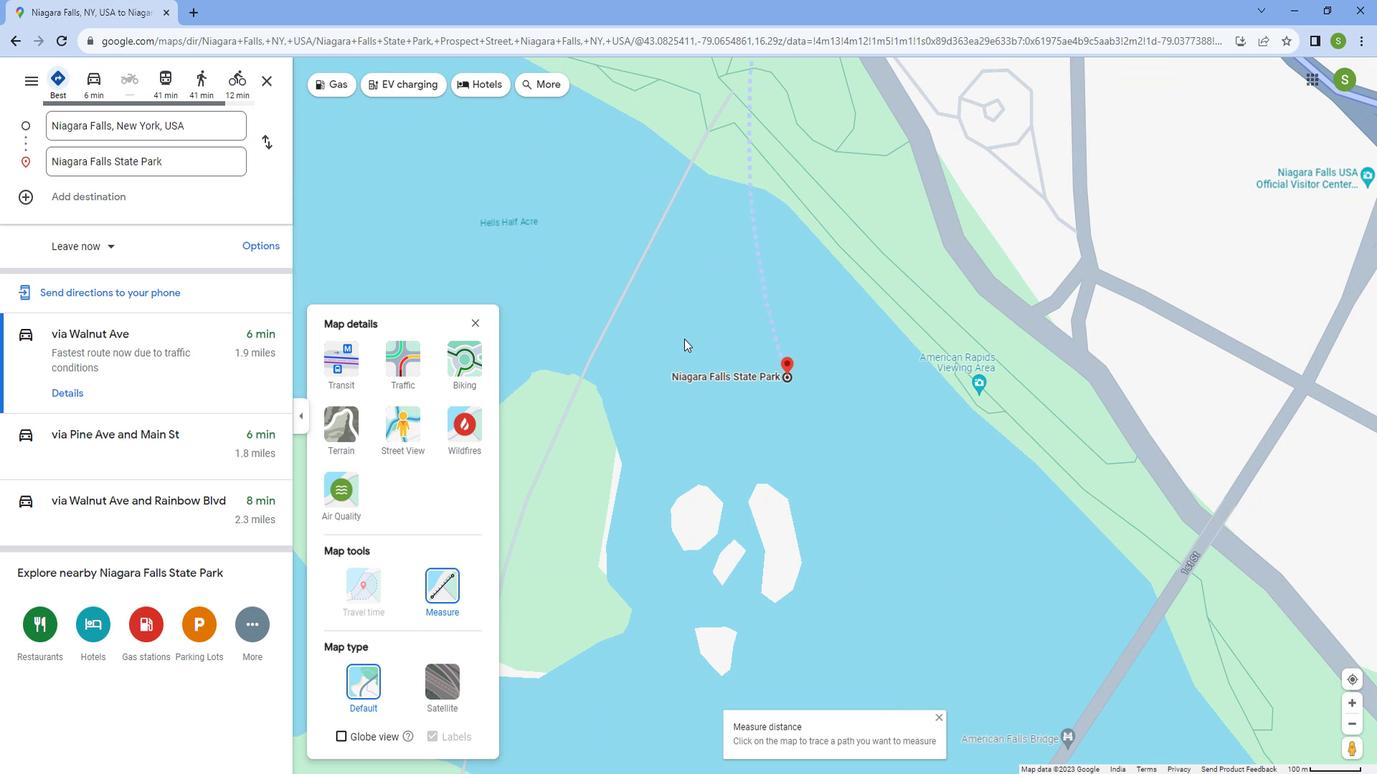 
Action: Mouse moved to (949, 427)
Screenshot: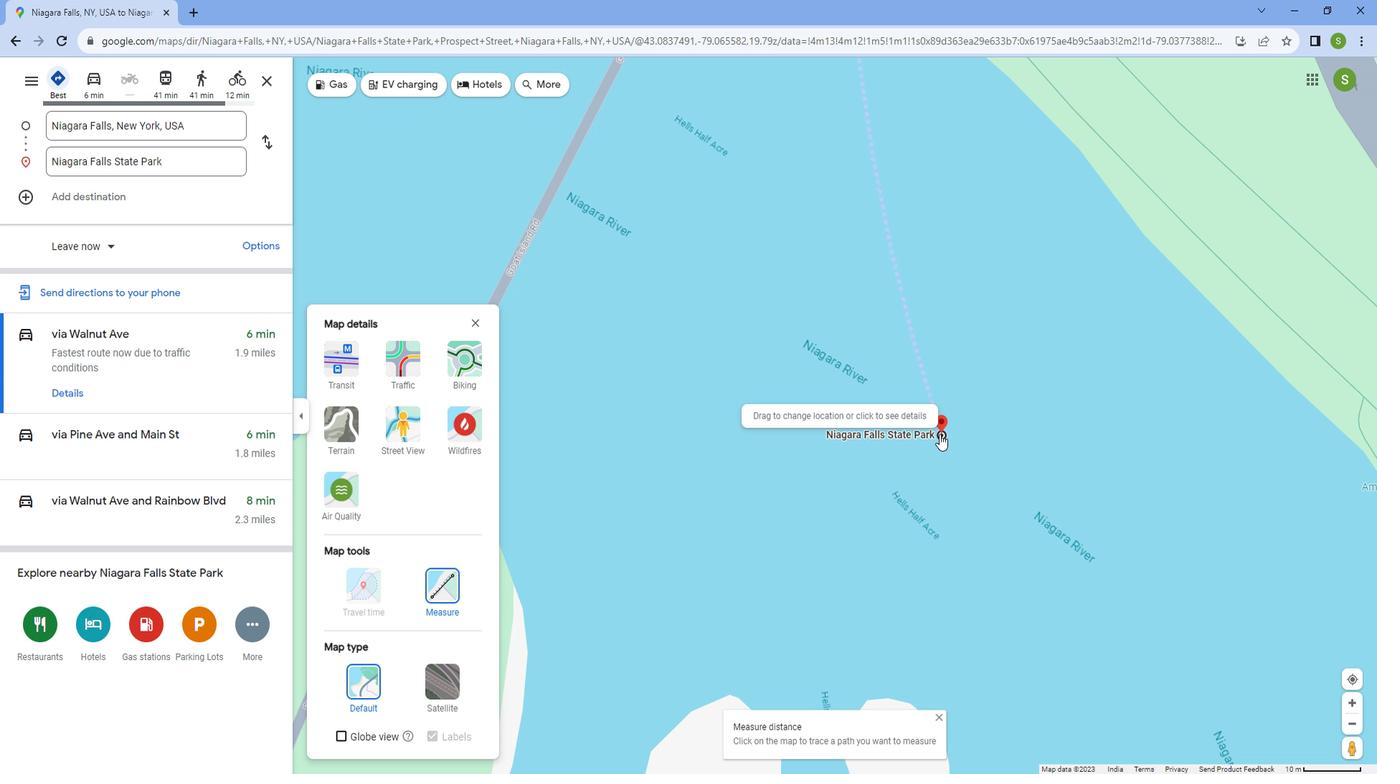 
Action: Mouse pressed left at (949, 427)
Screenshot: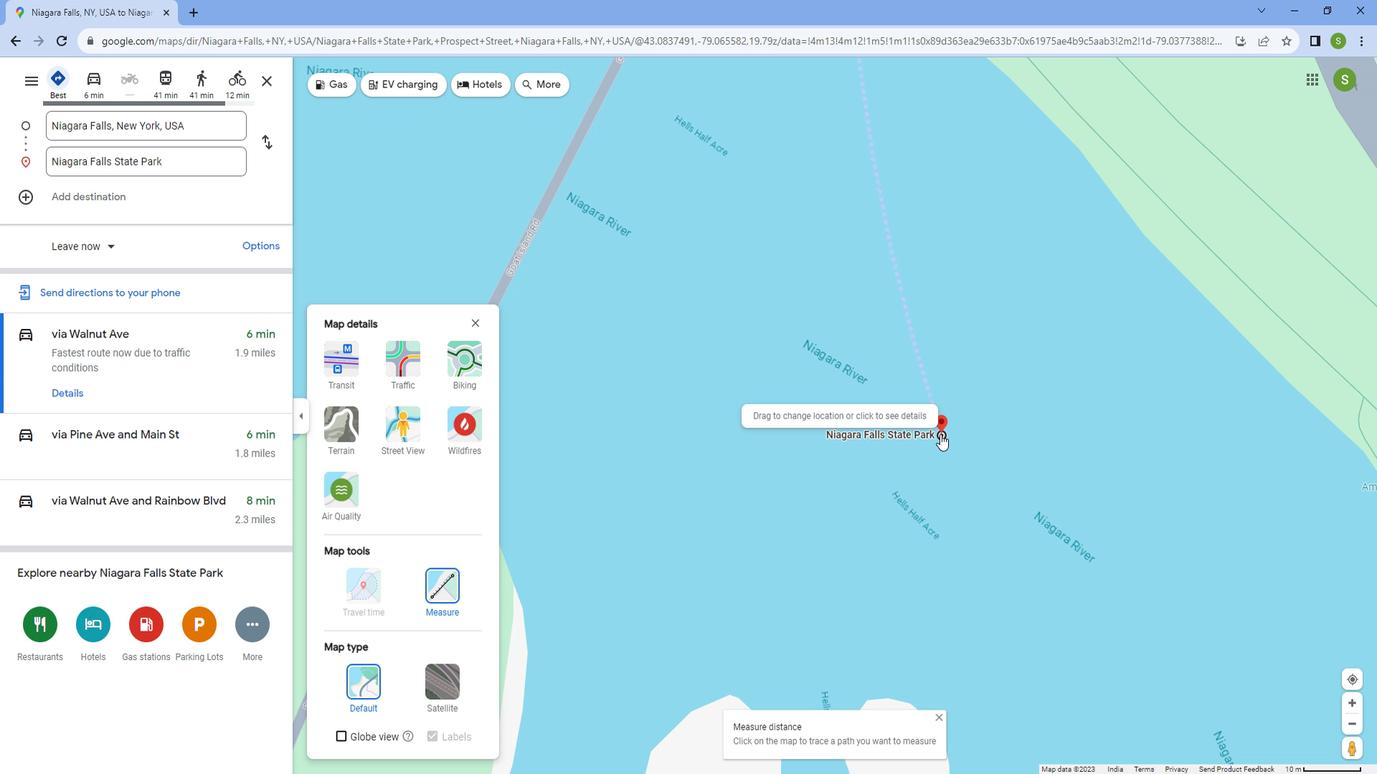 
Action: Mouse moved to (789, 393)
Screenshot: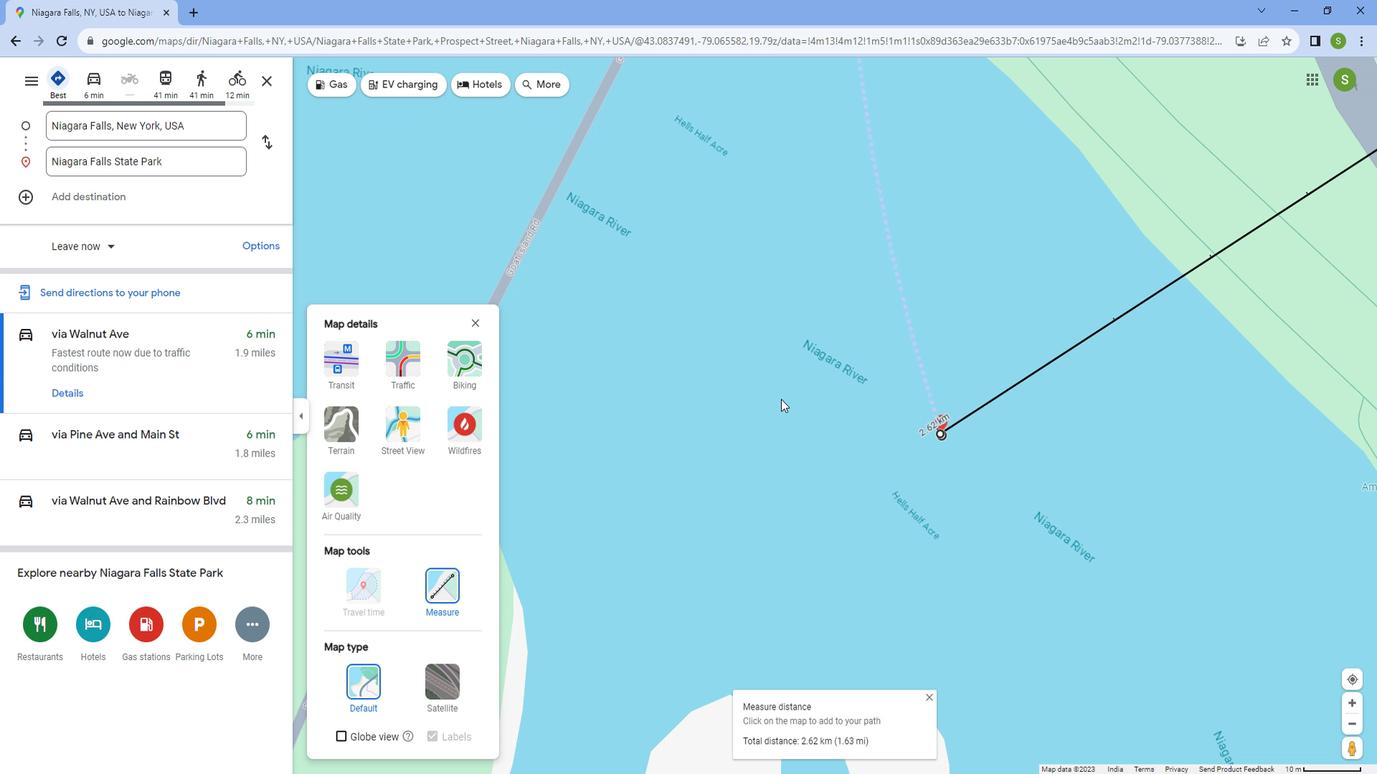 
Action: Mouse scrolled (789, 392) with delta (0, 0)
Screenshot: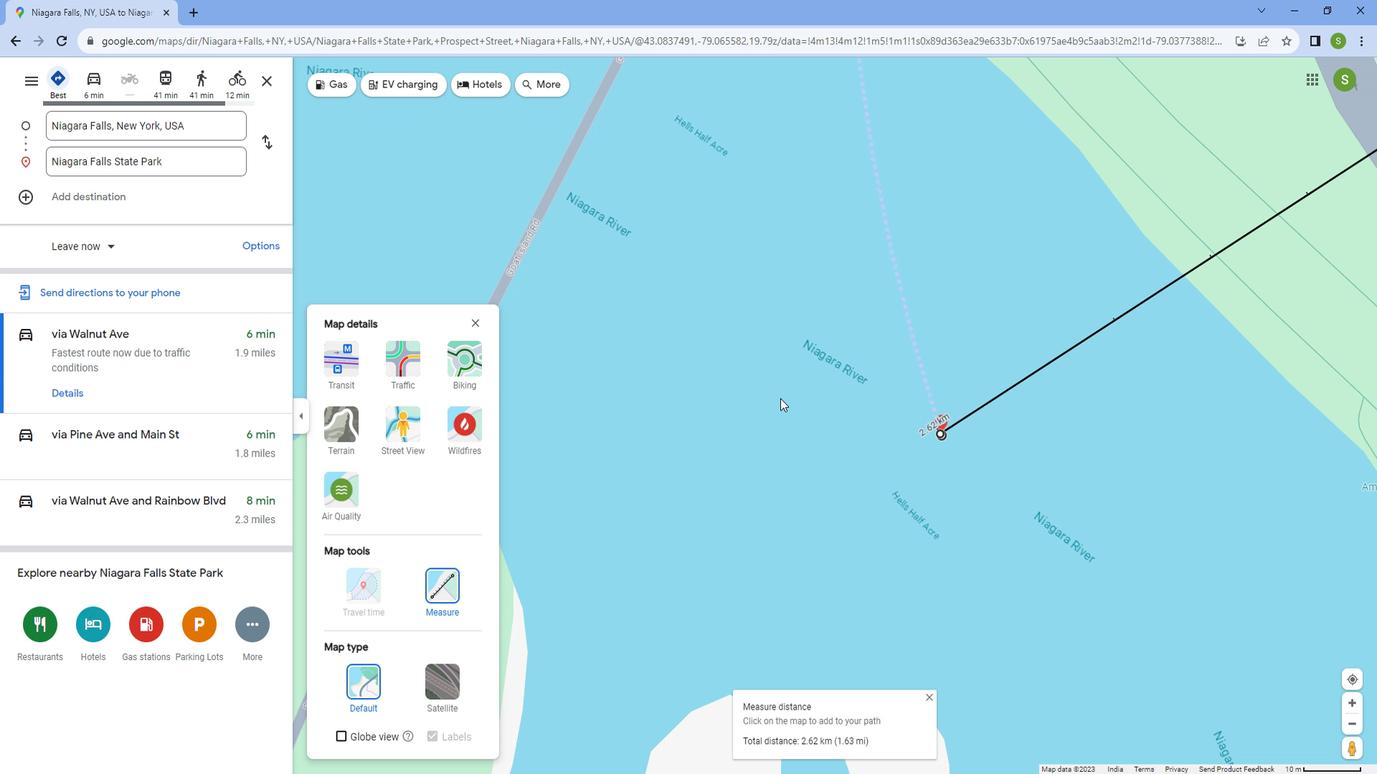 
Action: Mouse scrolled (789, 392) with delta (0, 0)
Screenshot: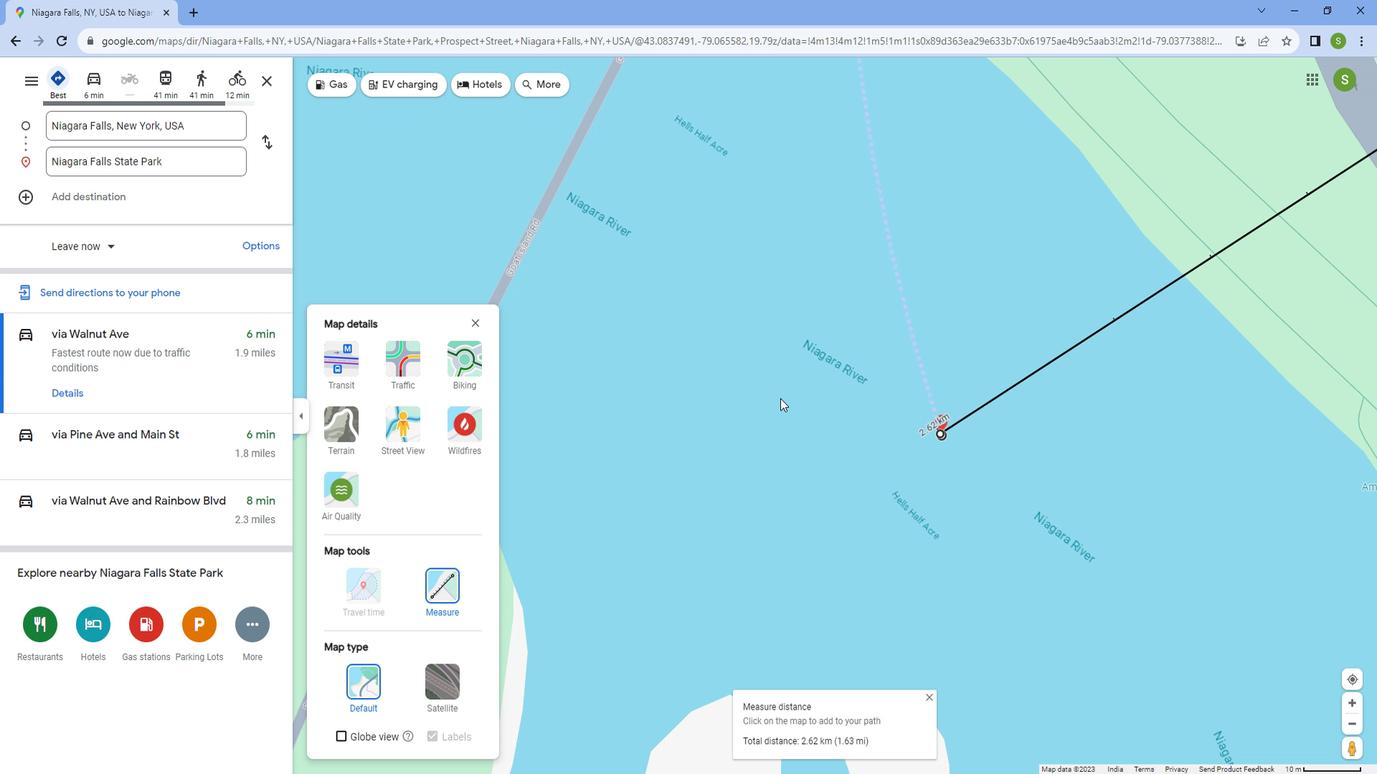 
Action: Mouse scrolled (789, 392) with delta (0, 0)
Screenshot: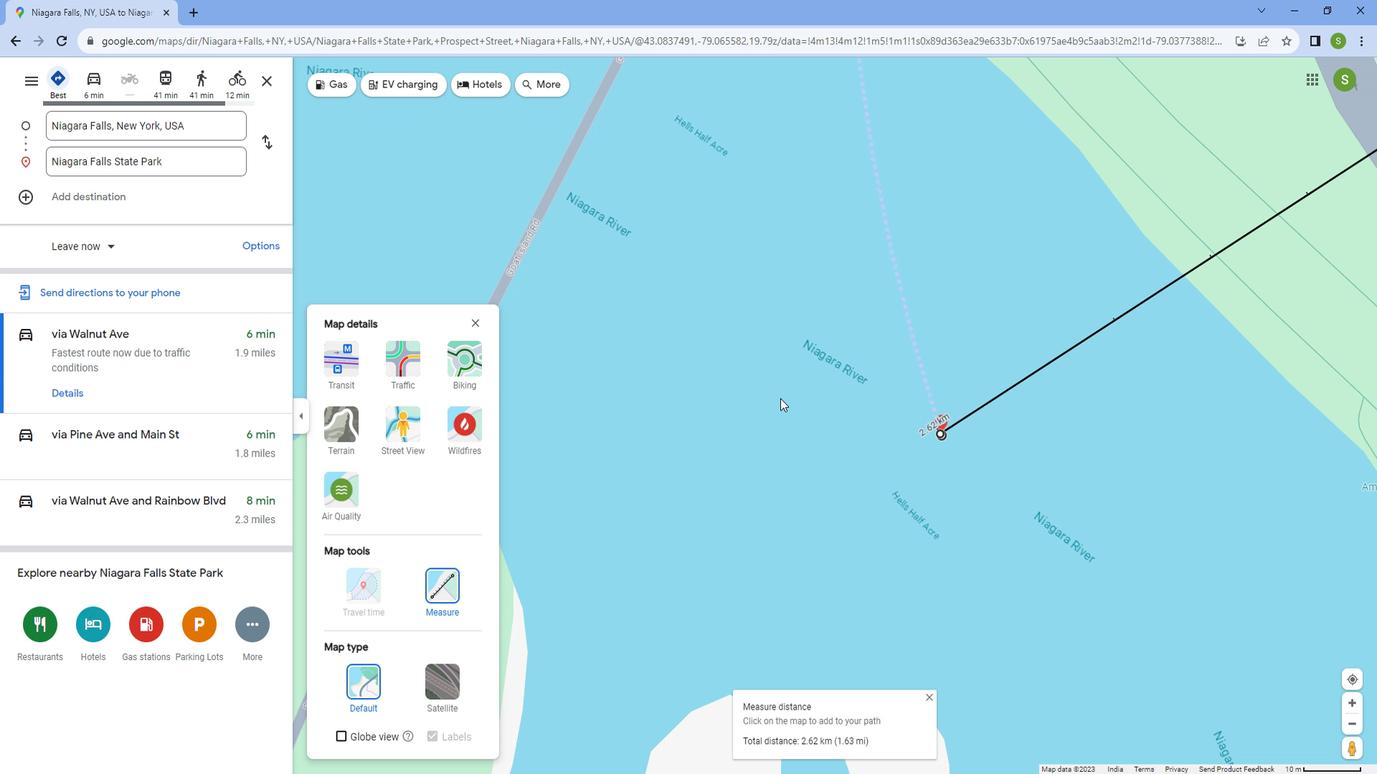 
Action: Mouse moved to (883, 412)
Screenshot: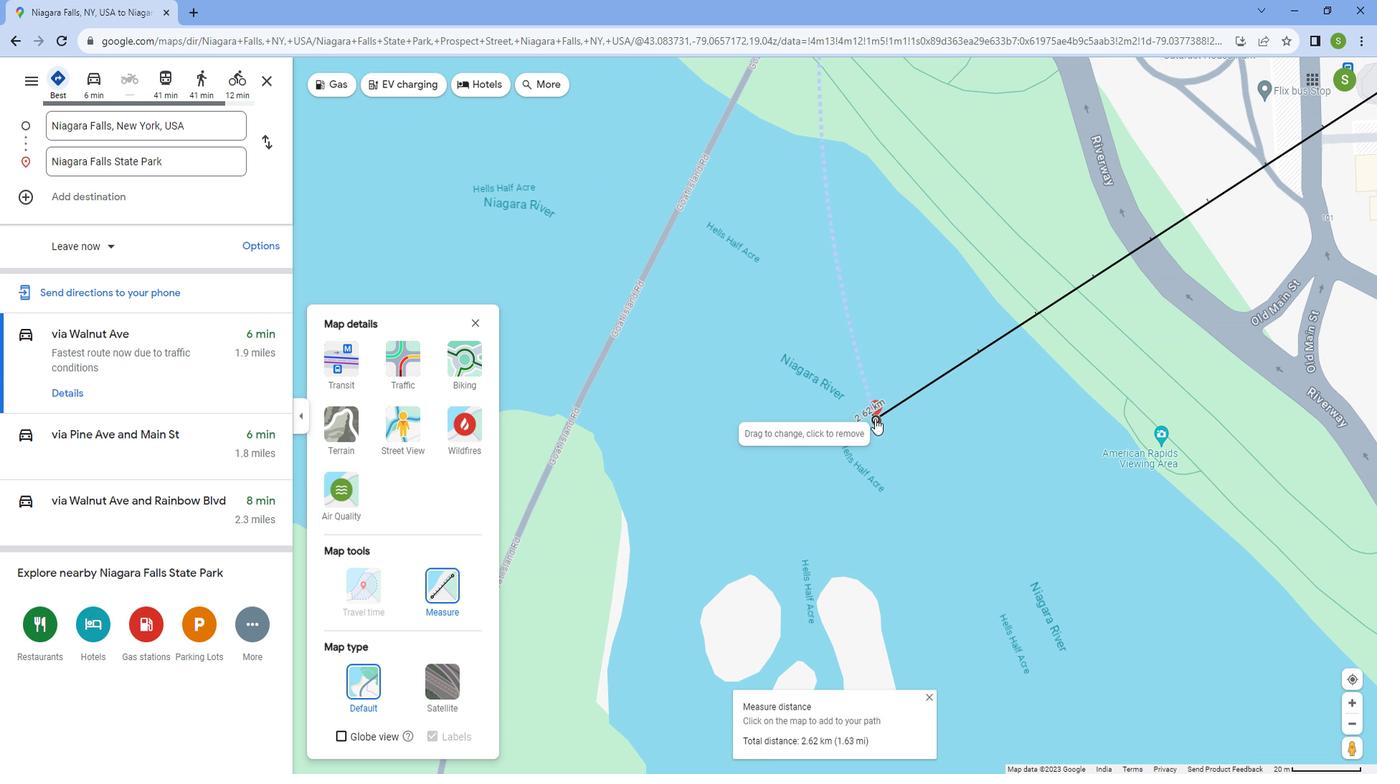 
Action: Mouse pressed left at (883, 412)
Screenshot: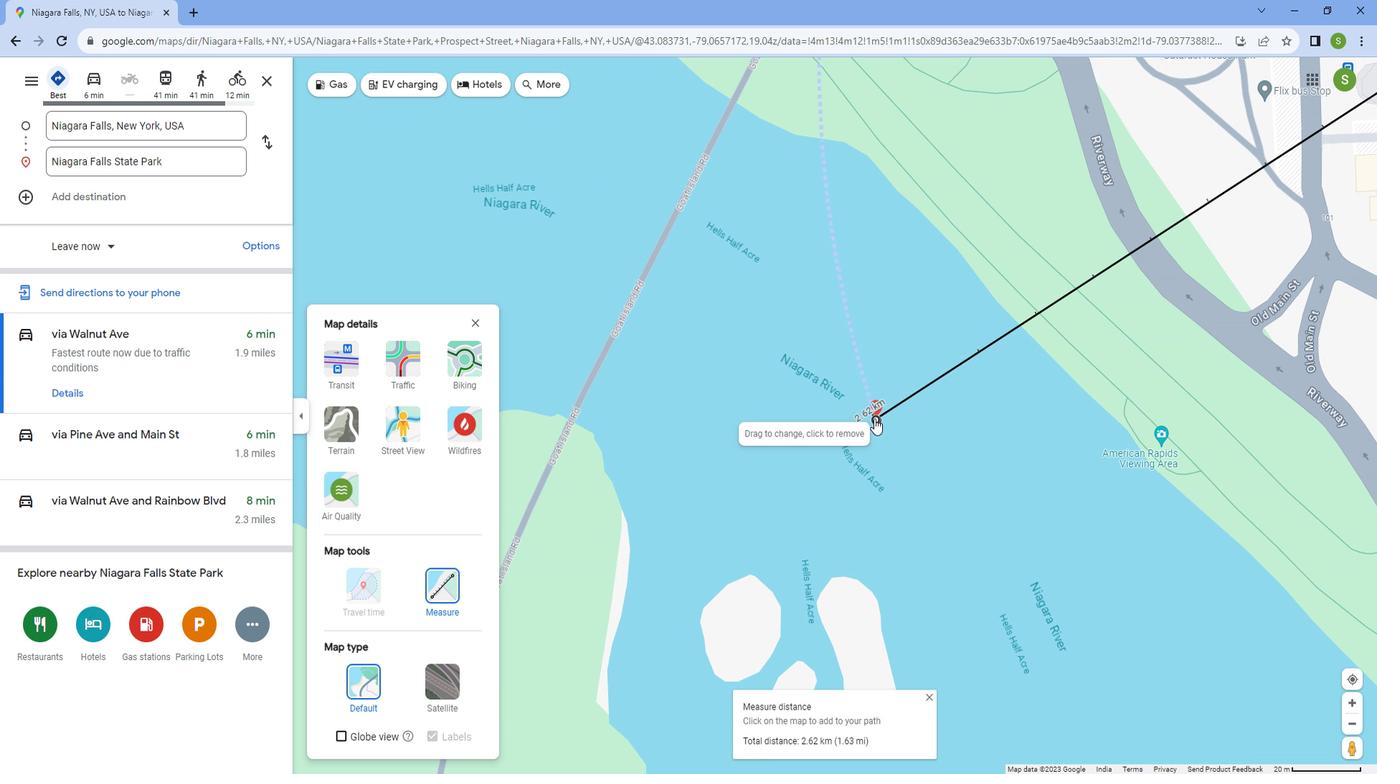 
Action: Mouse moved to (863, 421)
Screenshot: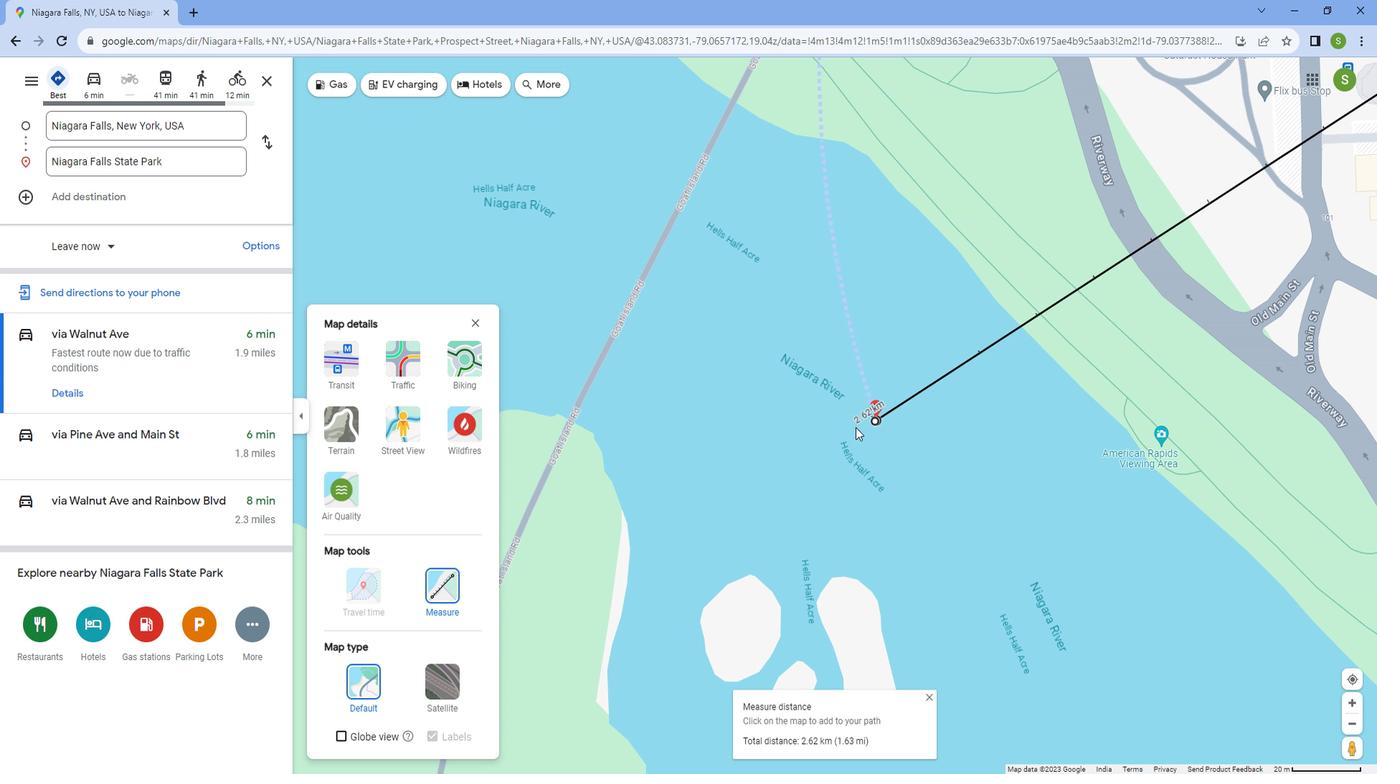 
Action: Mouse scrolled (863, 420) with delta (0, 0)
Screenshot: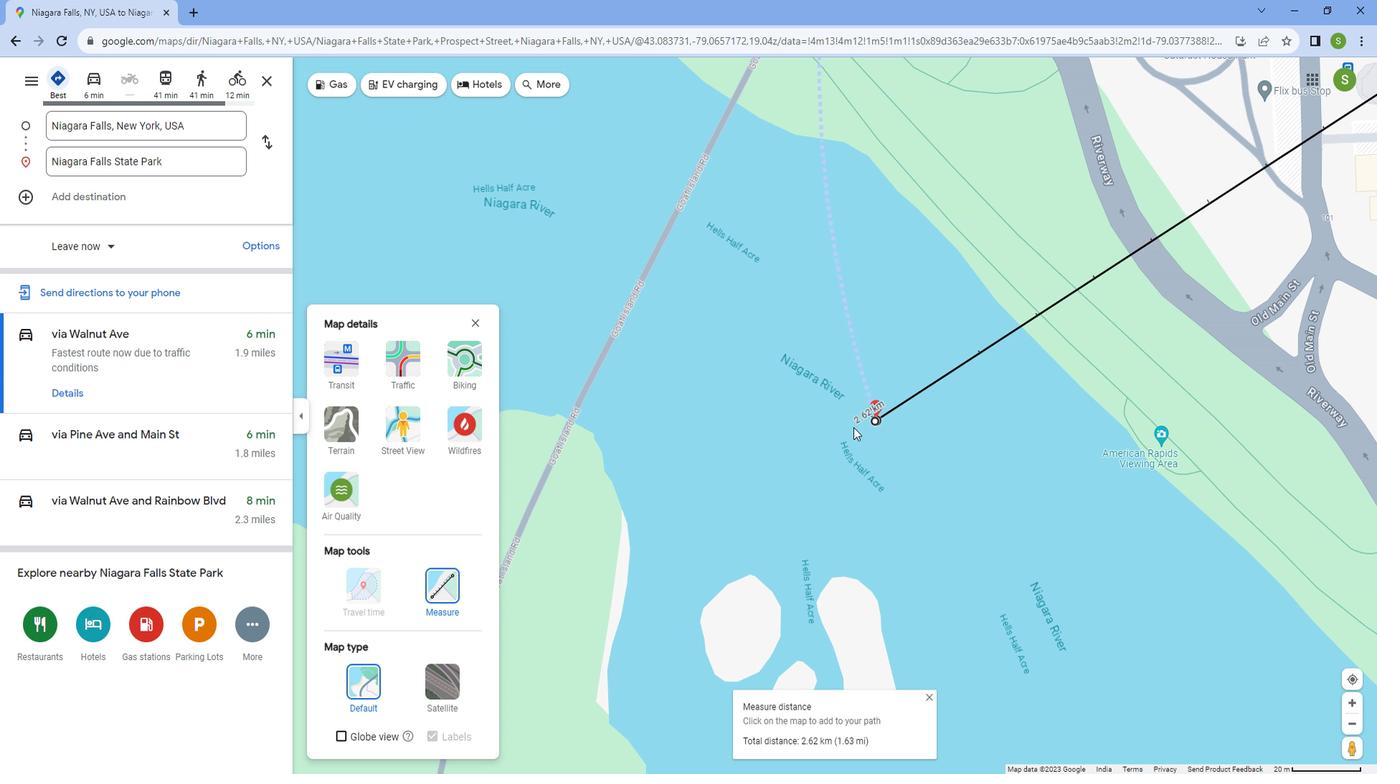 
Action: Mouse scrolled (863, 420) with delta (0, 0)
Screenshot: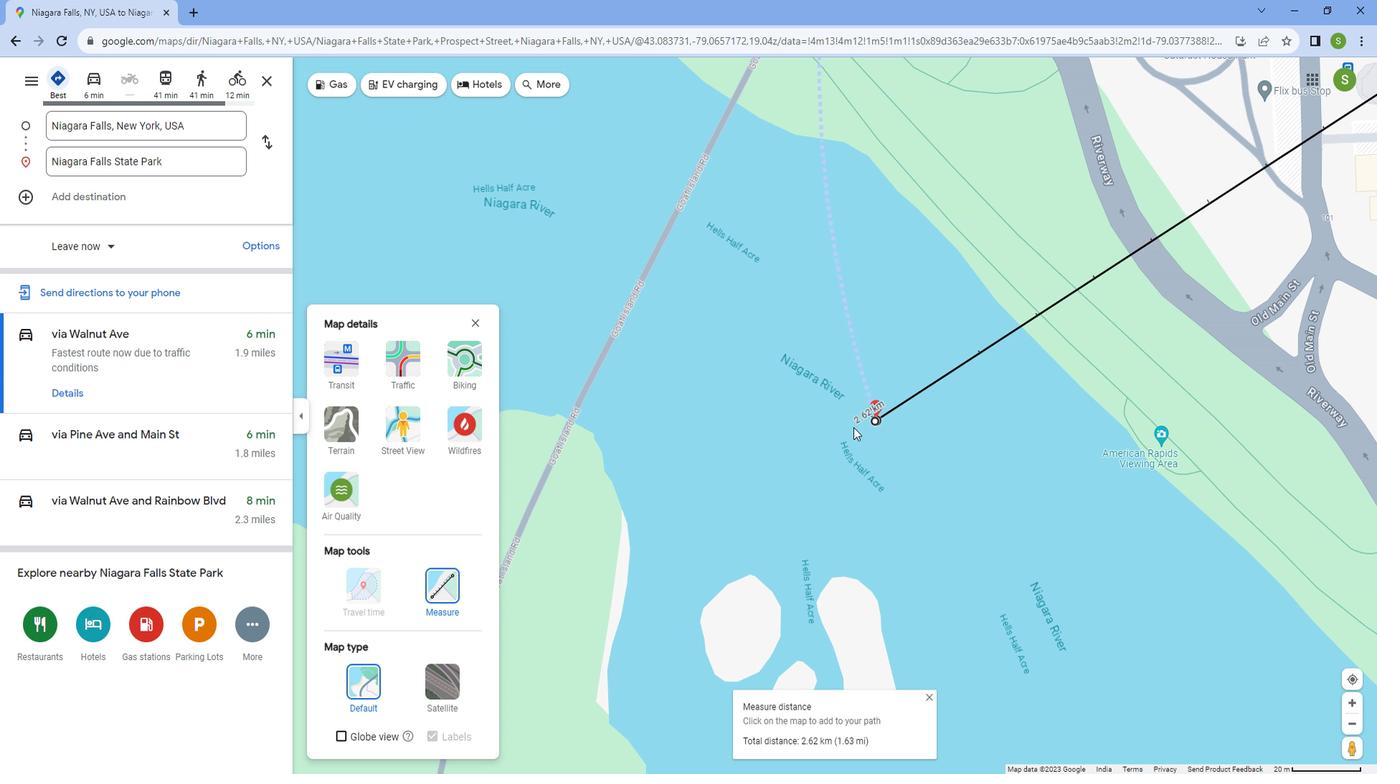 
Action: Mouse scrolled (863, 420) with delta (0, 0)
Screenshot: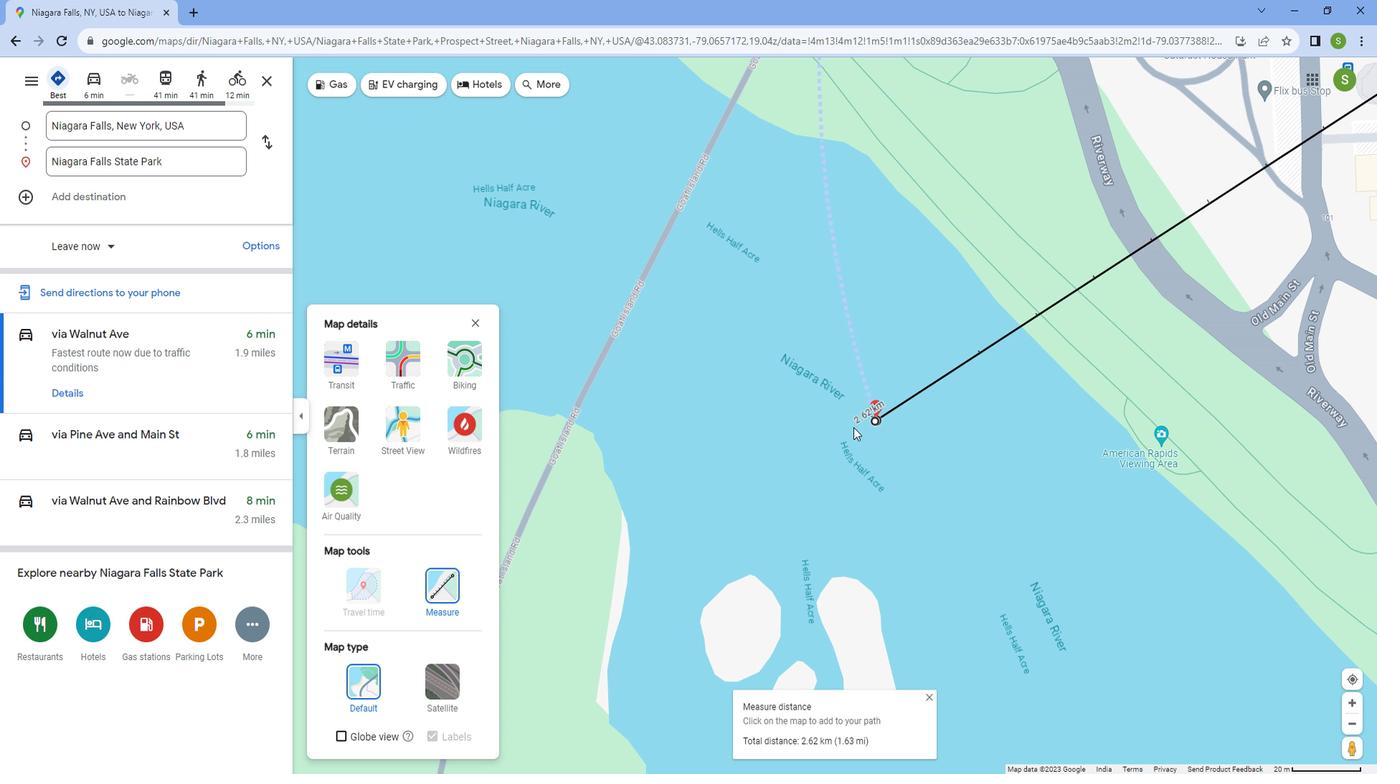 
Action: Mouse scrolled (863, 420) with delta (0, 0)
Screenshot: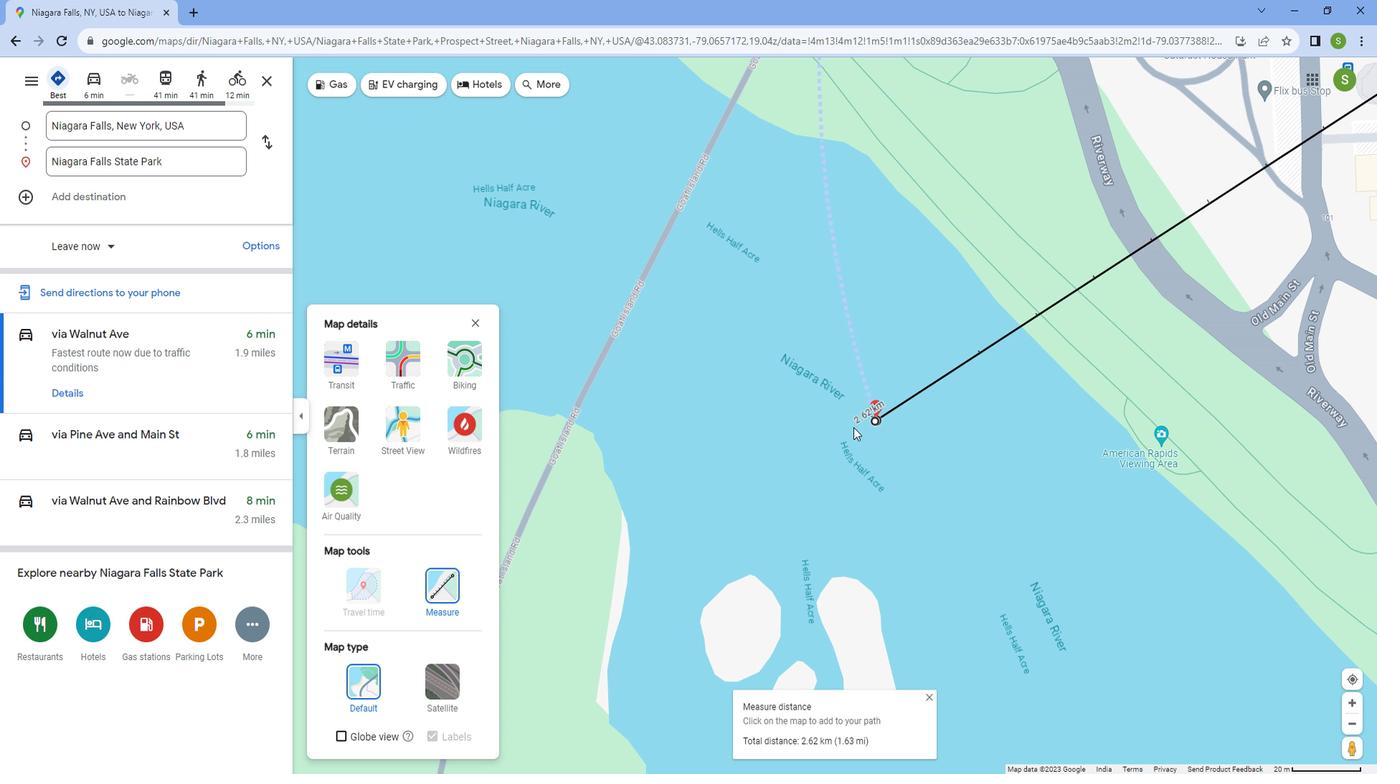 
Action: Mouse scrolled (863, 420) with delta (0, 0)
Screenshot: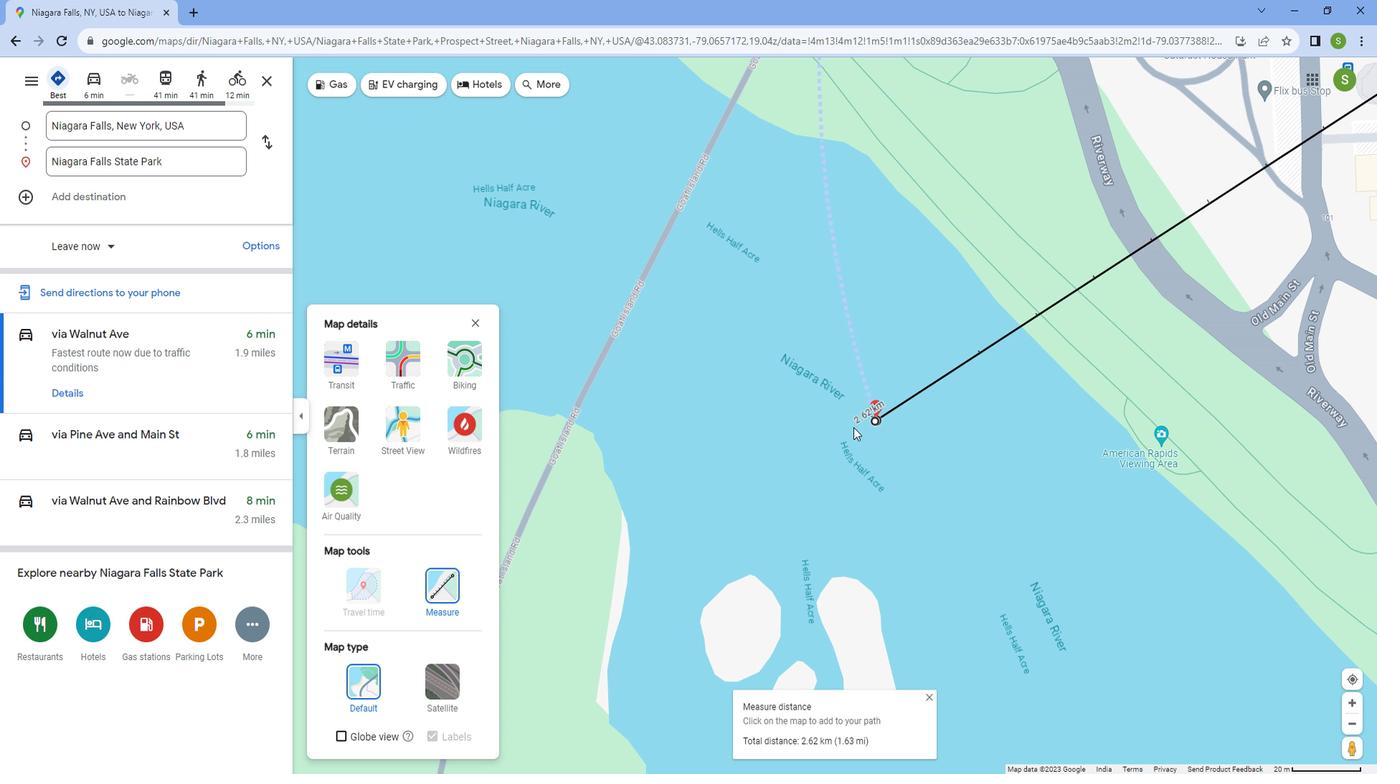 
Action: Mouse moved to (861, 421)
Screenshot: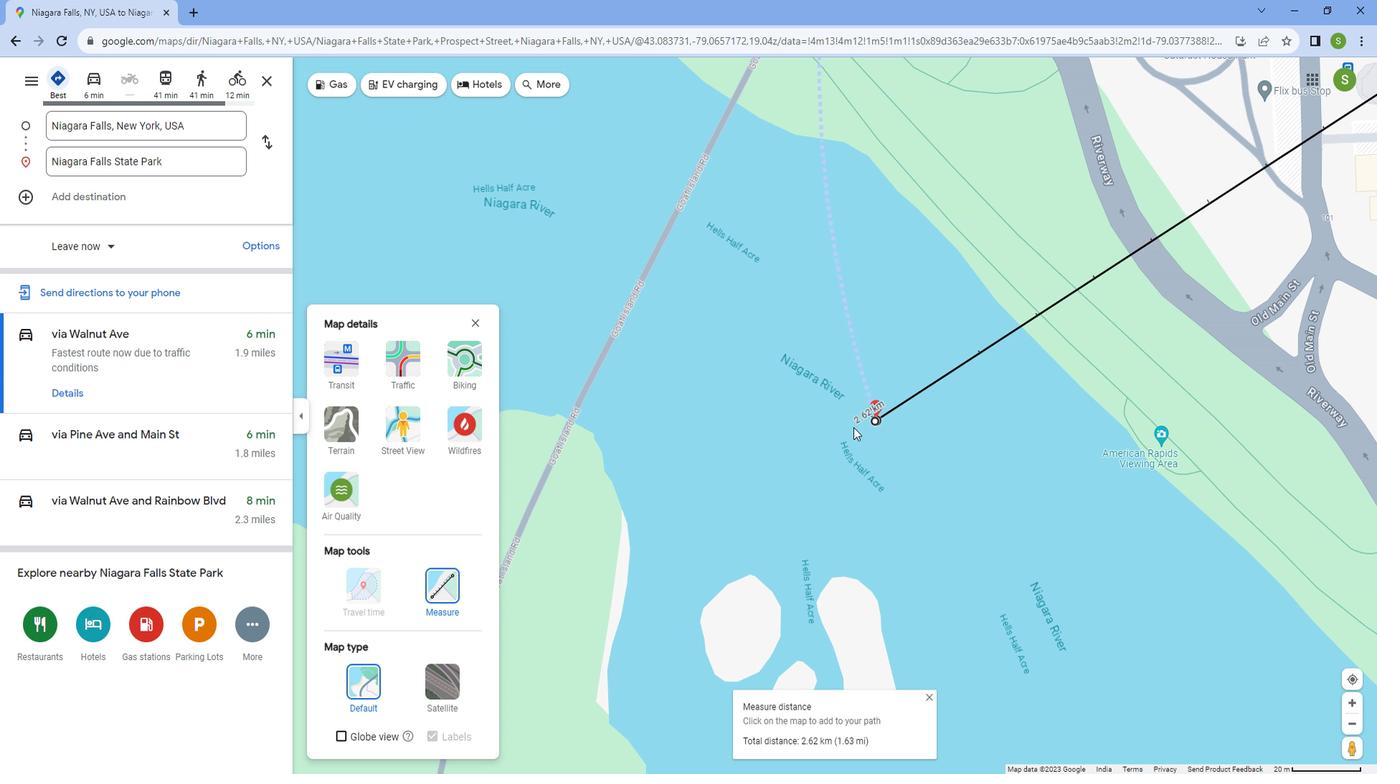 
Action: Mouse scrolled (861, 420) with delta (0, 0)
Screenshot: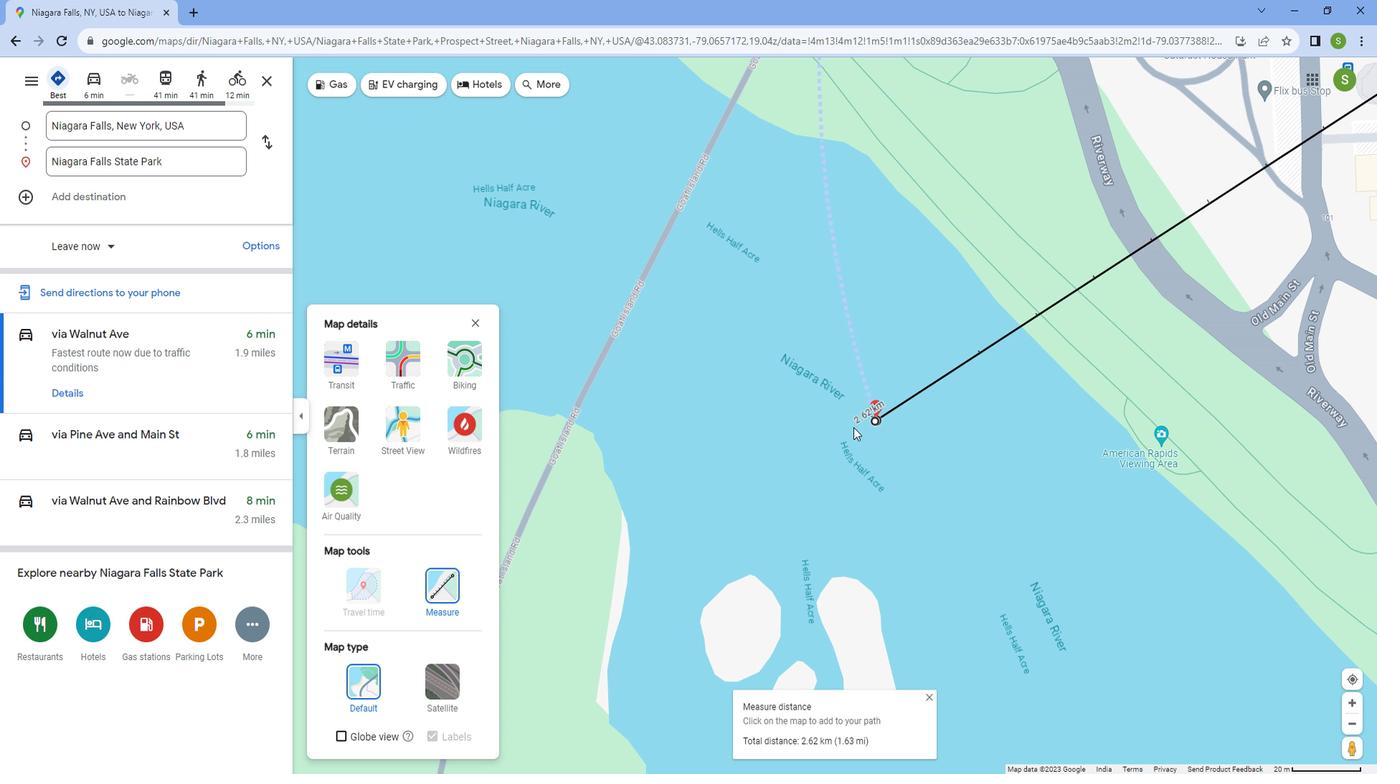 
Action: Mouse scrolled (861, 420) with delta (0, 0)
Screenshot: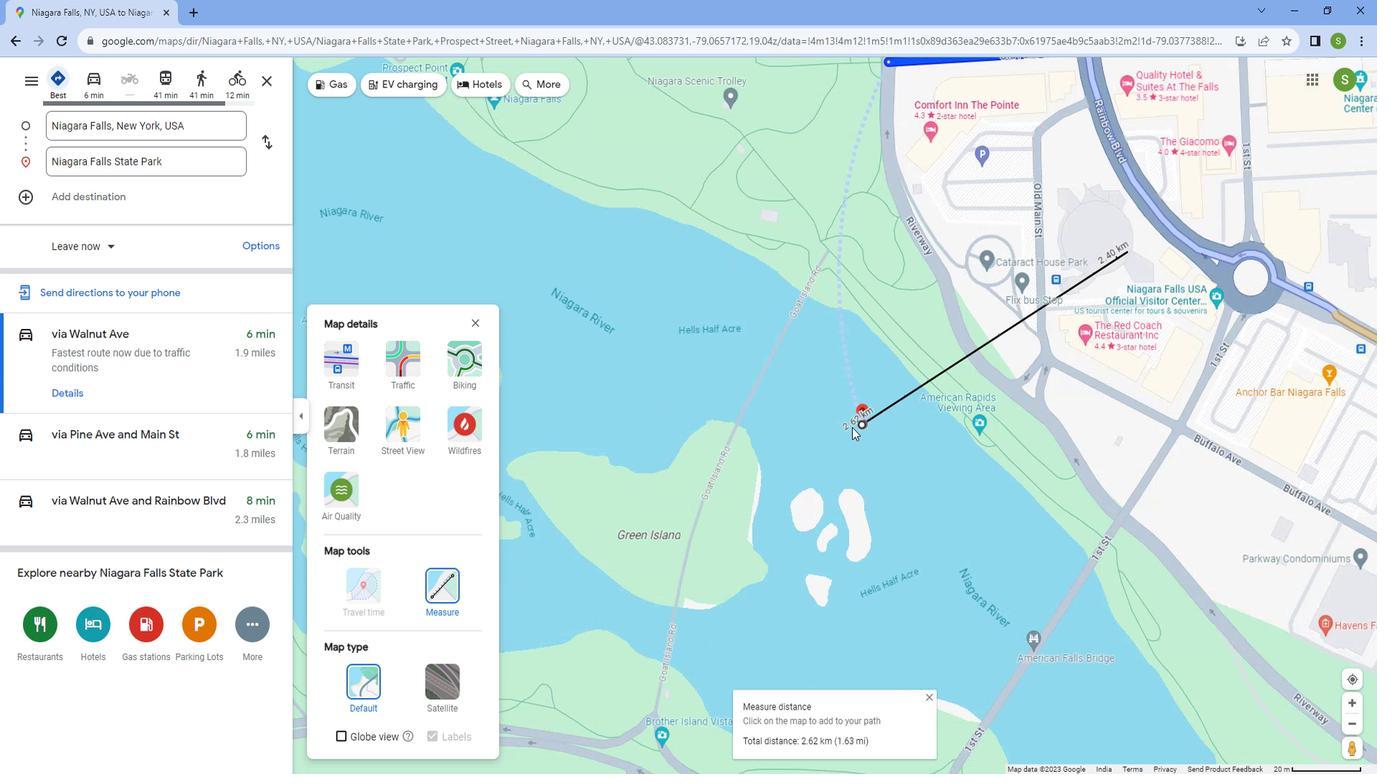 
Action: Mouse scrolled (861, 420) with delta (0, 0)
Screenshot: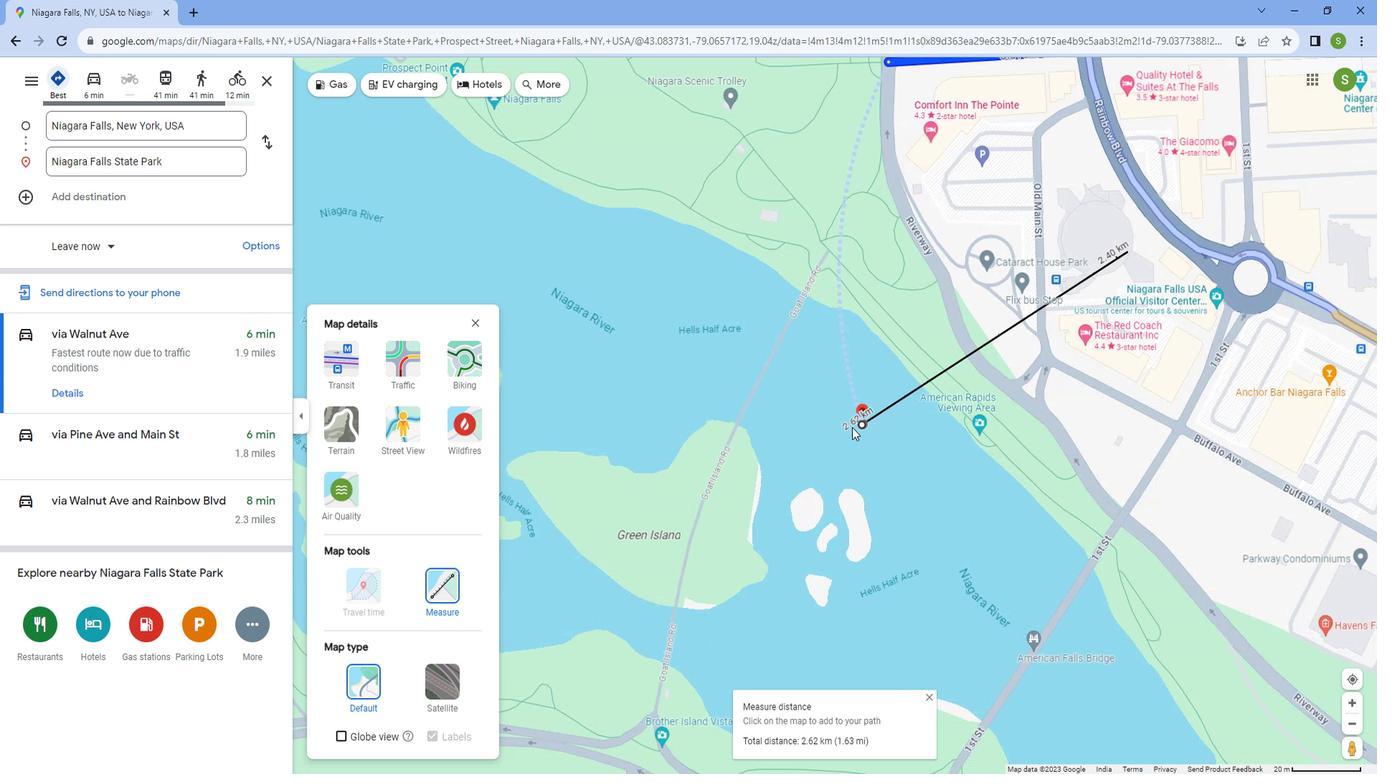 
Action: Mouse scrolled (861, 420) with delta (0, 0)
Screenshot: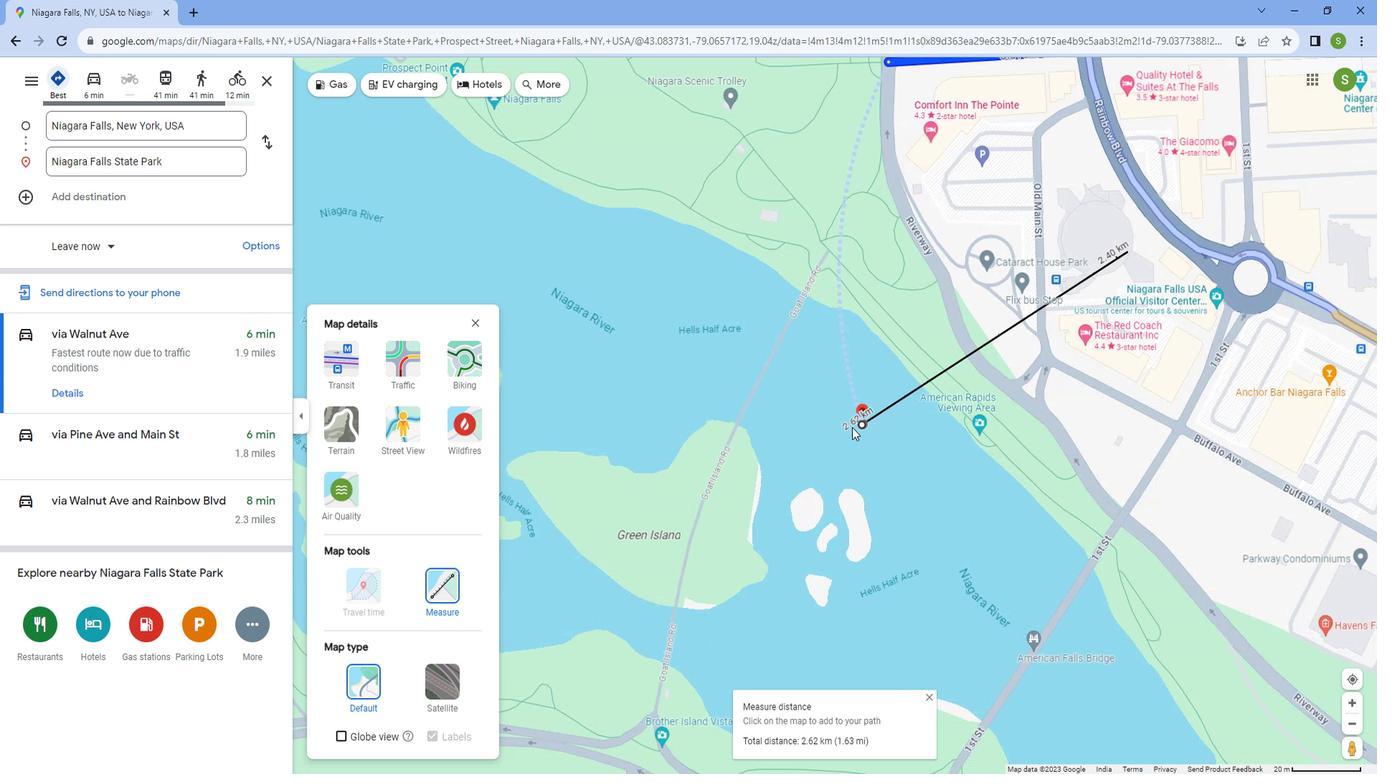 
Action: Mouse scrolled (861, 420) with delta (0, 0)
Screenshot: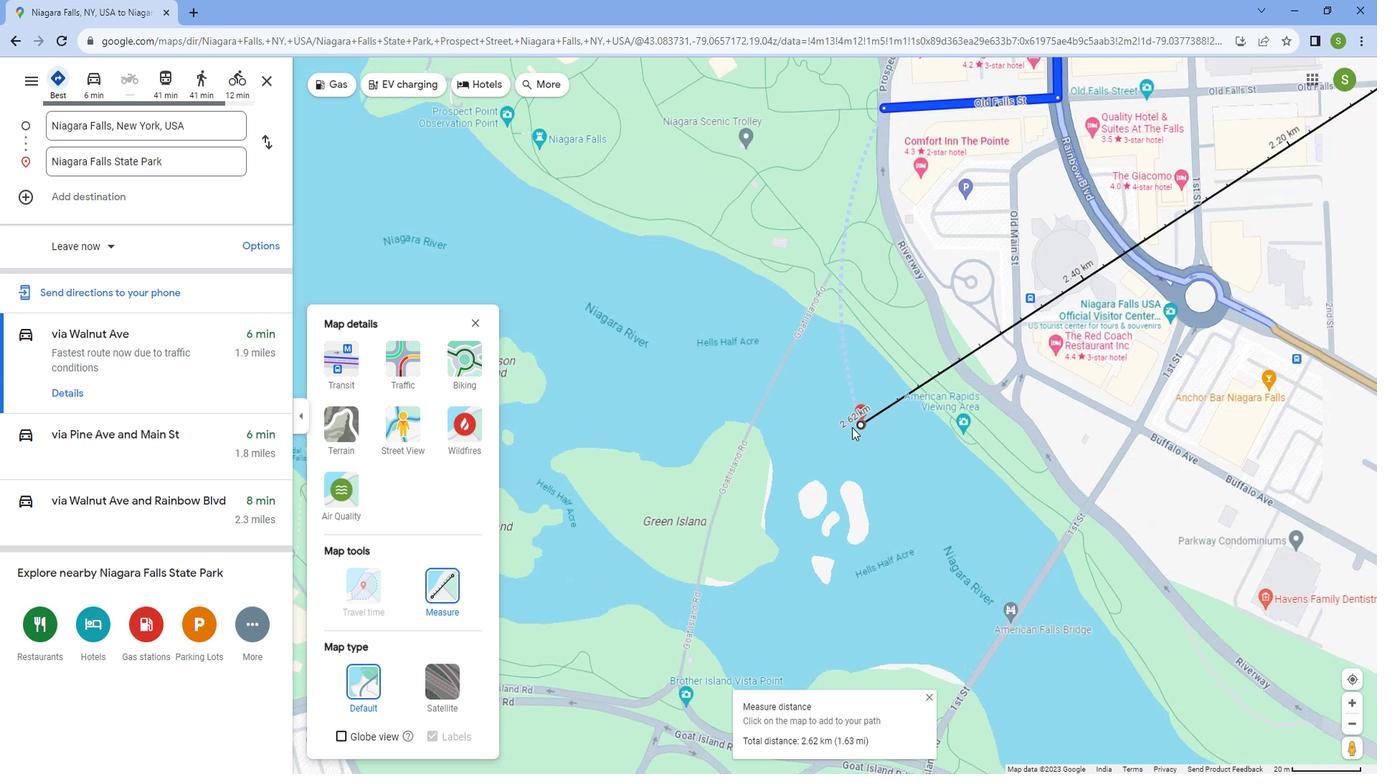 
Action: Mouse scrolled (861, 420) with delta (0, 0)
Screenshot: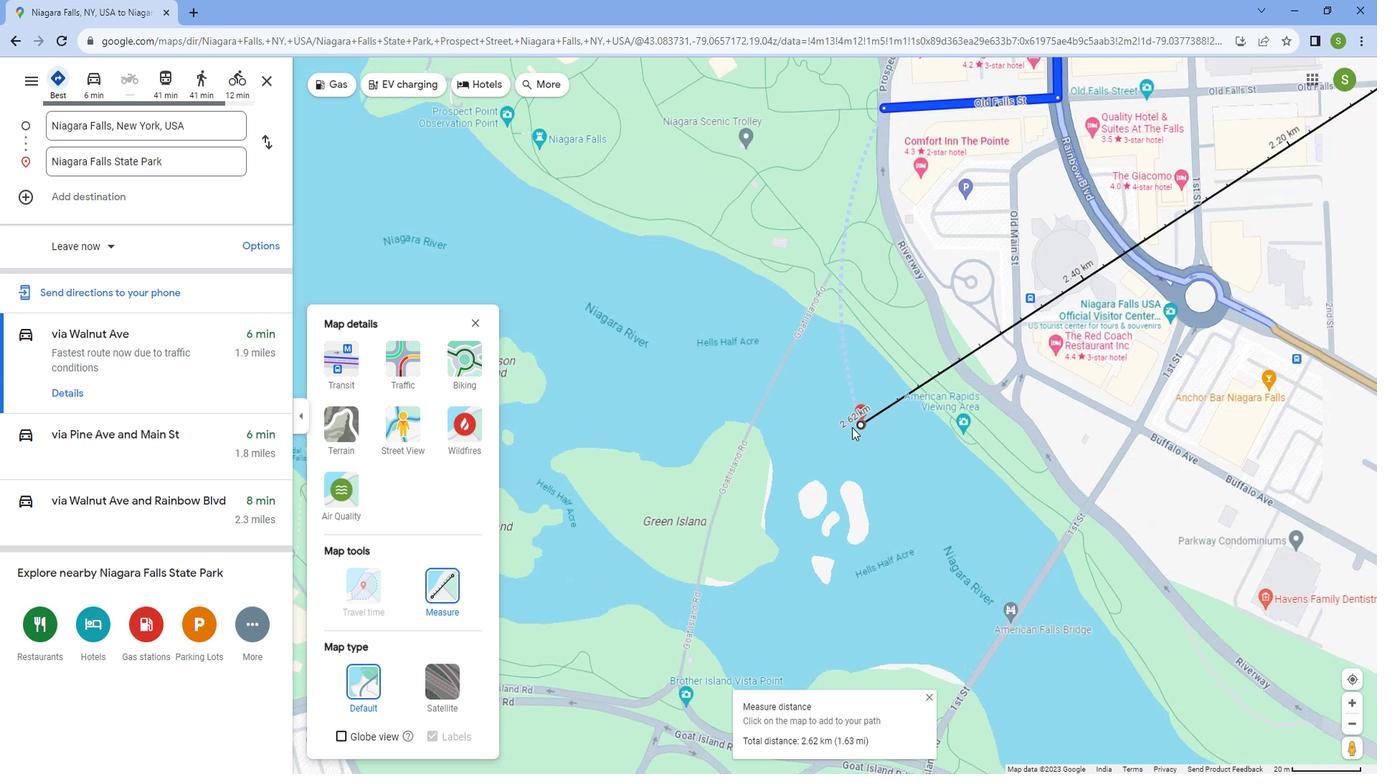 
Action: Mouse scrolled (861, 420) with delta (0, 0)
Screenshot: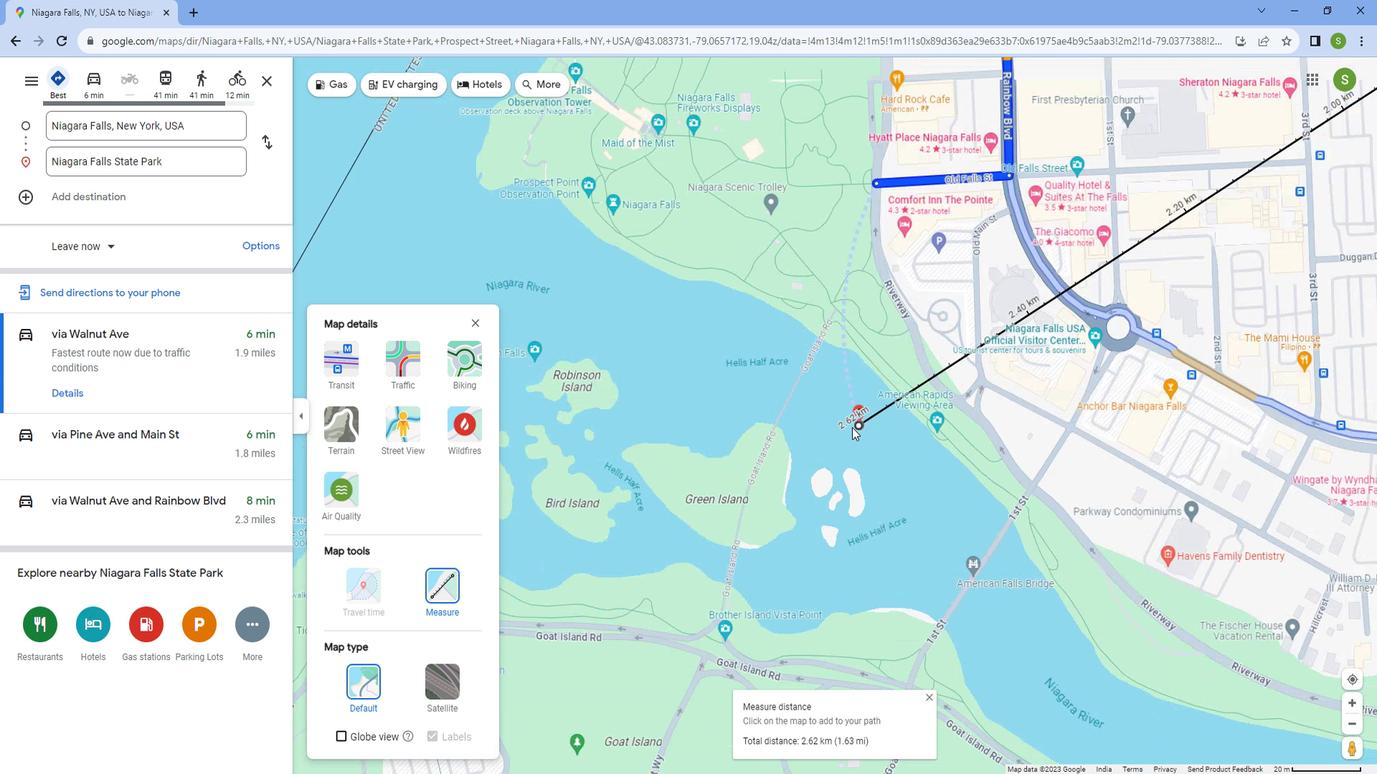 
Action: Mouse scrolled (861, 420) with delta (0, 0)
Screenshot: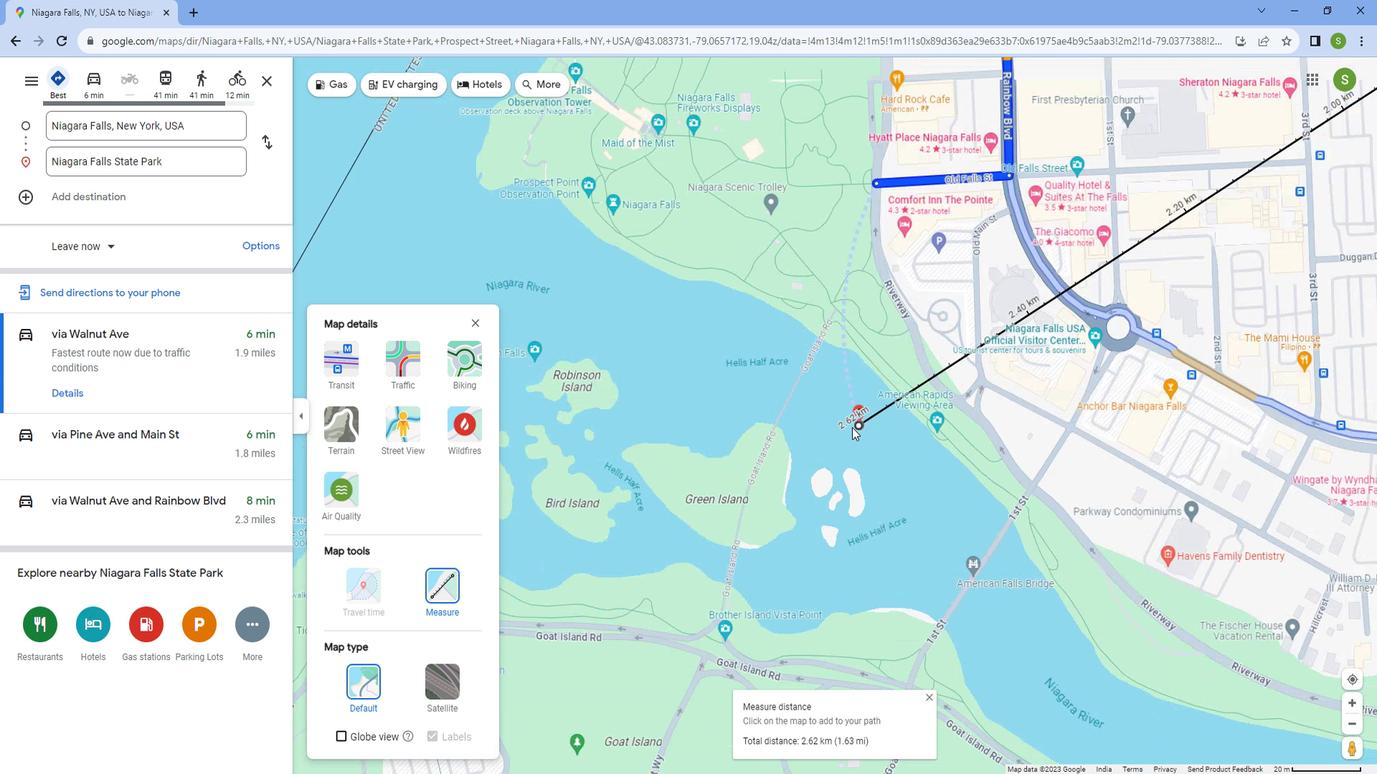 
Action: Mouse scrolled (861, 420) with delta (0, 0)
Screenshot: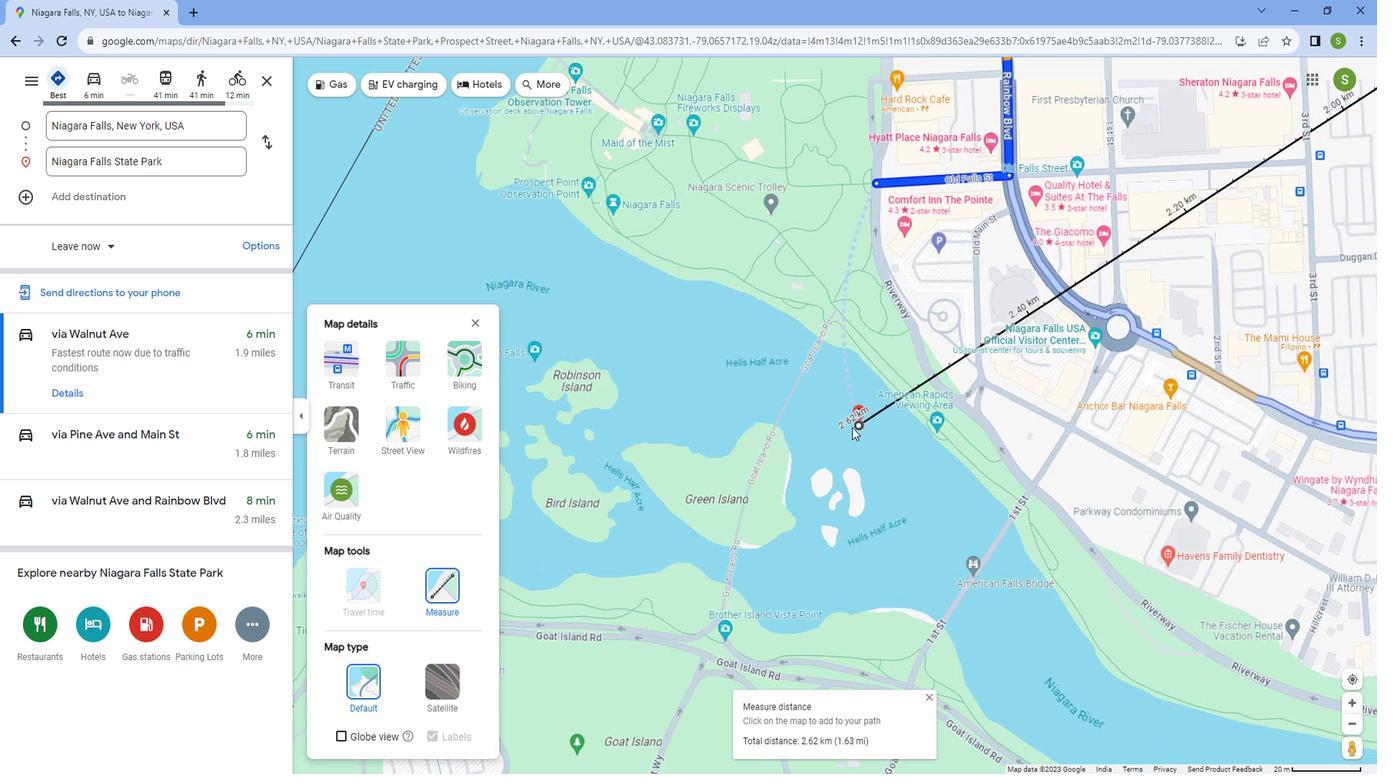 
Action: Mouse scrolled (861, 420) with delta (0, 0)
Screenshot: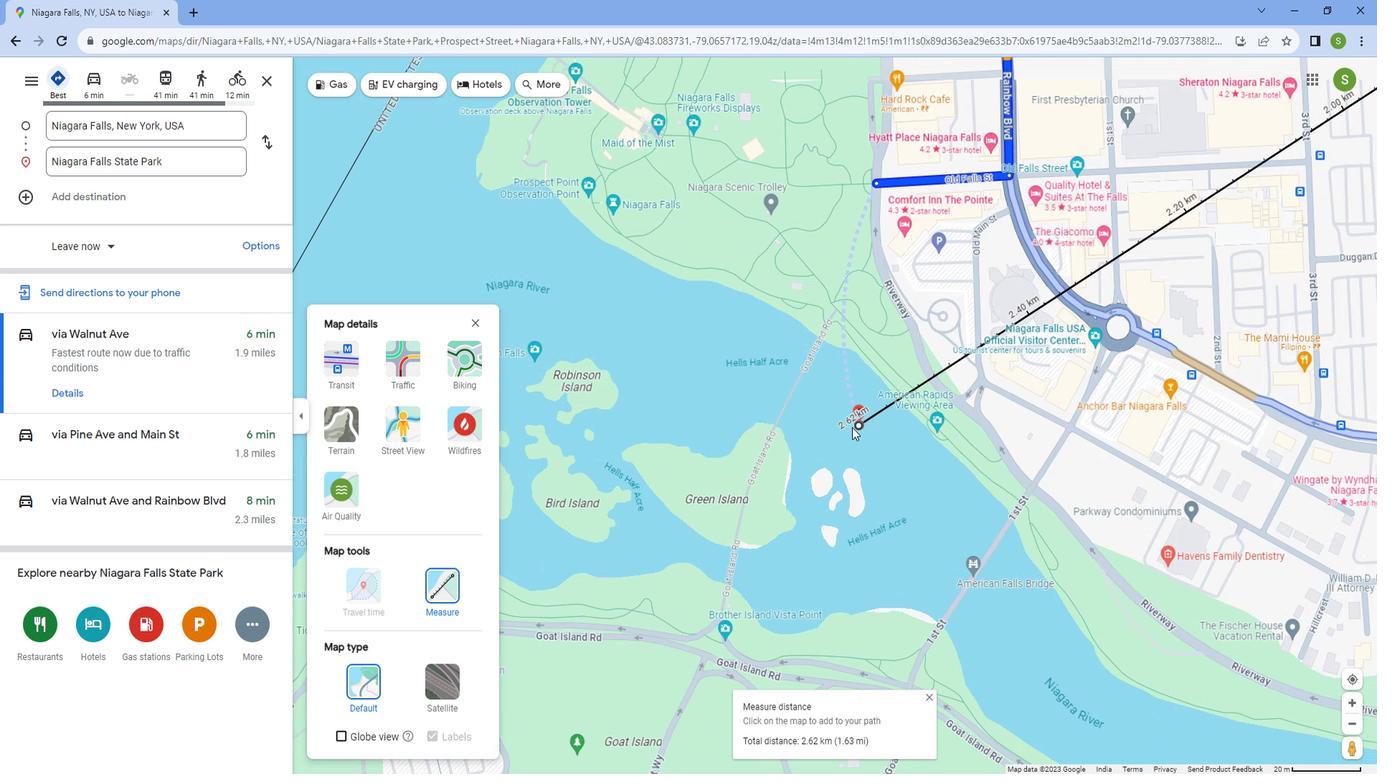
Action: Mouse moved to (860, 420)
Screenshot: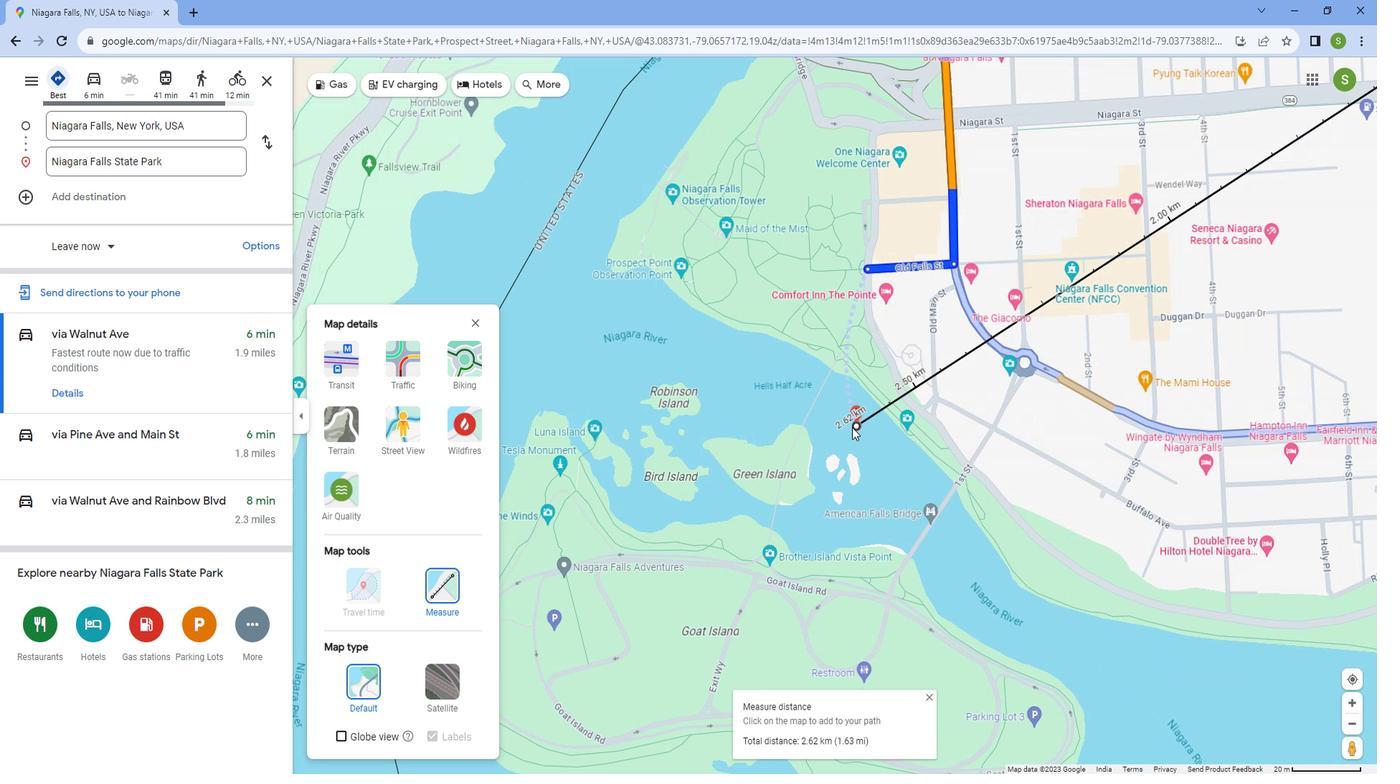 
Action: Mouse scrolled (860, 419) with delta (0, 0)
Screenshot: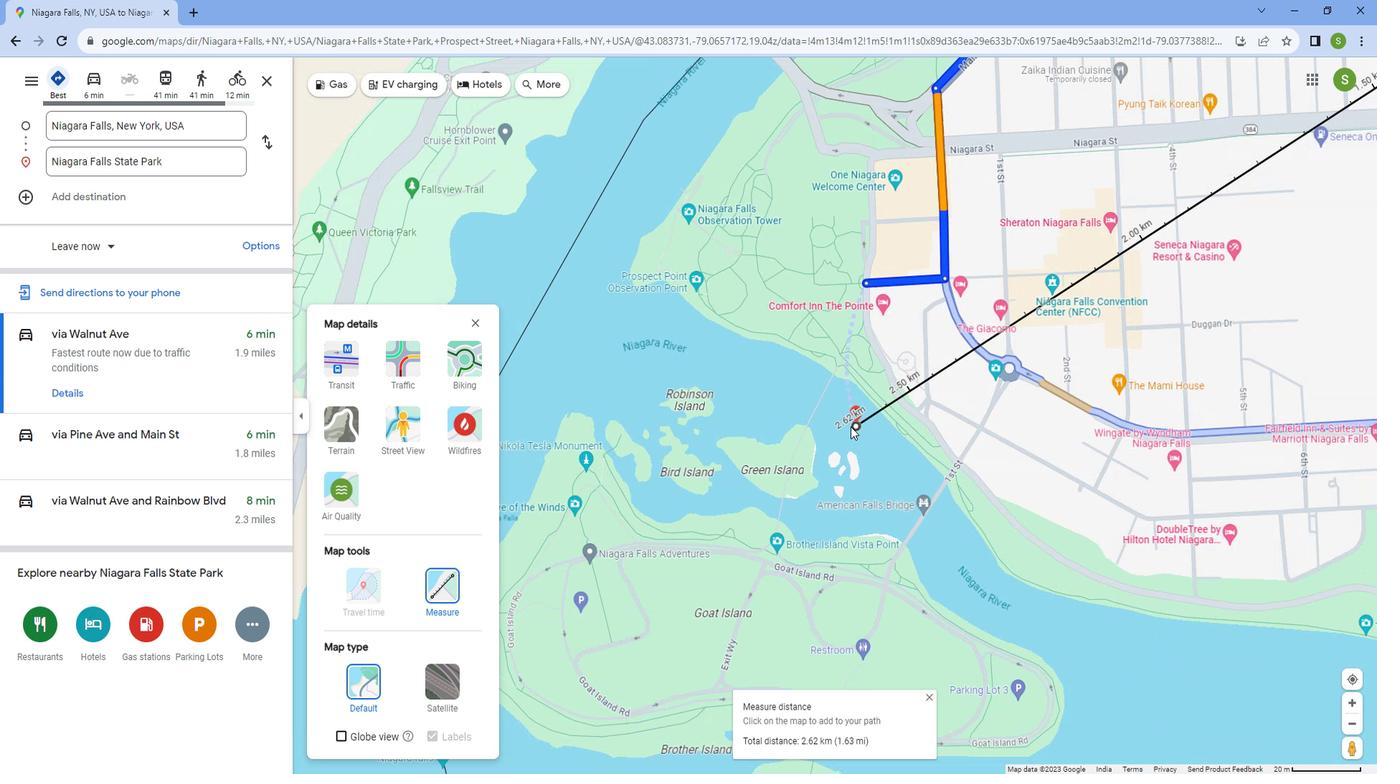
Action: Mouse scrolled (860, 419) with delta (0, 0)
Screenshot: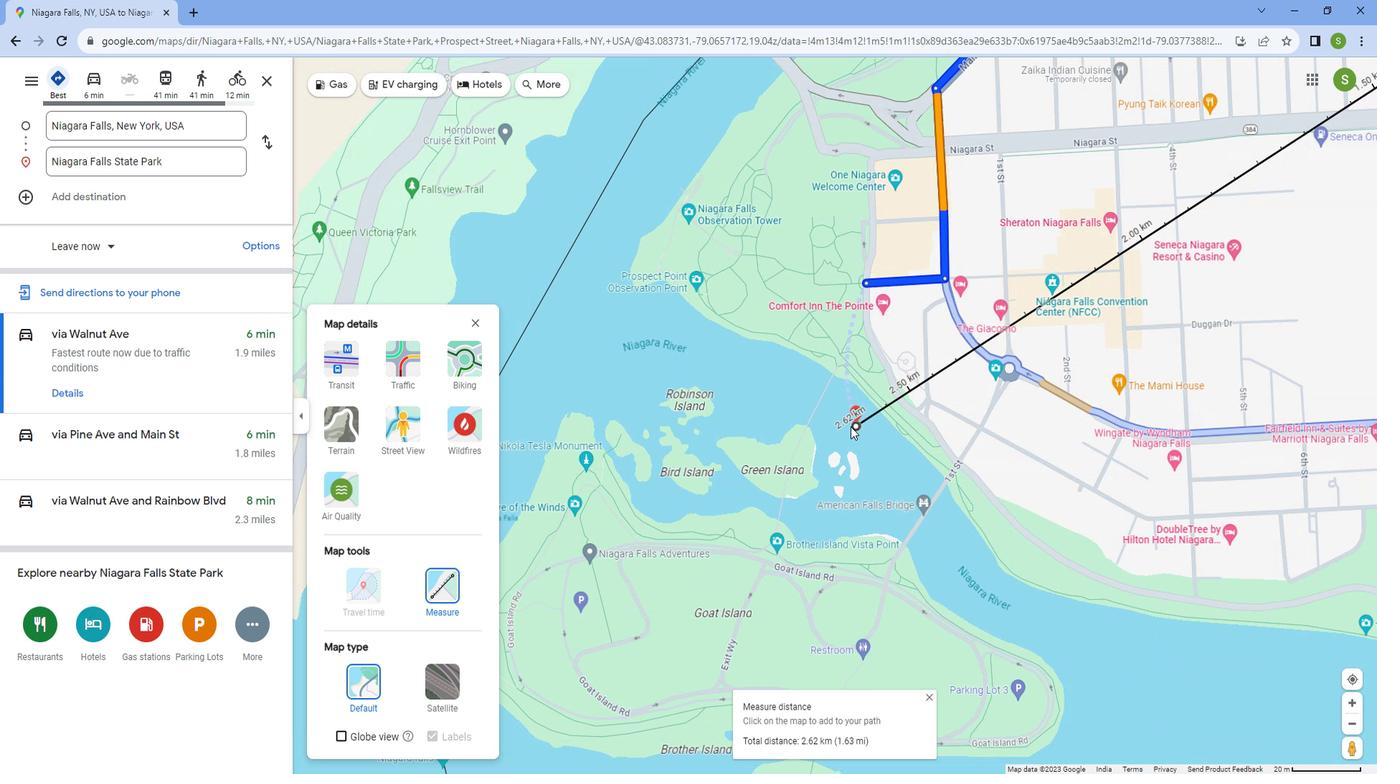 
Action: Mouse scrolled (860, 419) with delta (0, 0)
Screenshot: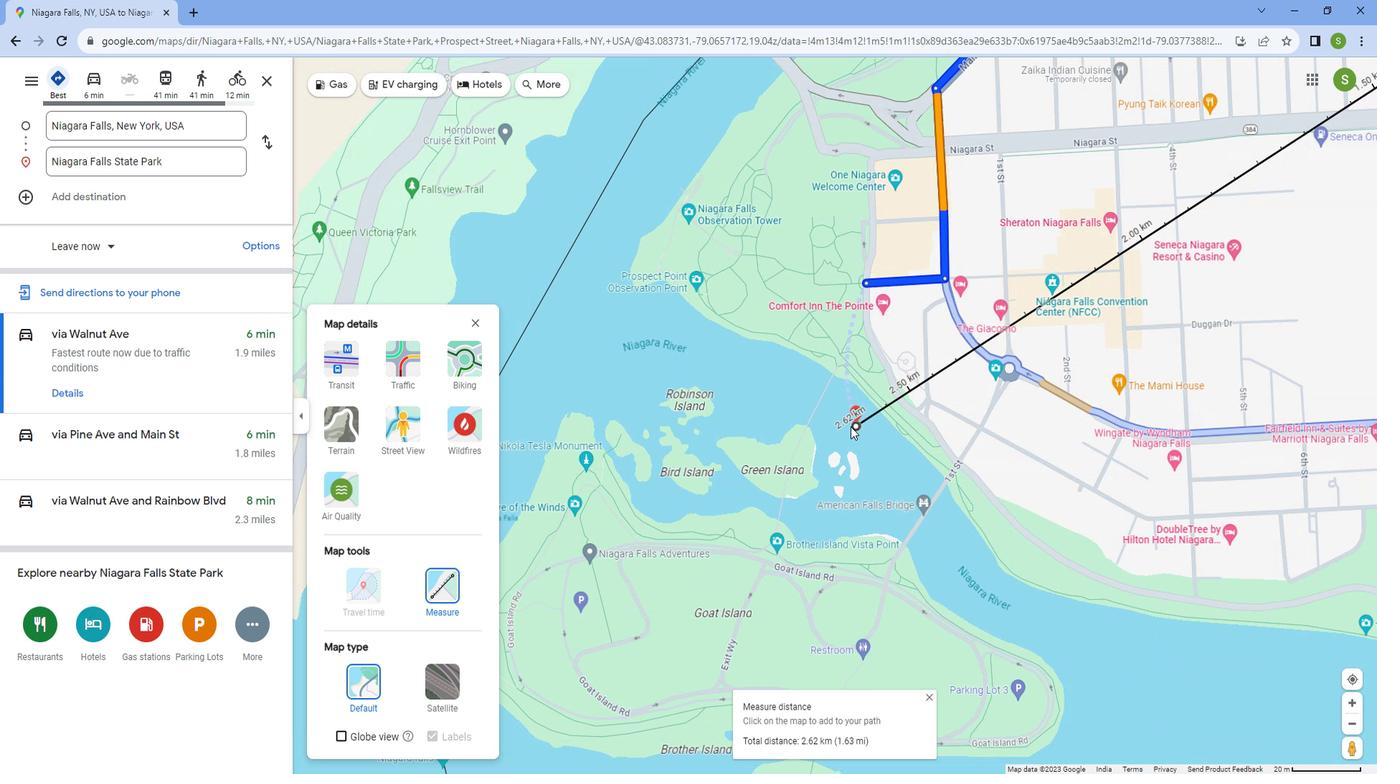 
Action: Mouse scrolled (860, 419) with delta (0, 0)
Screenshot: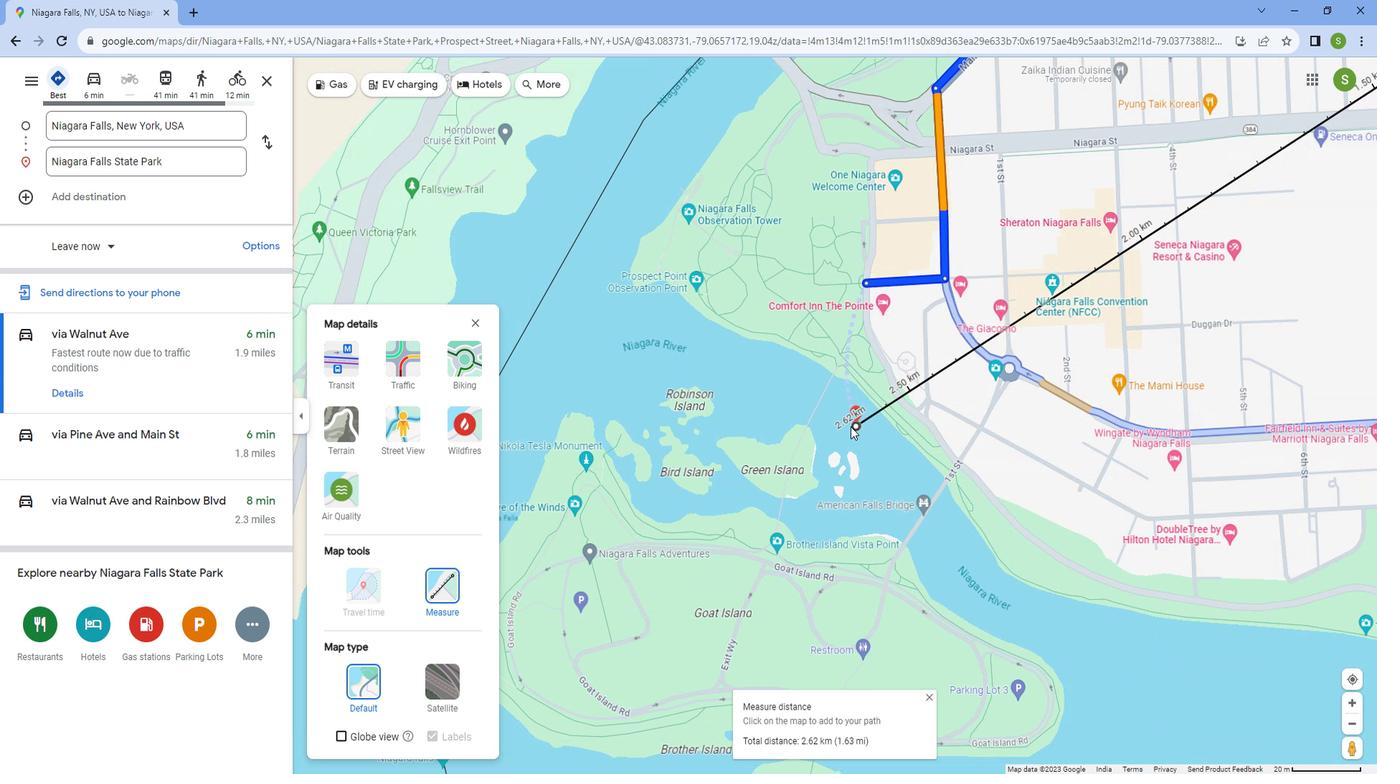 
Action: Mouse scrolled (860, 419) with delta (0, 0)
Screenshot: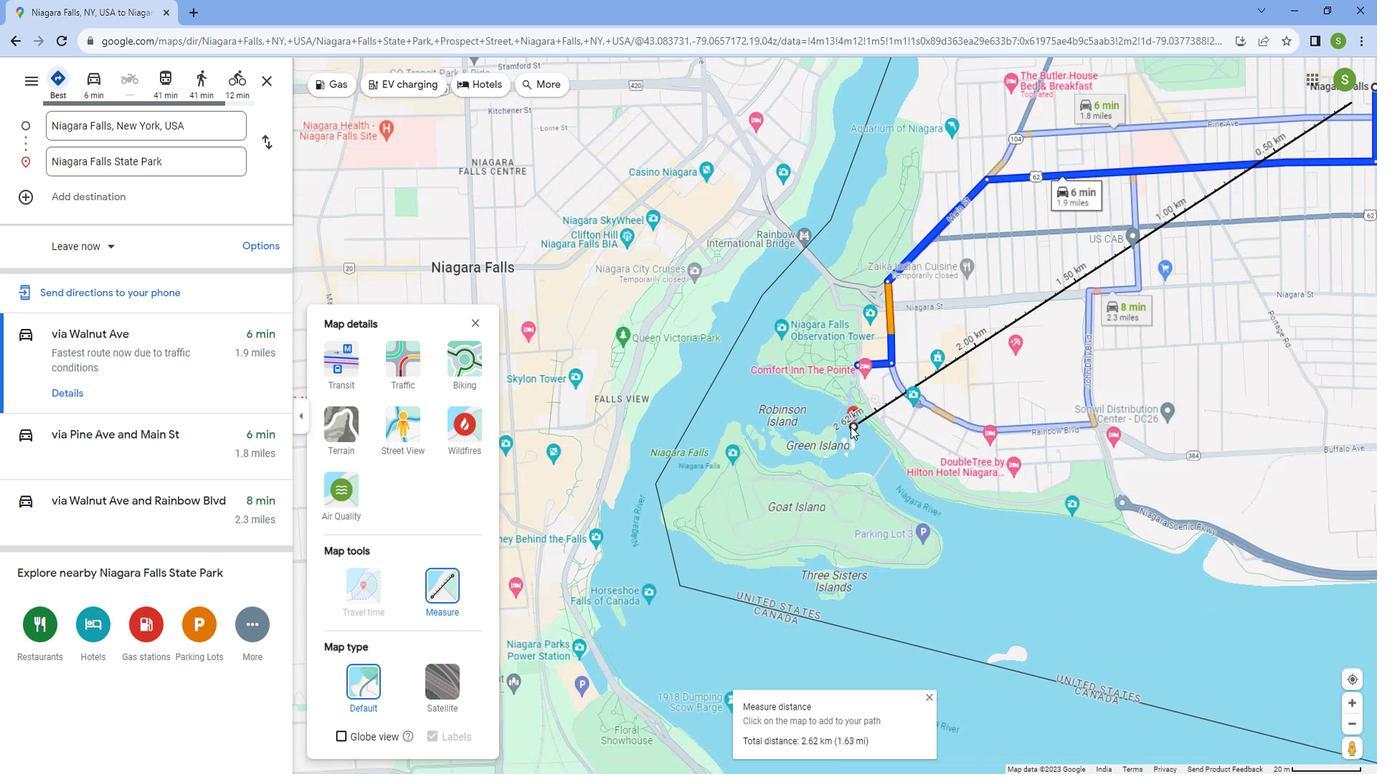 
Action: Mouse scrolled (860, 419) with delta (0, 0)
Screenshot: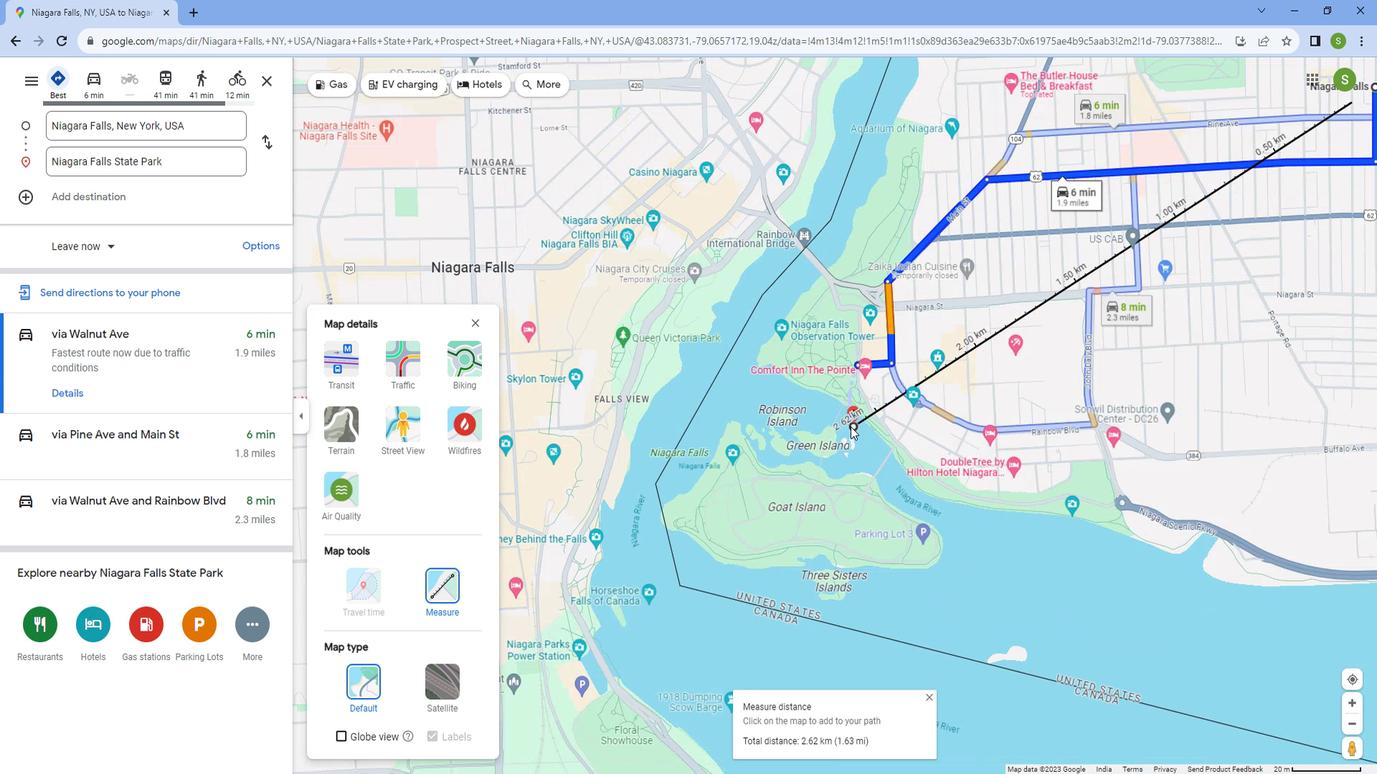 
Action: Mouse scrolled (860, 419) with delta (0, 0)
Screenshot: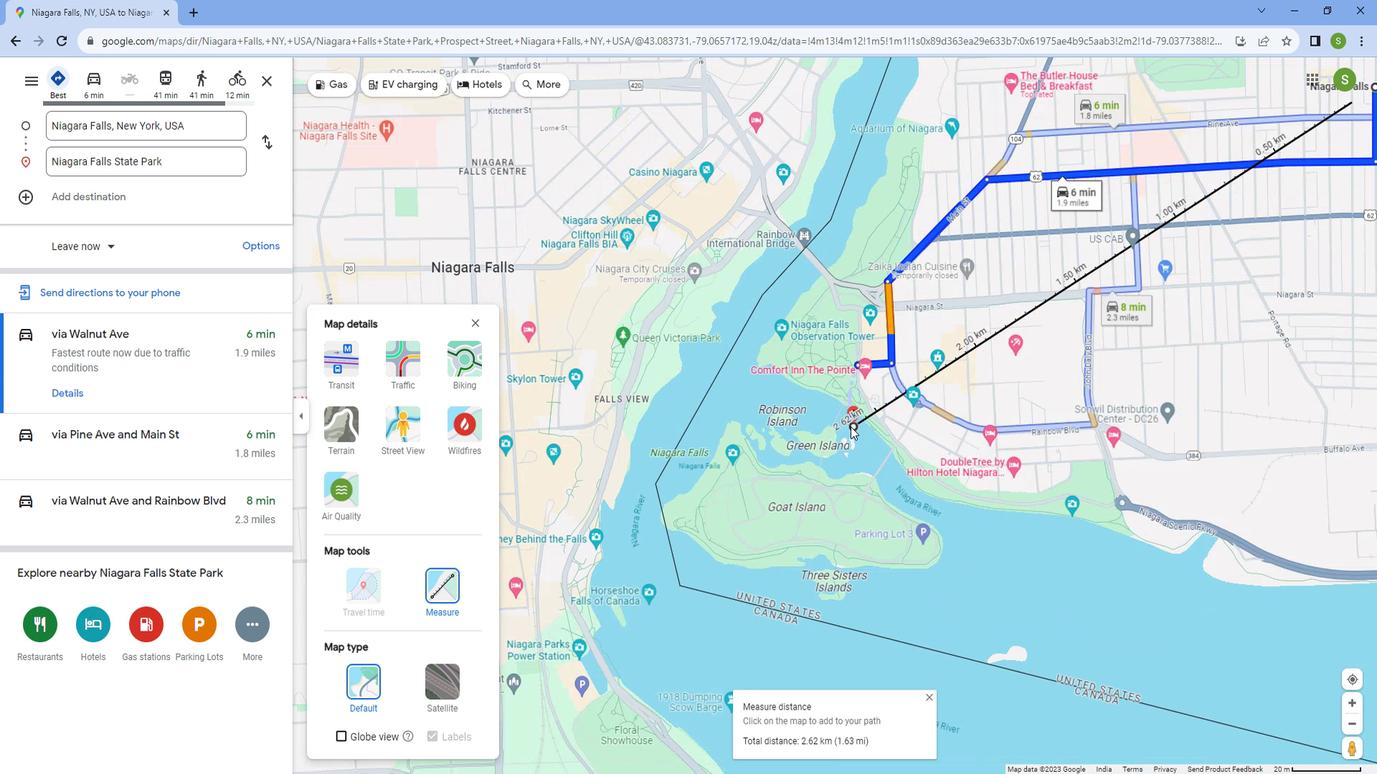
Action: Mouse scrolled (860, 419) with delta (0, 0)
Screenshot: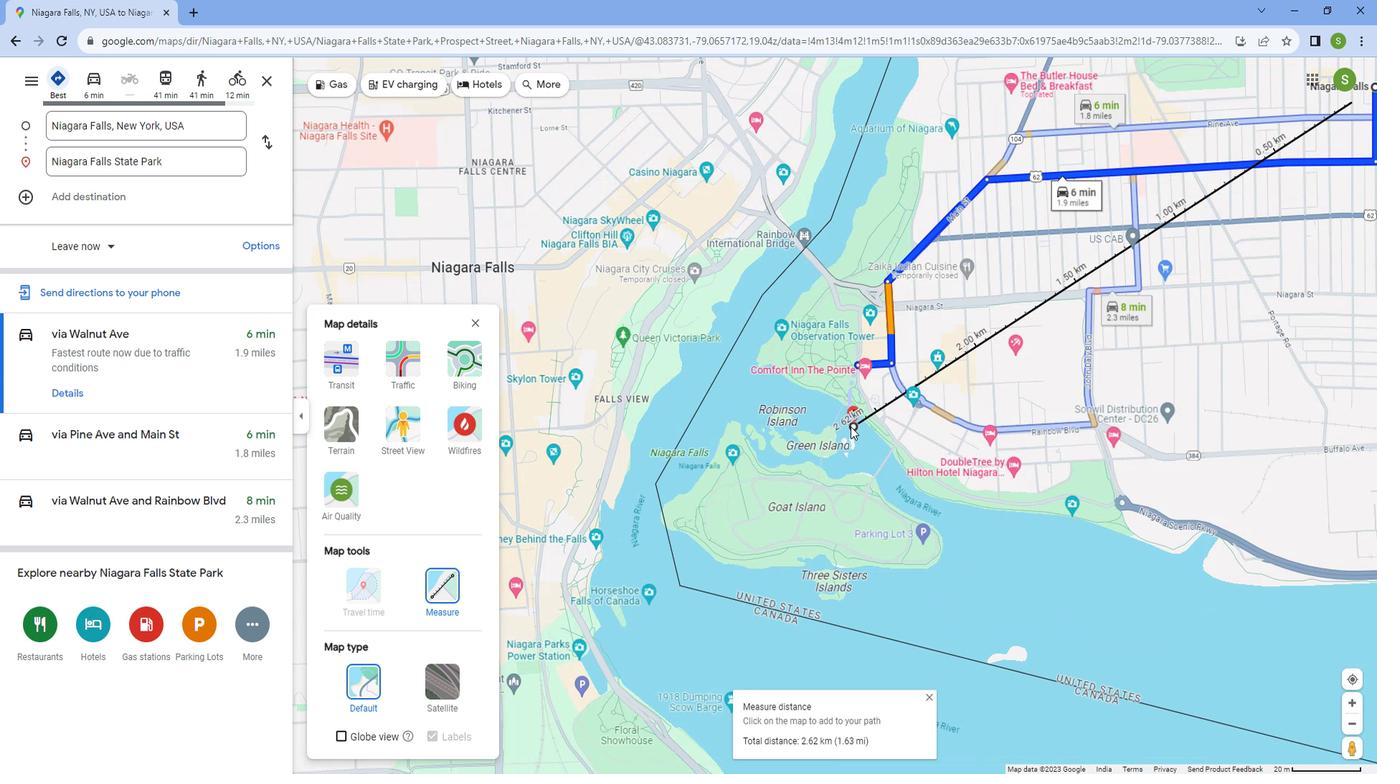 
Action: Mouse scrolled (860, 419) with delta (0, 0)
Screenshot: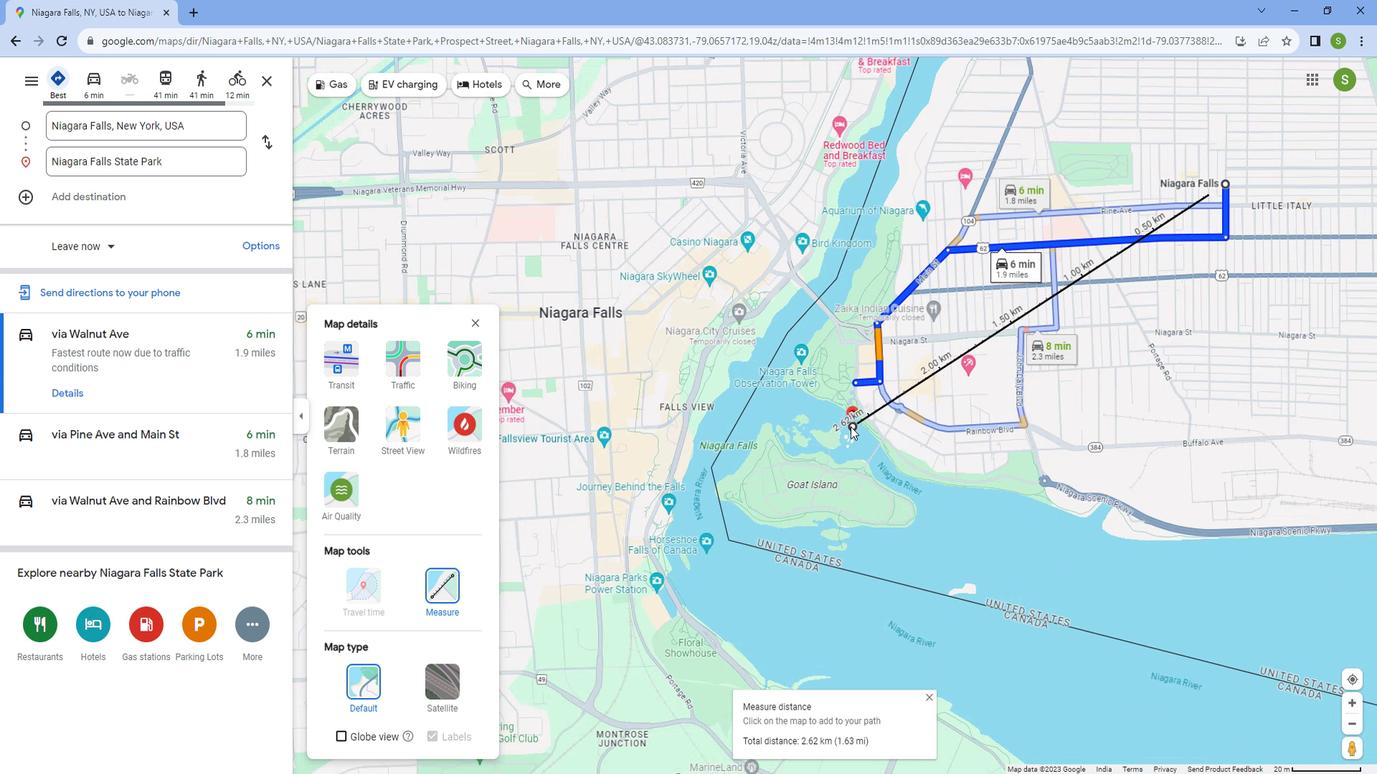 
Action: Mouse moved to (859, 420)
Screenshot: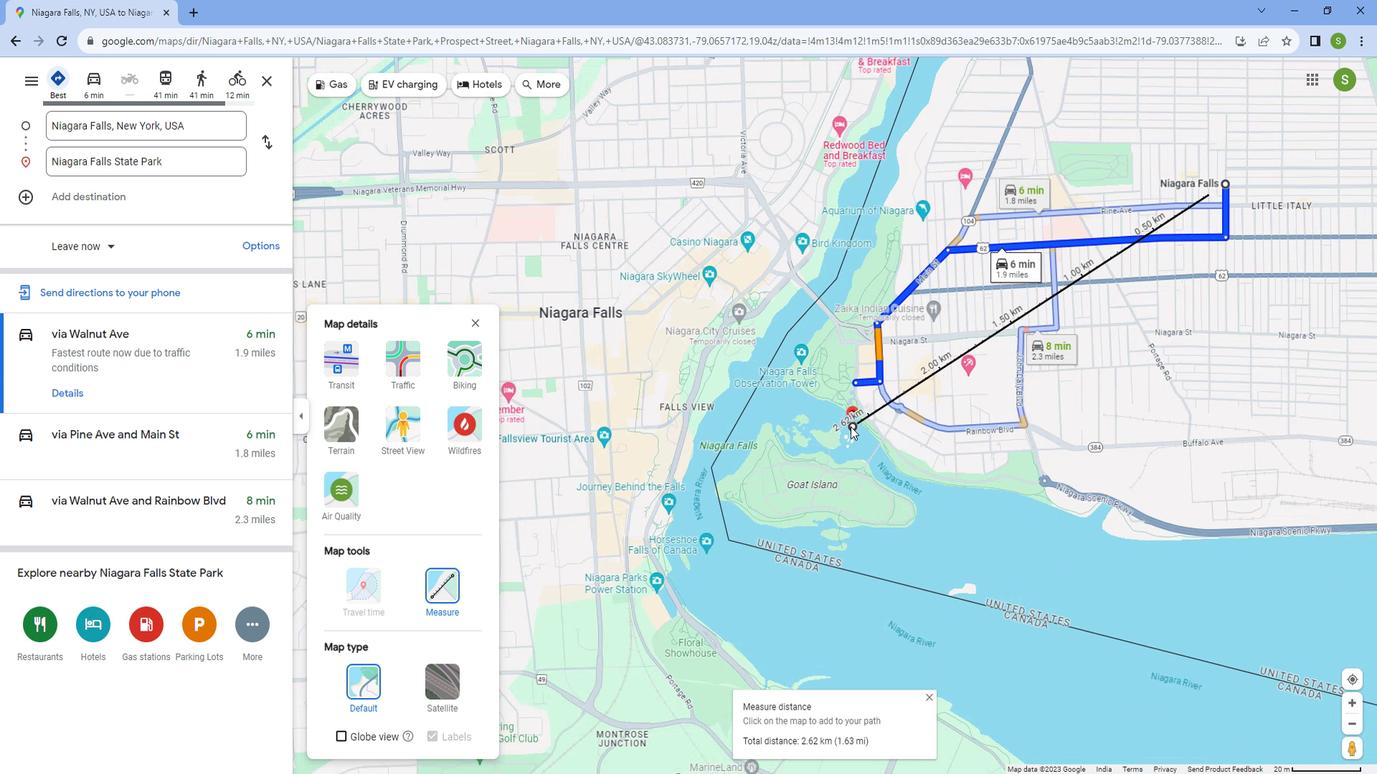 
Action: Mouse scrolled (859, 419) with delta (0, 0)
Screenshot: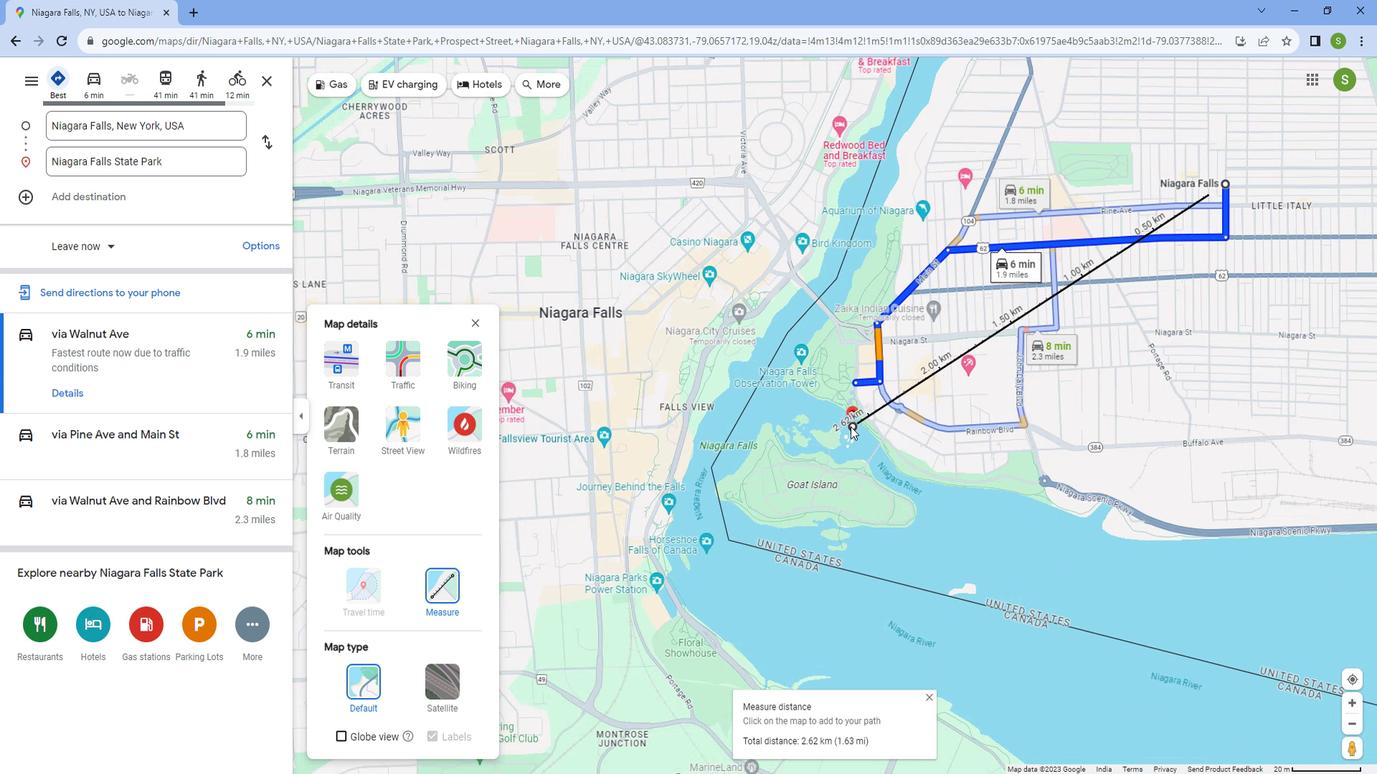 
Action: Mouse moved to (858, 420)
Screenshot: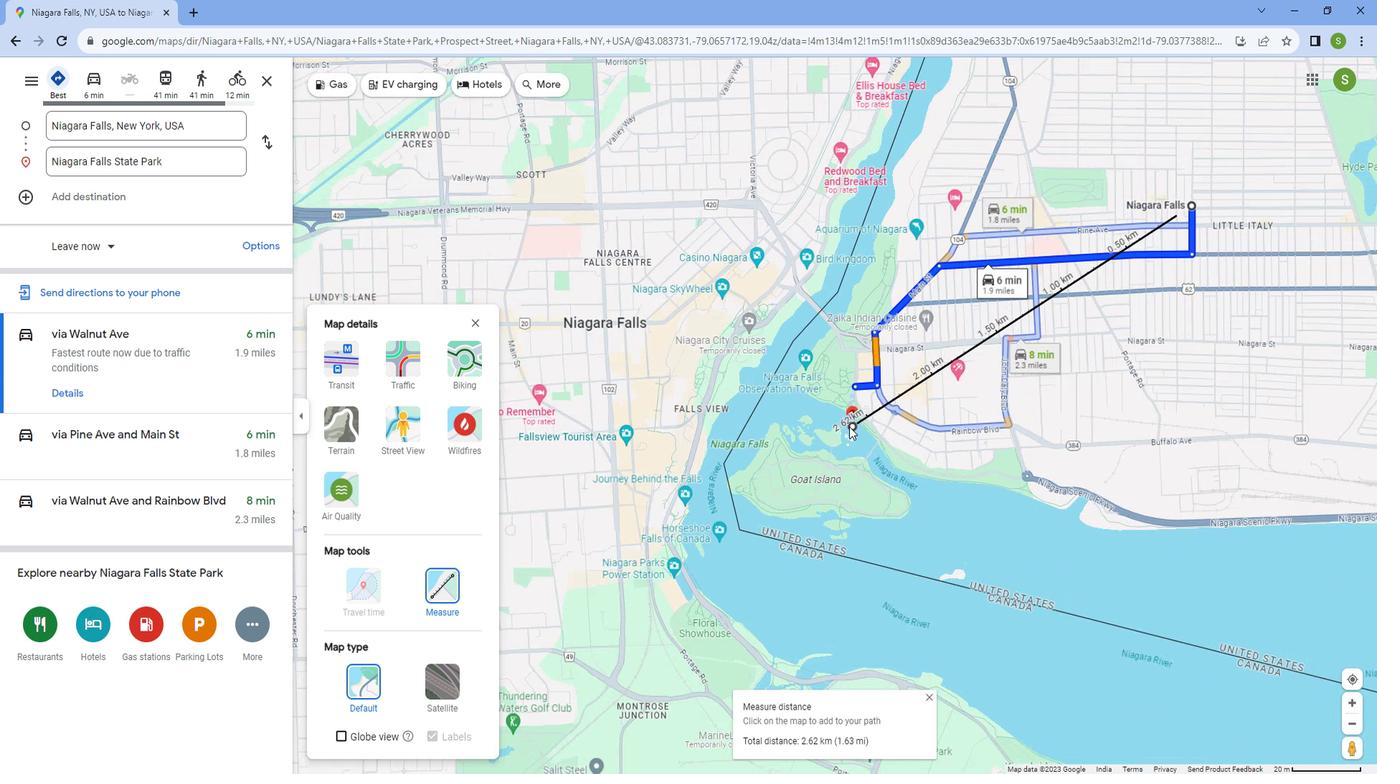 
Action: Mouse scrolled (858, 419) with delta (0, 0)
Screenshot: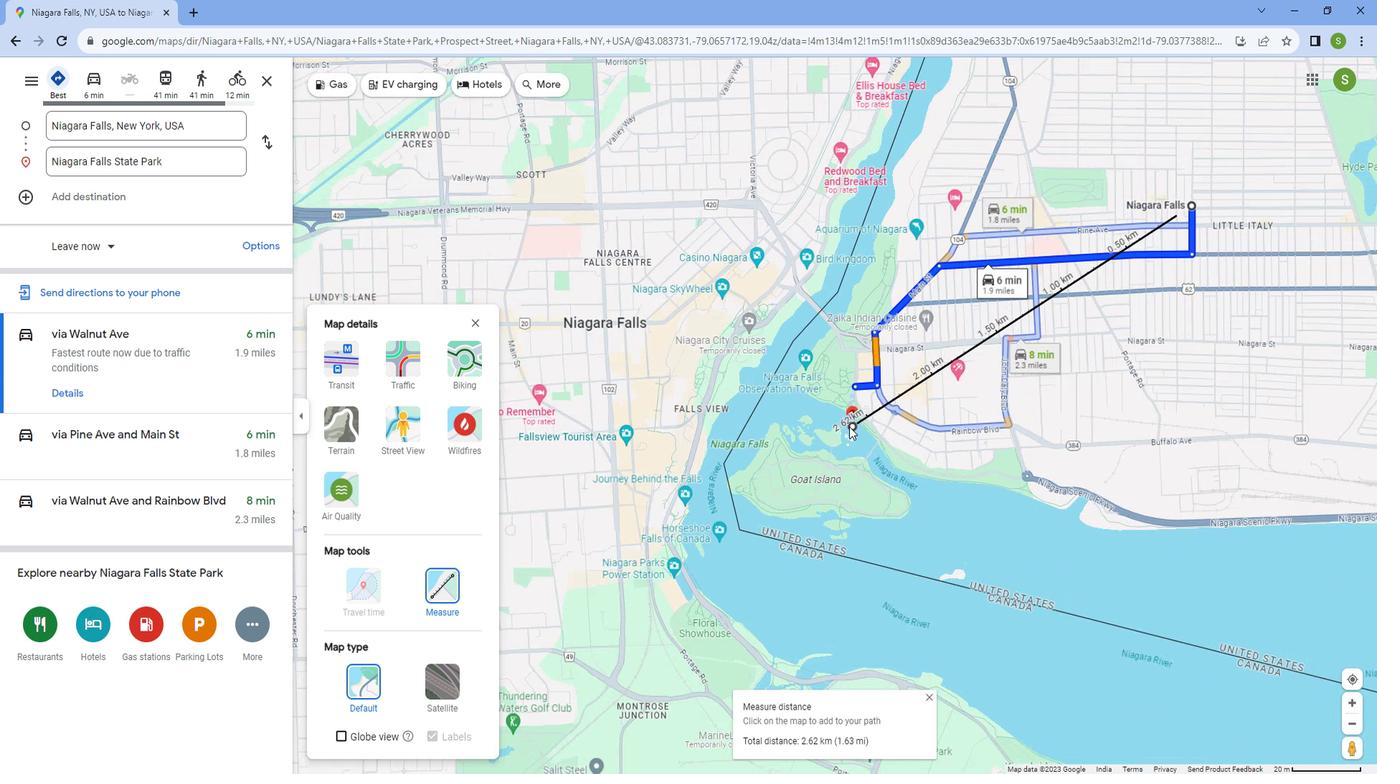 
Action: Mouse scrolled (858, 419) with delta (0, 0)
Screenshot: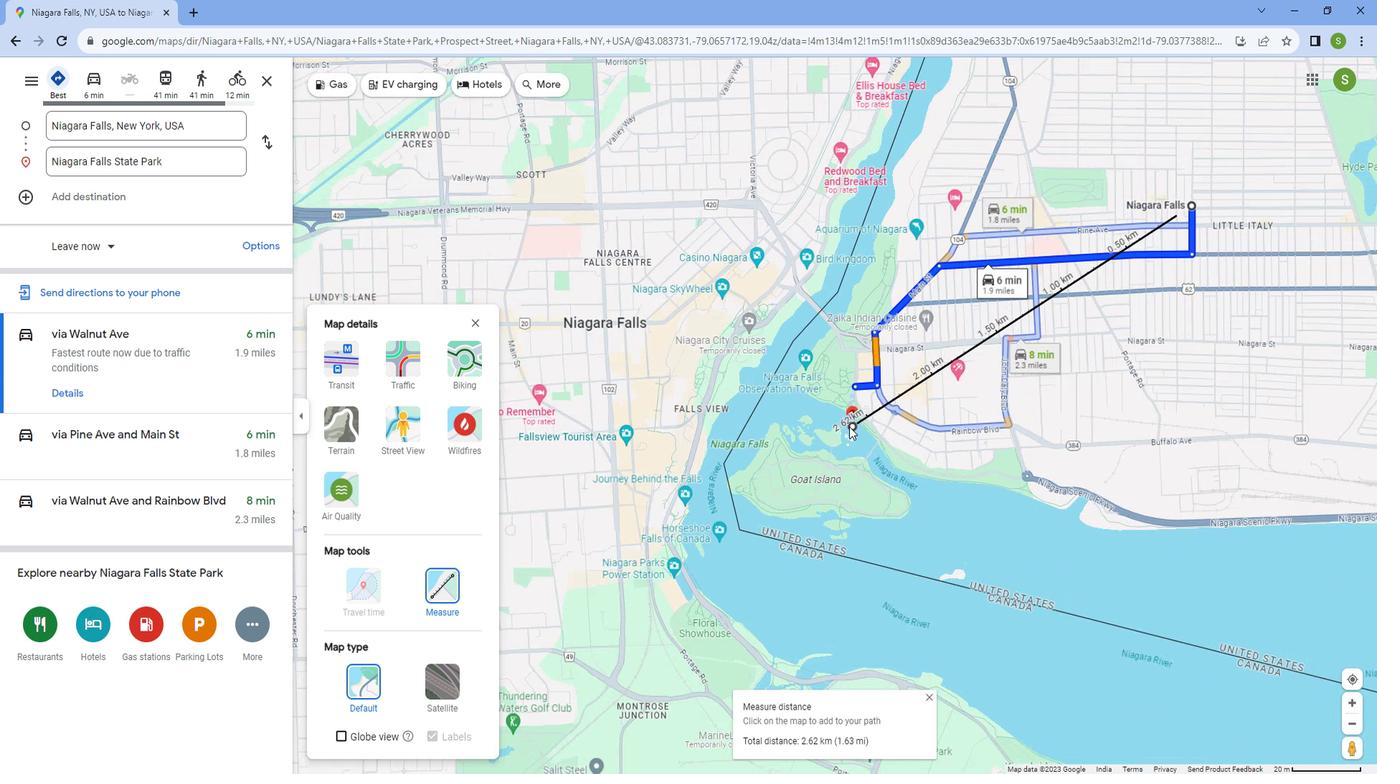 
Action: Mouse scrolled (858, 419) with delta (0, 0)
Screenshot: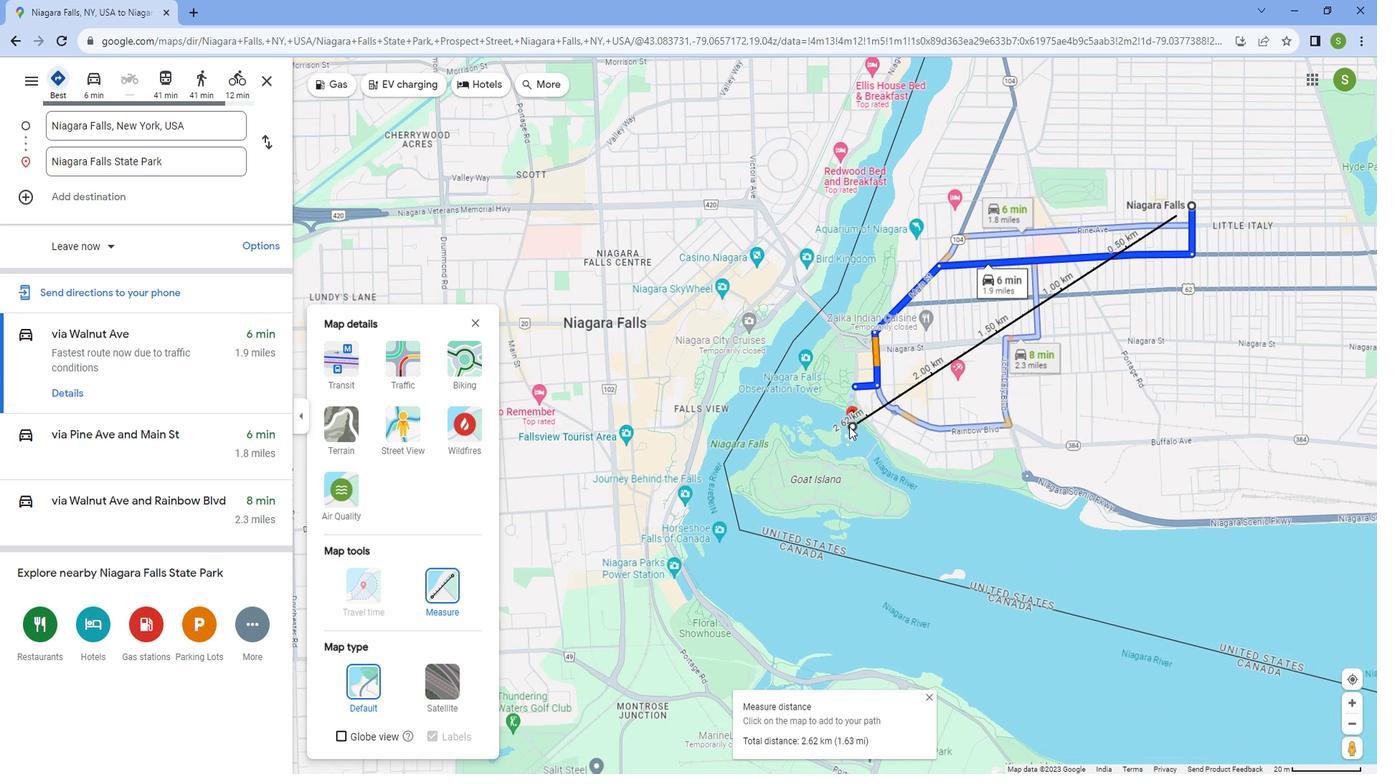 
Action: Mouse scrolled (858, 421) with delta (0, 0)
Screenshot: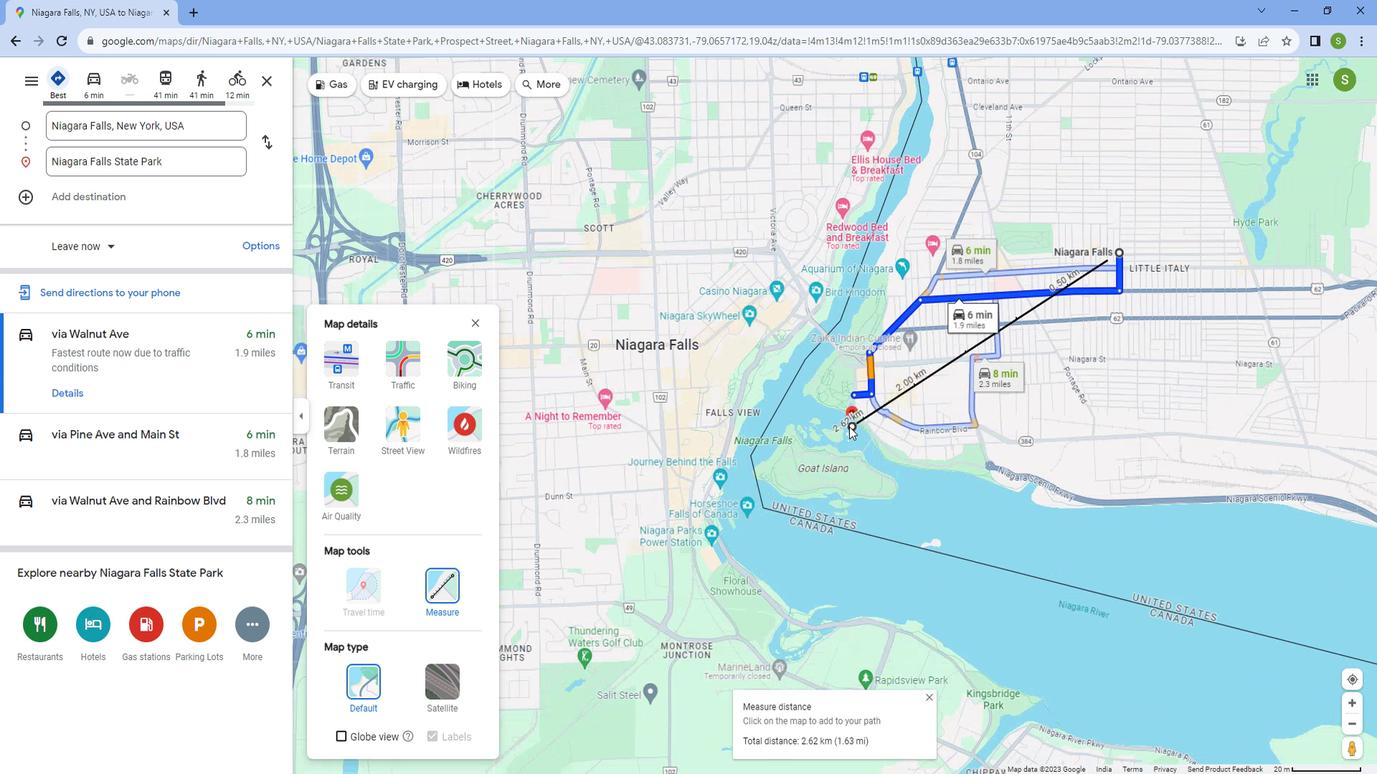 
Action: Mouse moved to (1069, 364)
Screenshot: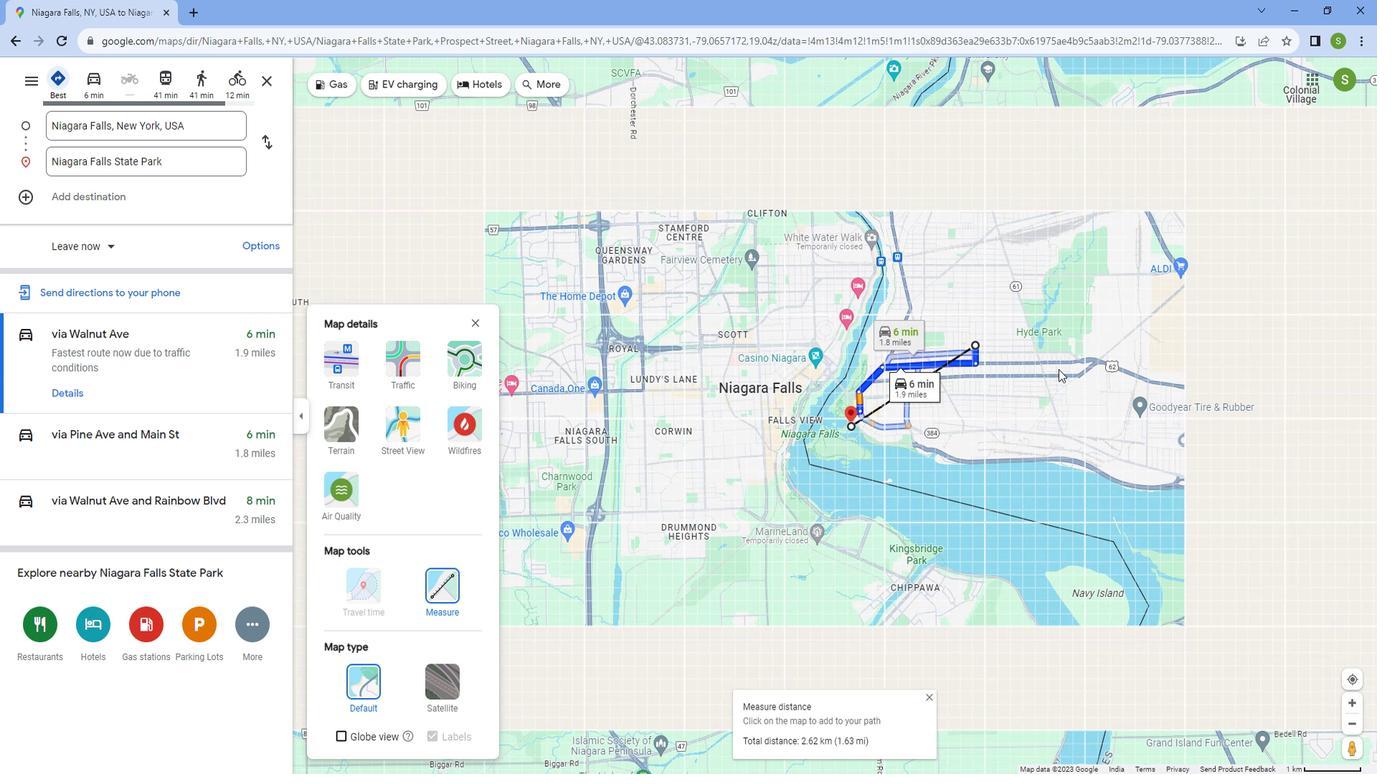 
Action: Mouse scrolled (1069, 365) with delta (0, 0)
Screenshot: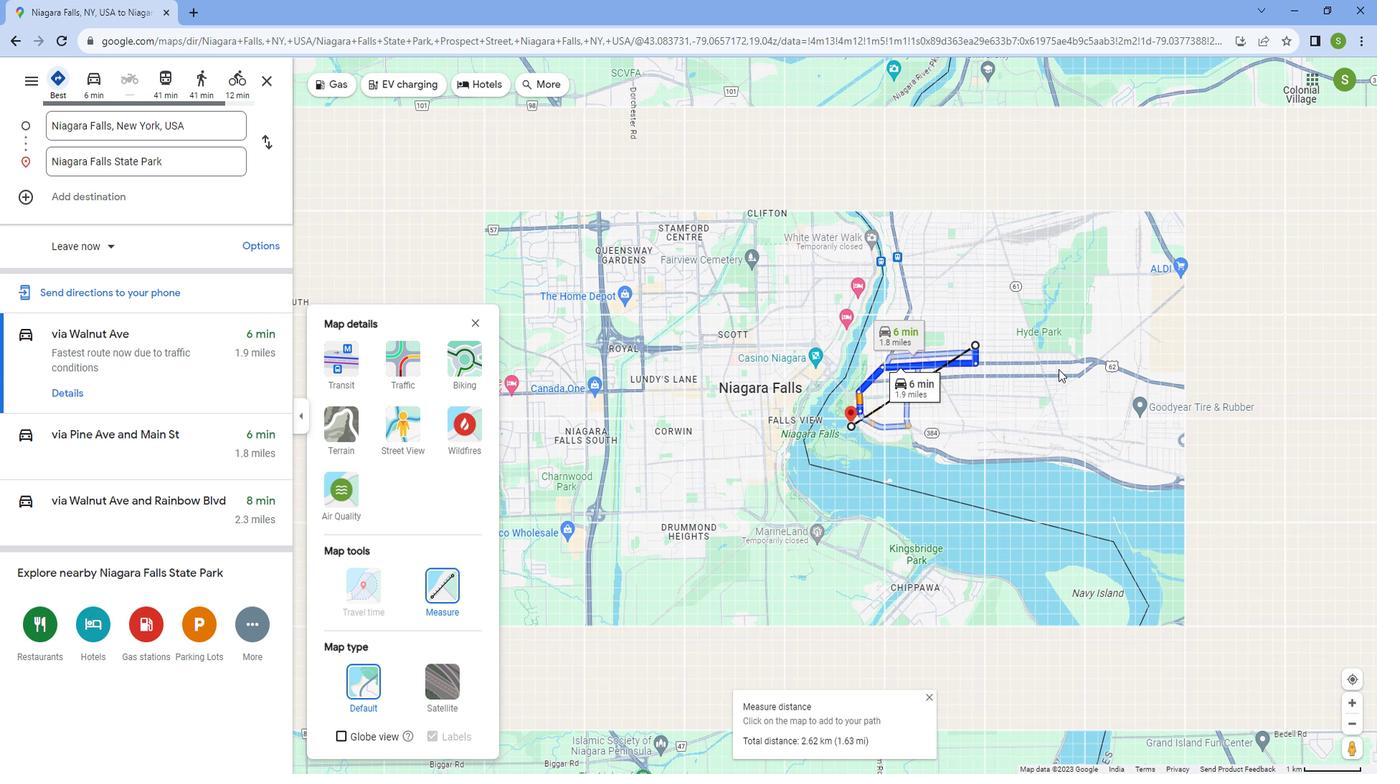 
Action: Mouse scrolled (1069, 365) with delta (0, 0)
Screenshot: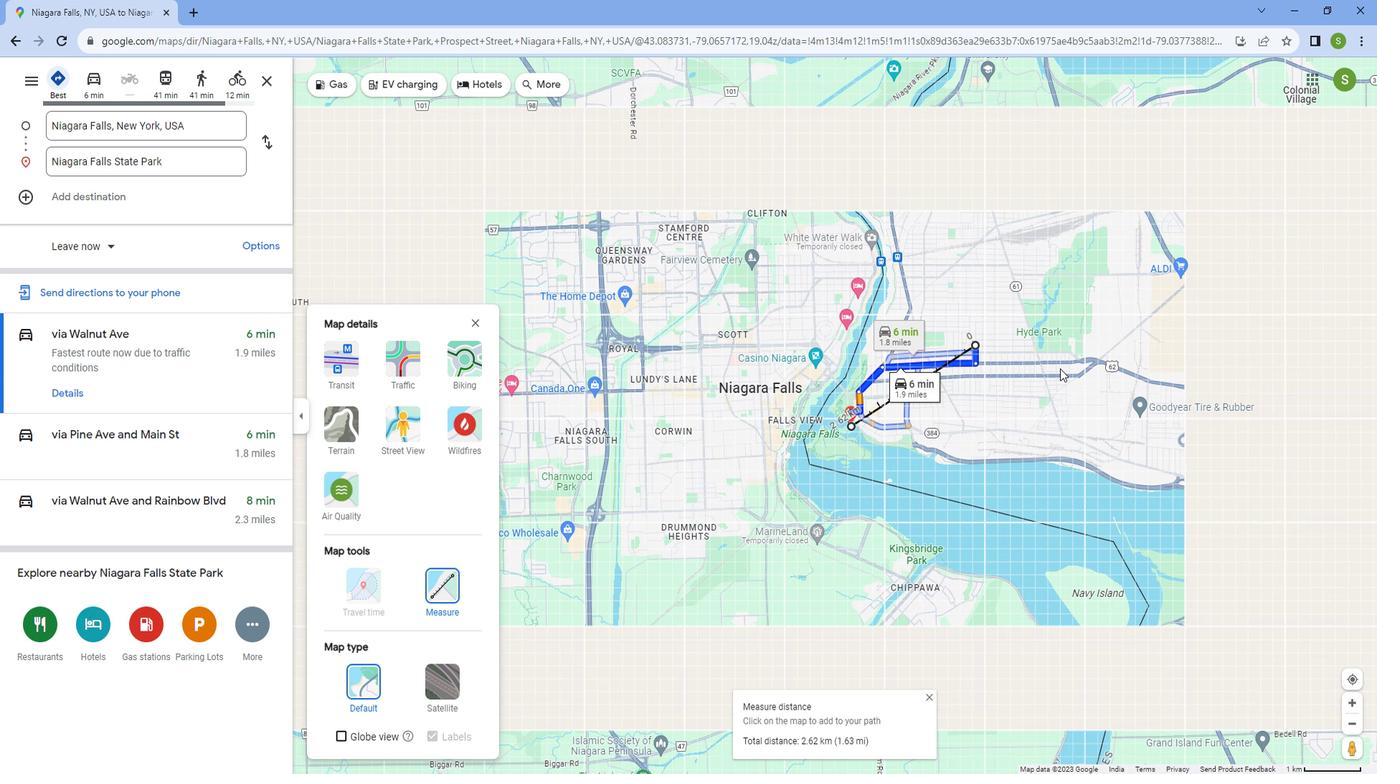 
Action: Mouse moved to (1068, 364)
Screenshot: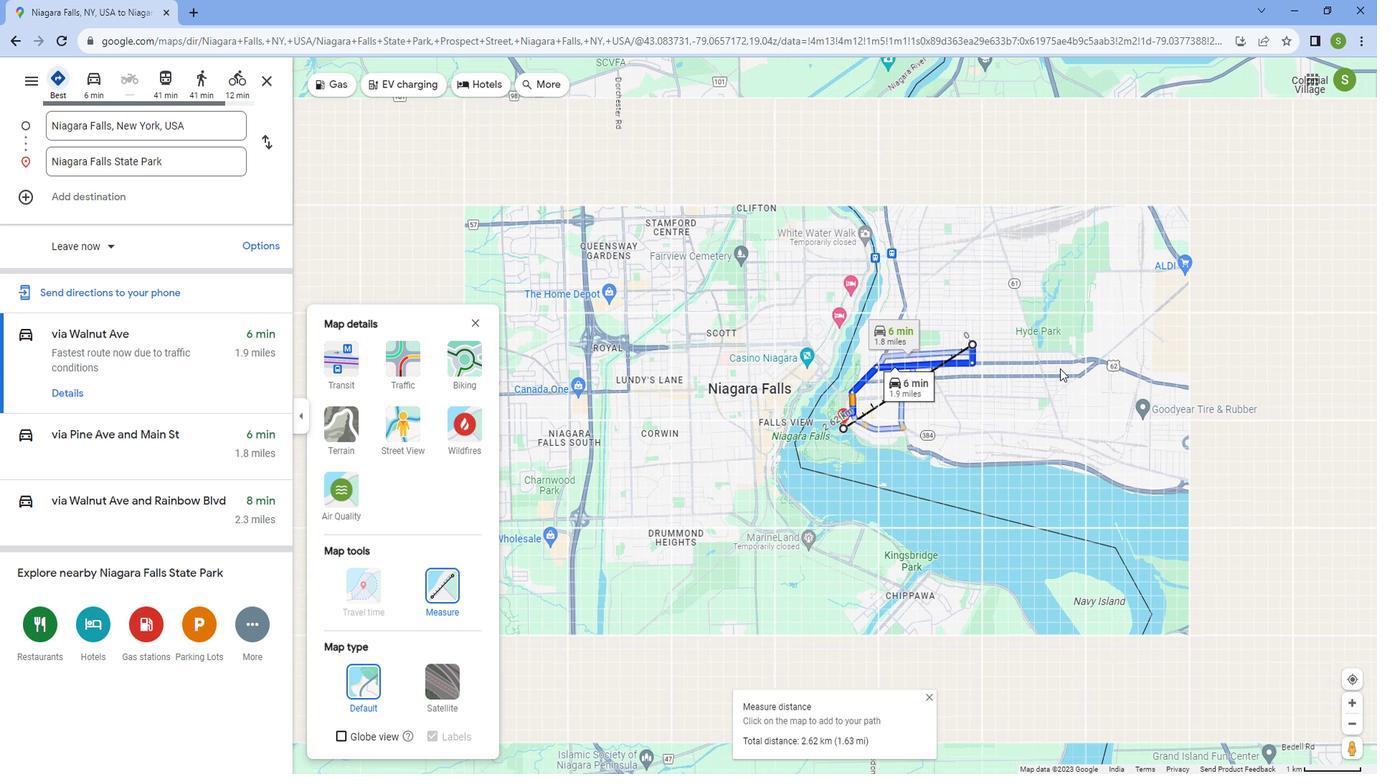 
Action: Mouse scrolled (1068, 365) with delta (0, 0)
Screenshot: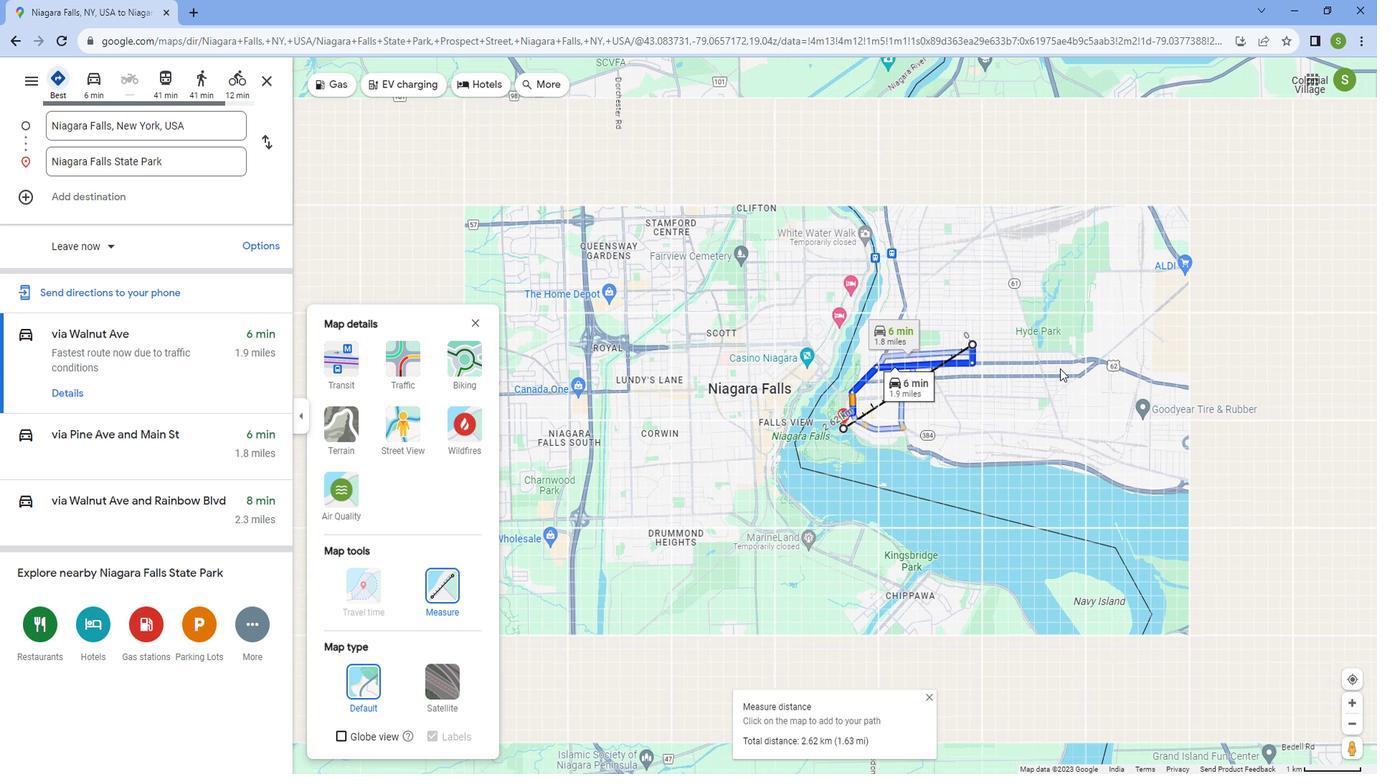 
Action: Mouse moved to (1052, 365)
Screenshot: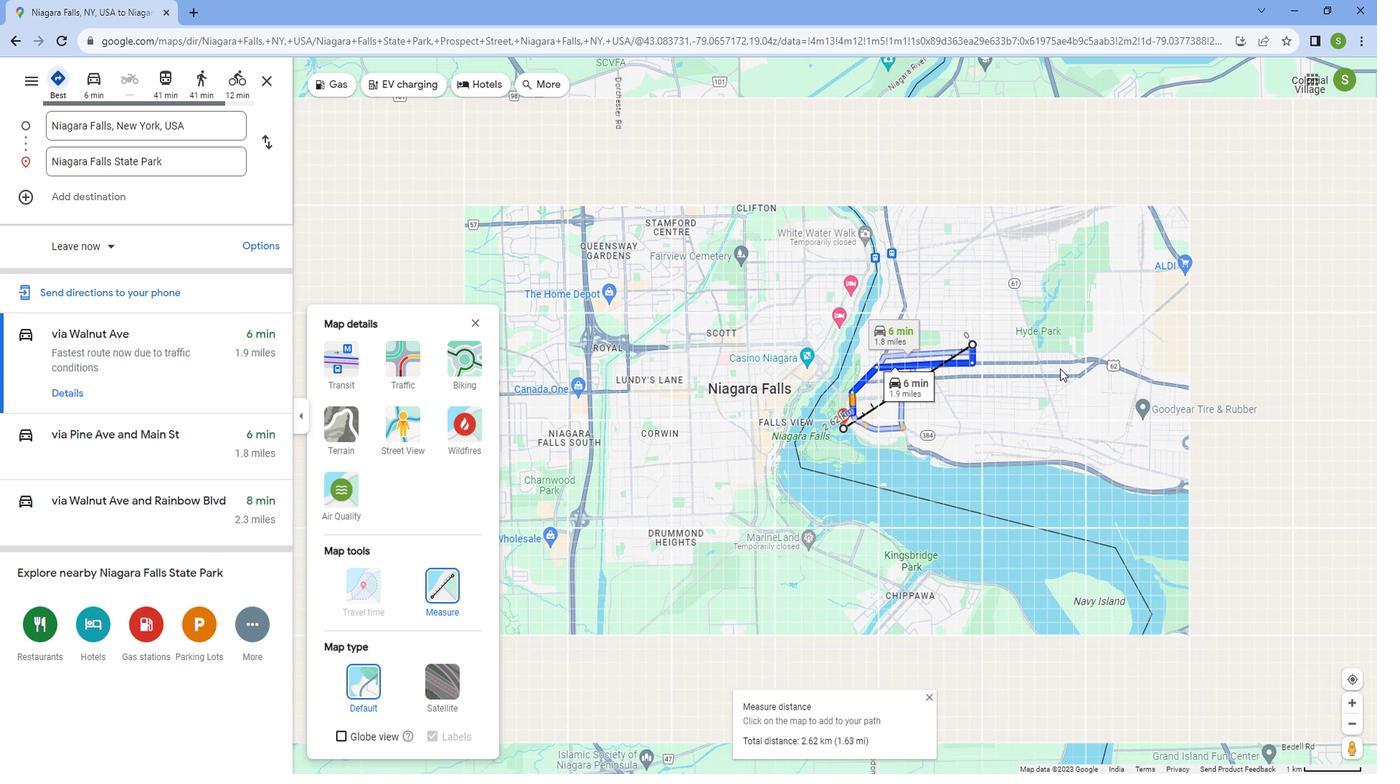 
Action: Mouse scrolled (1052, 366) with delta (0, 0)
Screenshot: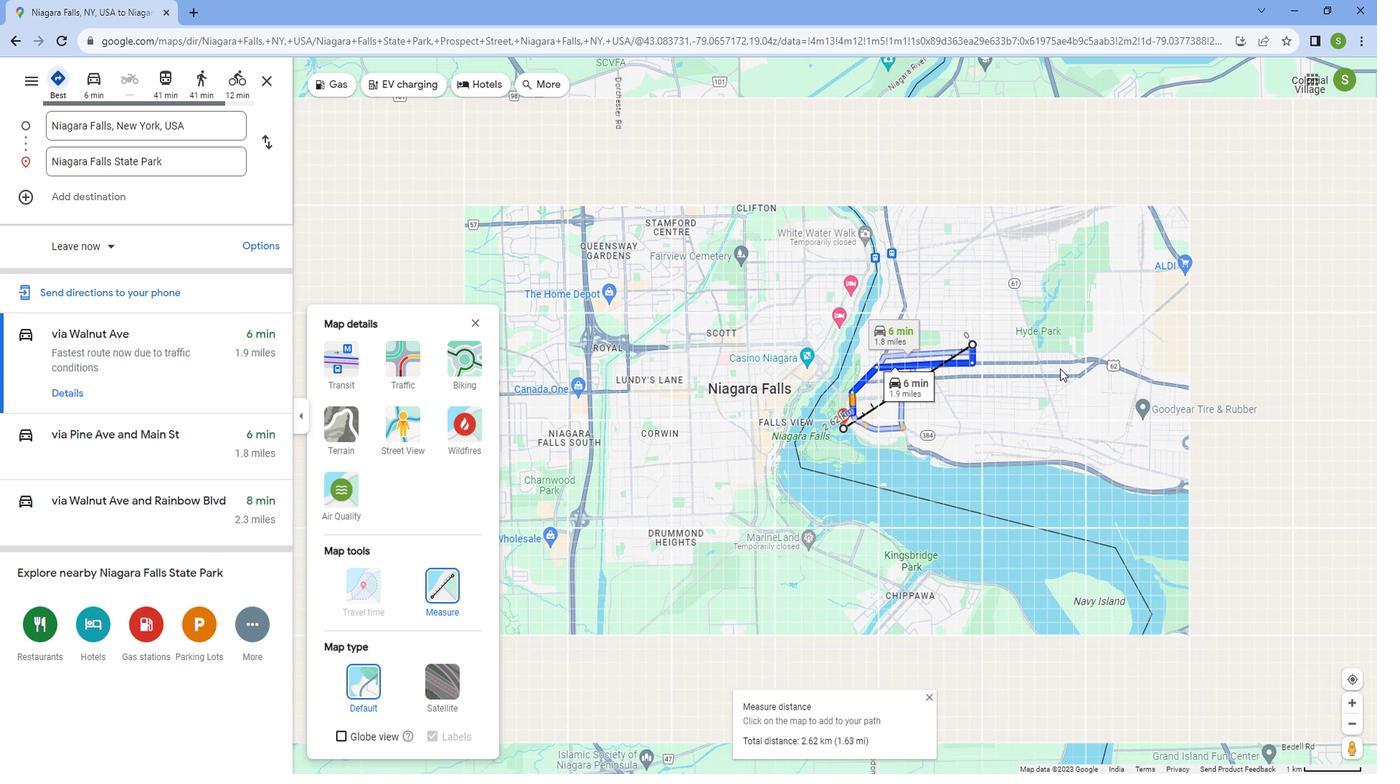 
Action: Mouse moved to (1035, 368)
Screenshot: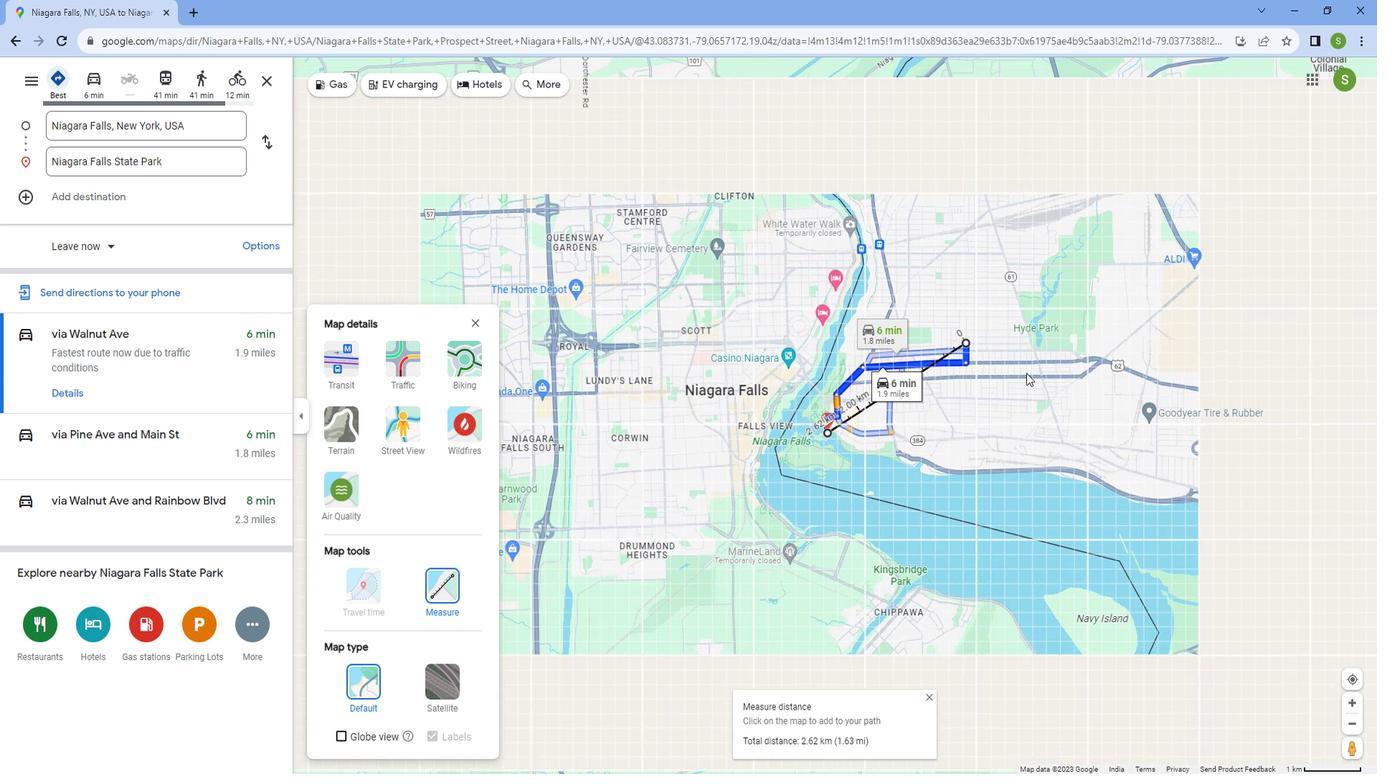 
Action: Mouse scrolled (1035, 369) with delta (0, 0)
Screenshot: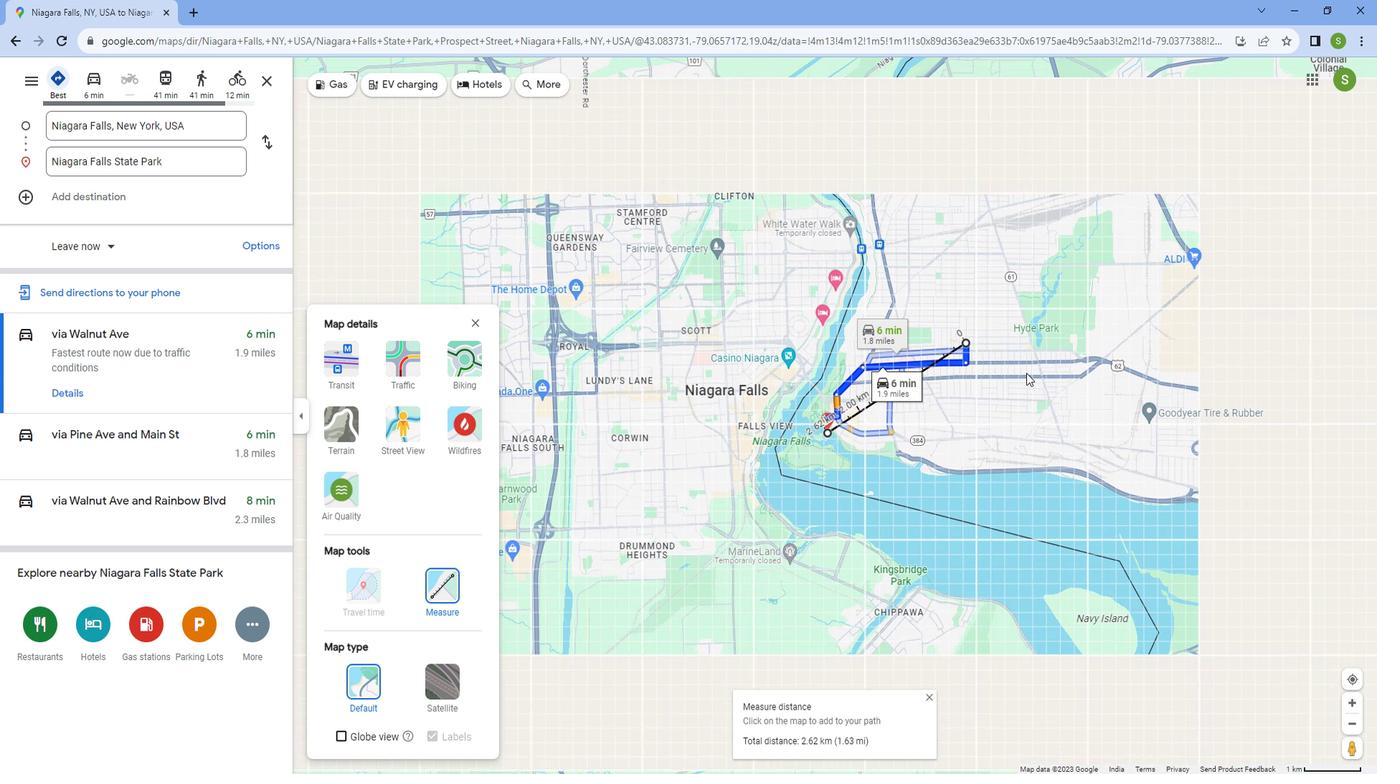 
Action: Mouse moved to (836, 368)
Screenshot: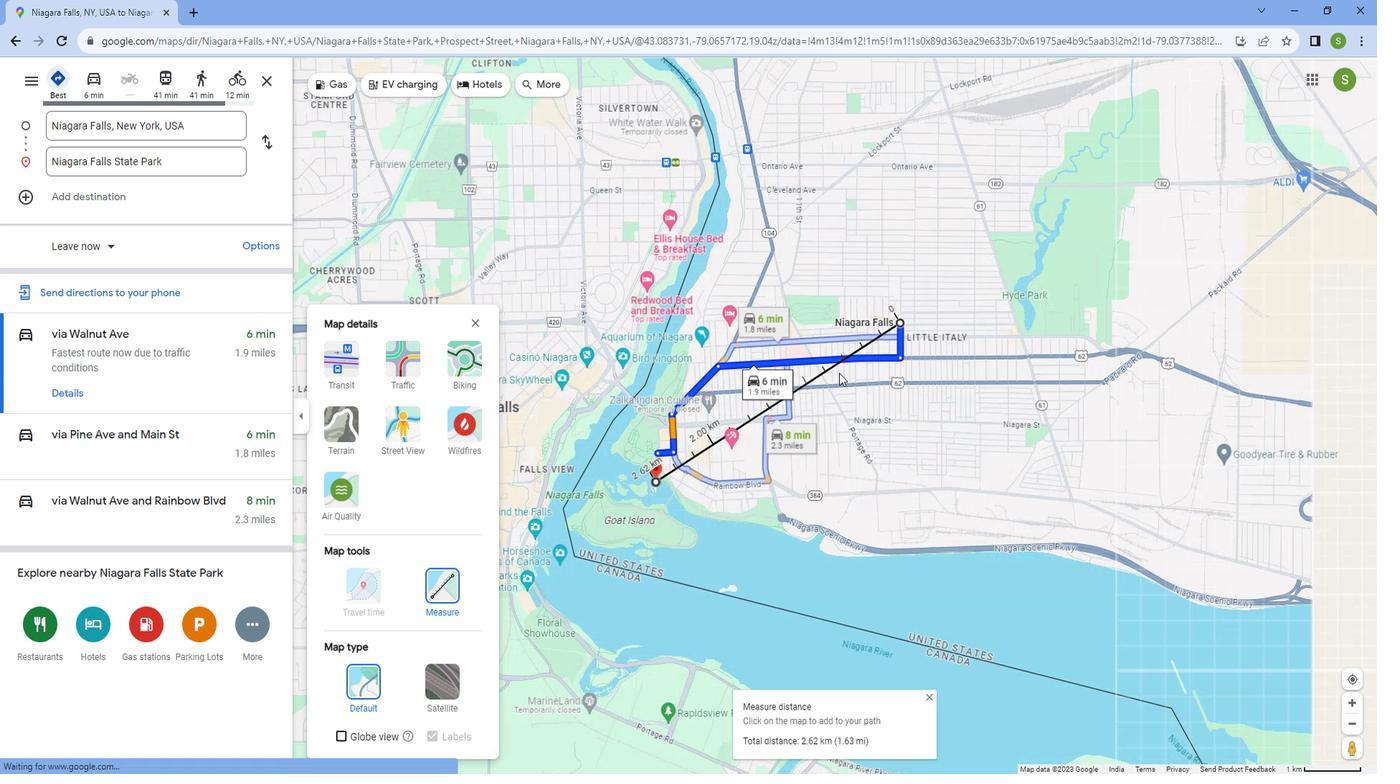 
Action: Mouse scrolled (836, 368) with delta (0, 0)
Screenshot: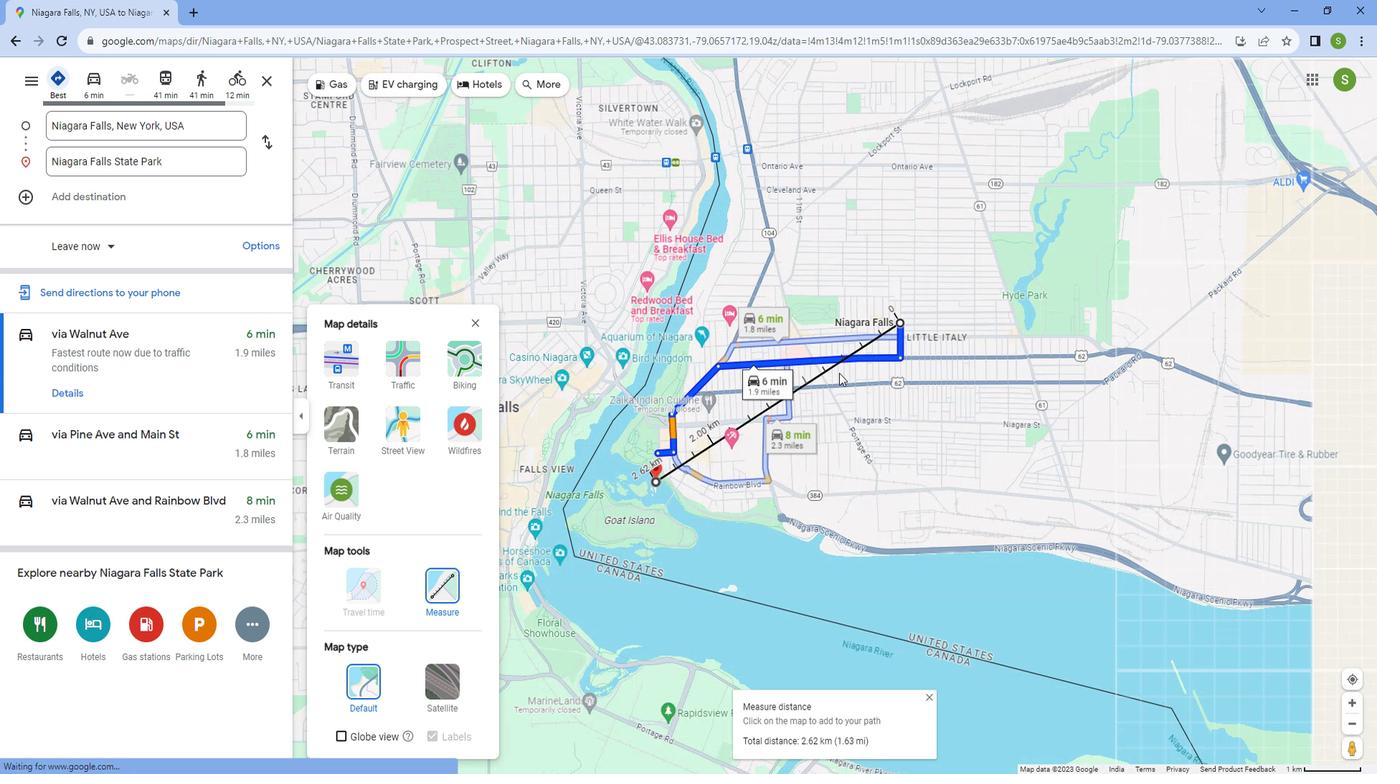 
Action: Mouse scrolled (836, 368) with delta (0, 0)
Screenshot: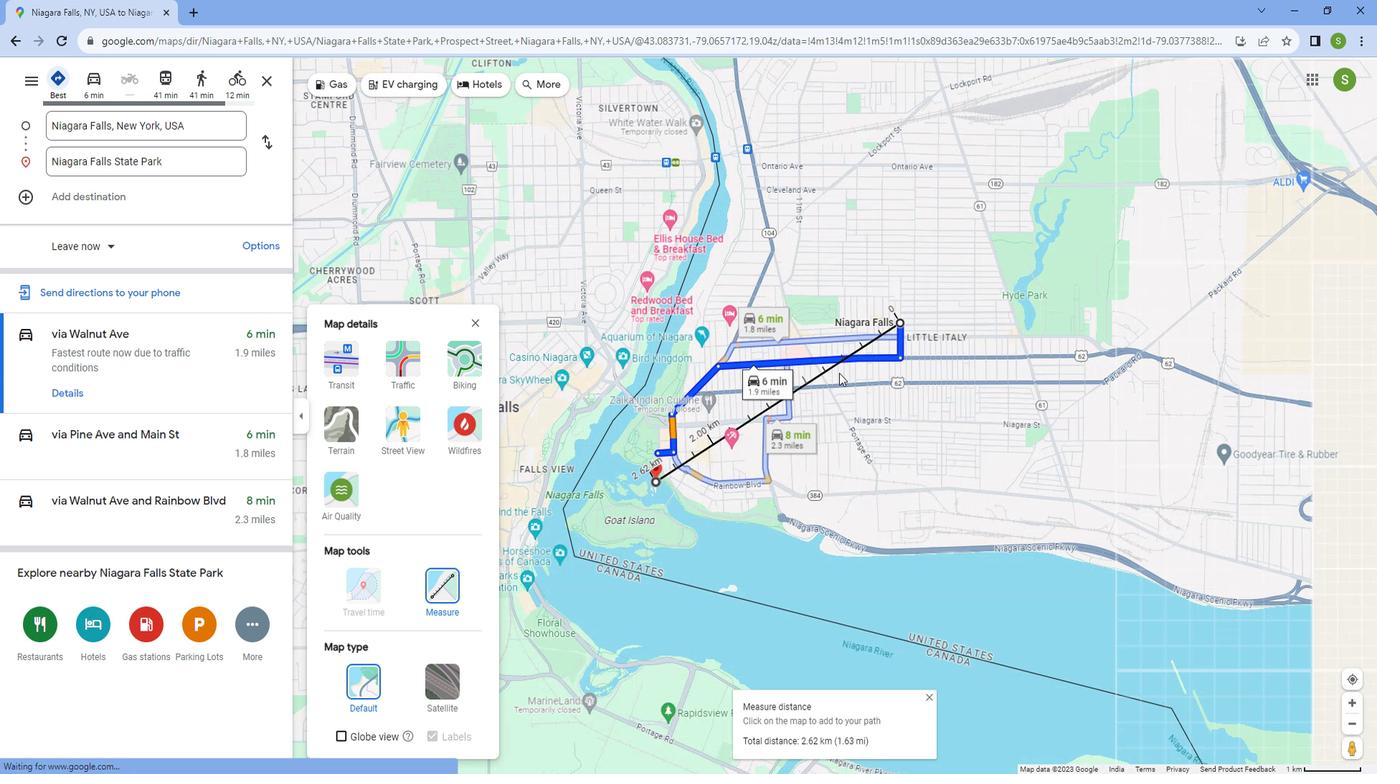 
Action: Mouse moved to (834, 368)
Screenshot: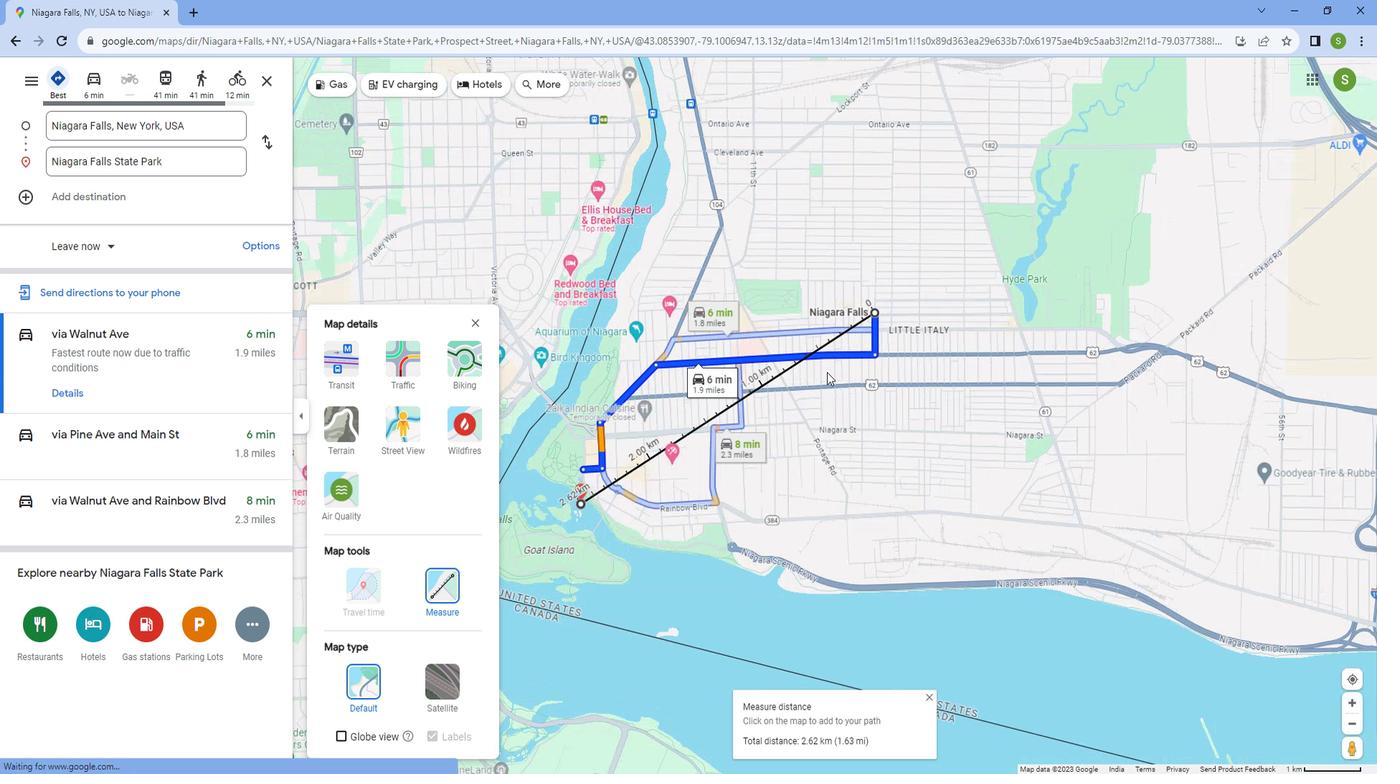
Action: Mouse scrolled (834, 368) with delta (0, 0)
Screenshot: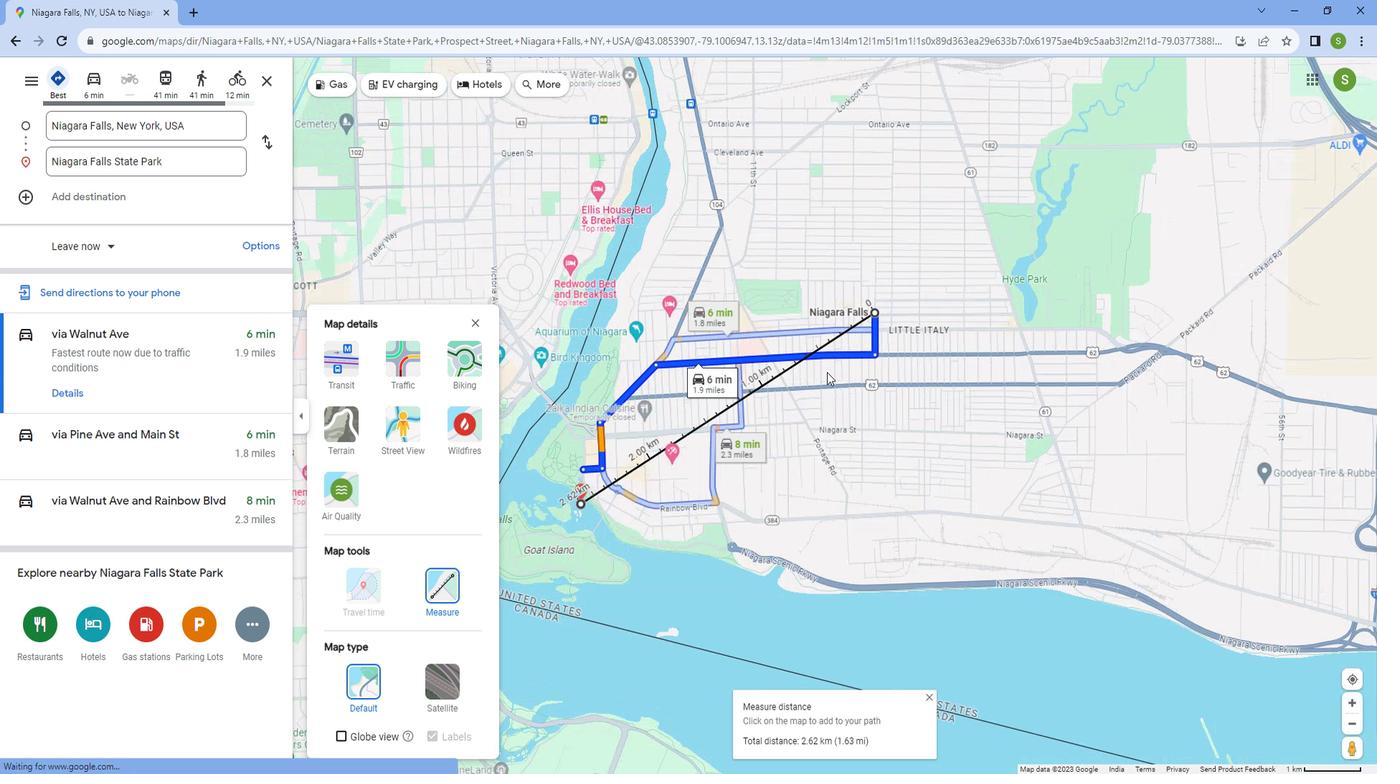 
Action: Mouse moved to (827, 368)
Screenshot: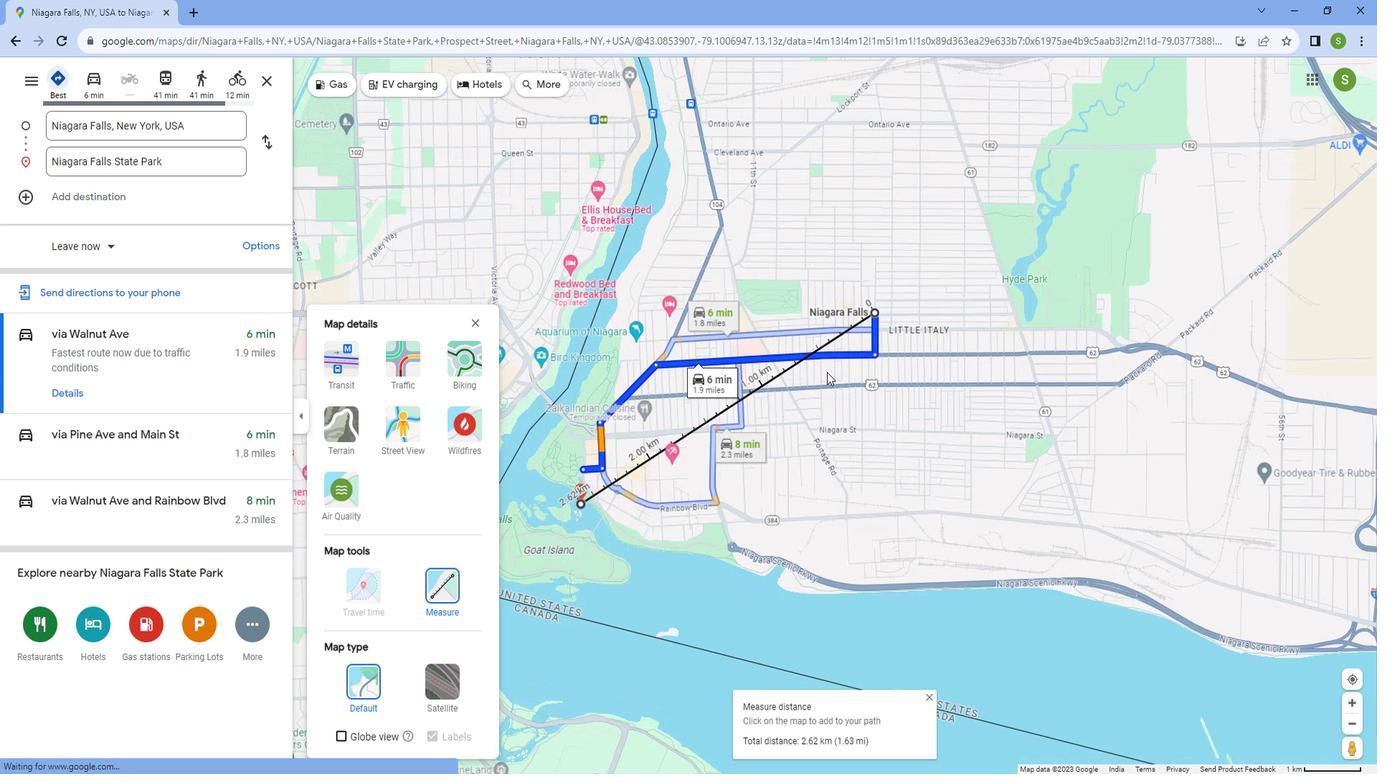 
Action: Mouse scrolled (827, 369) with delta (0, 0)
Screenshot: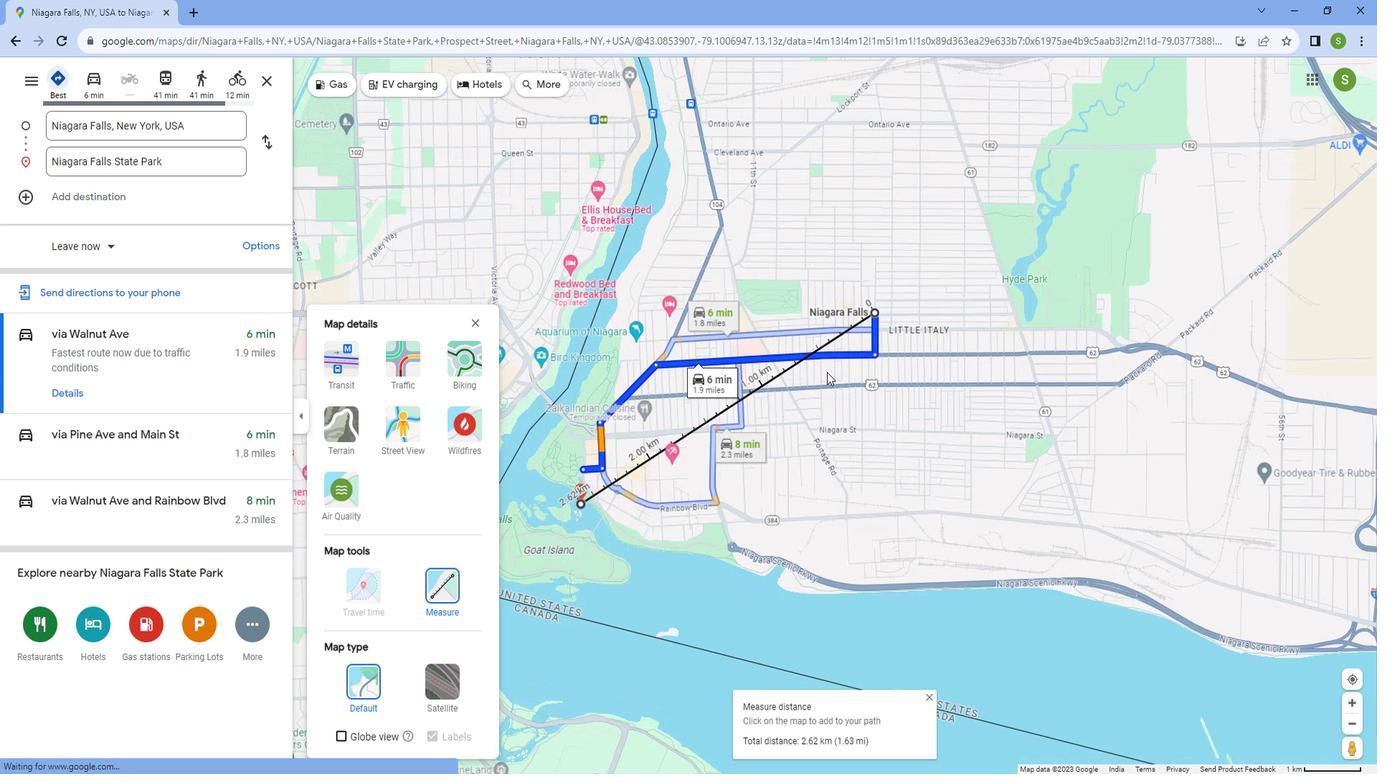 
Action: Mouse moved to (695, 369)
Screenshot: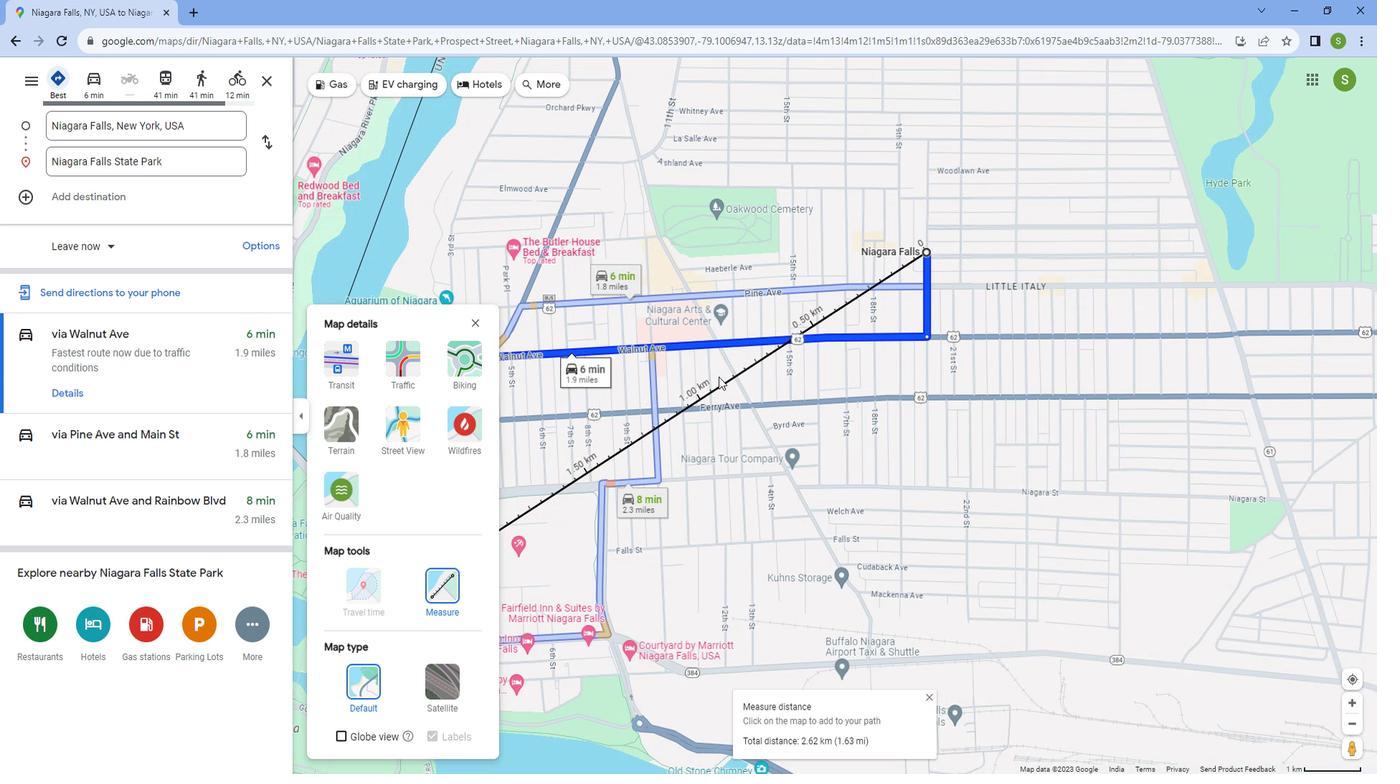 
Action: Mouse scrolled (695, 370) with delta (0, 0)
Screenshot: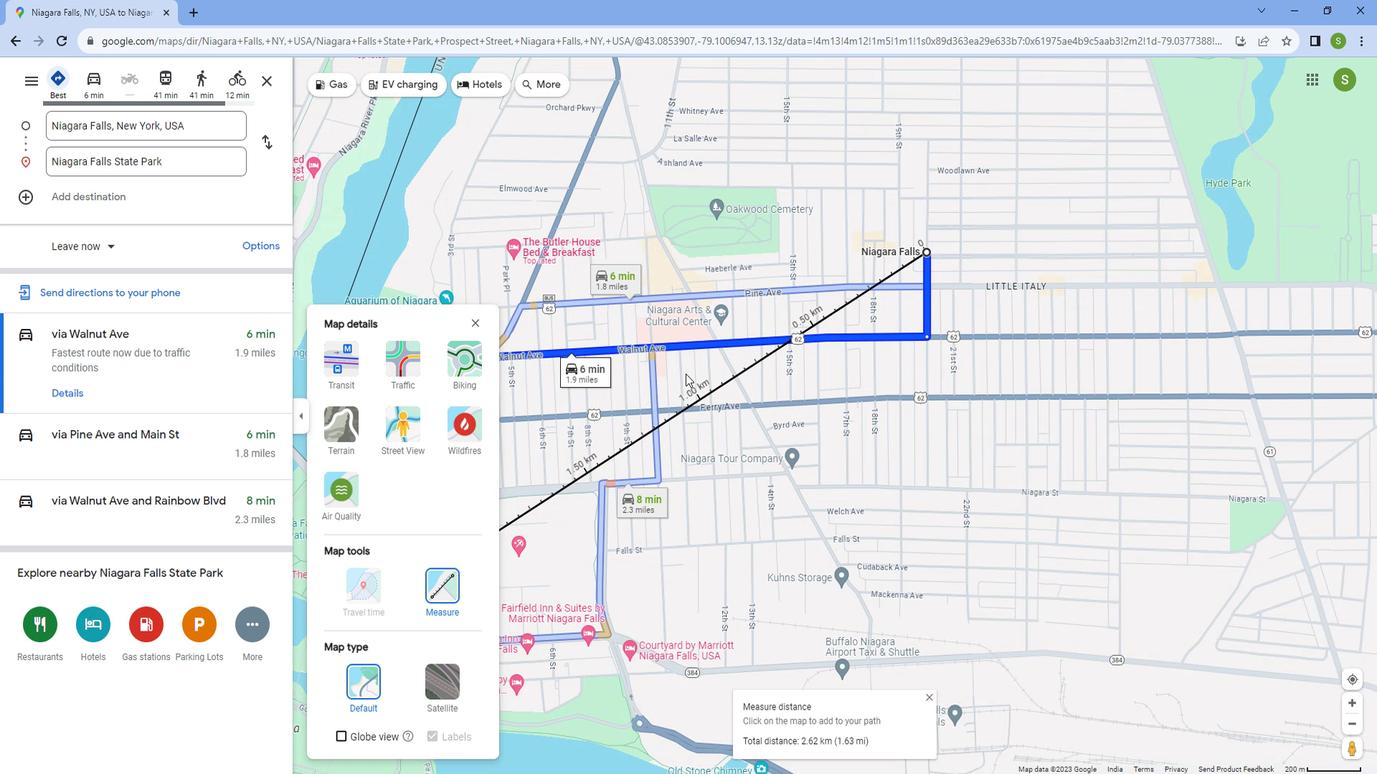 
Action: Mouse scrolled (695, 370) with delta (0, 0)
Screenshot: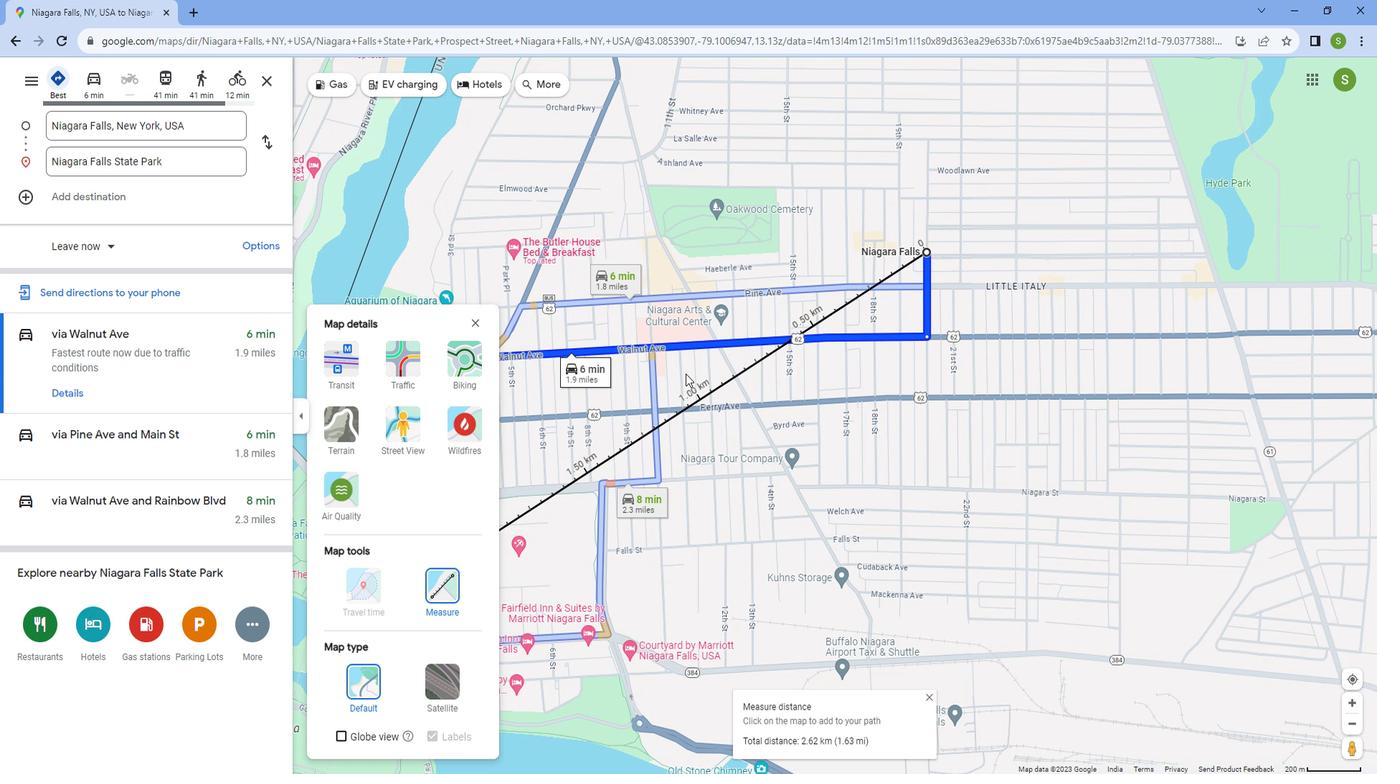 
Action: Mouse scrolled (695, 370) with delta (0, 0)
Screenshot: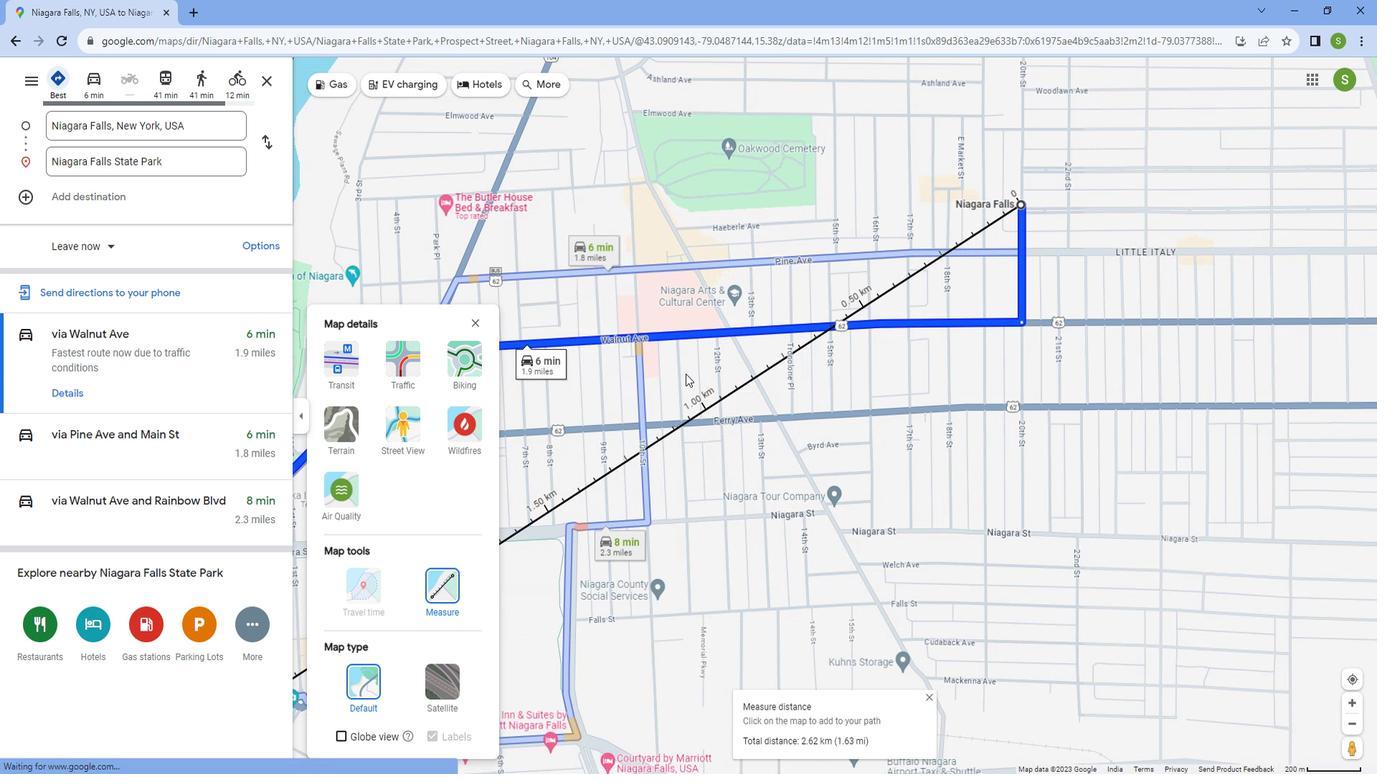 
Action: Mouse scrolled (695, 370) with delta (0, 0)
Screenshot: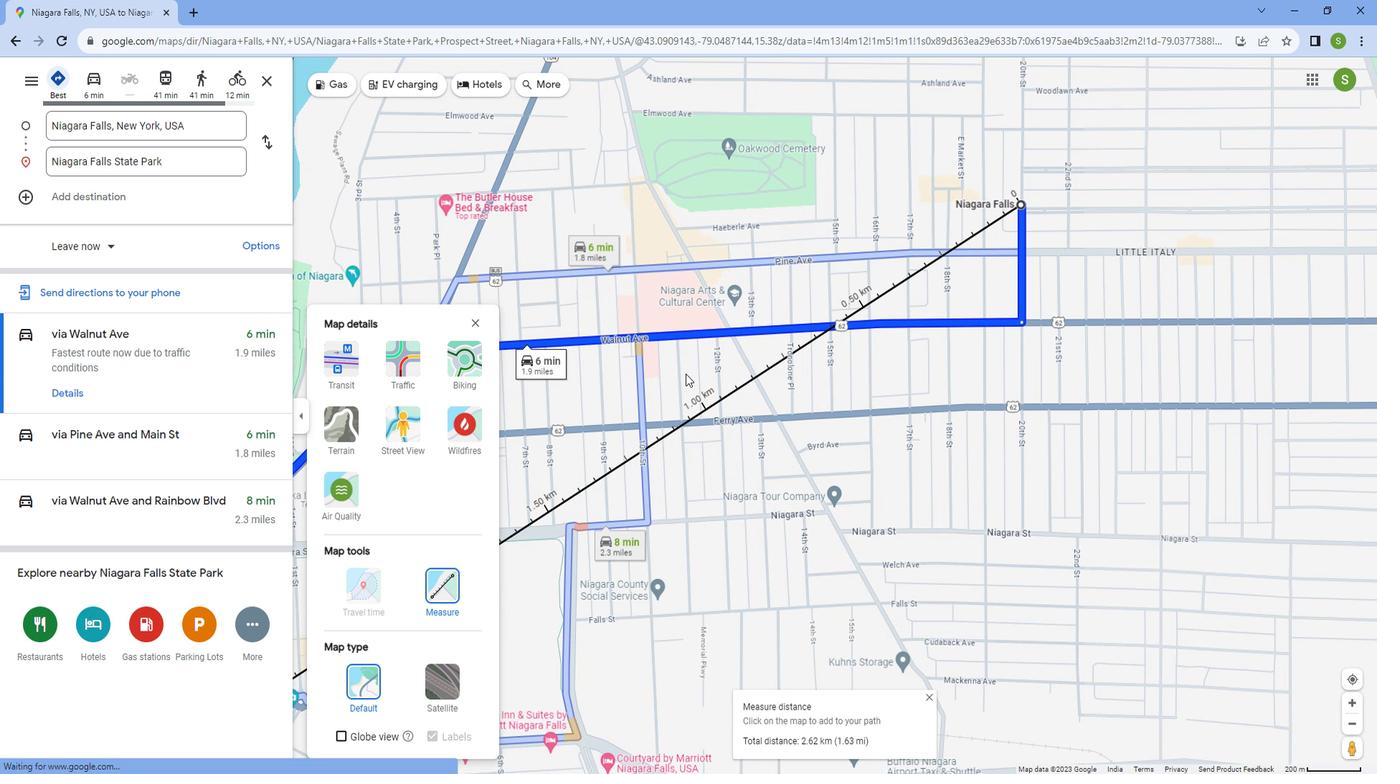 
Action: Mouse moved to (737, 363)
Screenshot: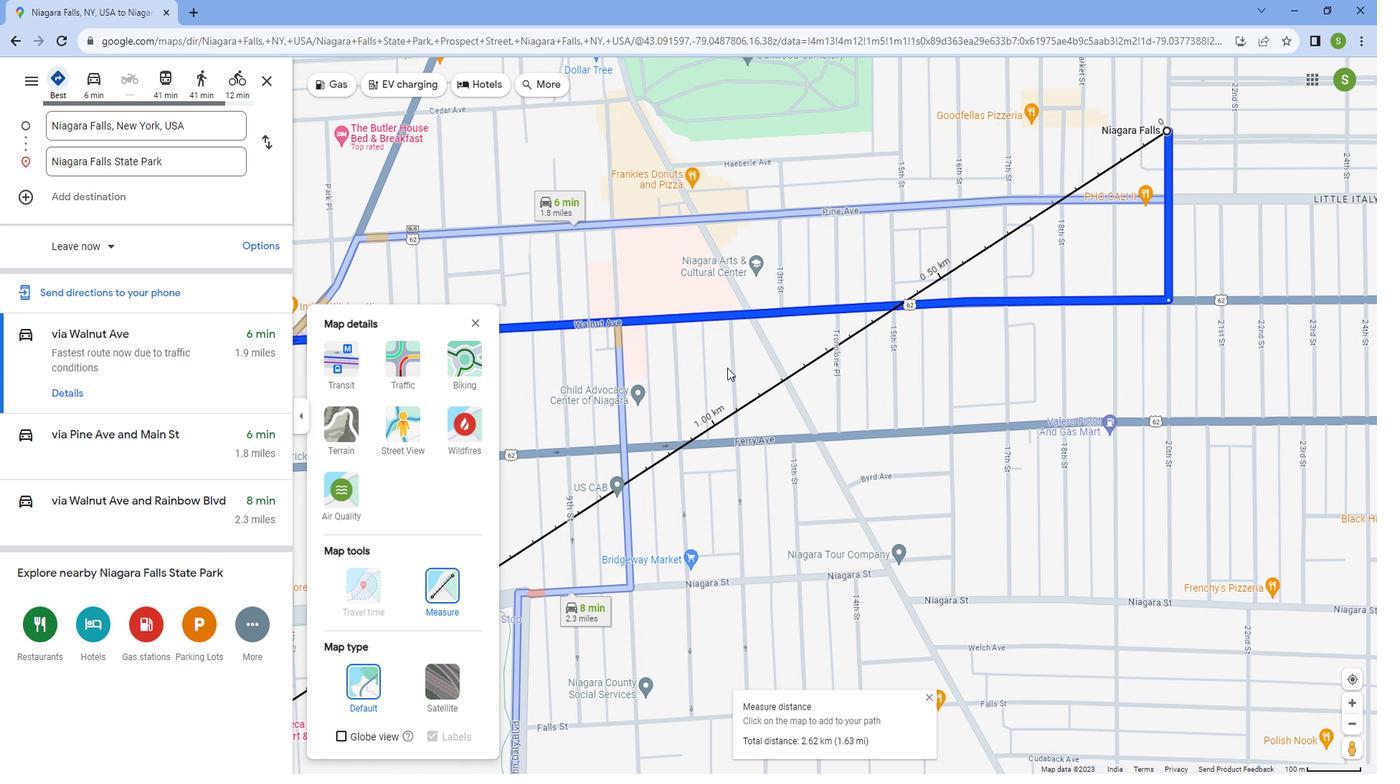 
Action: Mouse scrolled (737, 363) with delta (0, 0)
Screenshot: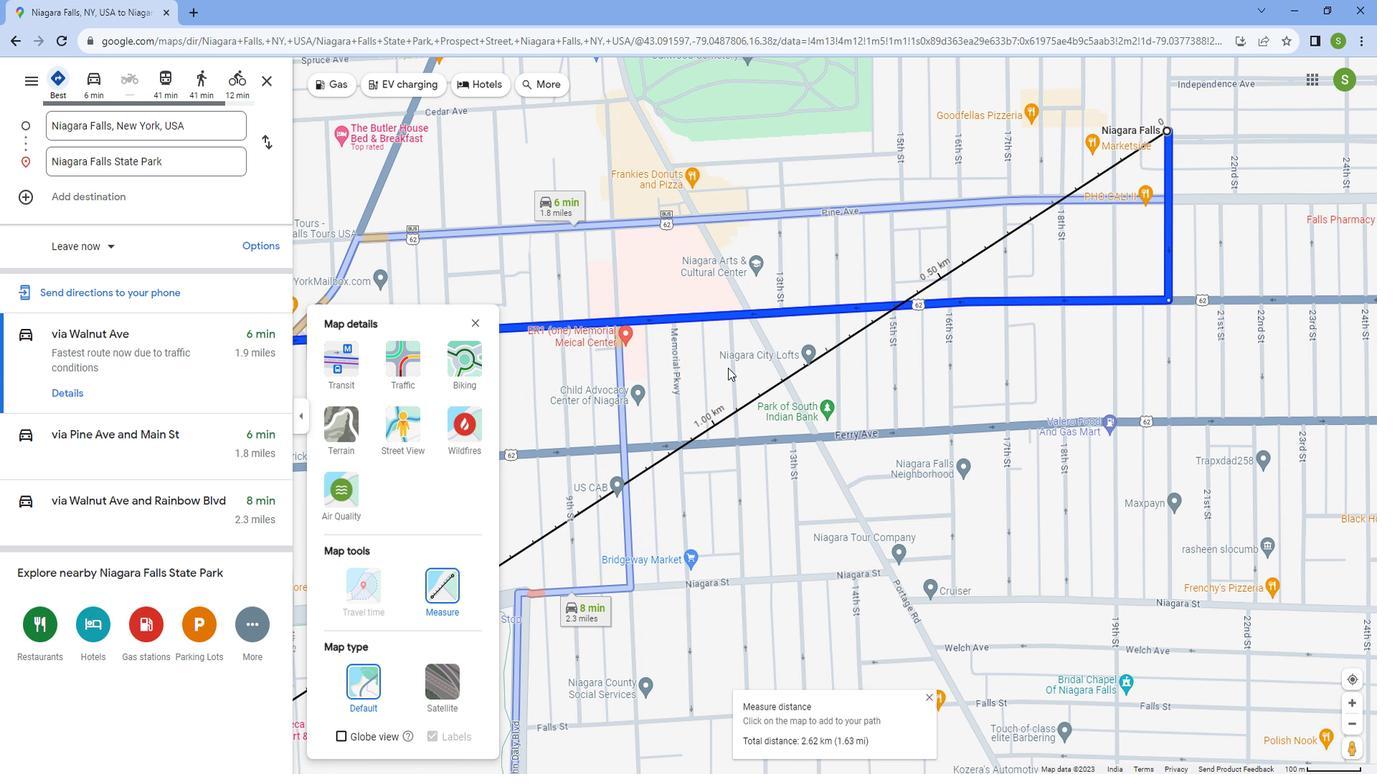 
Action: Mouse scrolled (737, 363) with delta (0, 0)
Screenshot: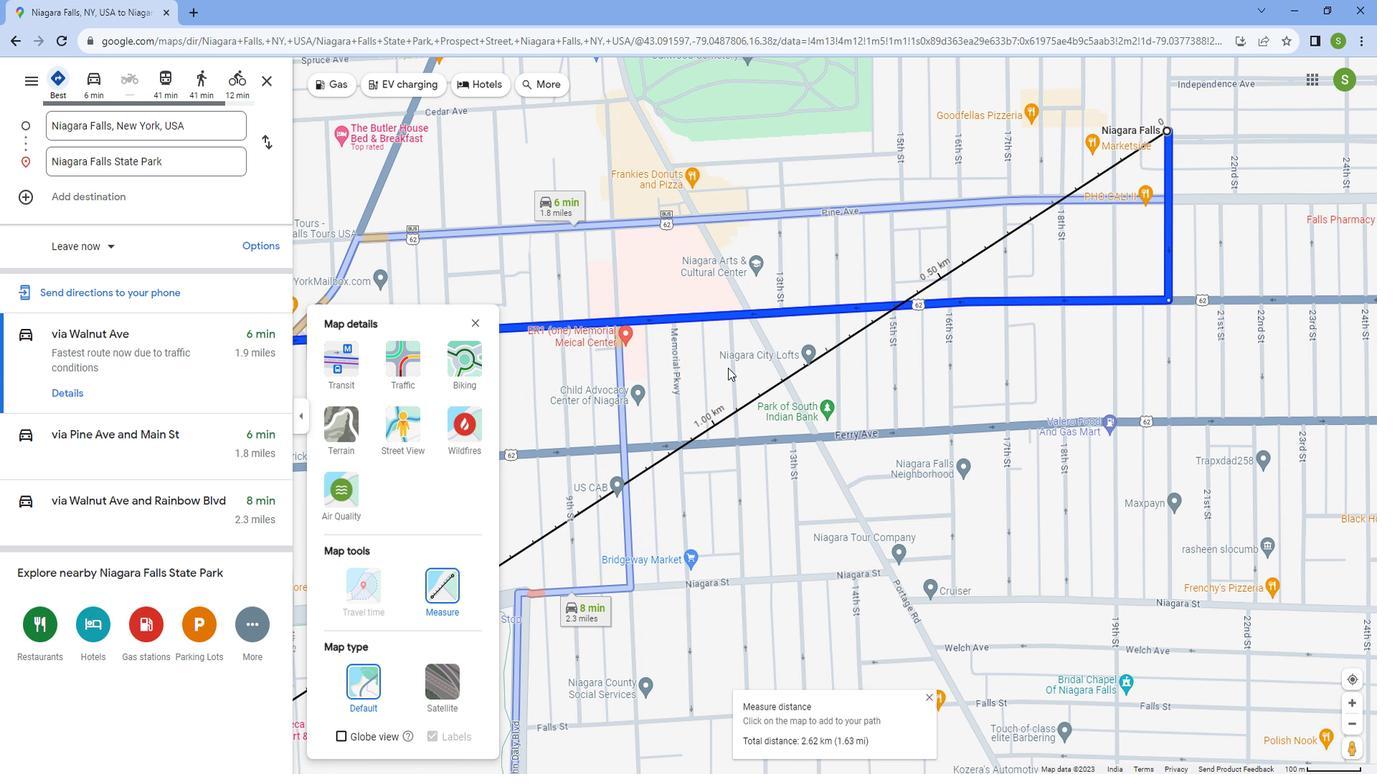 
Action: Mouse scrolled (737, 363) with delta (0, 0)
Screenshot: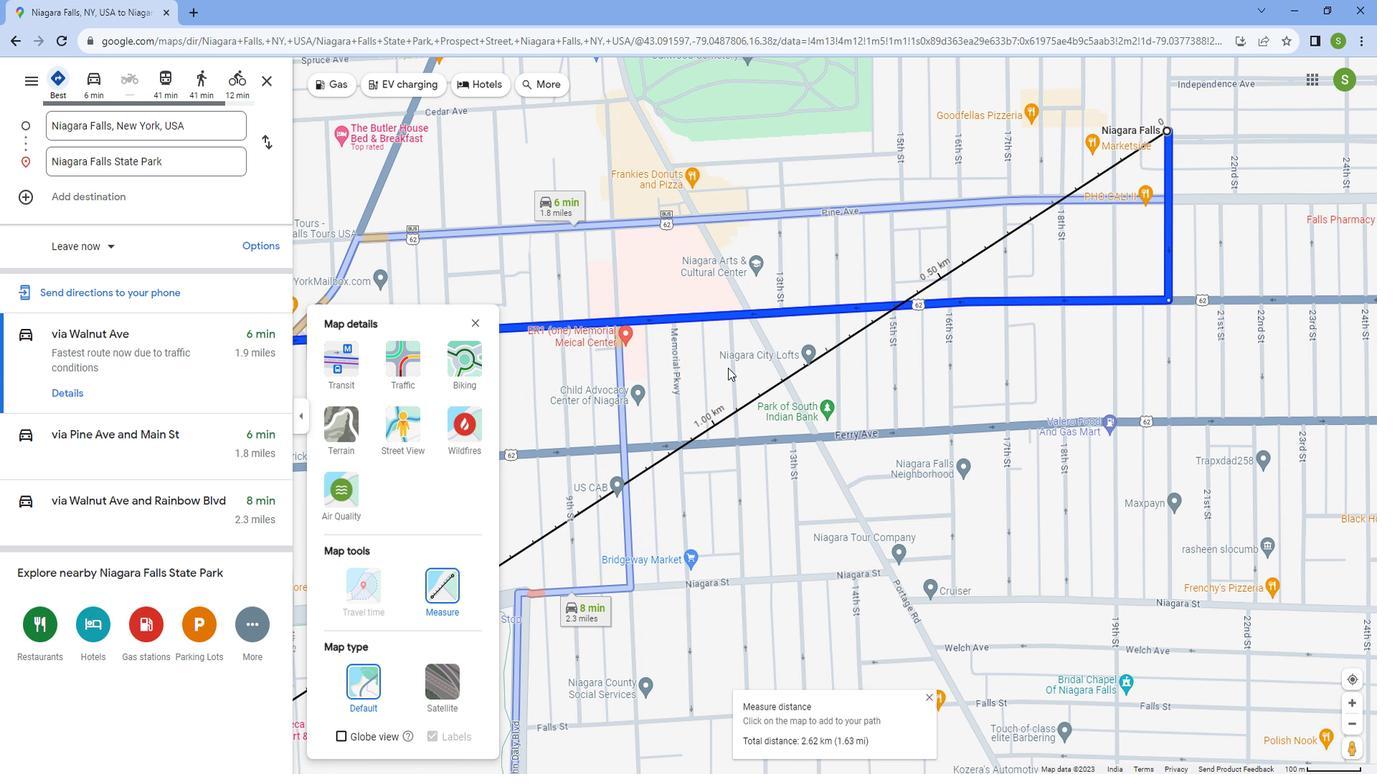
Action: Mouse scrolled (737, 363) with delta (0, 0)
Screenshot: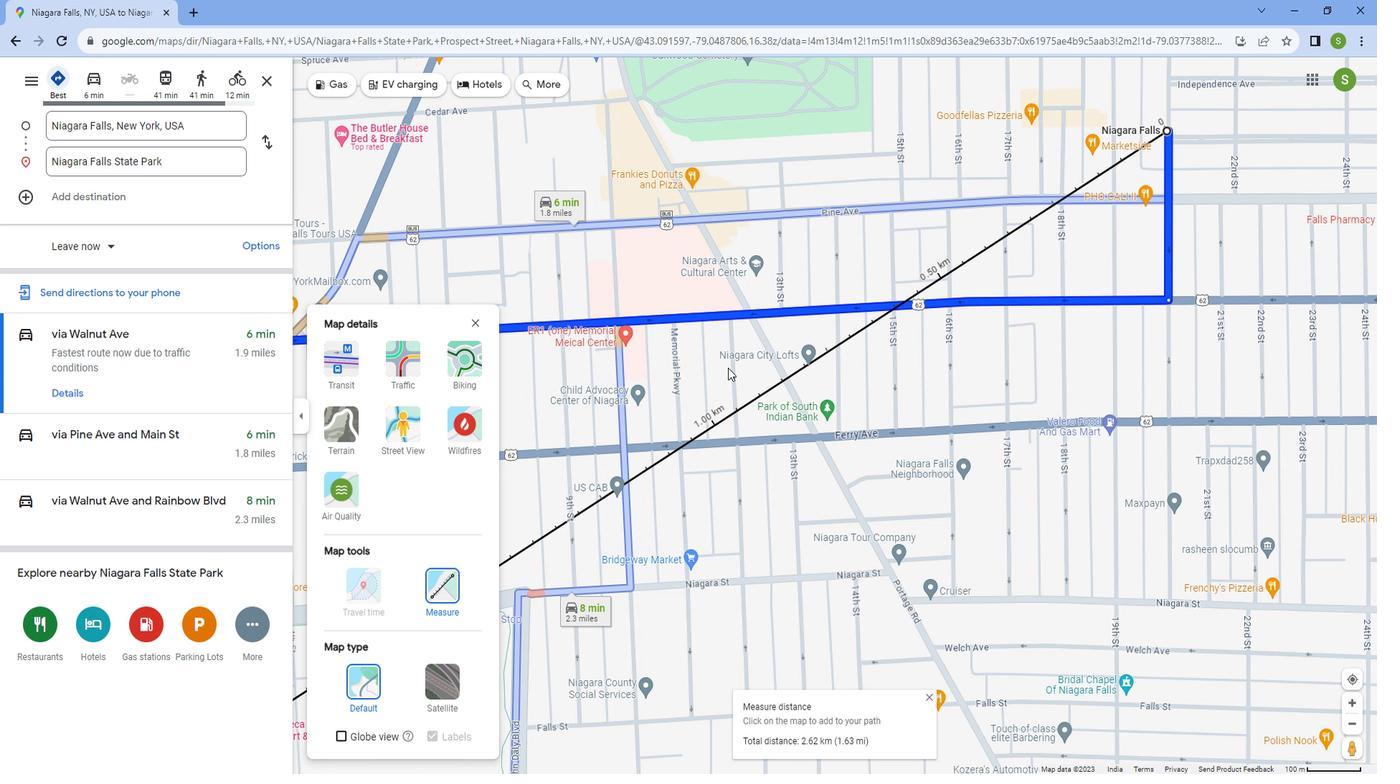 
Action: Mouse scrolled (737, 363) with delta (0, 0)
Screenshot: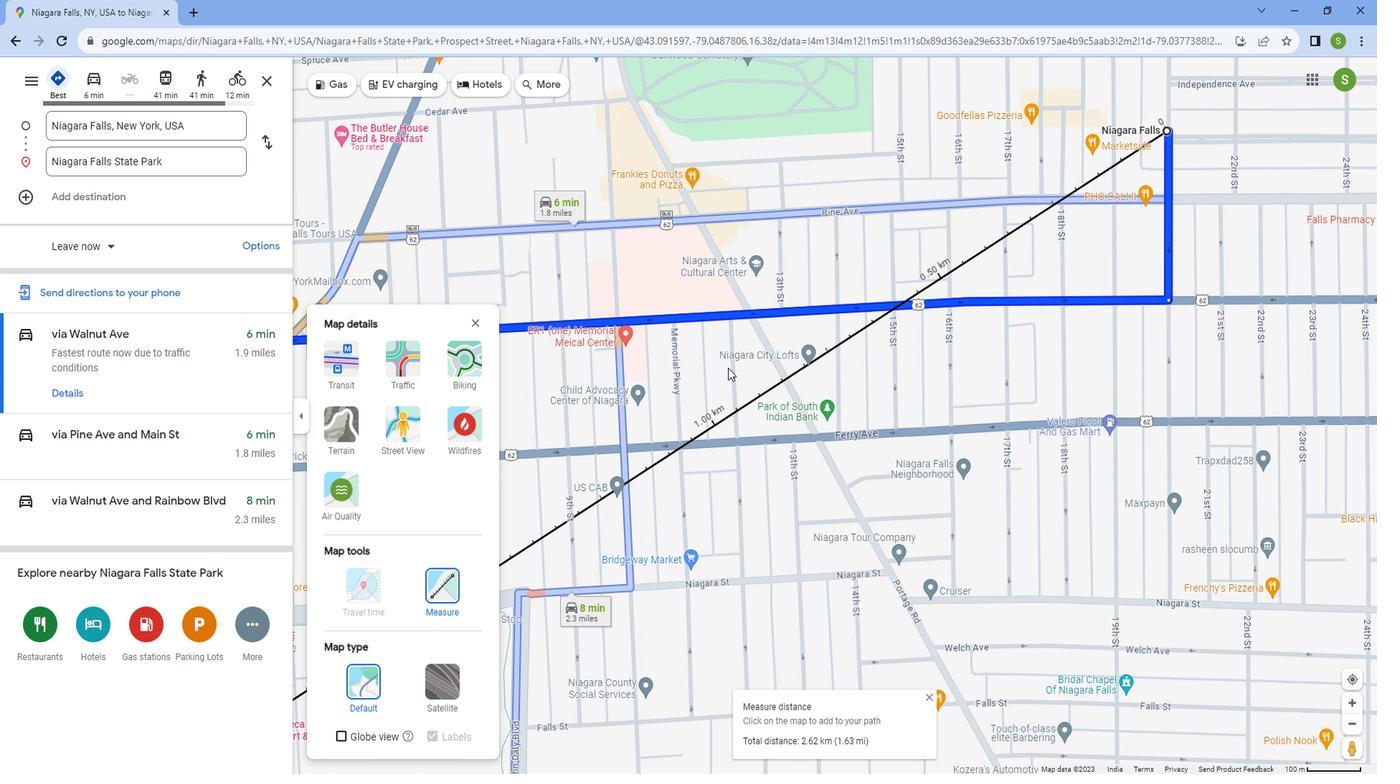 
